 Task: View property listings for condos in Minneapolis, Minnesota.
Action: Mouse moved to (272, 204)
Screenshot: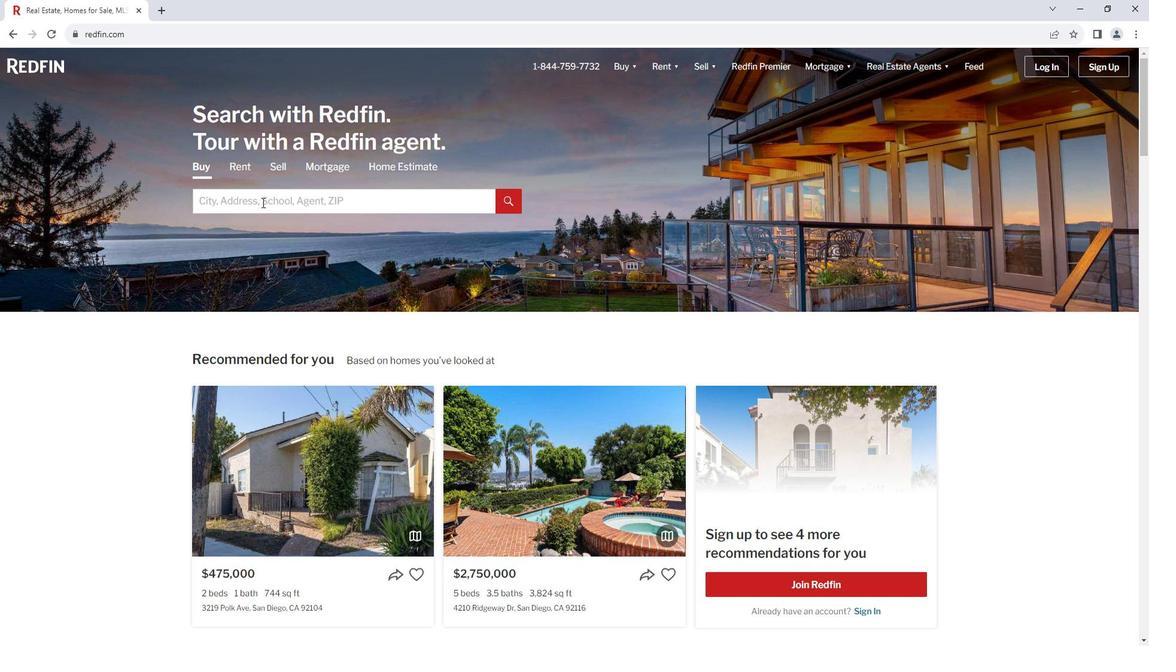 
Action: Mouse pressed left at (272, 204)
Screenshot: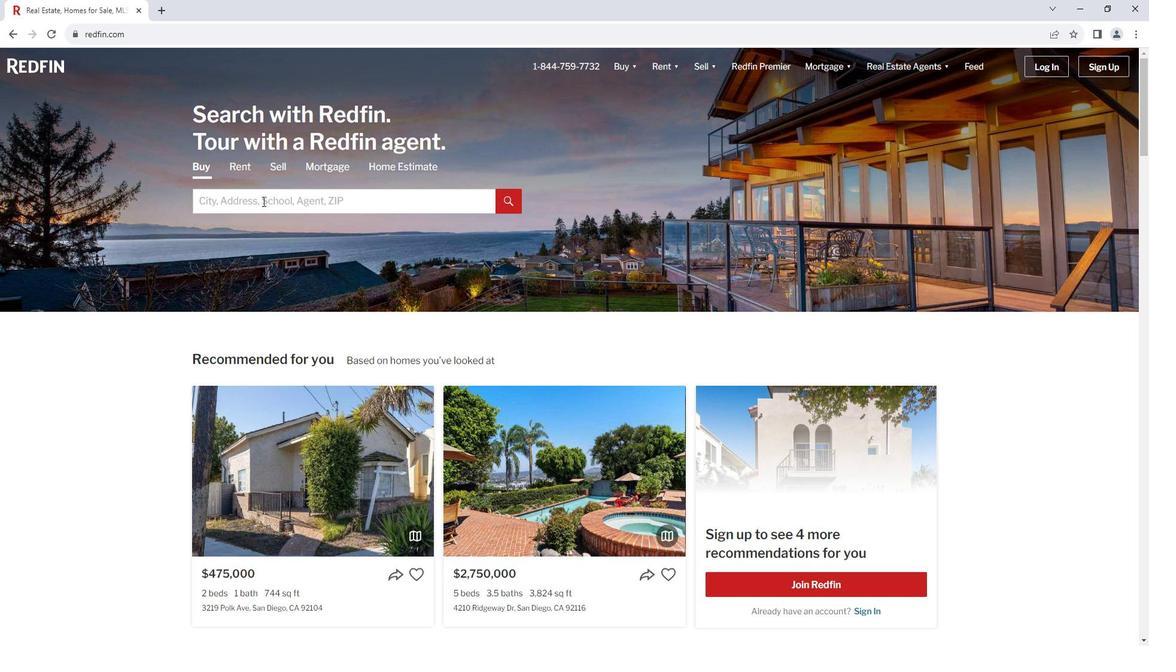 
Action: Mouse moved to (271, 204)
Screenshot: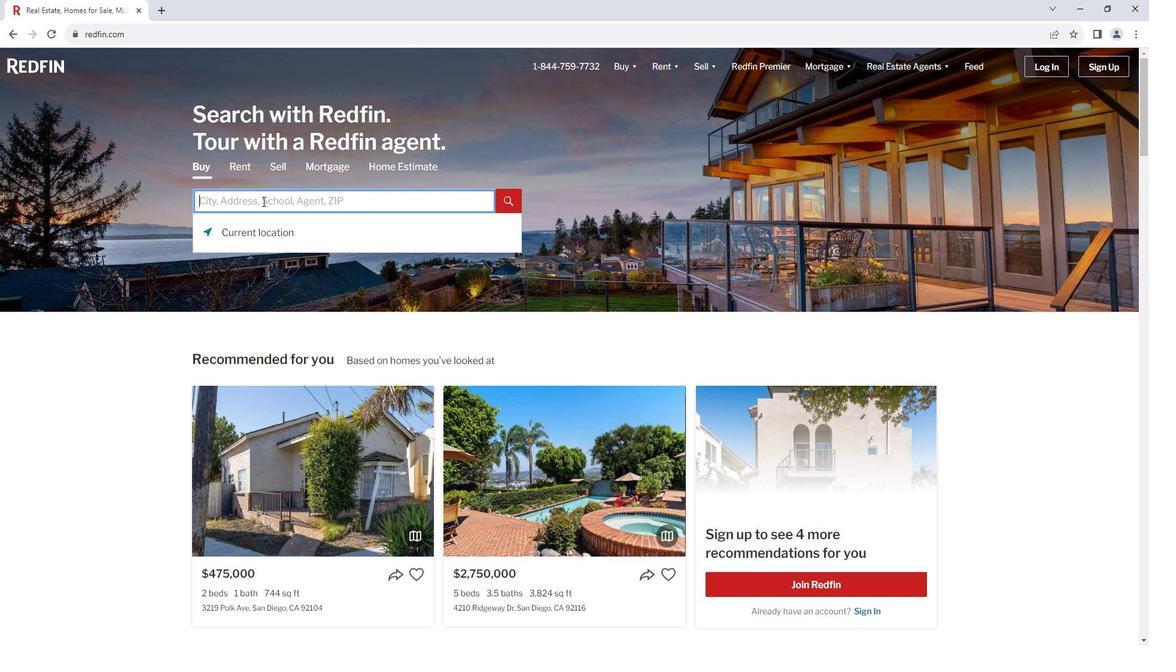 
Action: Key pressed <Key.shift>Minneapolis,<Key.space><Key.shift>Minnesota
Screenshot: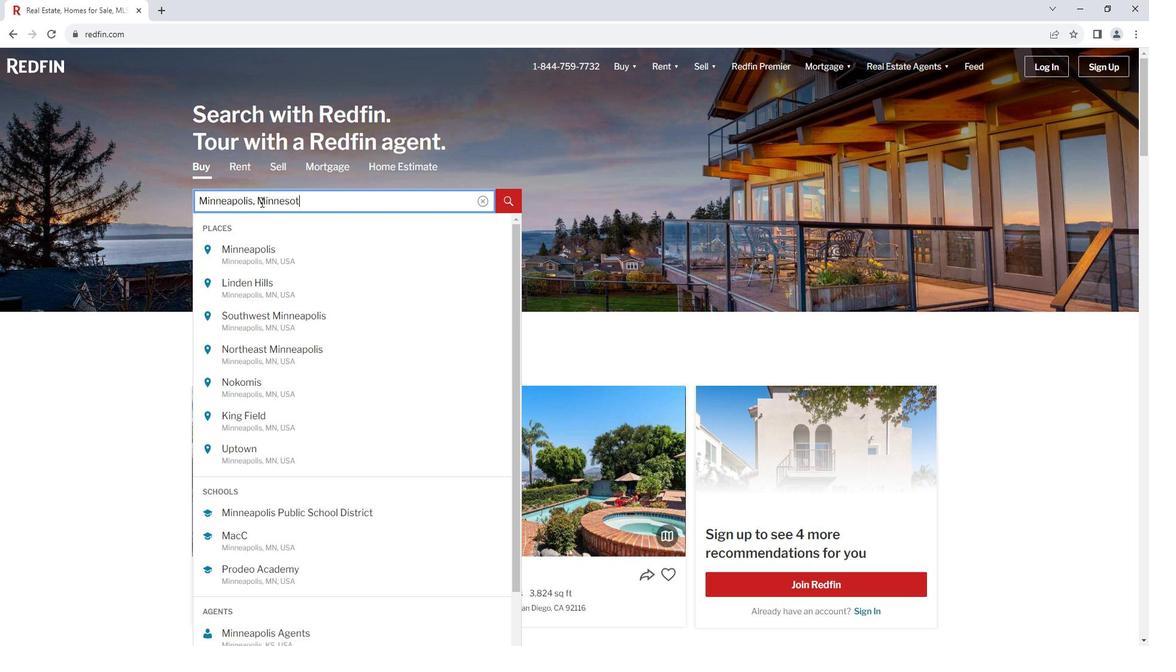 
Action: Mouse moved to (514, 198)
Screenshot: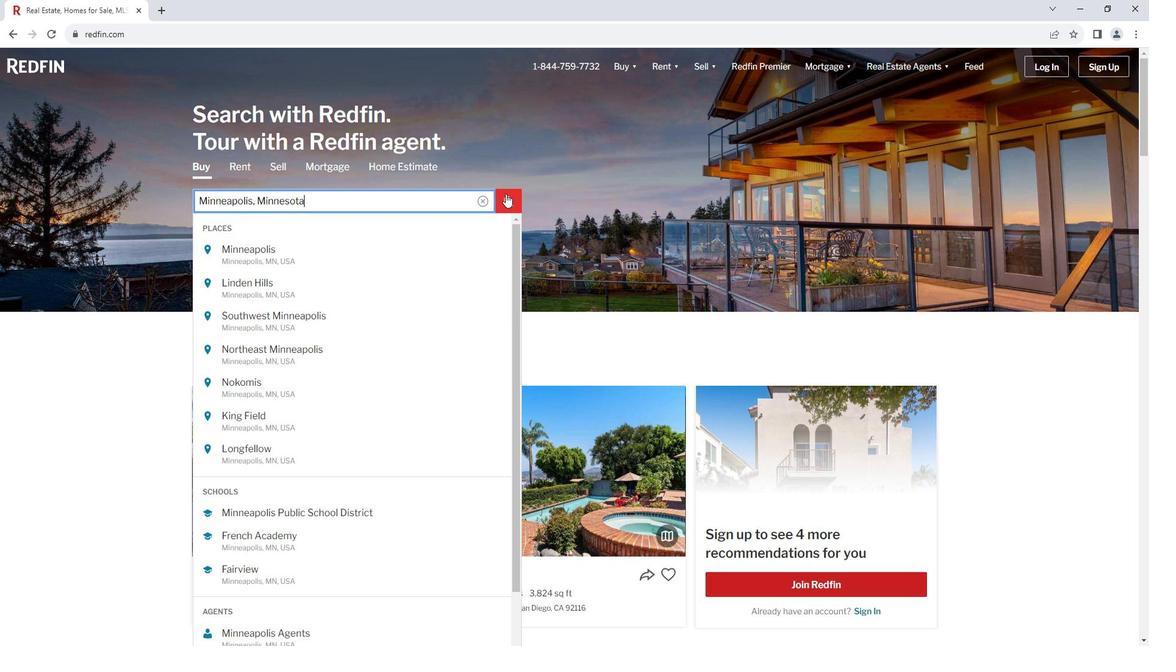
Action: Mouse pressed left at (514, 198)
Screenshot: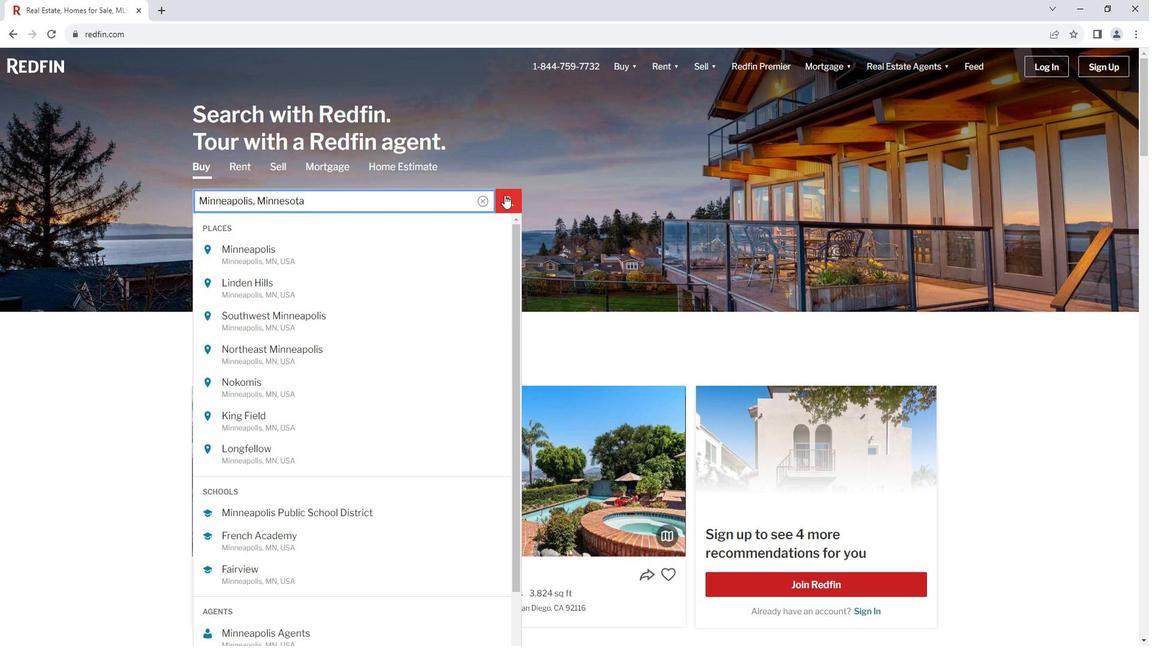 
Action: Mouse moved to (1023, 149)
Screenshot: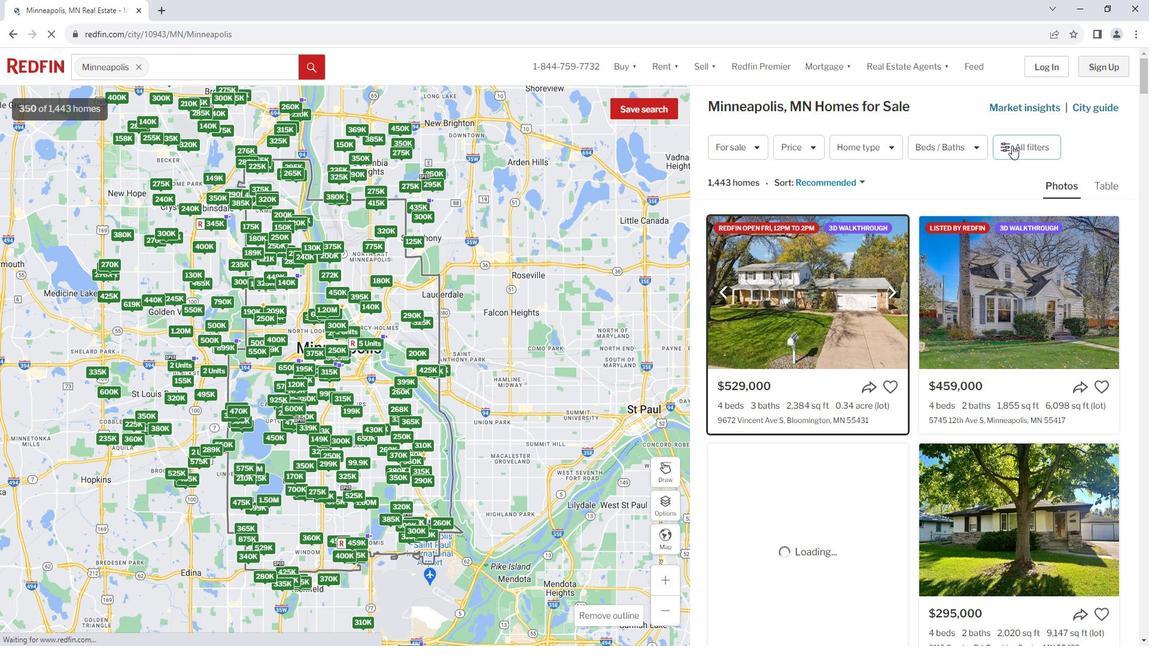 
Action: Mouse pressed left at (1023, 149)
Screenshot: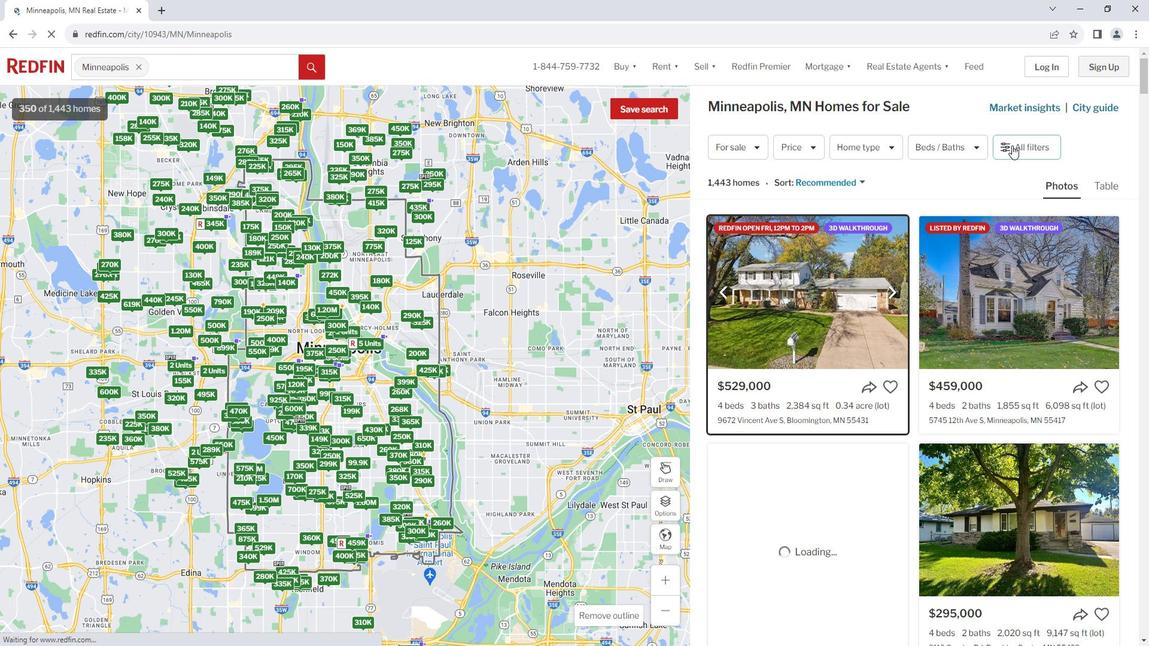 
Action: Mouse moved to (1041, 148)
Screenshot: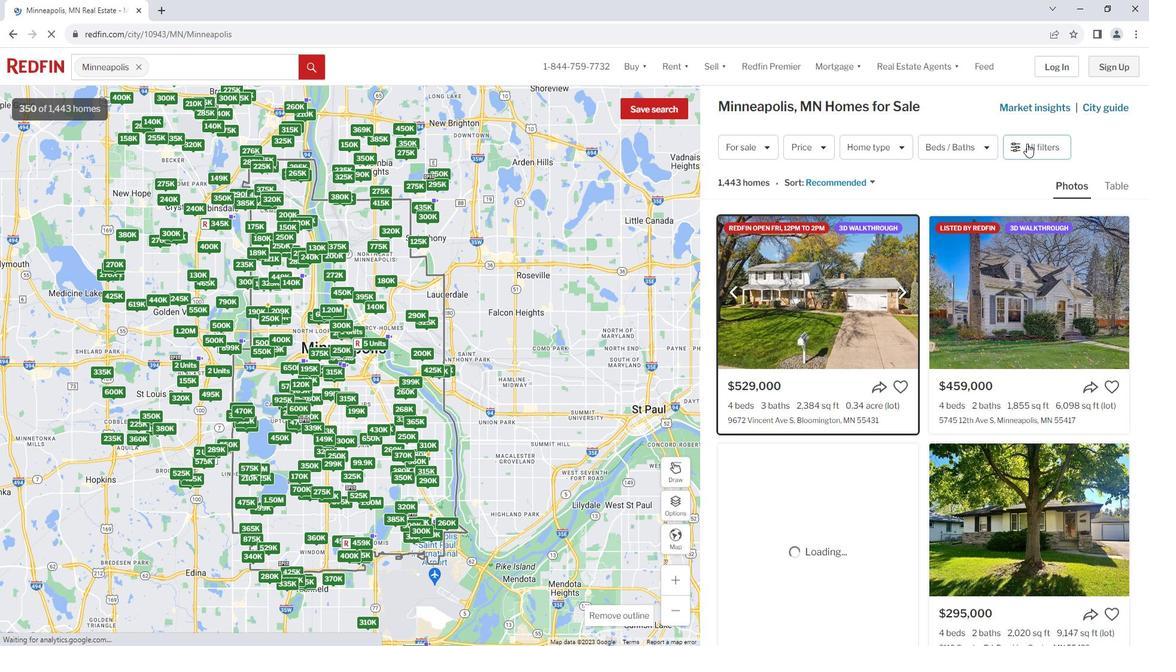 
Action: Mouse pressed left at (1041, 148)
Screenshot: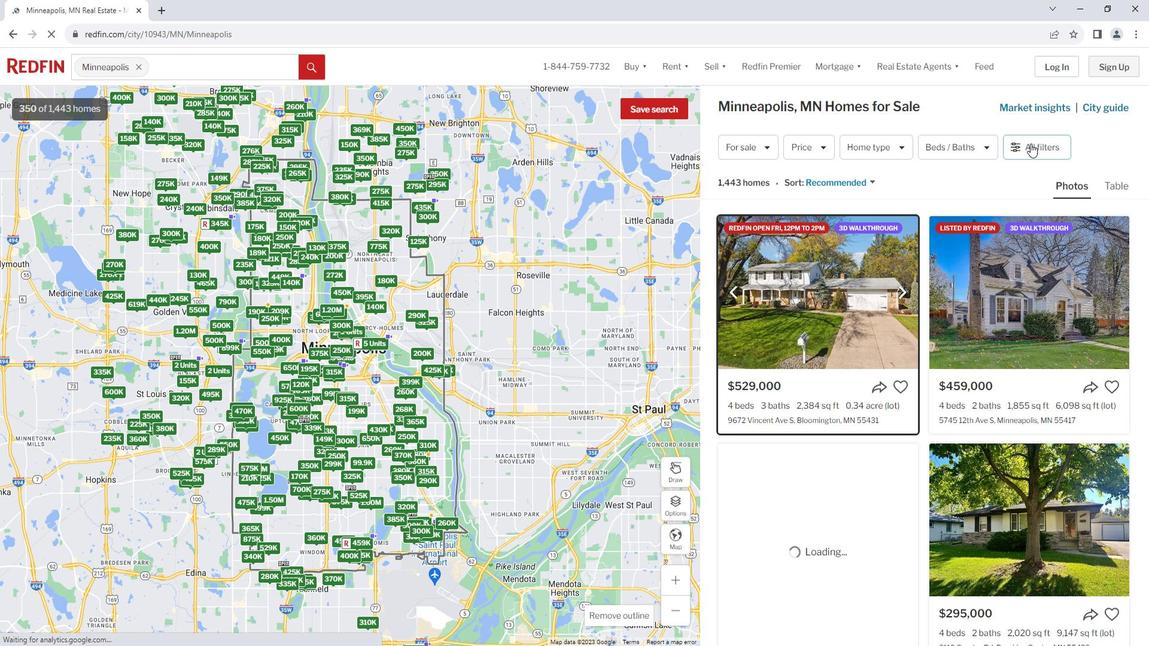 
Action: Mouse moved to (1041, 148)
Screenshot: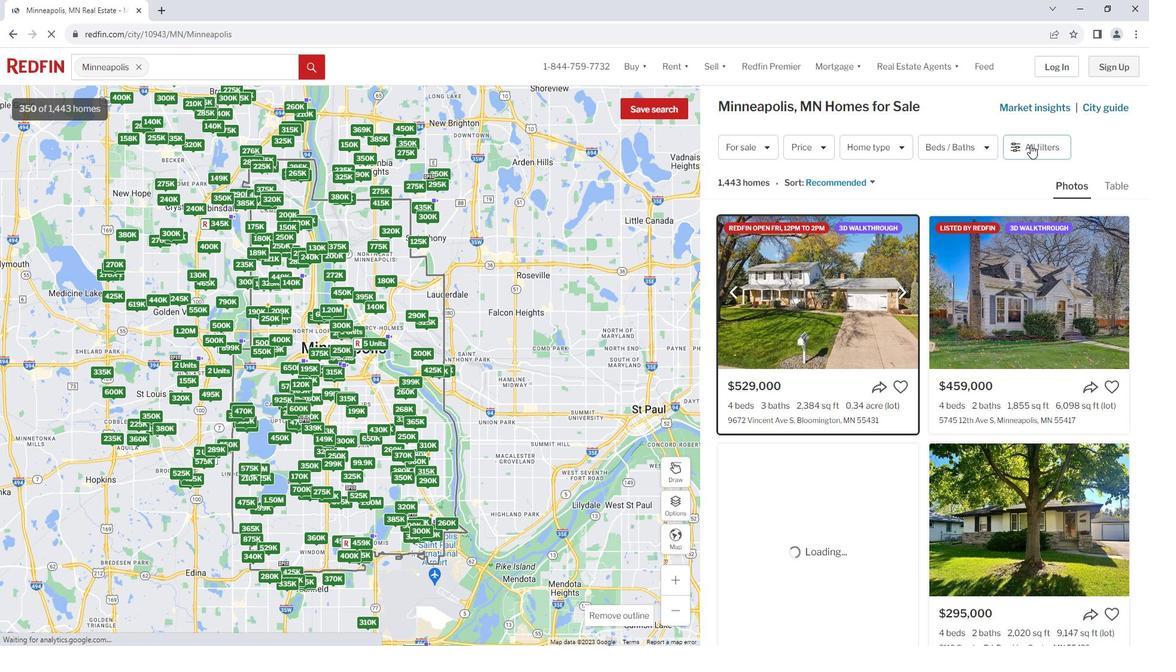 
Action: Mouse pressed left at (1041, 148)
Screenshot: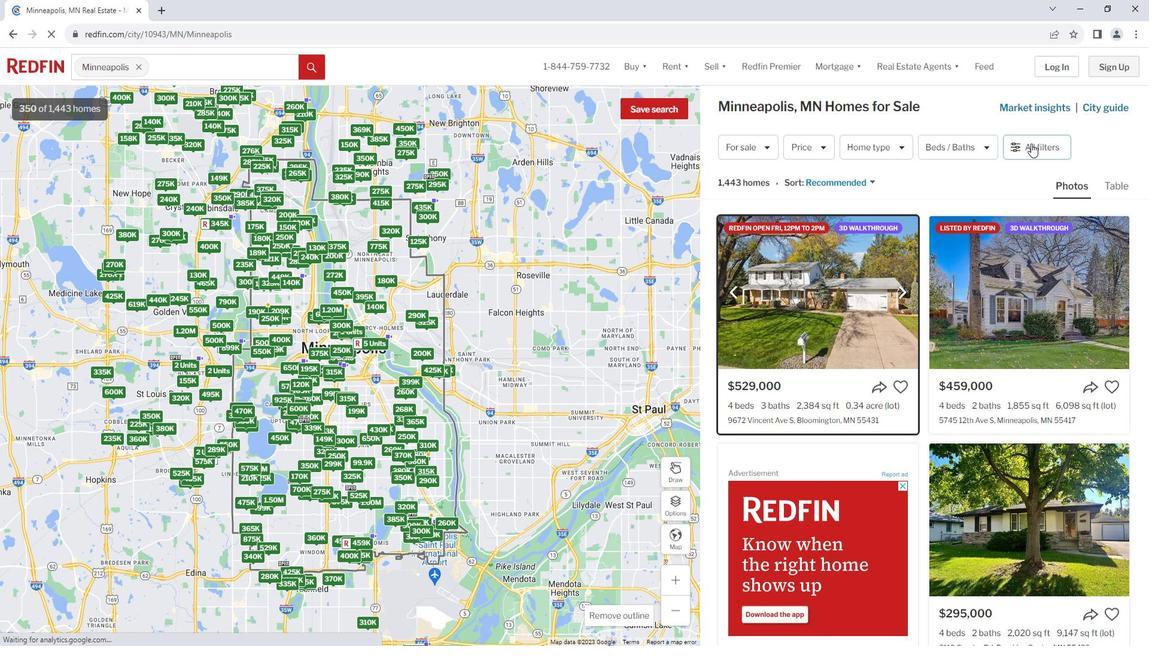 
Action: Mouse moved to (960, 283)
Screenshot: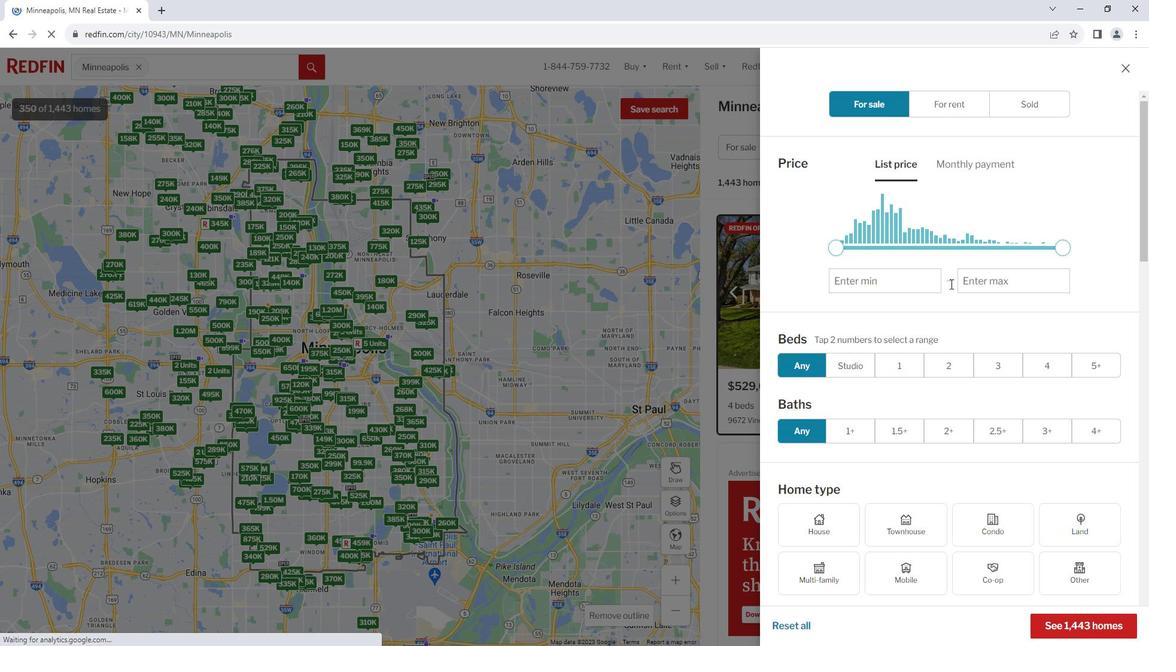 
Action: Mouse scrolled (960, 283) with delta (0, 0)
Screenshot: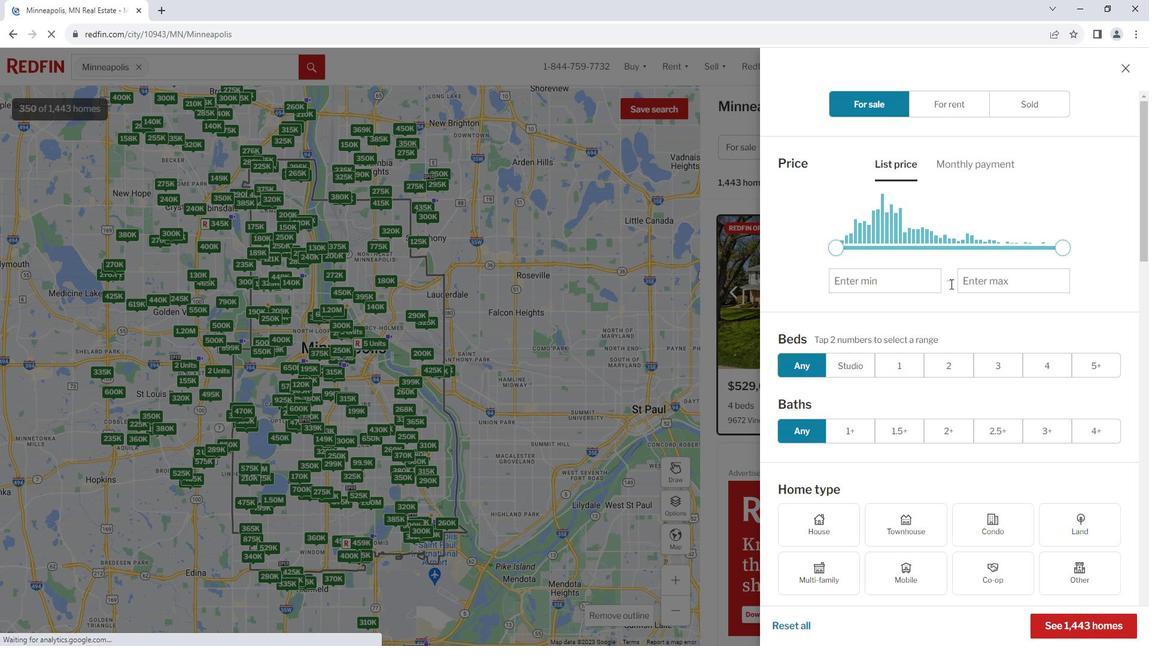 
Action: Mouse scrolled (960, 283) with delta (0, 0)
Screenshot: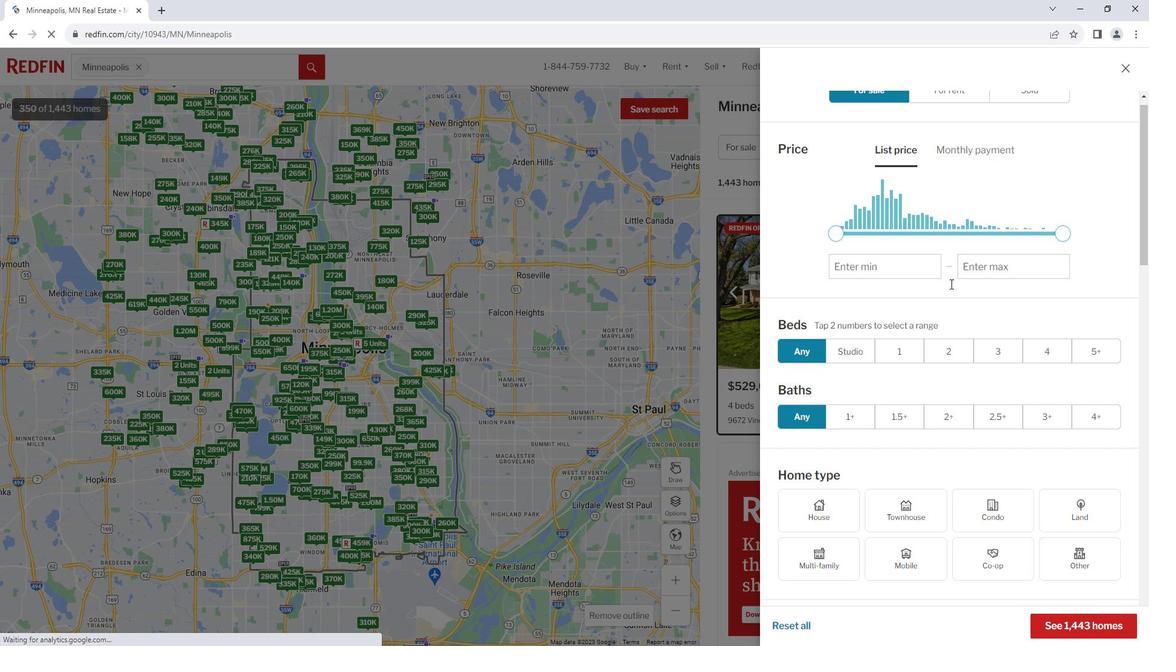 
Action: Mouse scrolled (960, 283) with delta (0, 0)
Screenshot: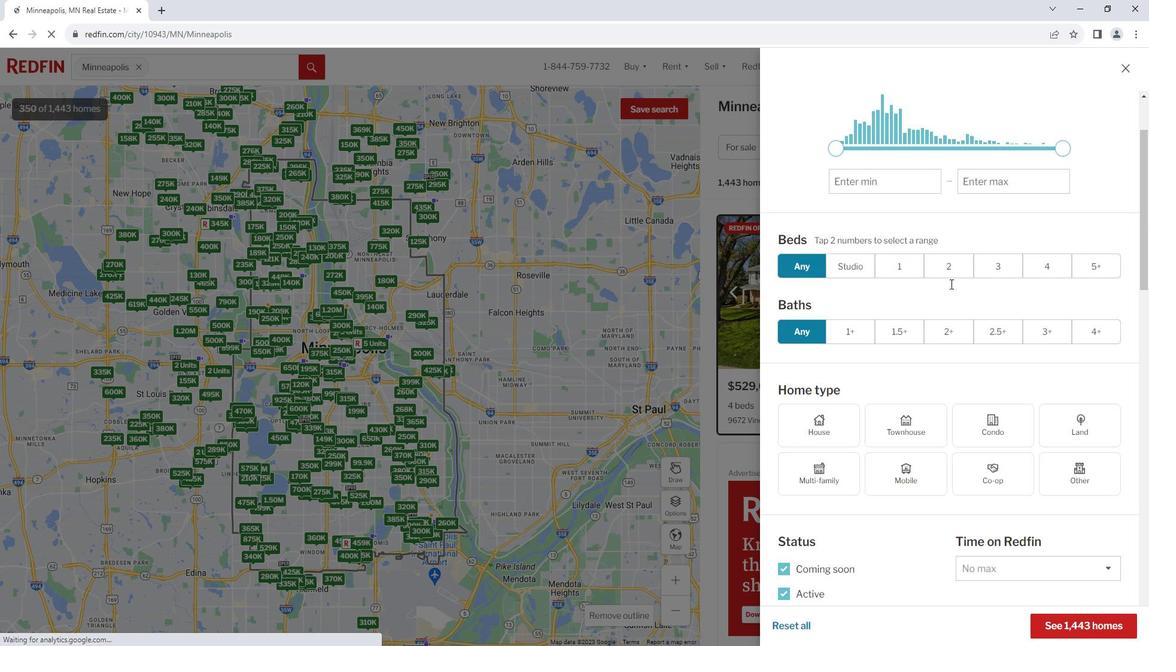 
Action: Mouse moved to (1002, 331)
Screenshot: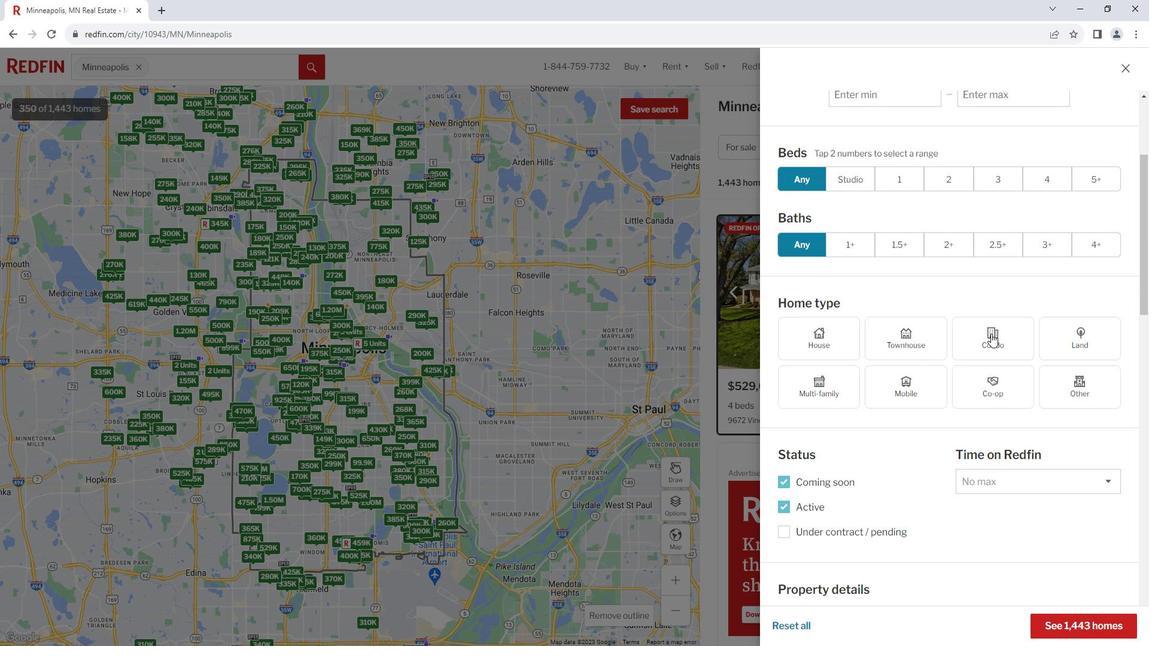 
Action: Mouse pressed left at (1002, 331)
Screenshot: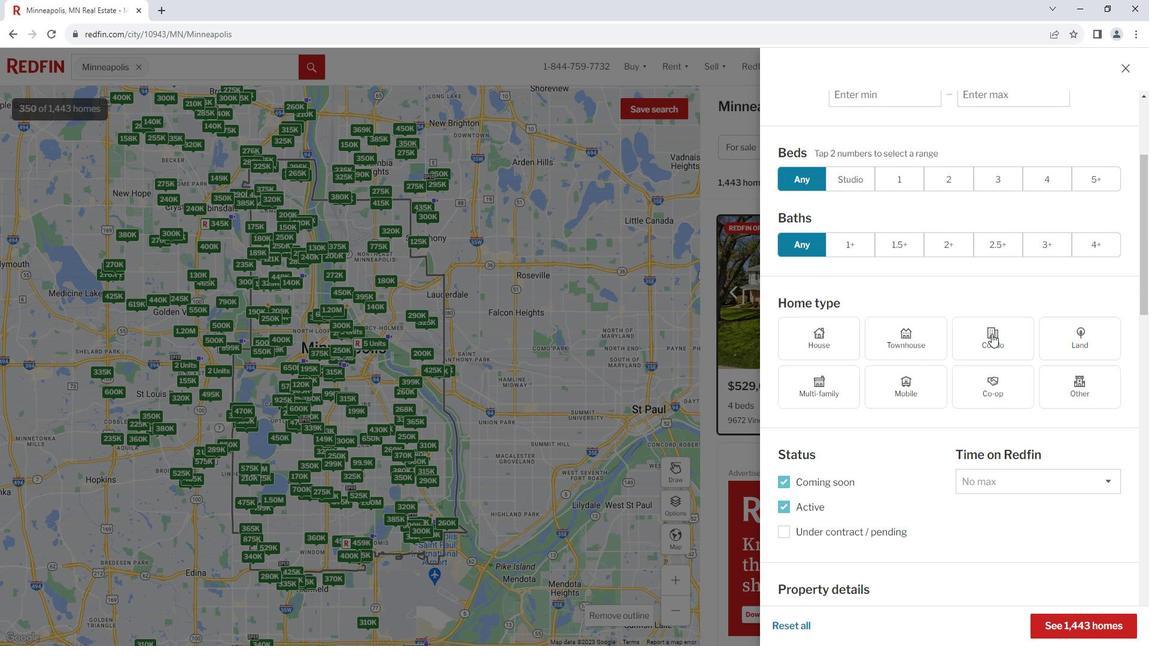 
Action: Mouse moved to (948, 349)
Screenshot: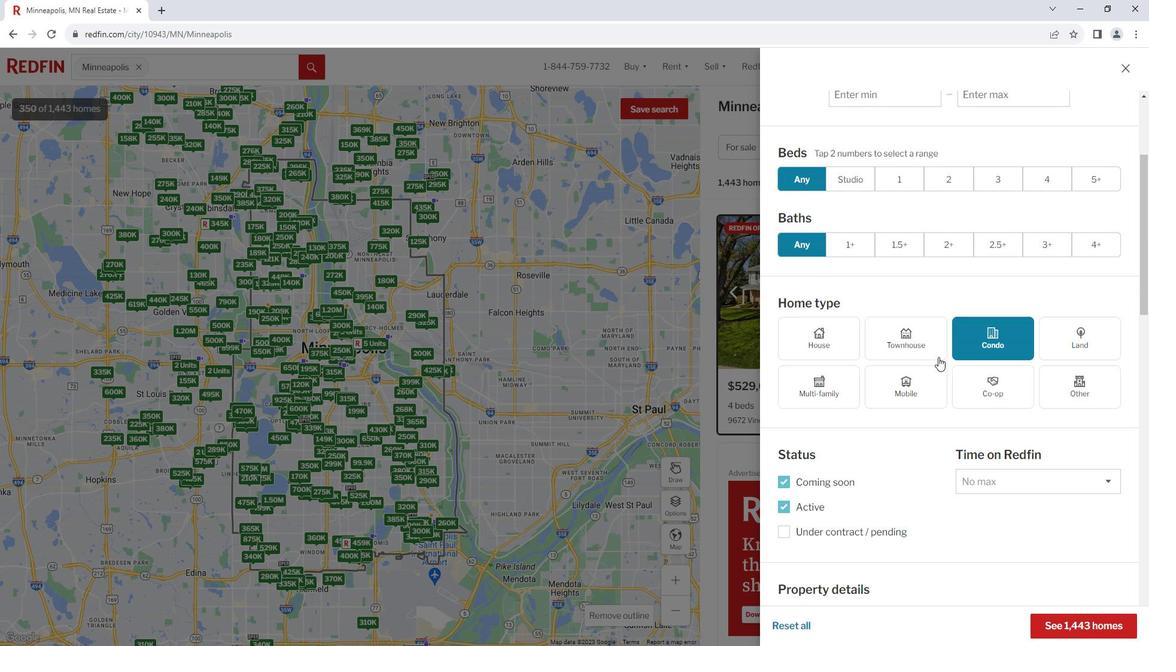 
Action: Mouse scrolled (948, 348) with delta (0, 0)
Screenshot: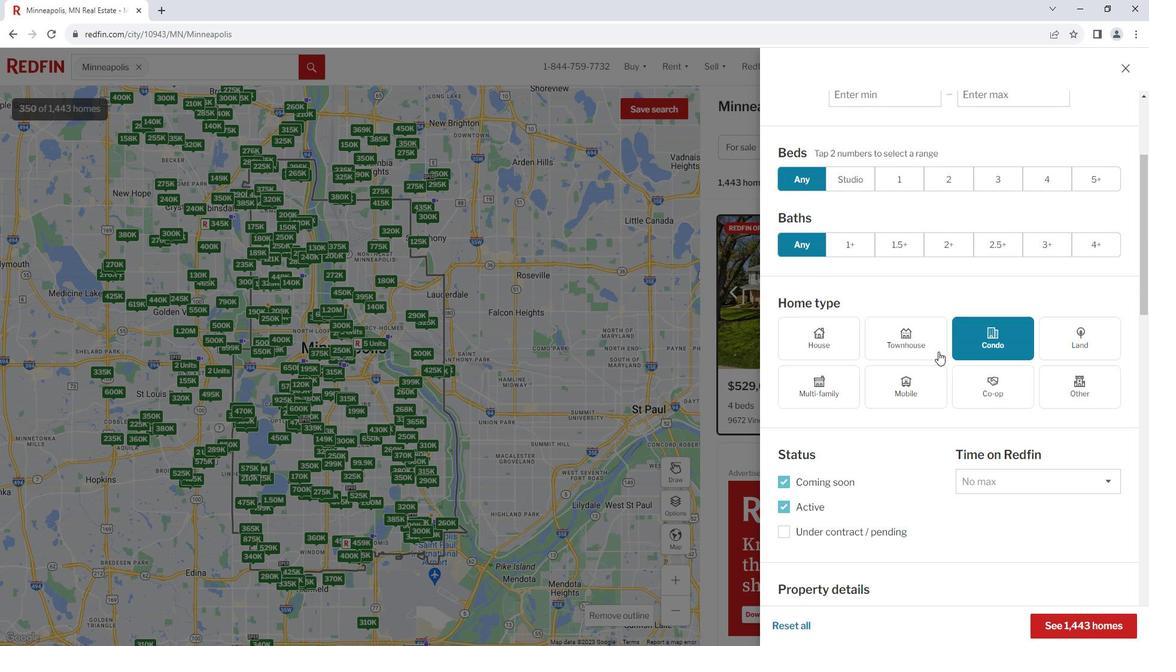 
Action: Mouse scrolled (948, 348) with delta (0, 0)
Screenshot: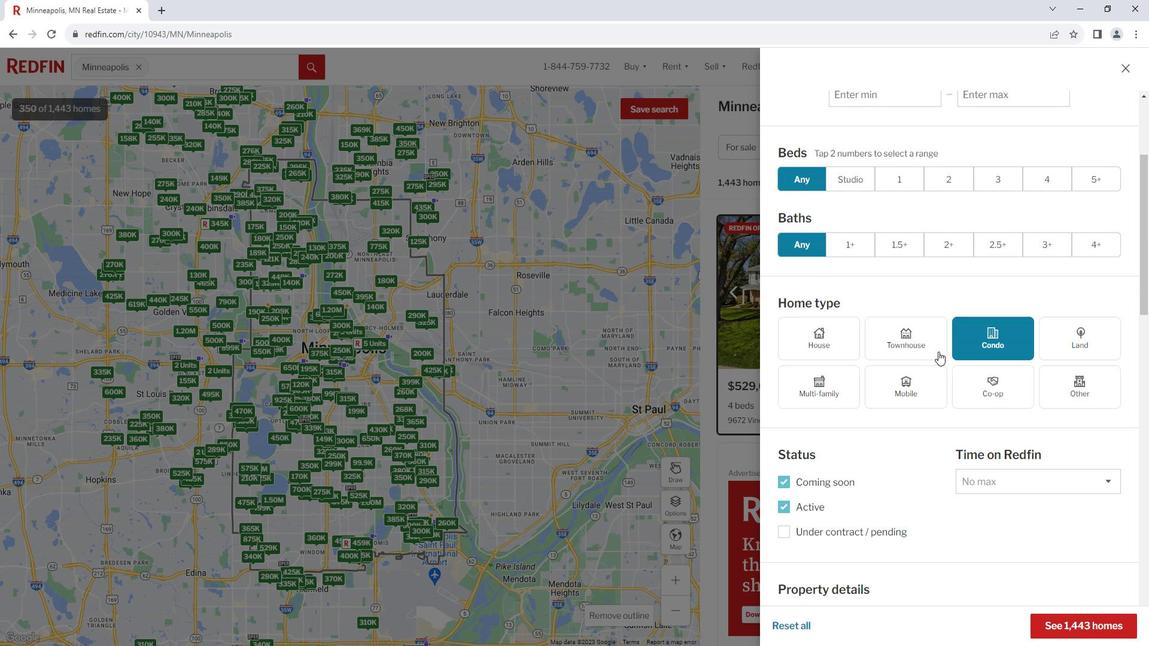 
Action: Mouse moved to (862, 313)
Screenshot: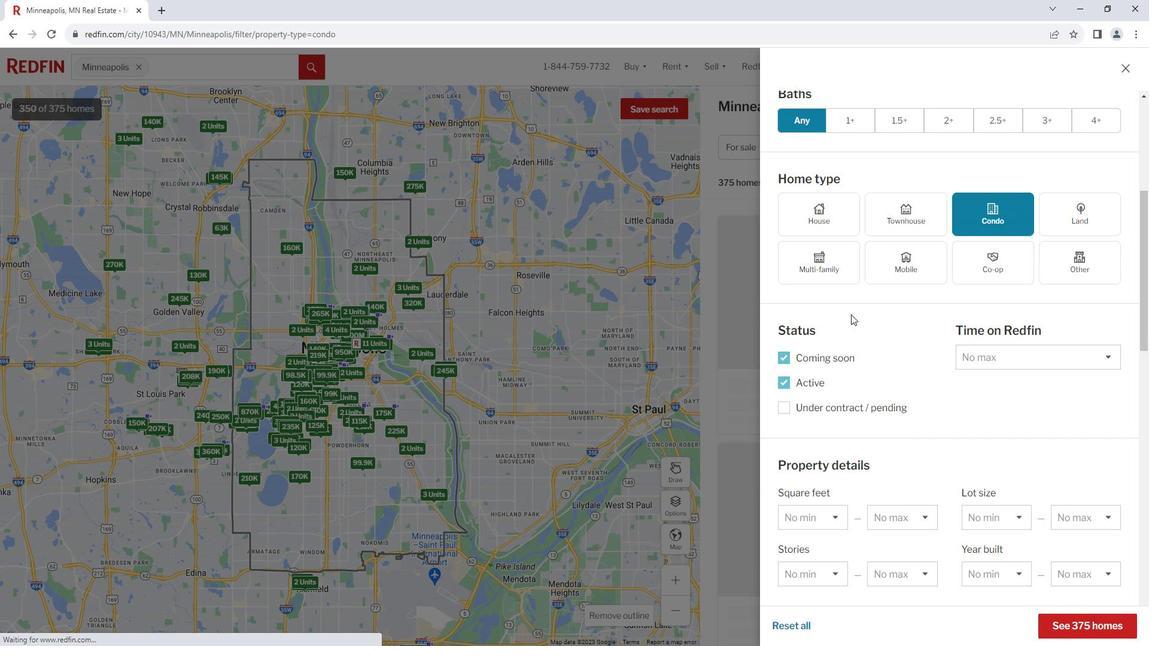 
Action: Mouse scrolled (862, 312) with delta (0, 0)
Screenshot: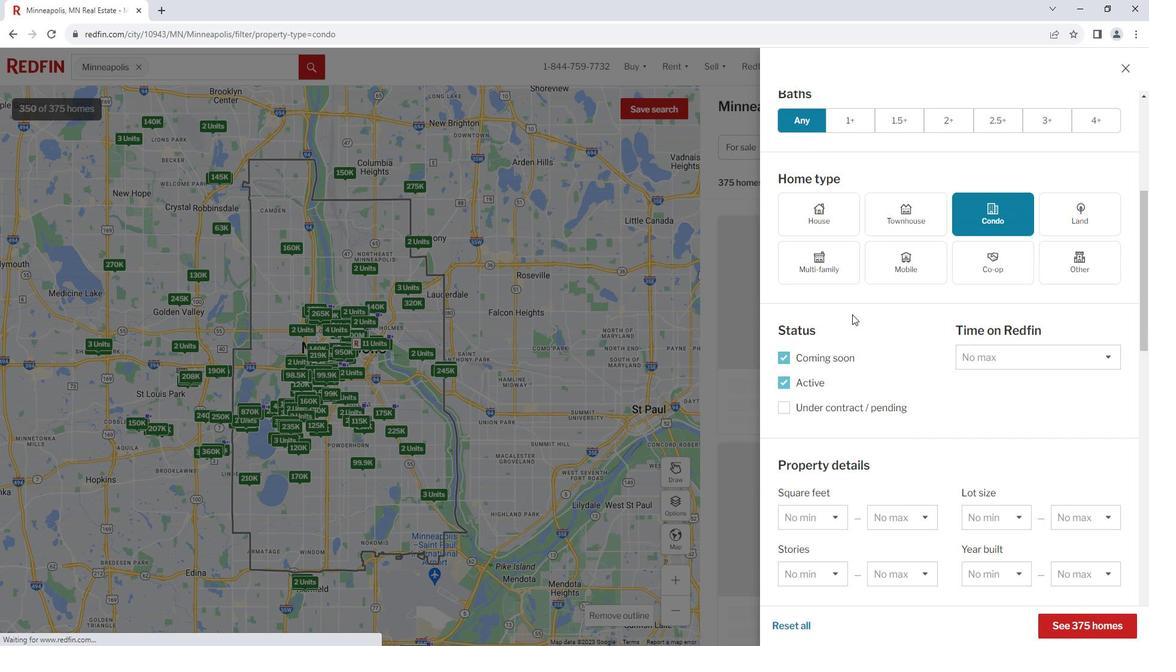 
Action: Mouse moved to (863, 313)
Screenshot: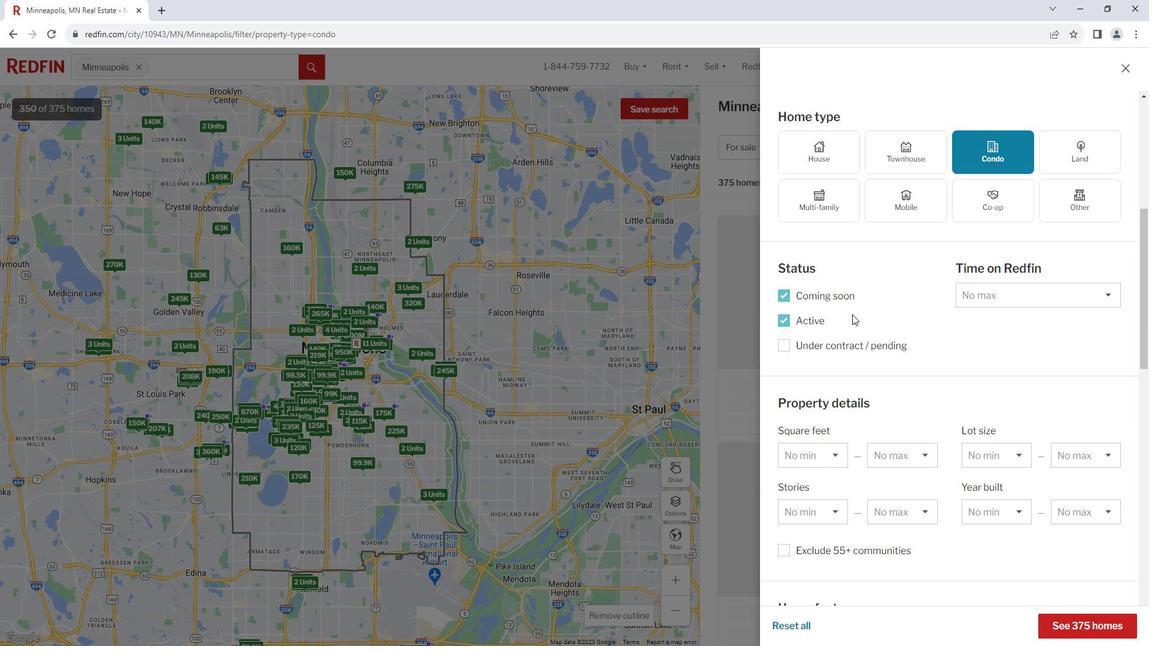 
Action: Mouse scrolled (863, 312) with delta (0, 0)
Screenshot: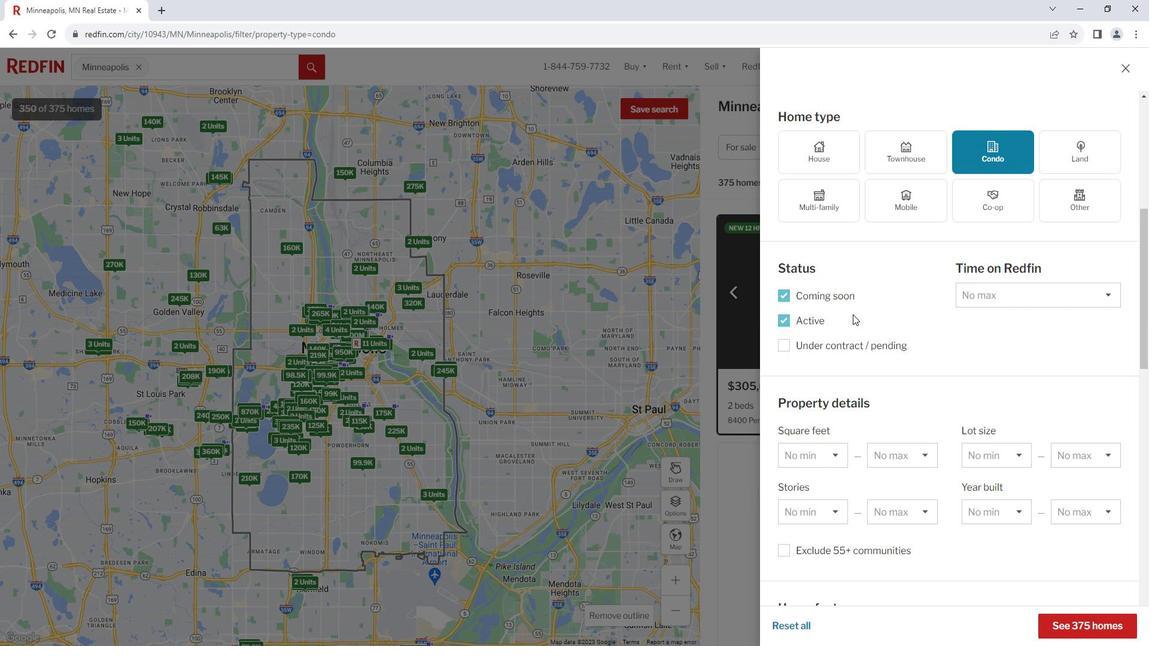 
Action: Mouse scrolled (863, 312) with delta (0, 0)
Screenshot: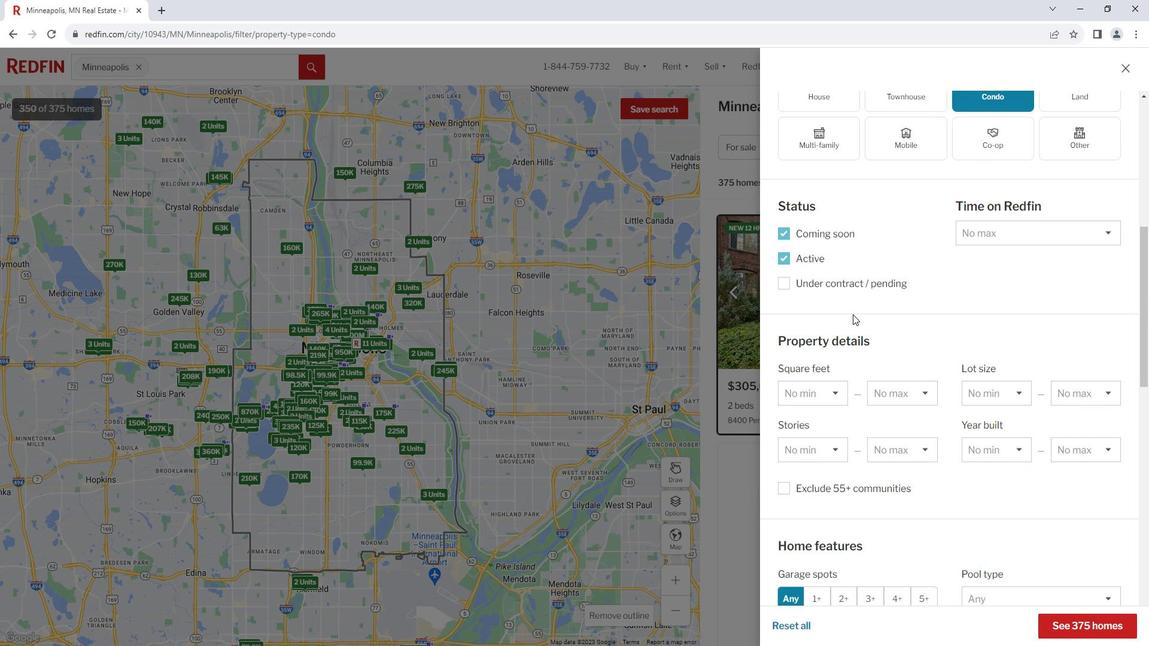 
Action: Mouse moved to (865, 310)
Screenshot: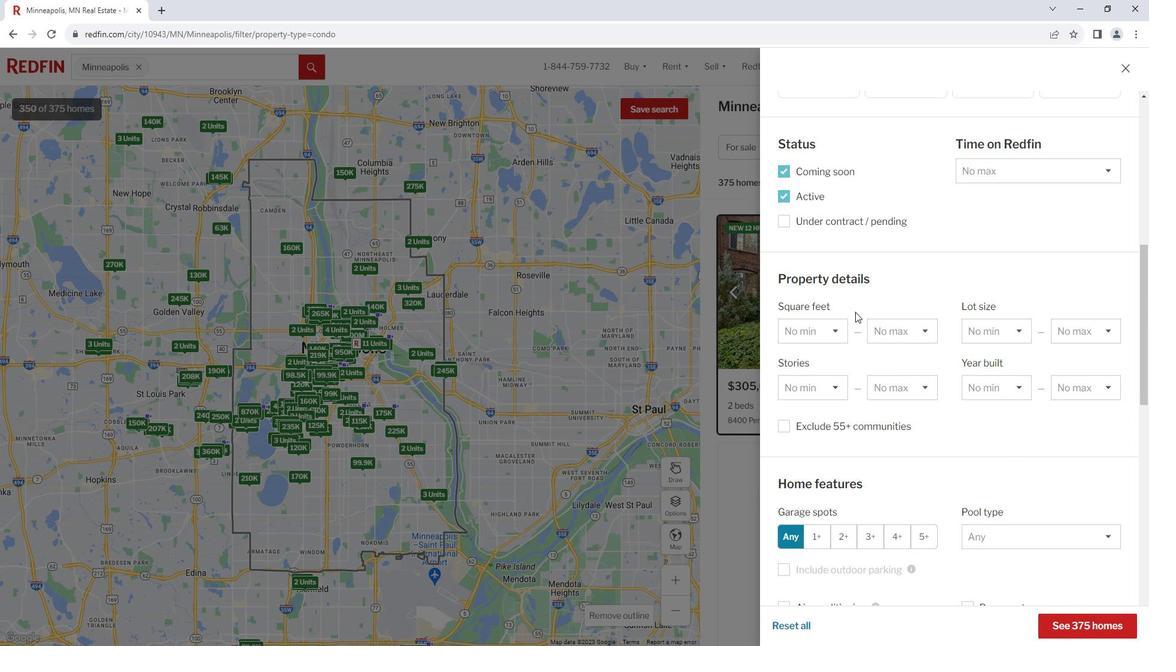 
Action: Mouse scrolled (865, 309) with delta (0, 0)
Screenshot: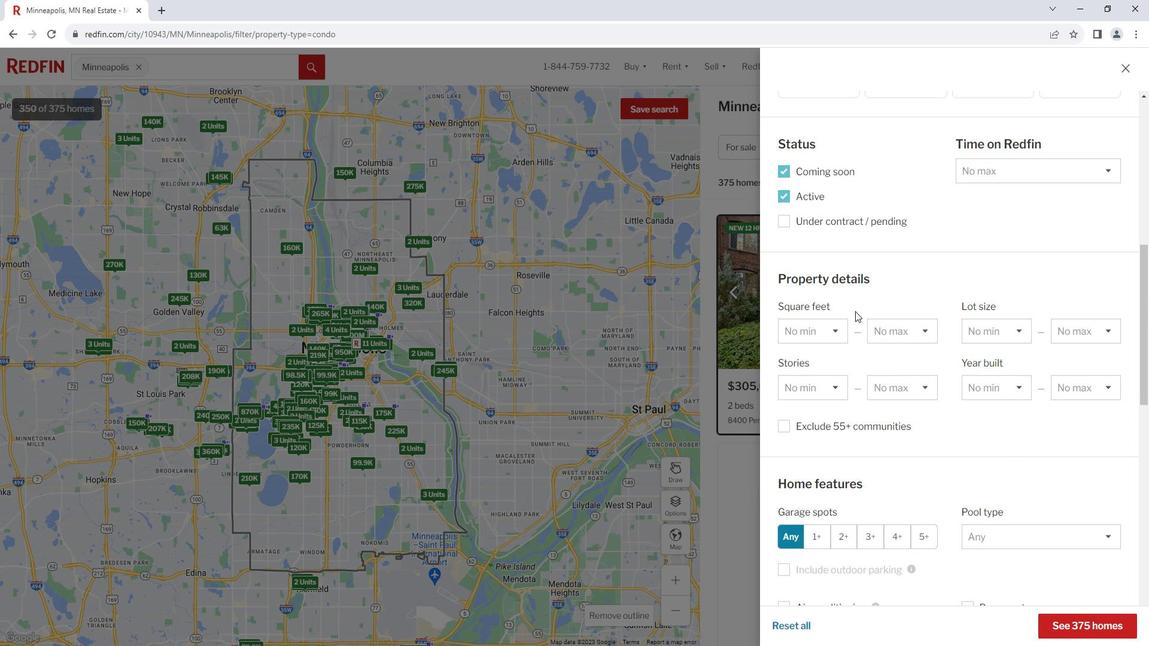 
Action: Mouse moved to (866, 310)
Screenshot: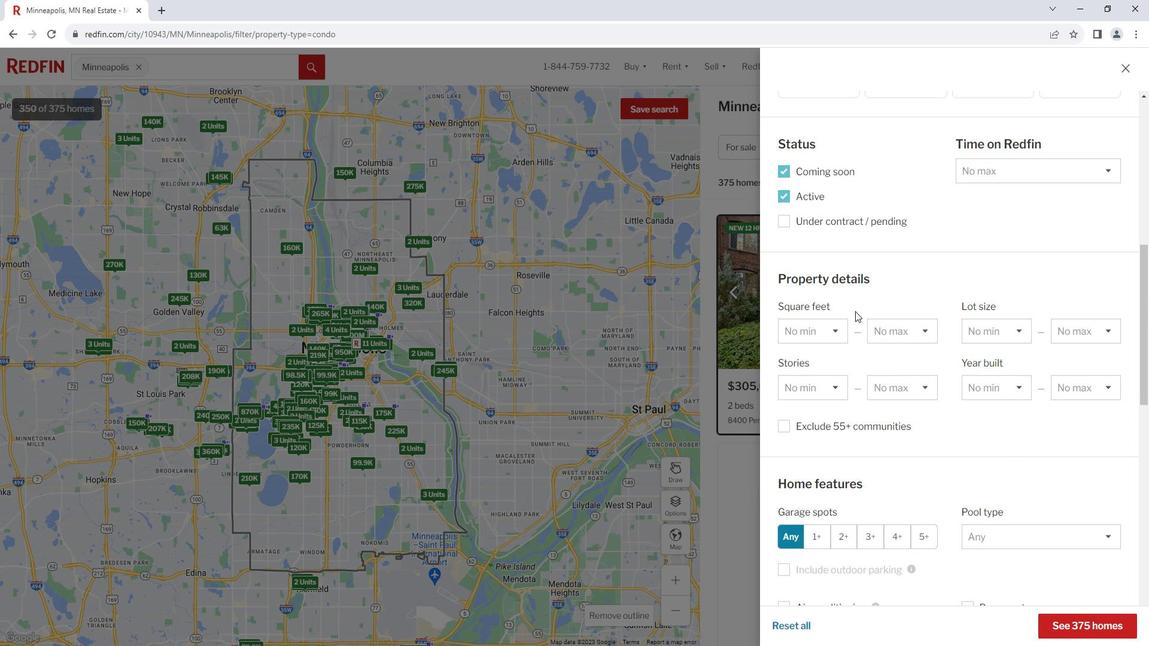
Action: Mouse scrolled (866, 309) with delta (0, 0)
Screenshot: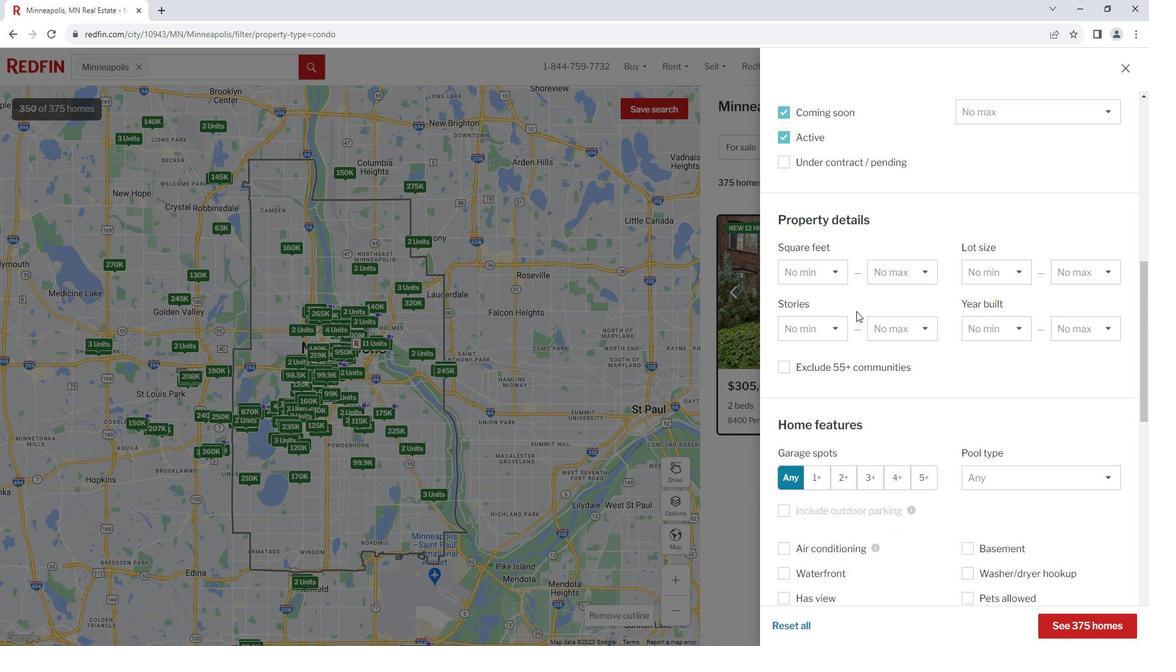 
Action: Mouse moved to (868, 308)
Screenshot: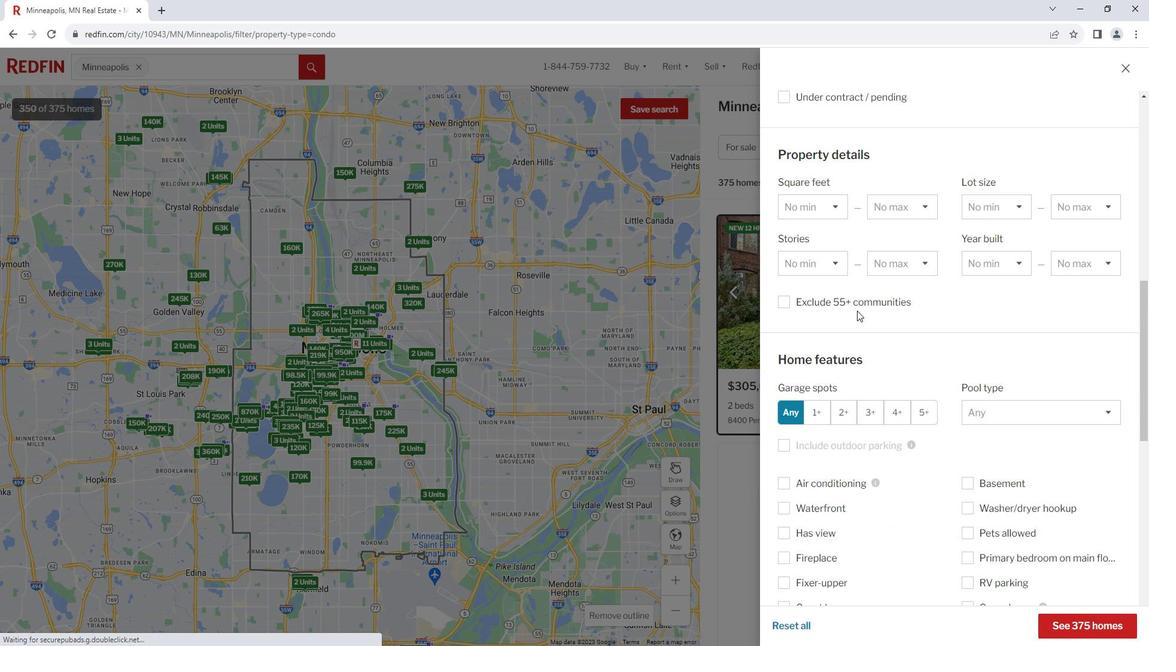 
Action: Mouse scrolled (868, 308) with delta (0, 0)
Screenshot: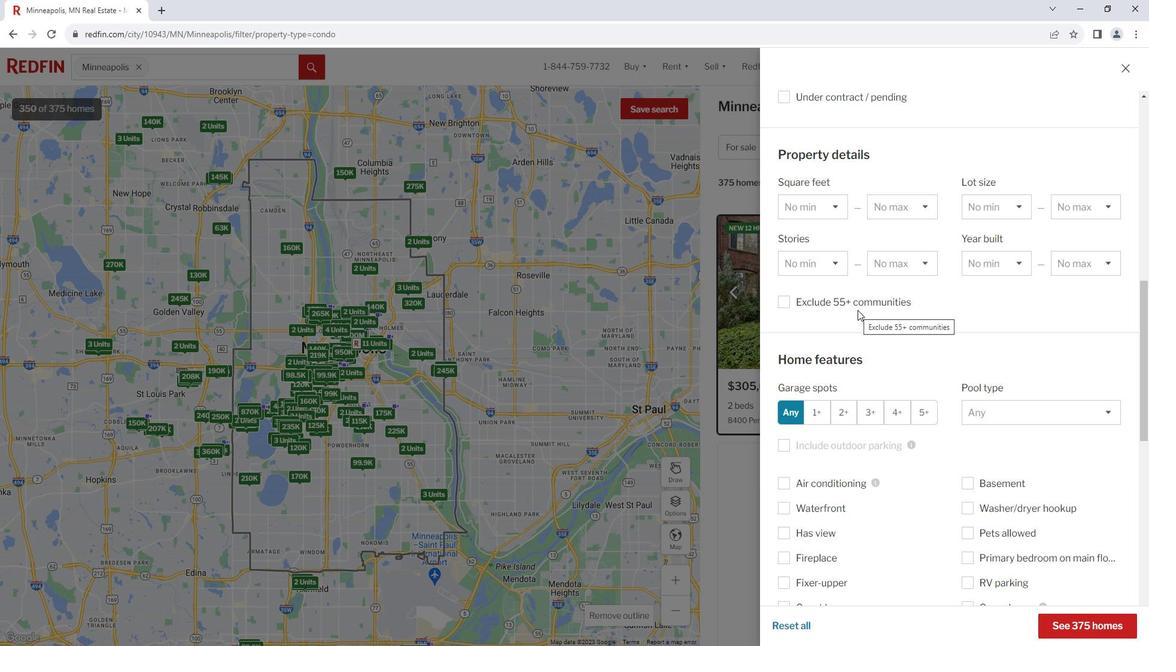 
Action: Mouse scrolled (868, 308) with delta (0, 0)
Screenshot: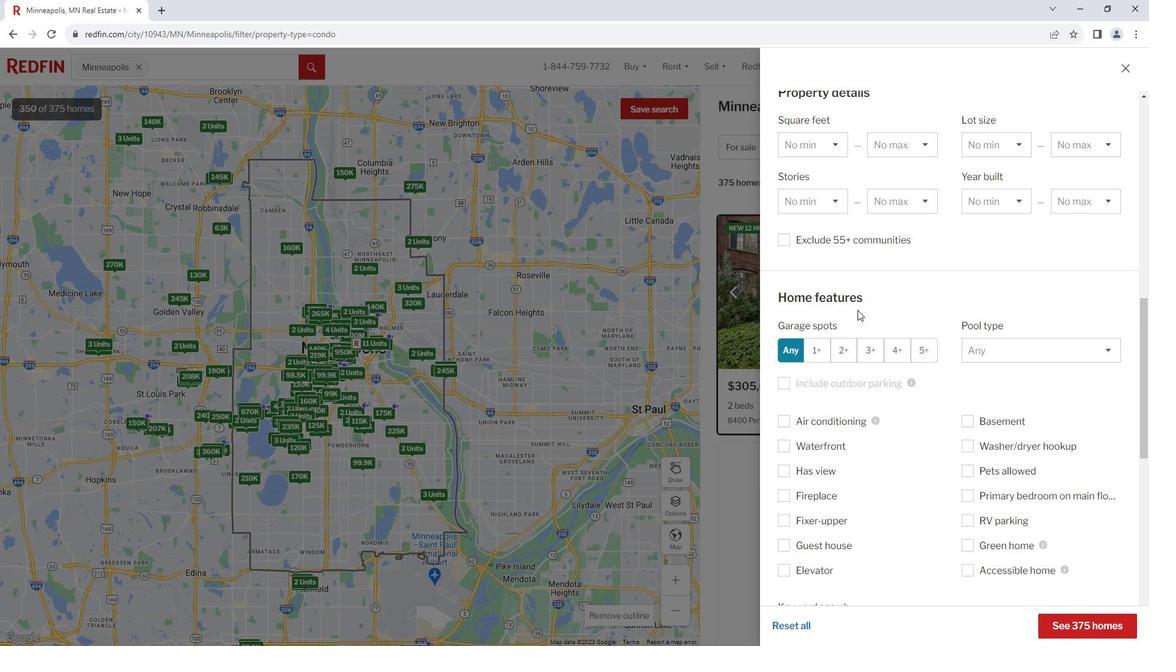 
Action: Mouse scrolled (868, 308) with delta (0, 0)
Screenshot: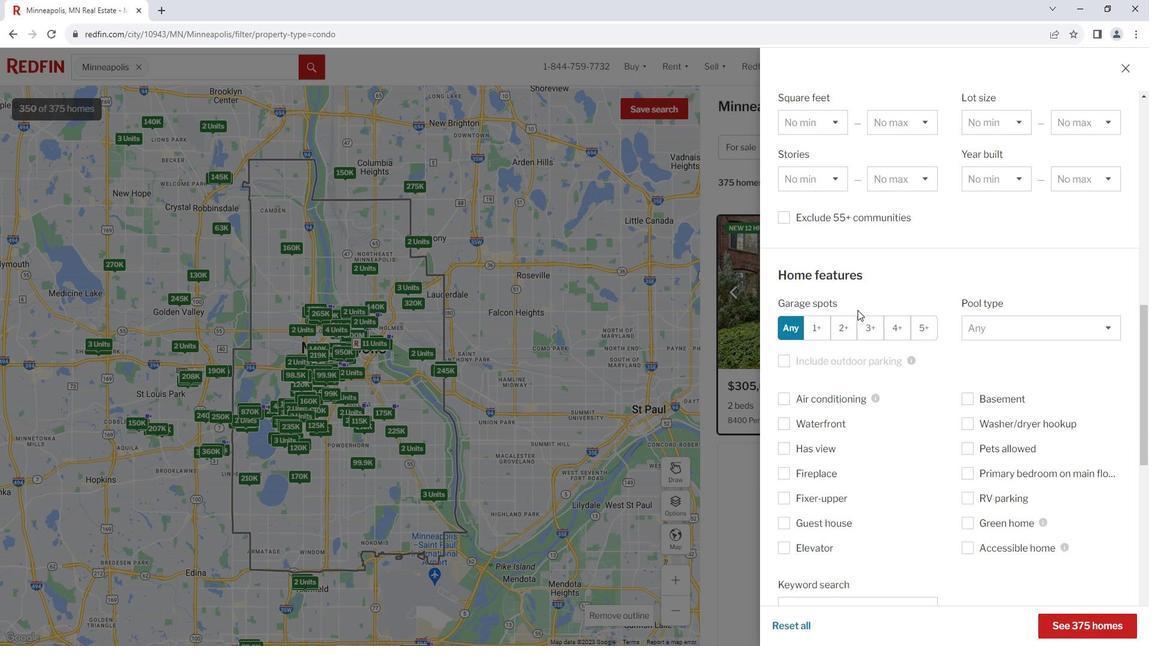 
Action: Mouse scrolled (868, 308) with delta (0, 0)
Screenshot: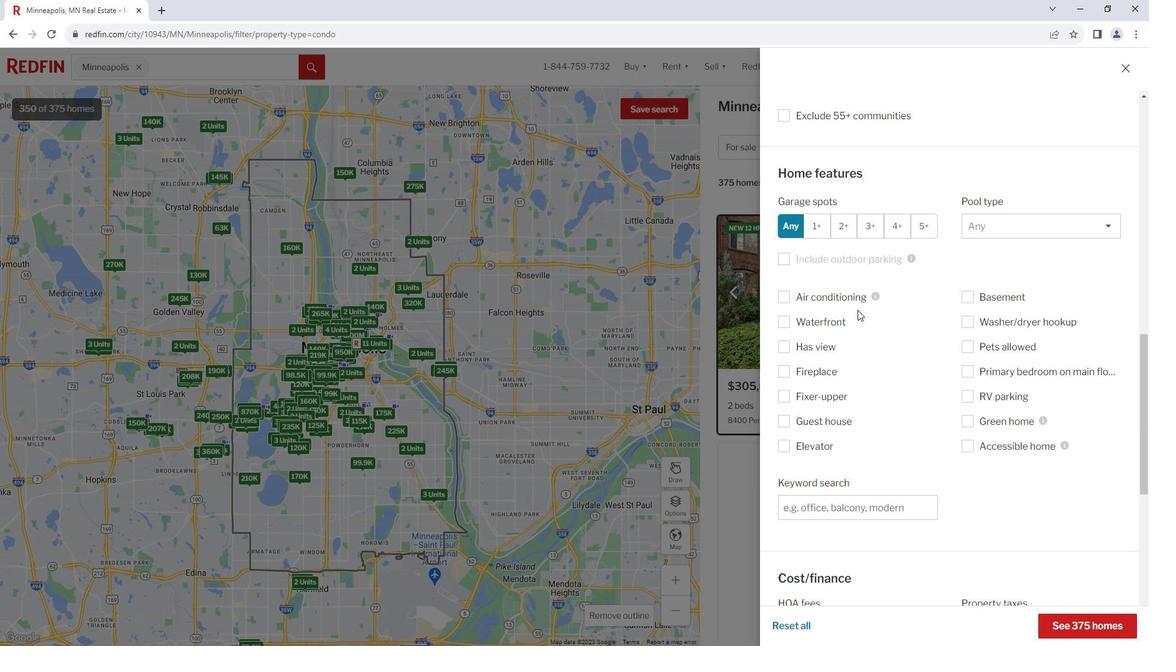 
Action: Mouse moved to (869, 306)
Screenshot: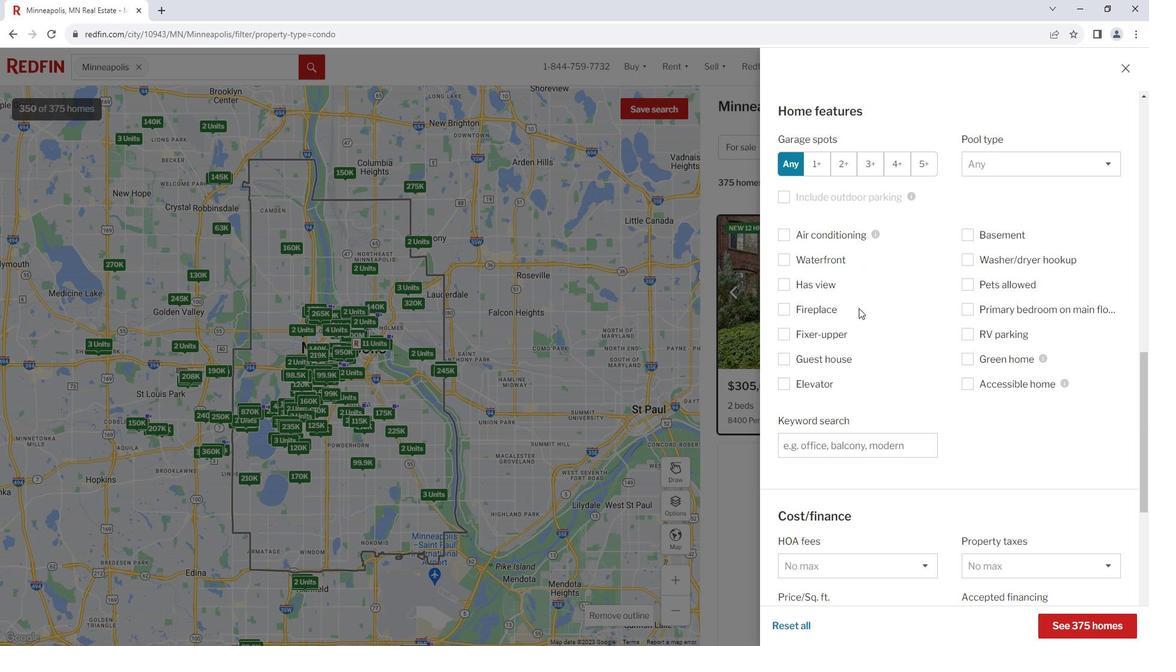 
Action: Mouse scrolled (869, 305) with delta (0, 0)
Screenshot: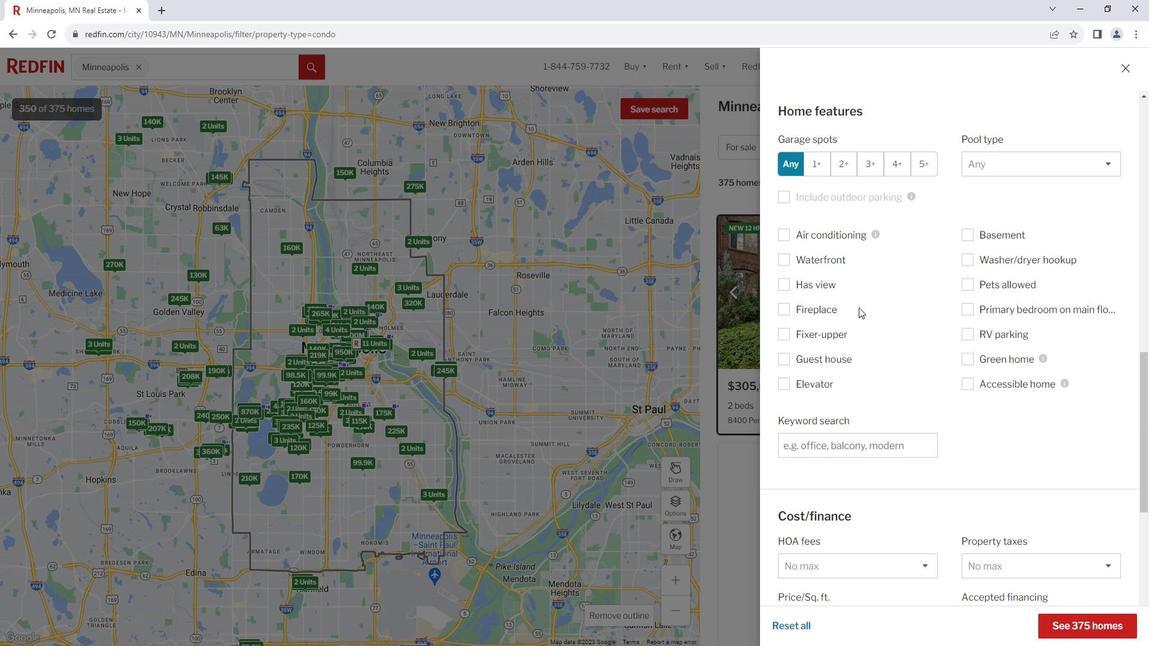 
Action: Mouse scrolled (869, 305) with delta (0, 0)
Screenshot: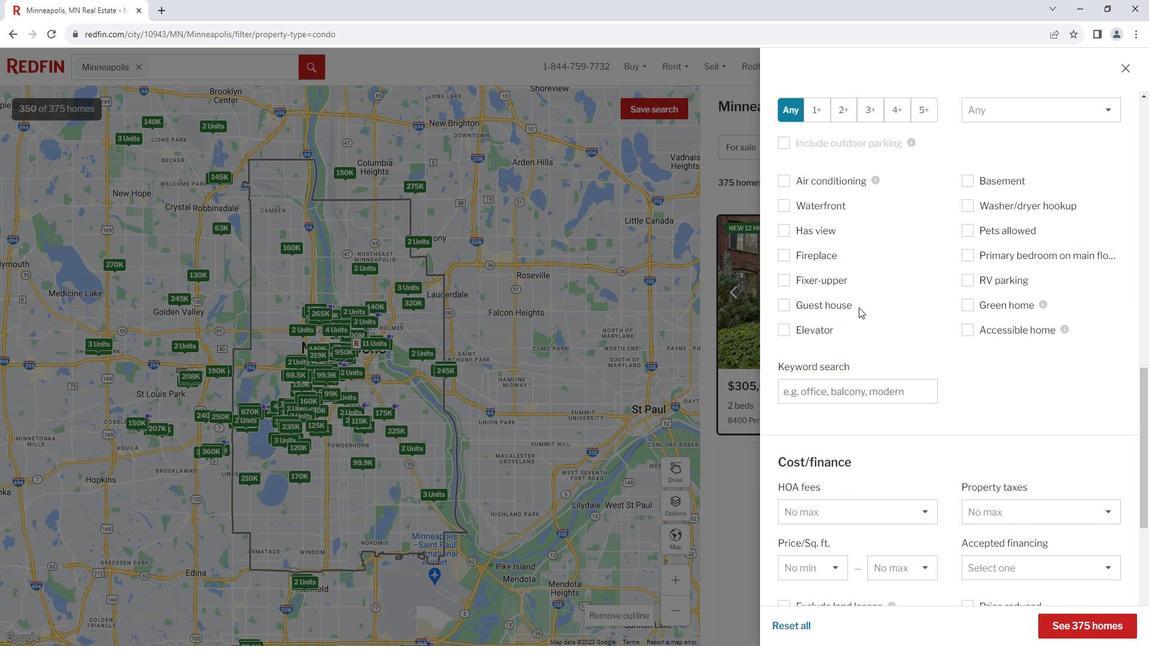 
Action: Mouse scrolled (869, 305) with delta (0, 0)
Screenshot: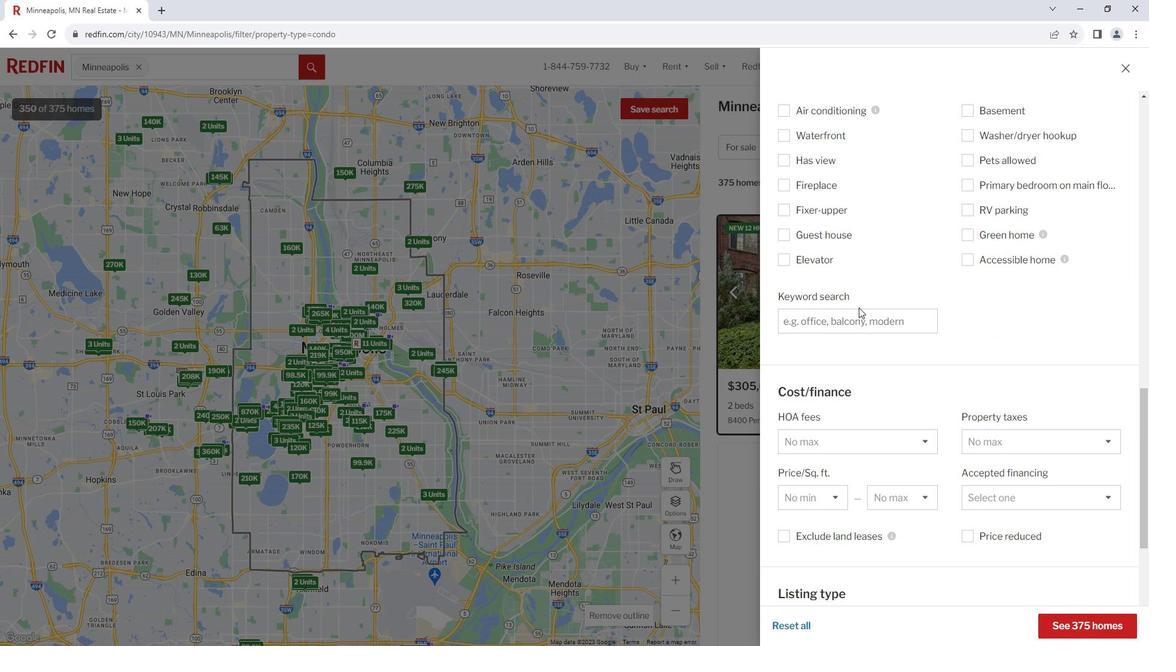 
Action: Mouse scrolled (869, 305) with delta (0, 0)
Screenshot: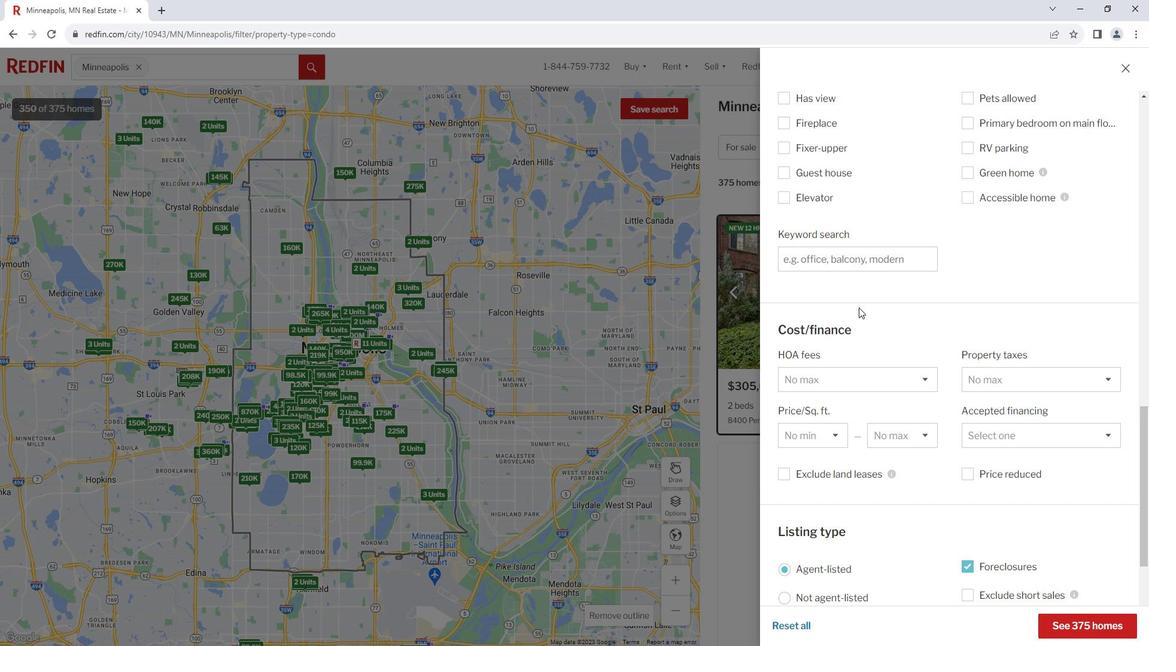 
Action: Mouse scrolled (869, 305) with delta (0, 0)
Screenshot: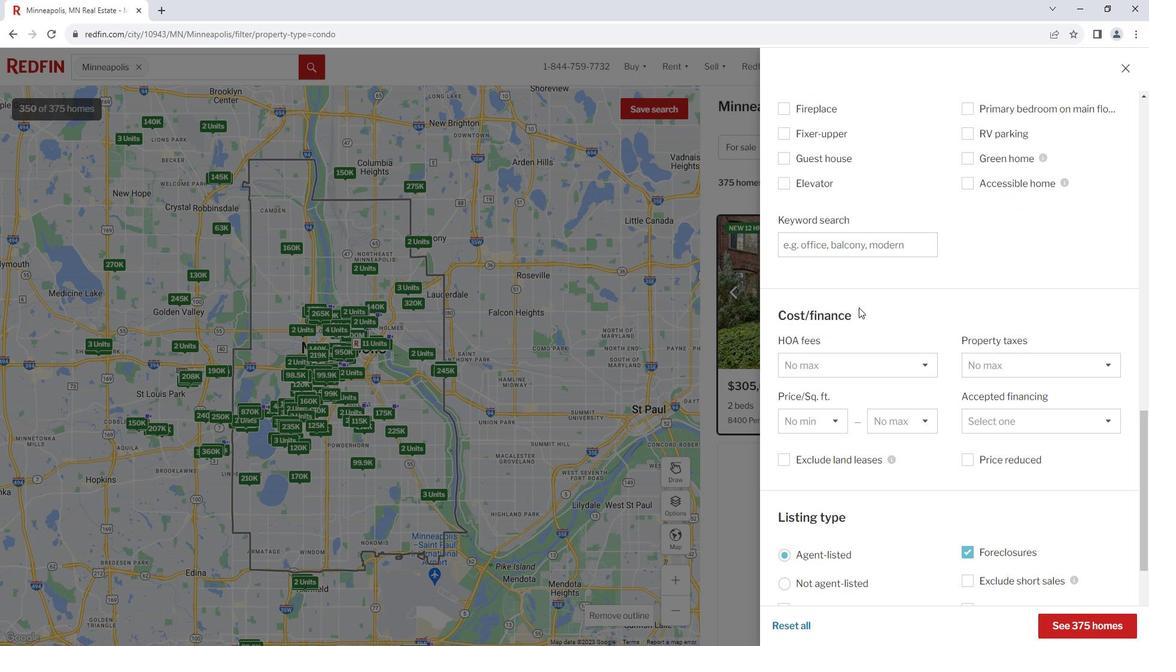 
Action: Mouse scrolled (869, 305) with delta (0, 0)
Screenshot: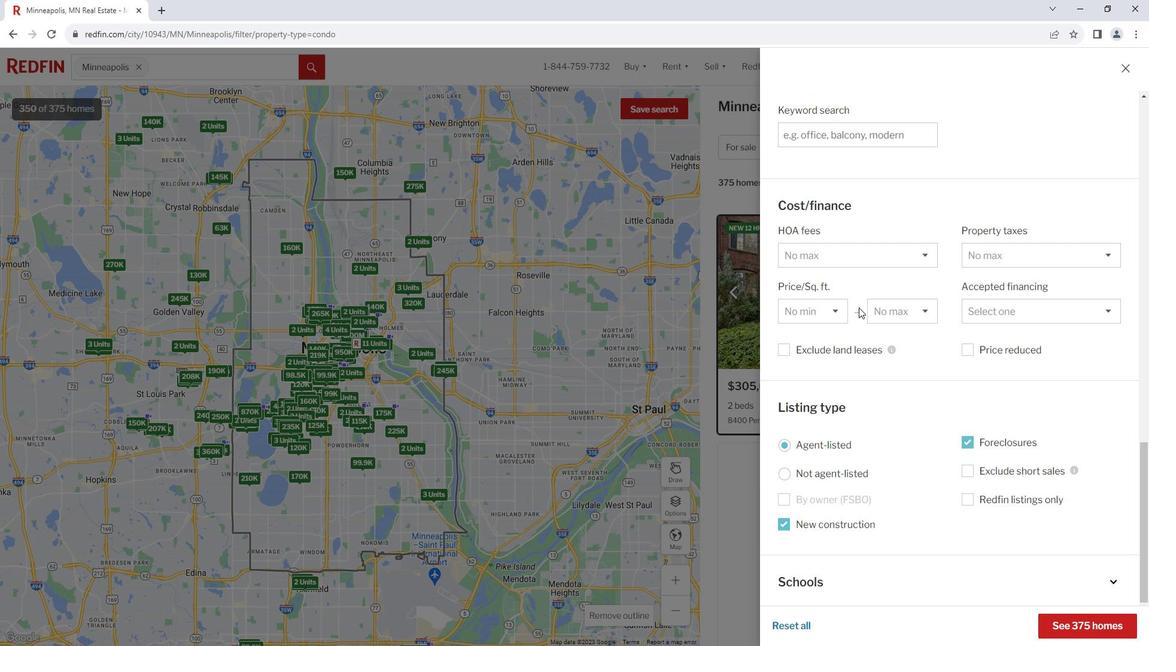 
Action: Mouse scrolled (869, 305) with delta (0, 0)
Screenshot: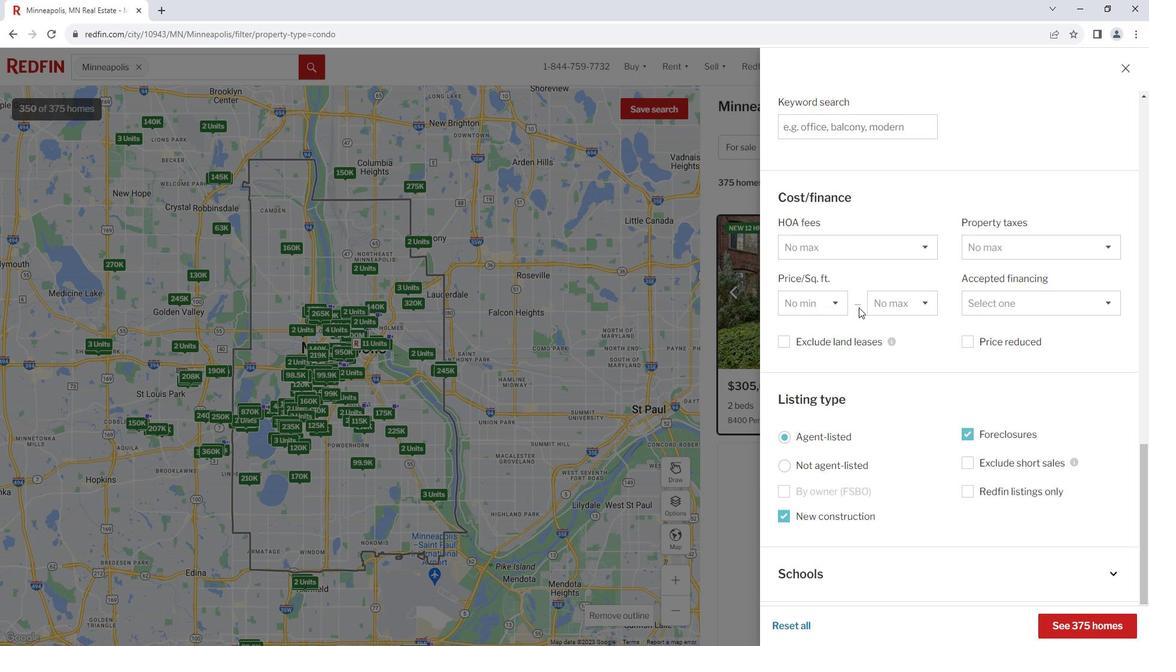 
Action: Mouse scrolled (869, 305) with delta (0, 0)
Screenshot: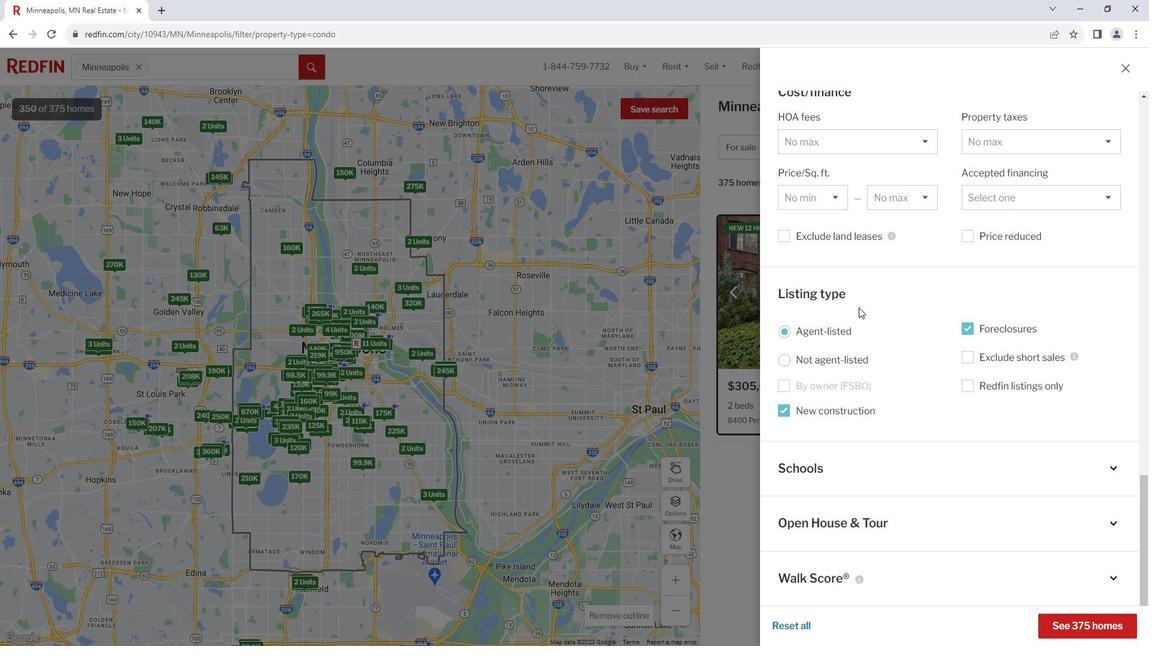 
Action: Mouse scrolled (869, 305) with delta (0, 0)
Screenshot: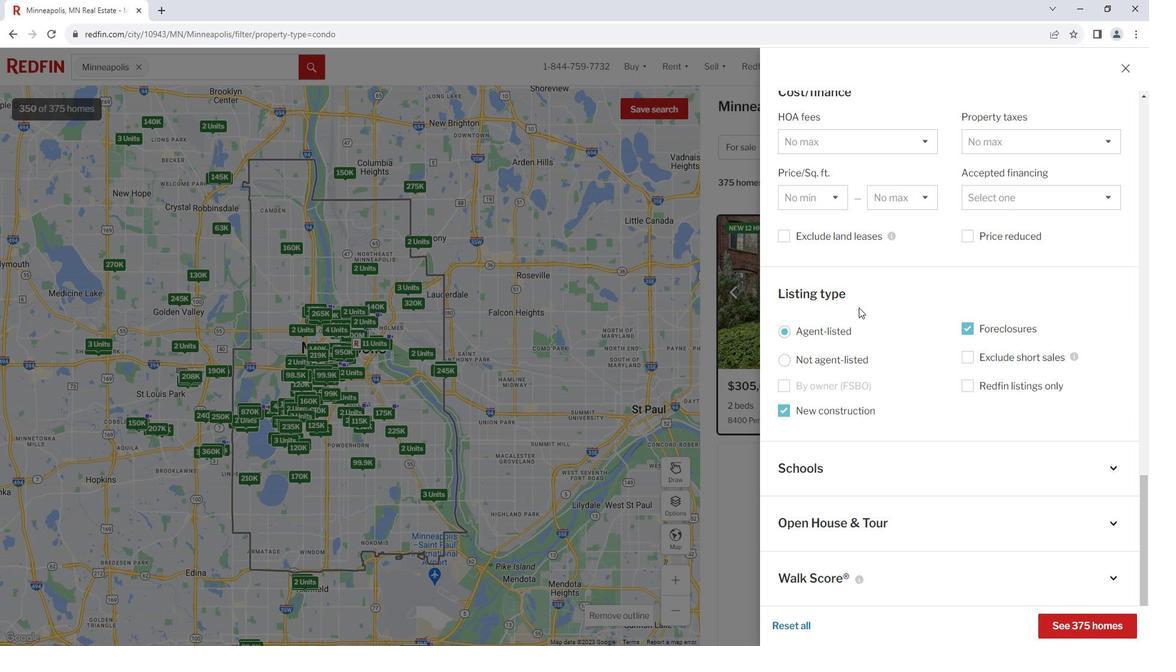 
Action: Mouse moved to (1100, 614)
Screenshot: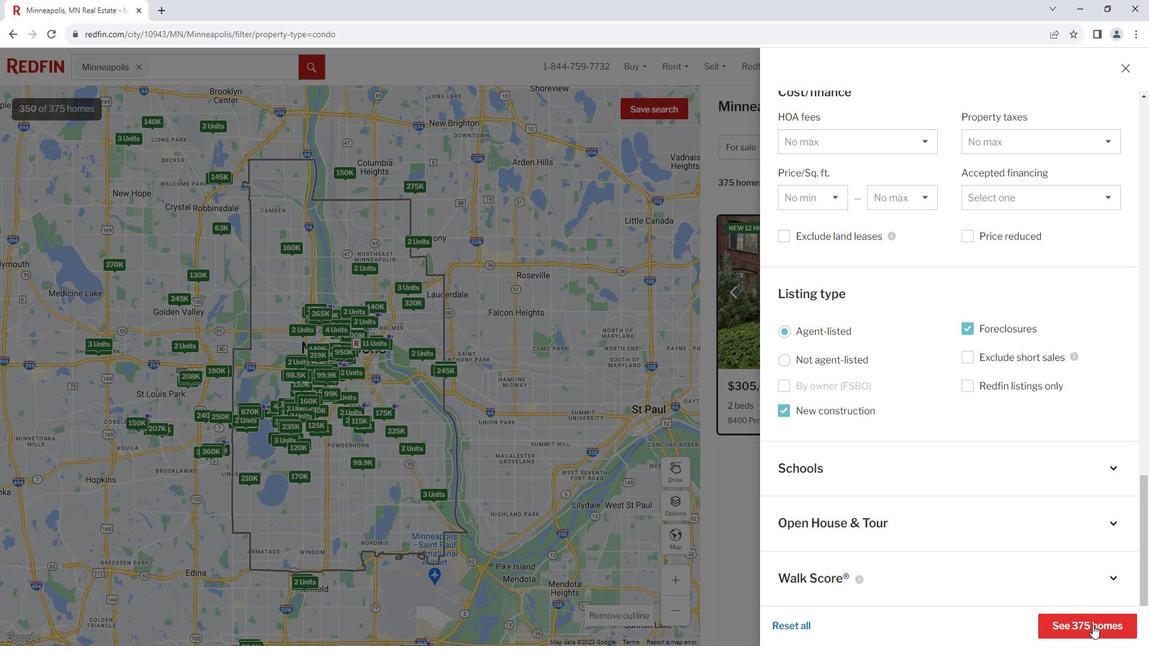 
Action: Mouse pressed left at (1100, 614)
Screenshot: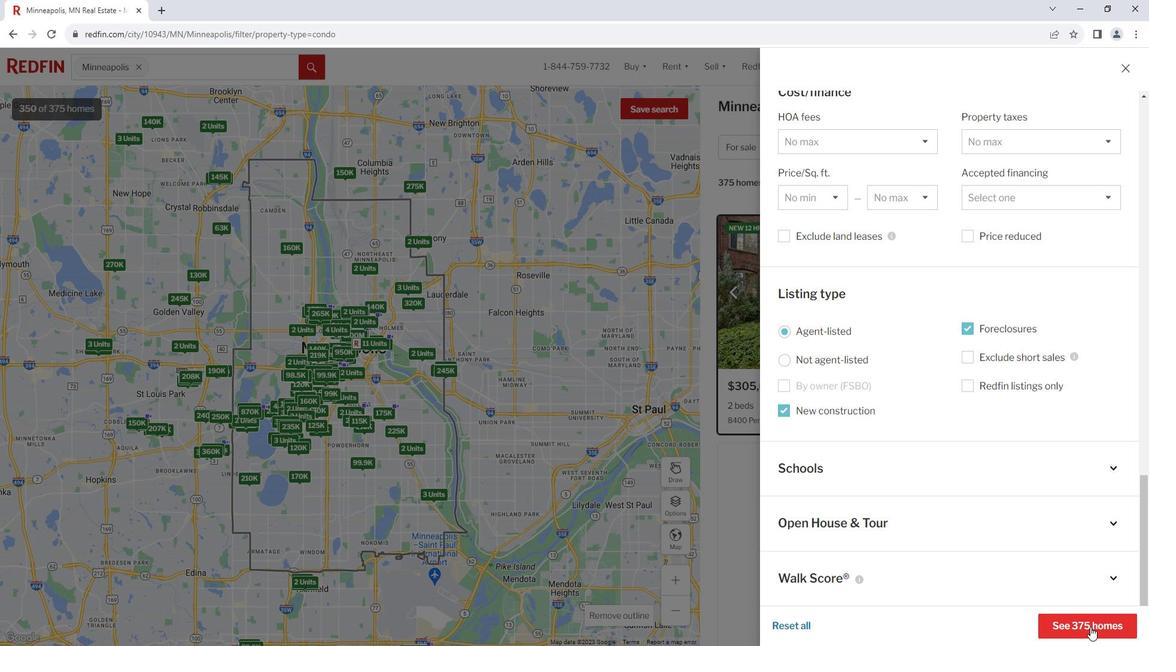 
Action: Mouse moved to (1050, 274)
Screenshot: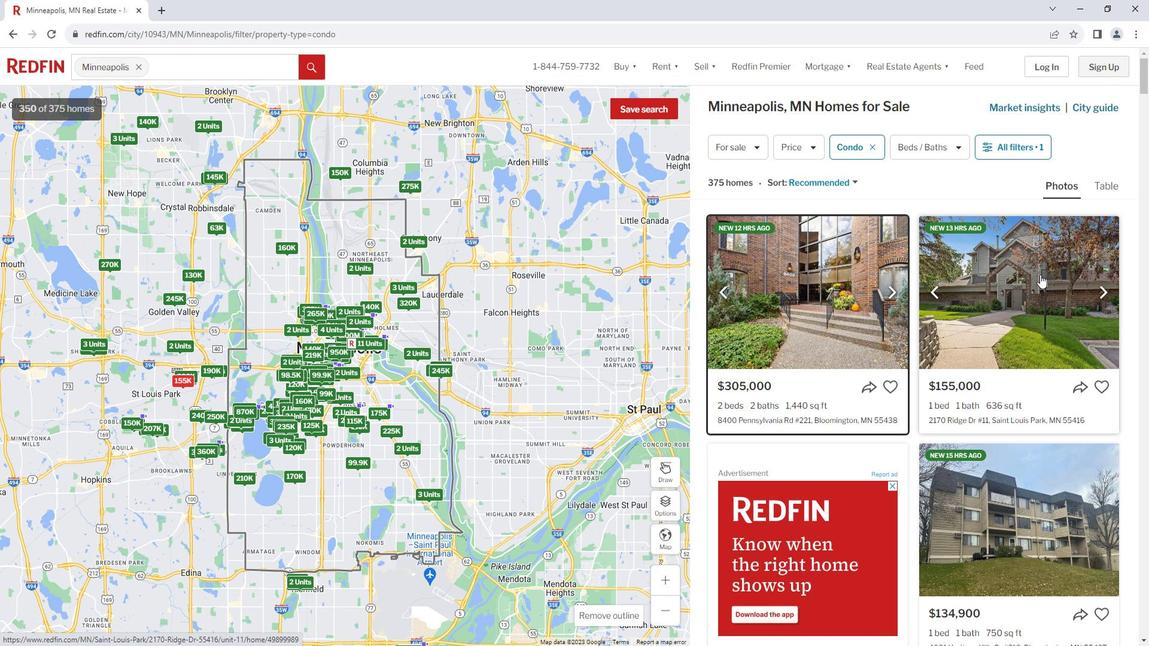 
Action: Mouse pressed left at (1050, 274)
Screenshot: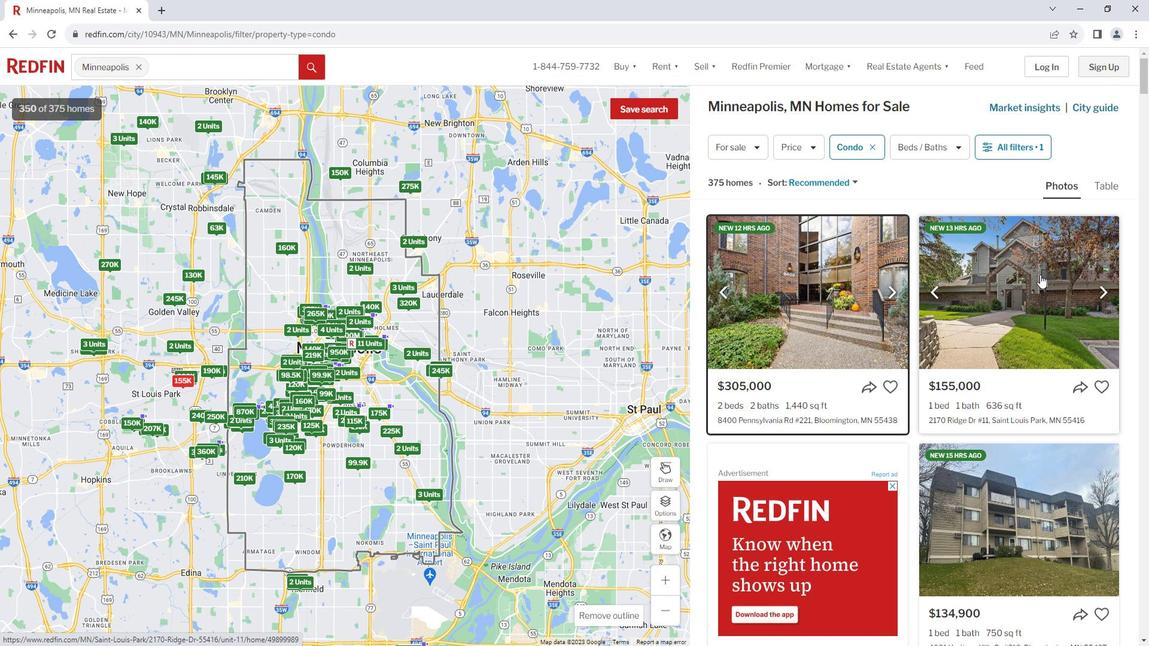 
Action: Mouse moved to (865, 385)
Screenshot: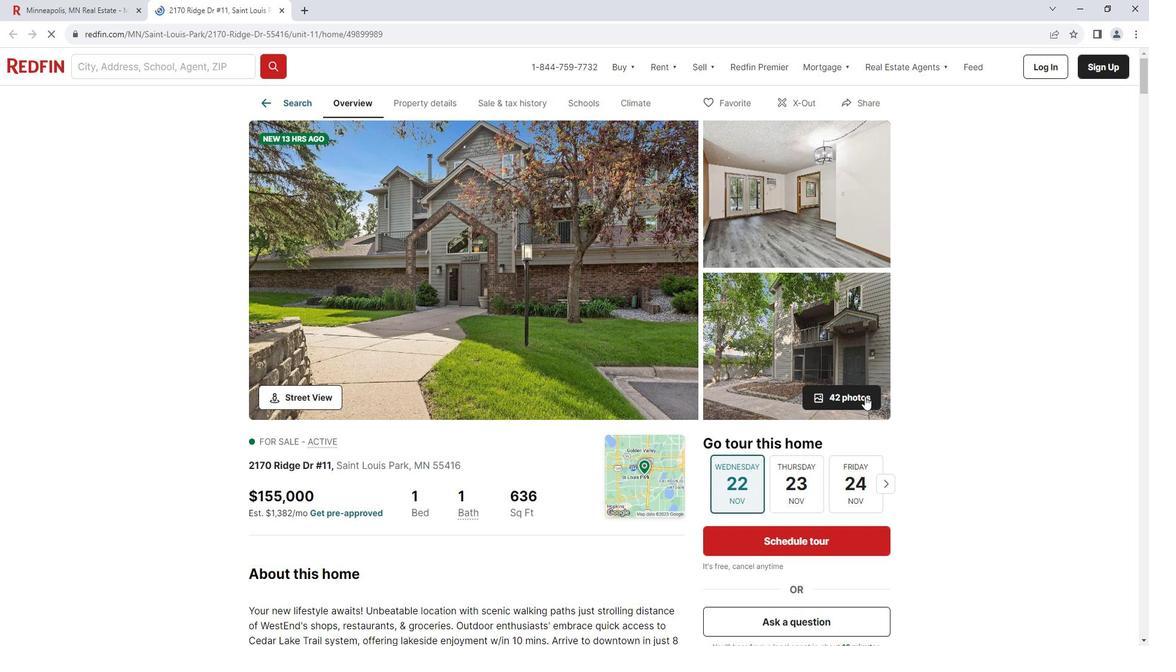
Action: Mouse pressed left at (865, 385)
Screenshot: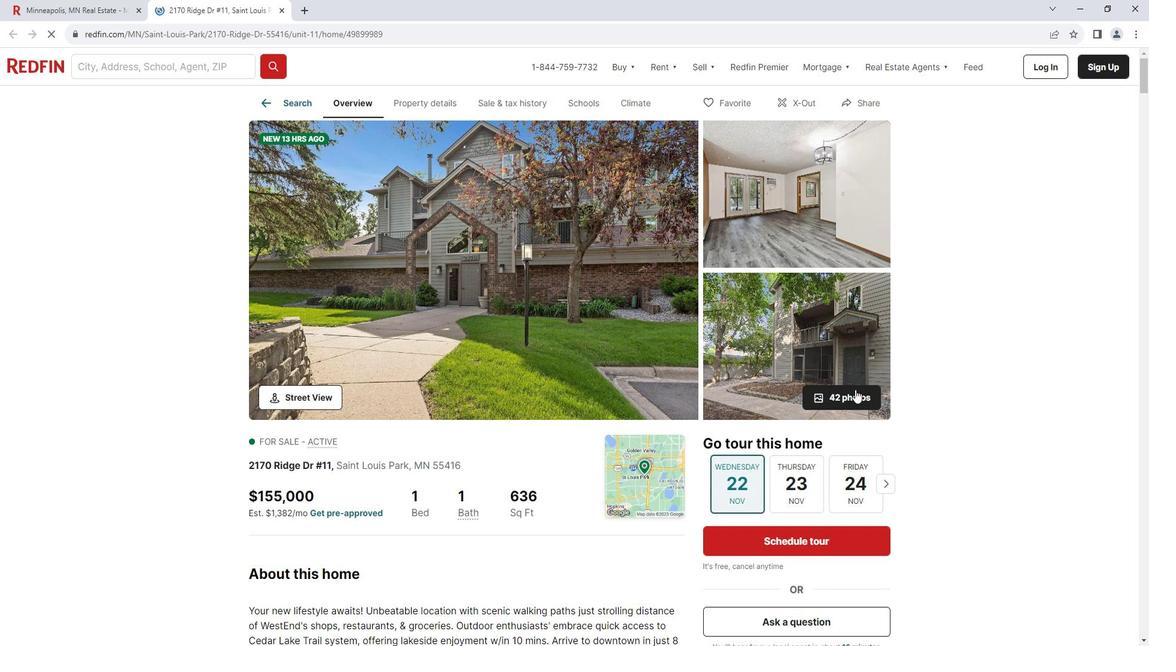
Action: Mouse moved to (1087, 344)
Screenshot: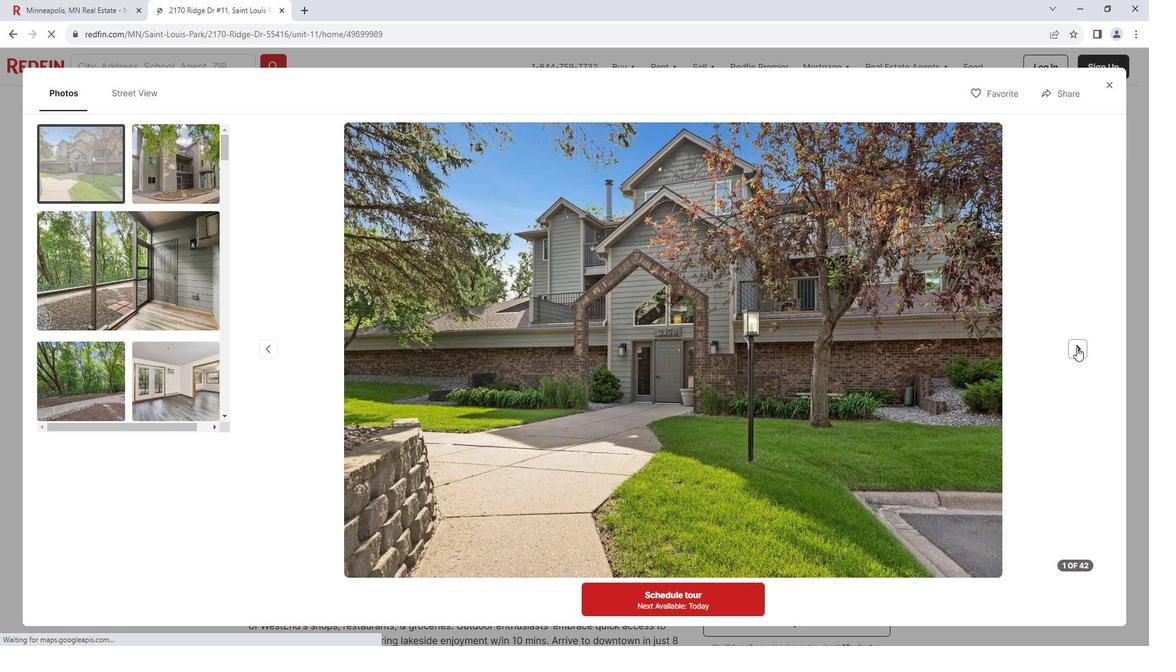 
Action: Mouse pressed left at (1087, 344)
Screenshot: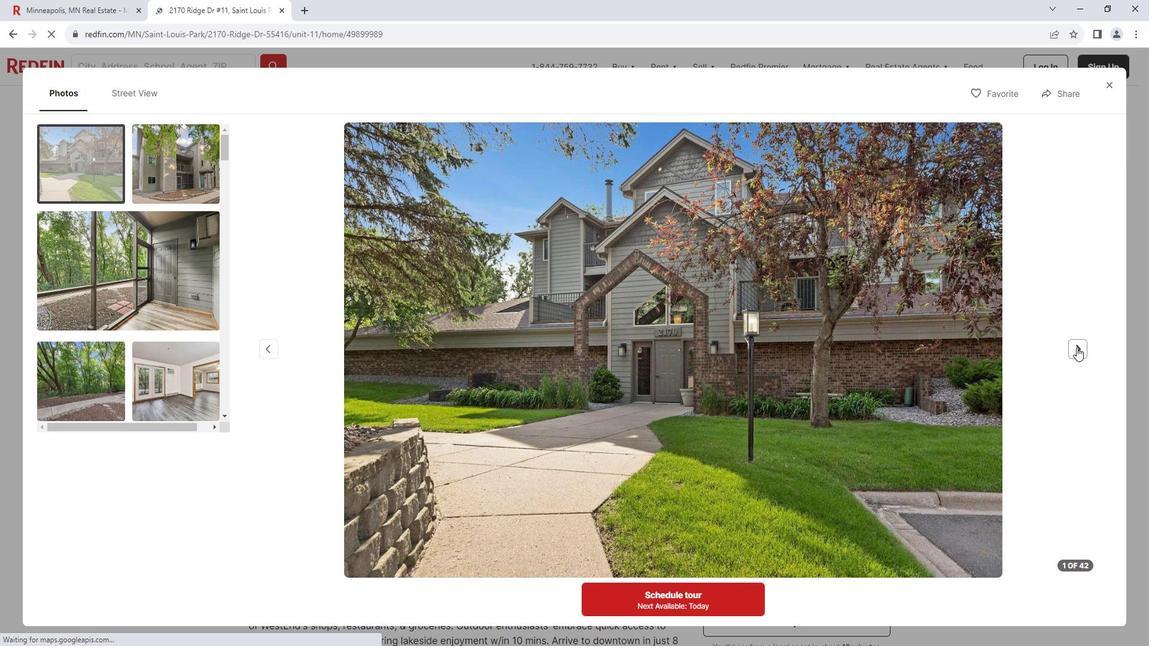
Action: Mouse pressed left at (1087, 344)
Screenshot: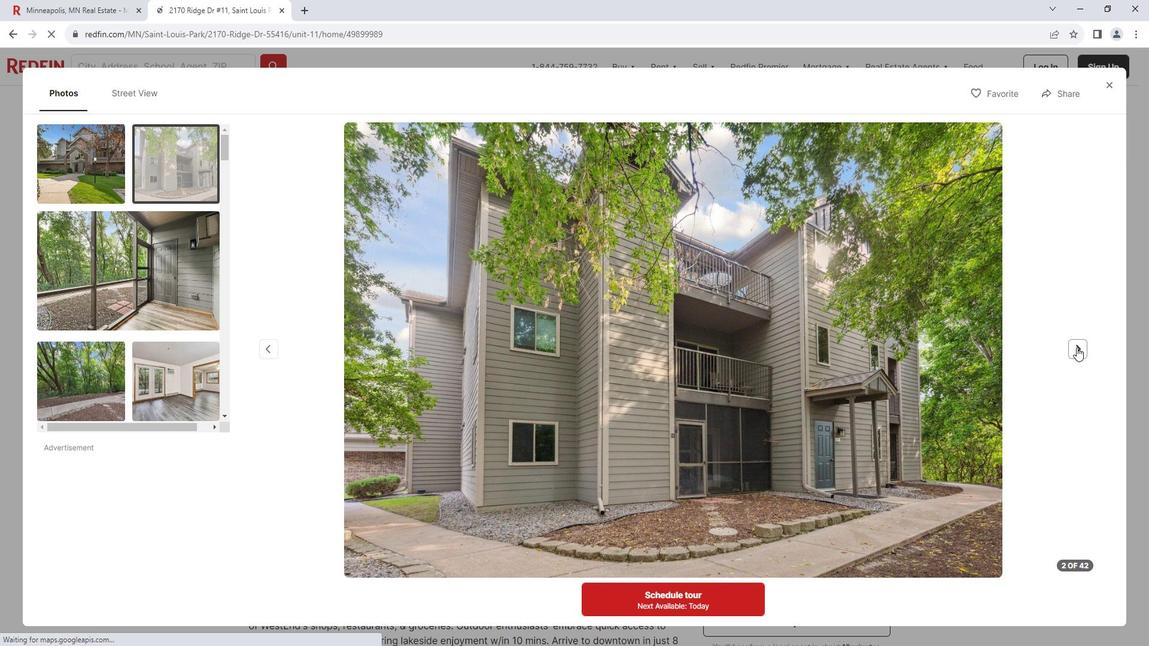 
Action: Mouse moved to (1087, 344)
Screenshot: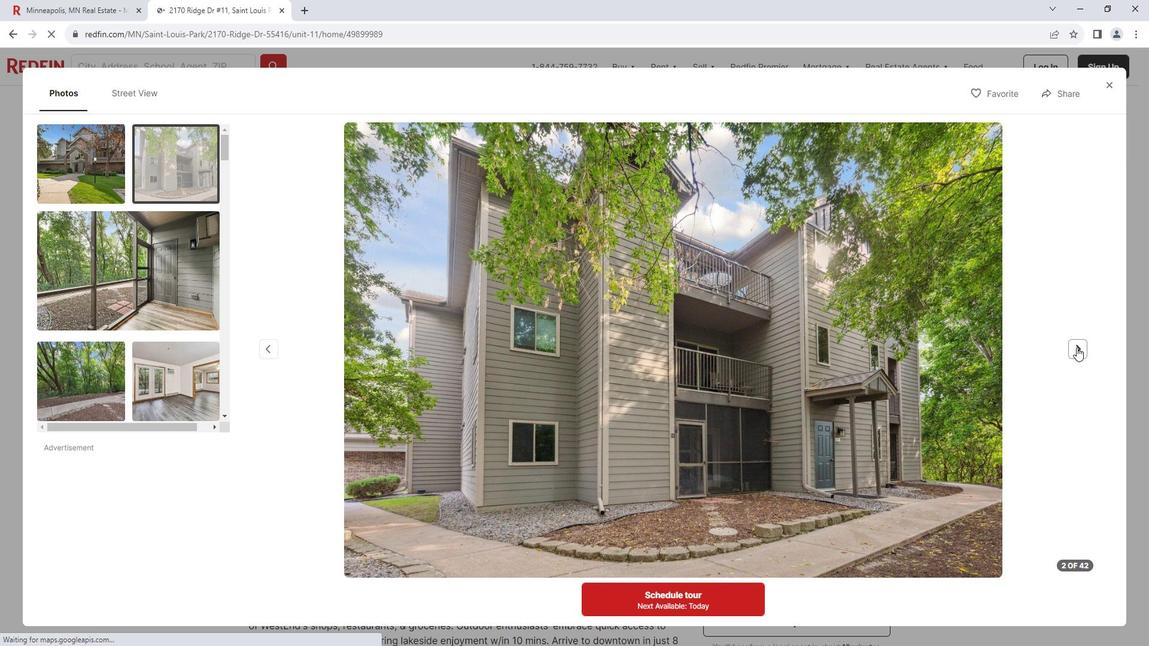 
Action: Mouse pressed left at (1087, 344)
Screenshot: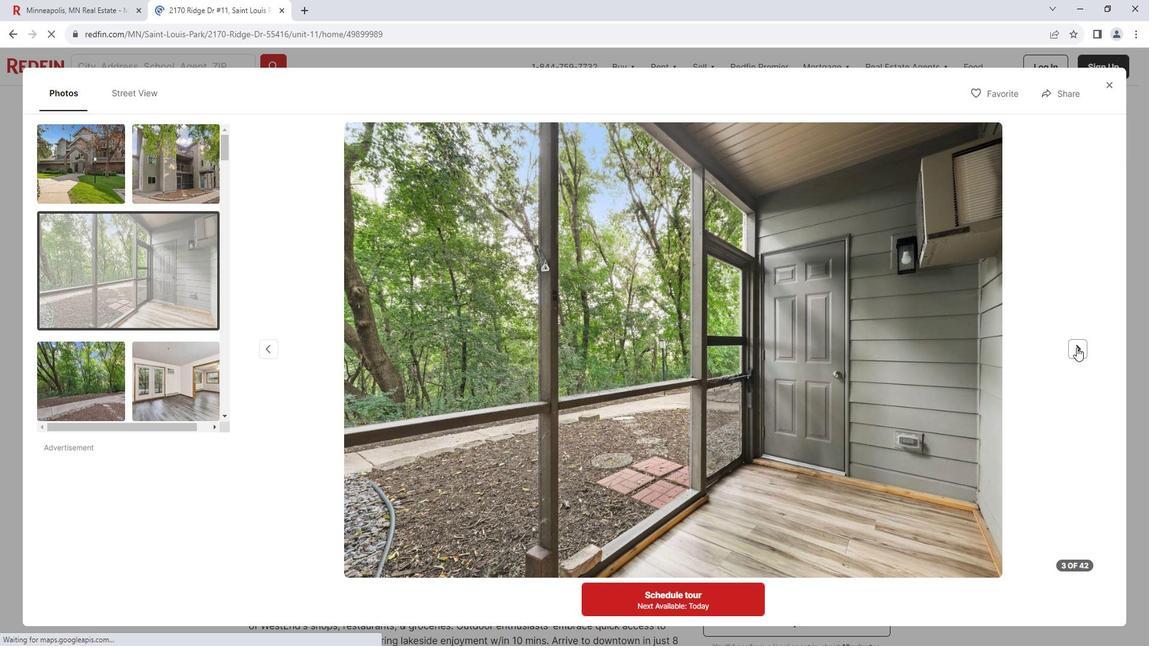 
Action: Mouse pressed left at (1087, 344)
Screenshot: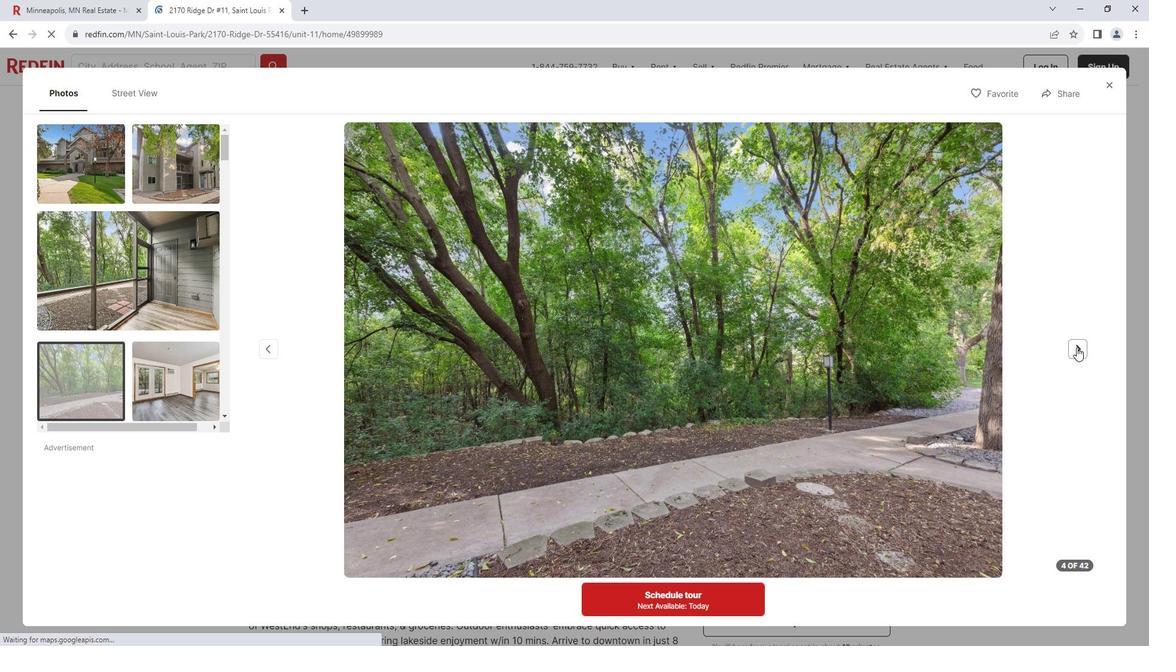 
Action: Mouse pressed left at (1087, 344)
Screenshot: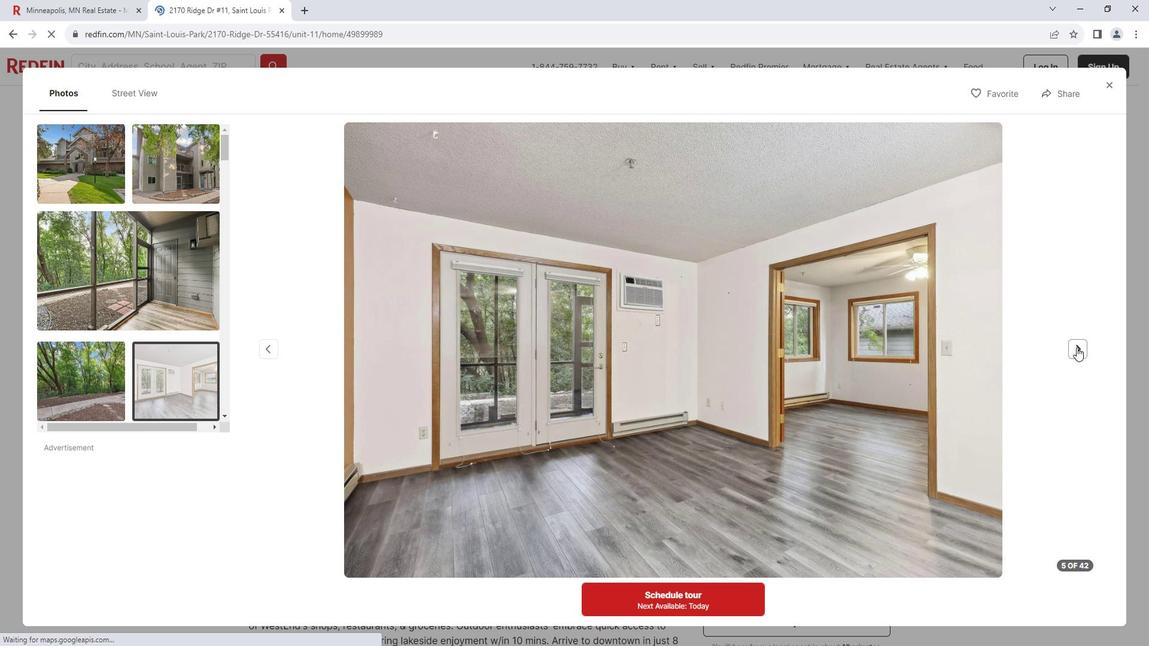
Action: Mouse moved to (1090, 348)
Screenshot: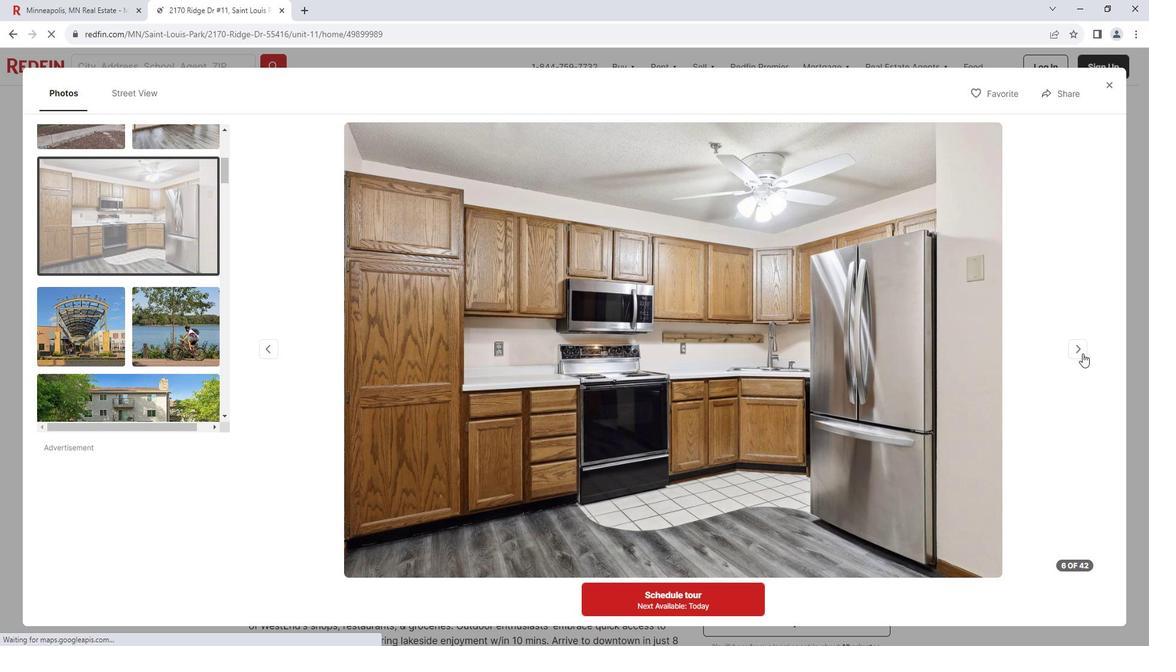 
Action: Mouse pressed left at (1090, 348)
Screenshot: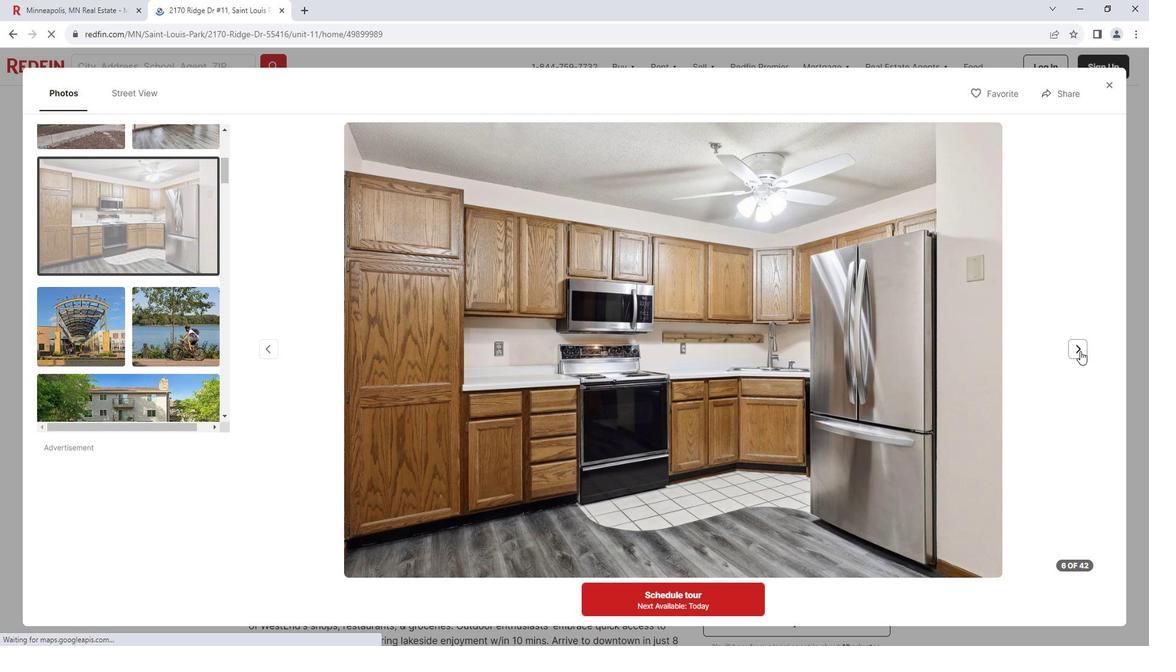 
Action: Mouse pressed left at (1090, 348)
Screenshot: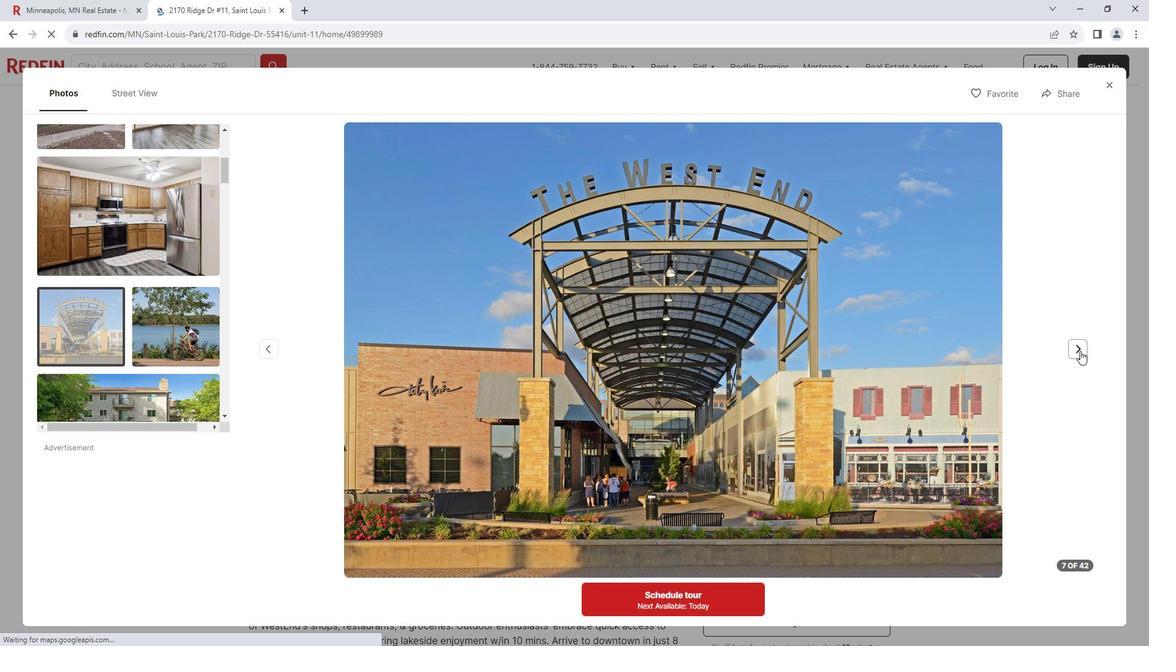
Action: Mouse pressed left at (1090, 348)
Screenshot: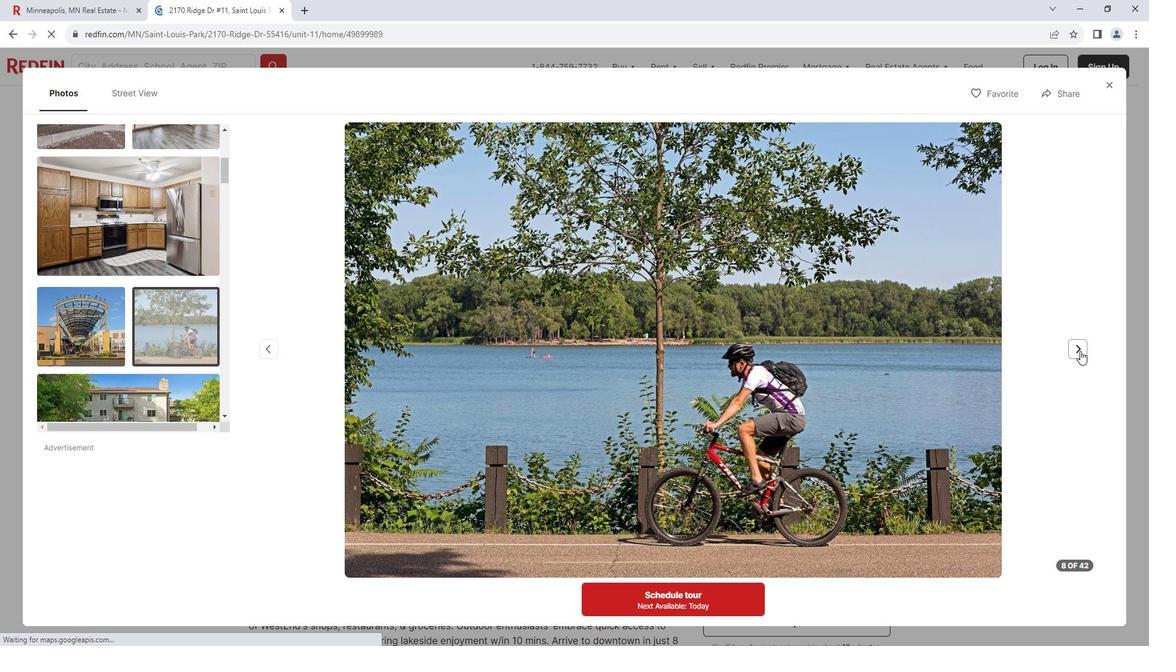 
Action: Mouse pressed left at (1090, 348)
Screenshot: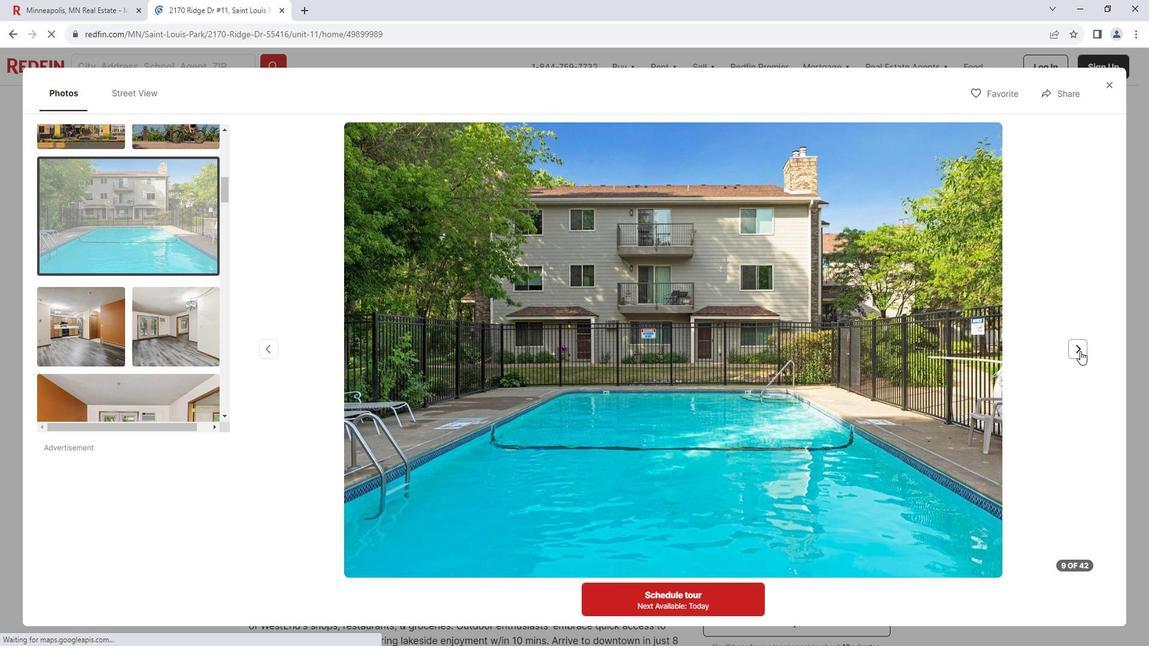 
Action: Mouse pressed left at (1090, 348)
Screenshot: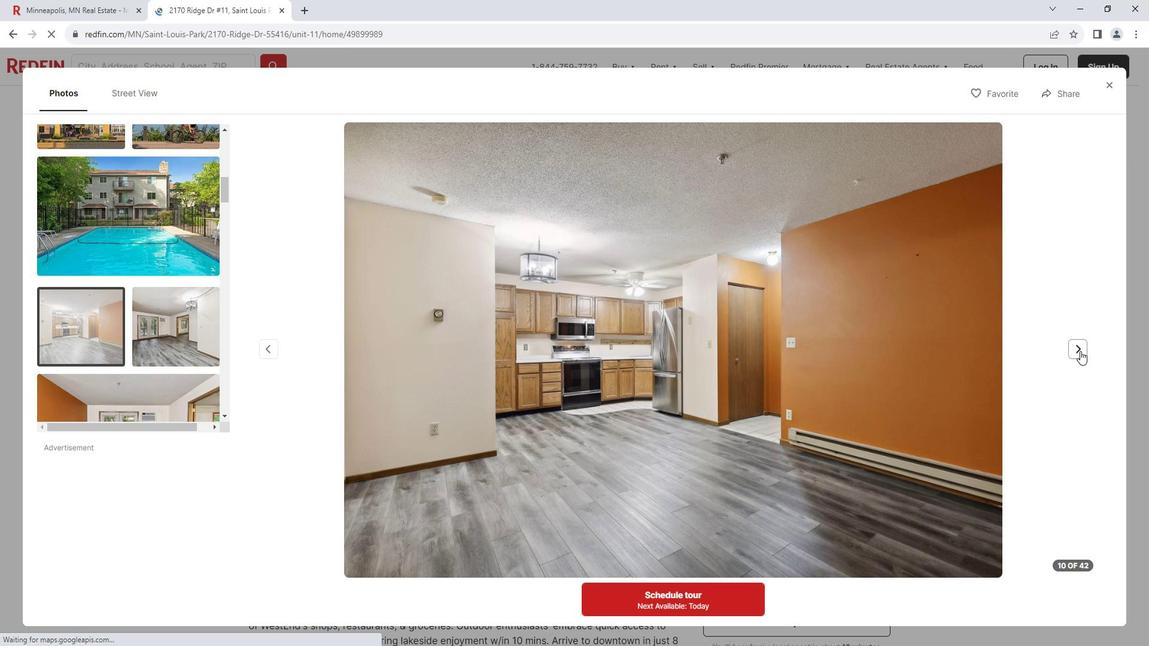 
Action: Mouse pressed left at (1090, 348)
Screenshot: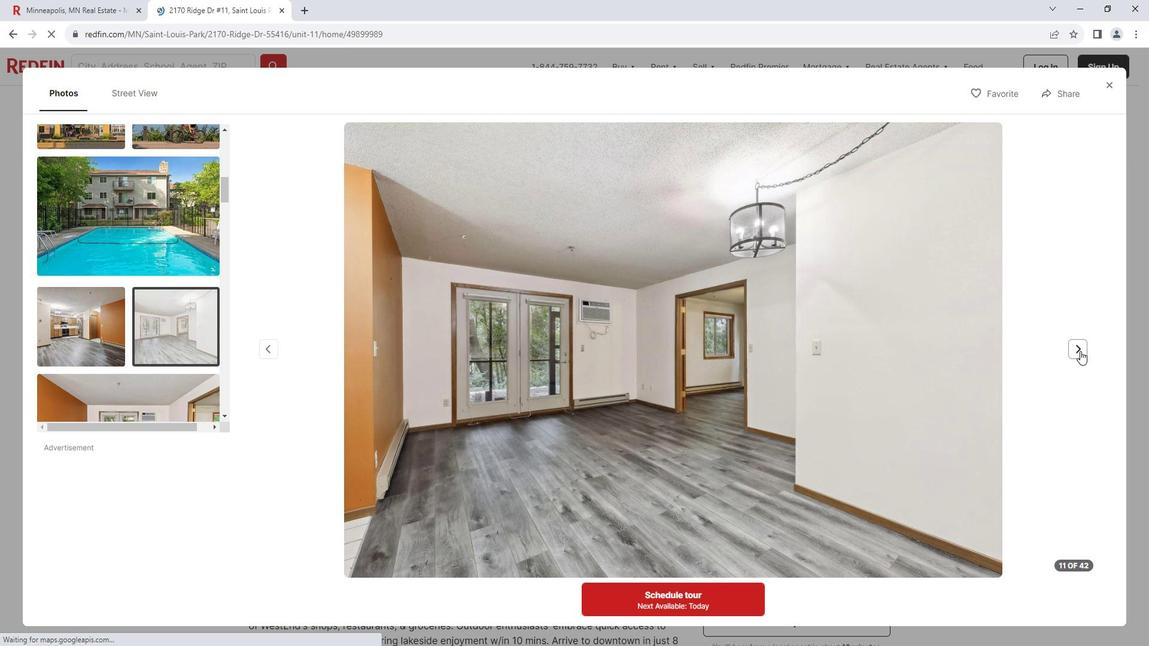 
Action: Mouse pressed left at (1090, 348)
Screenshot: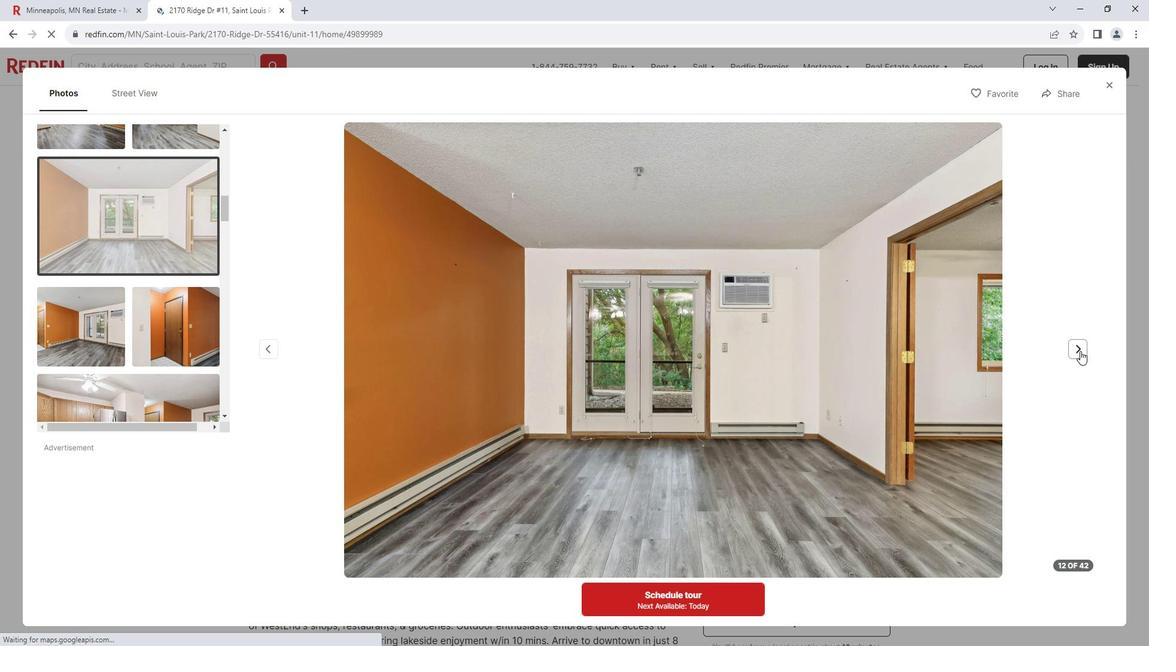 
Action: Mouse pressed left at (1090, 348)
Screenshot: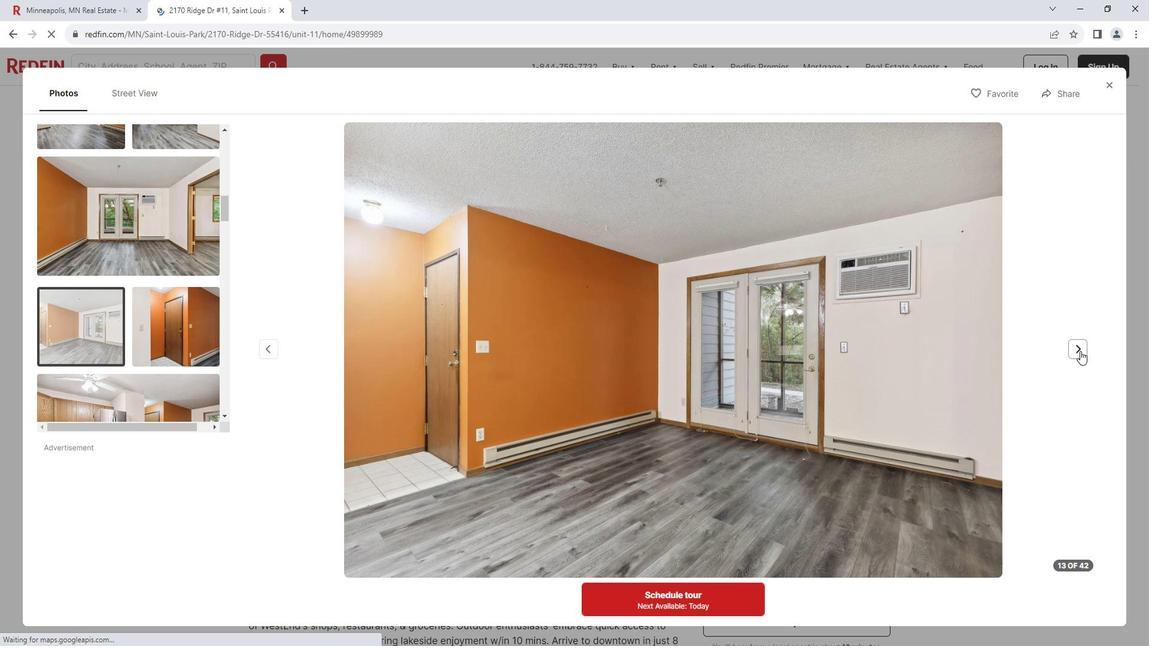 
Action: Mouse moved to (1121, 90)
Screenshot: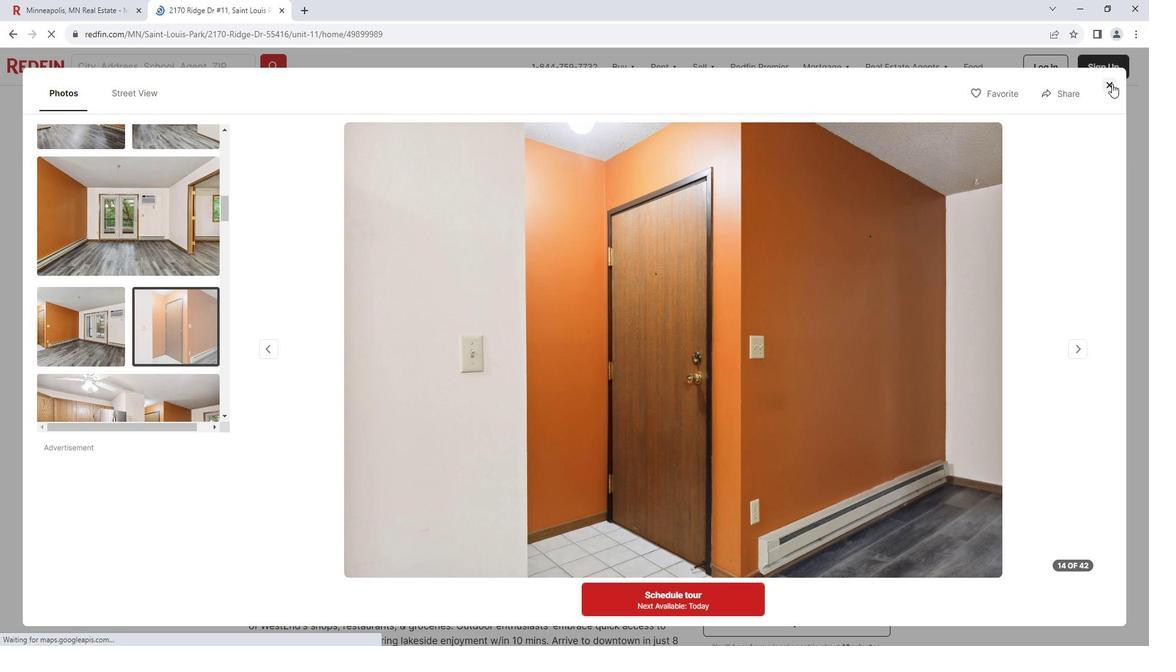 
Action: Mouse pressed left at (1121, 90)
Screenshot: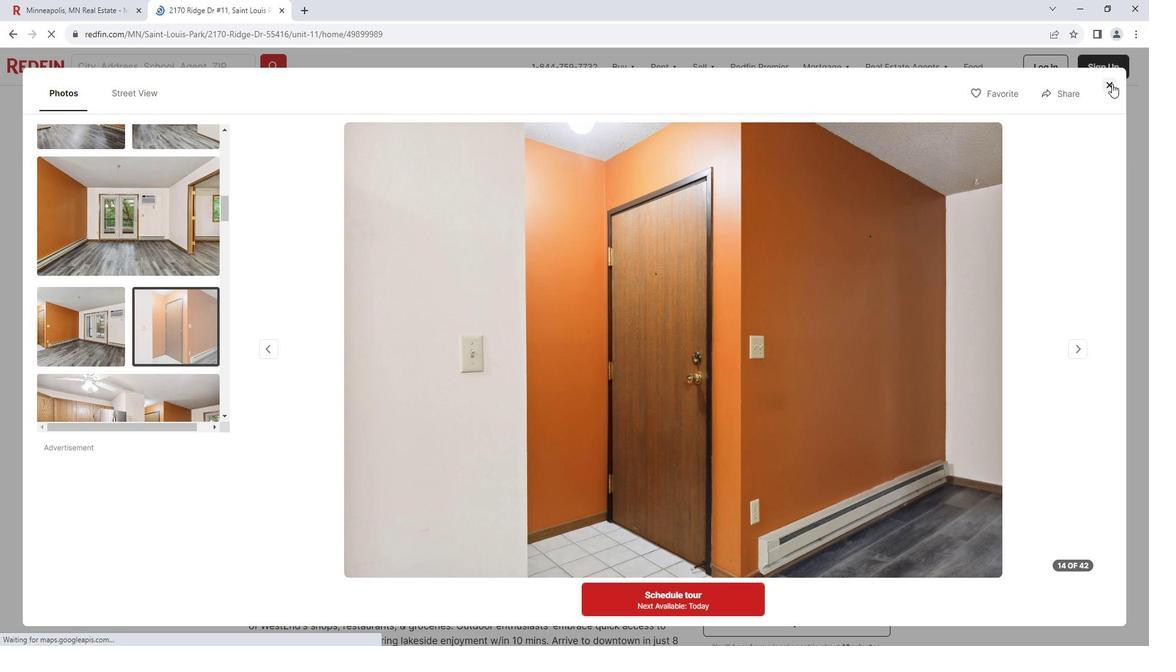 
Action: Mouse moved to (777, 301)
Screenshot: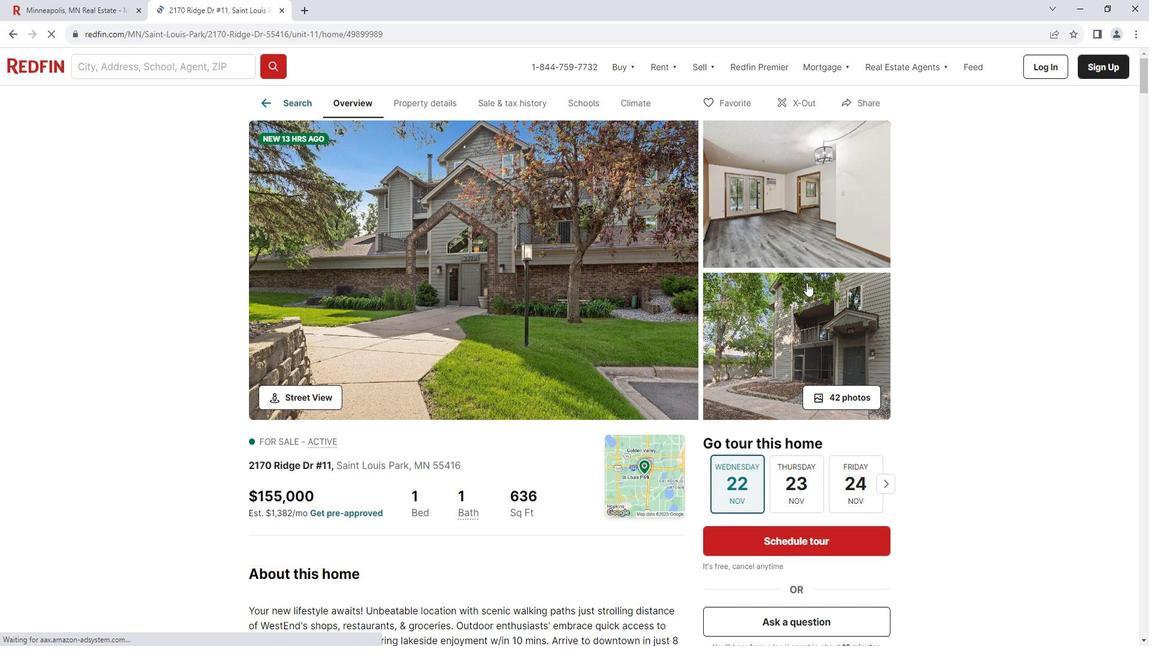 
Action: Mouse scrolled (777, 301) with delta (0, 0)
Screenshot: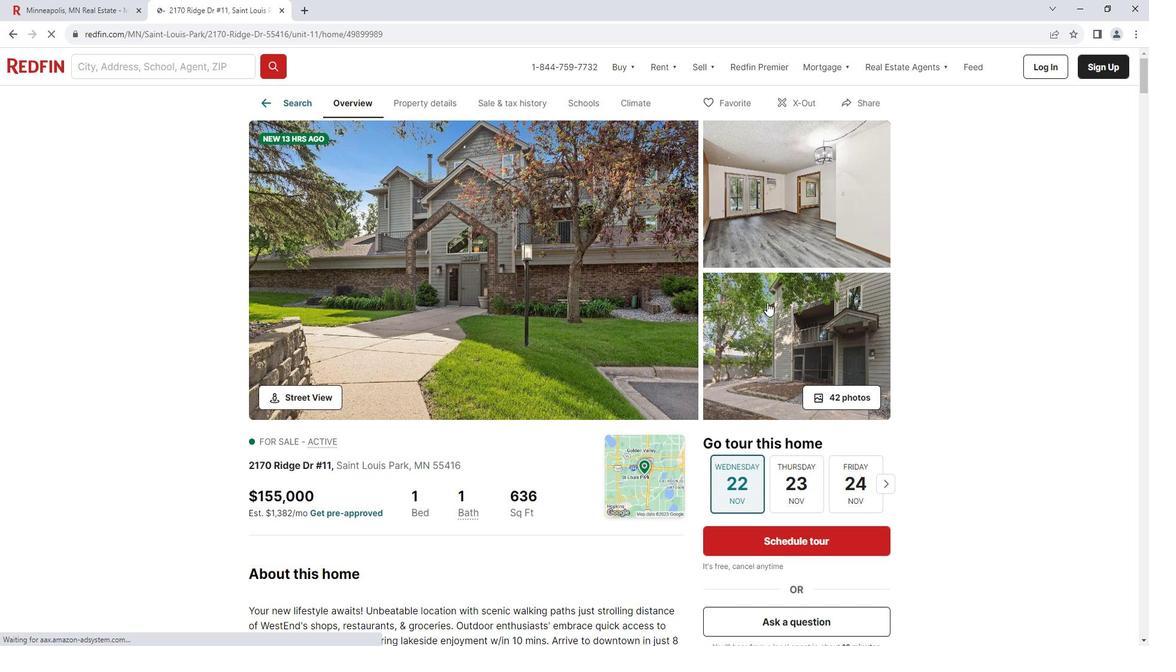 
Action: Mouse scrolled (777, 301) with delta (0, 0)
Screenshot: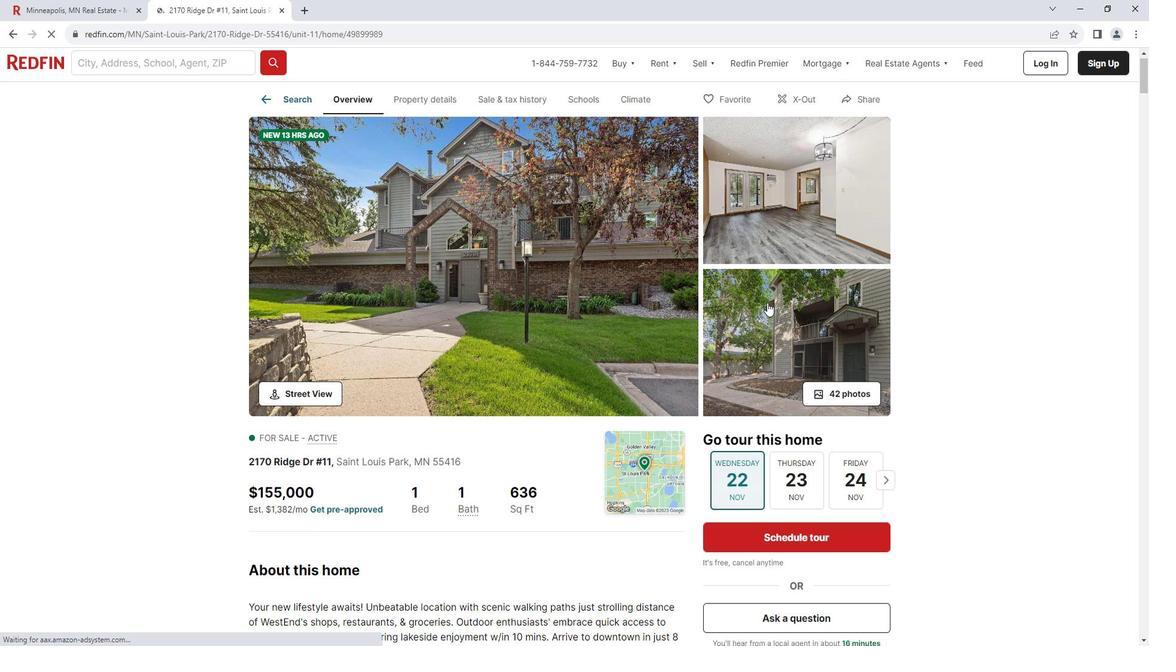 
Action: Mouse scrolled (777, 301) with delta (0, 0)
Screenshot: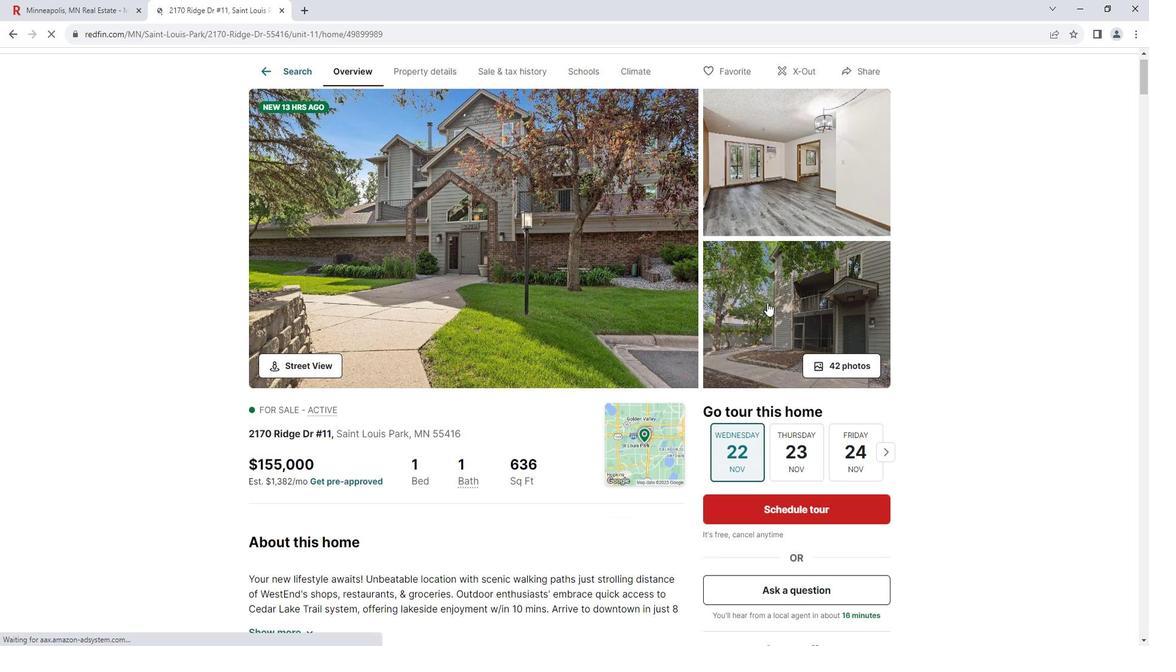 
Action: Mouse scrolled (777, 301) with delta (0, 0)
Screenshot: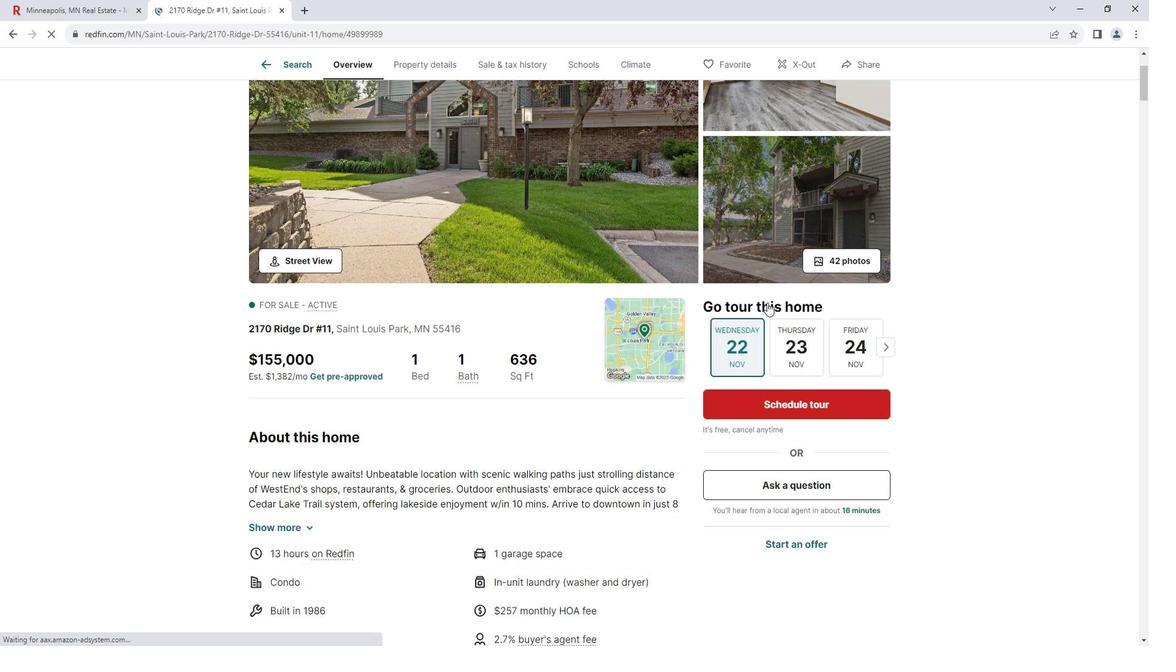 
Action: Mouse moved to (289, 405)
Screenshot: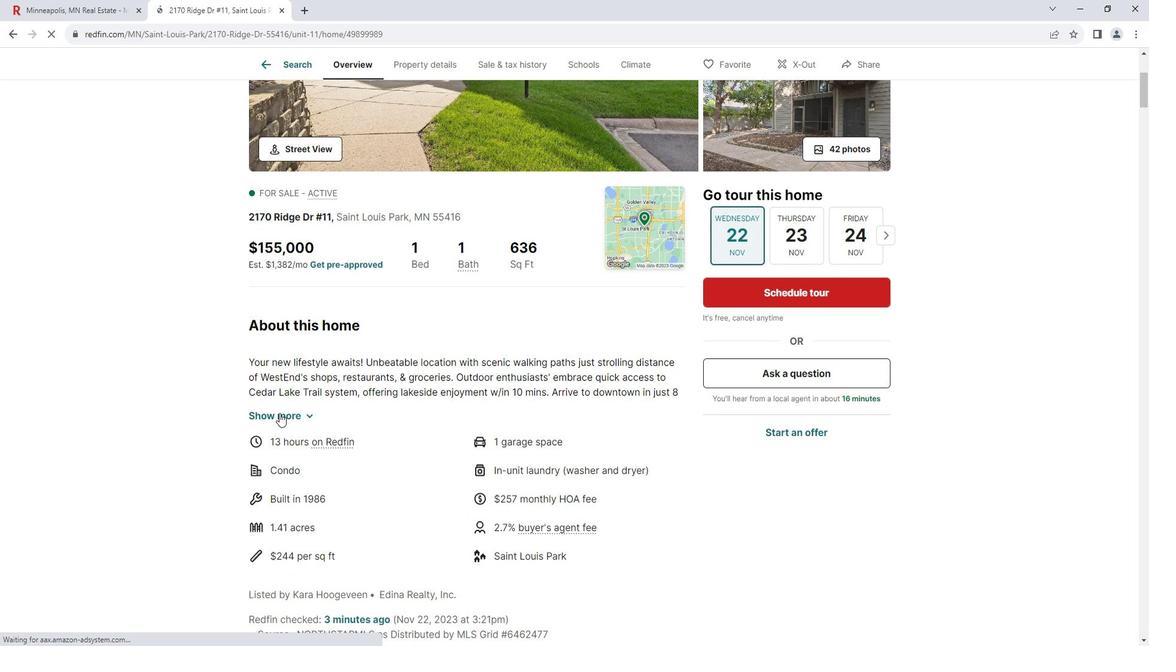 
Action: Mouse pressed left at (289, 405)
Screenshot: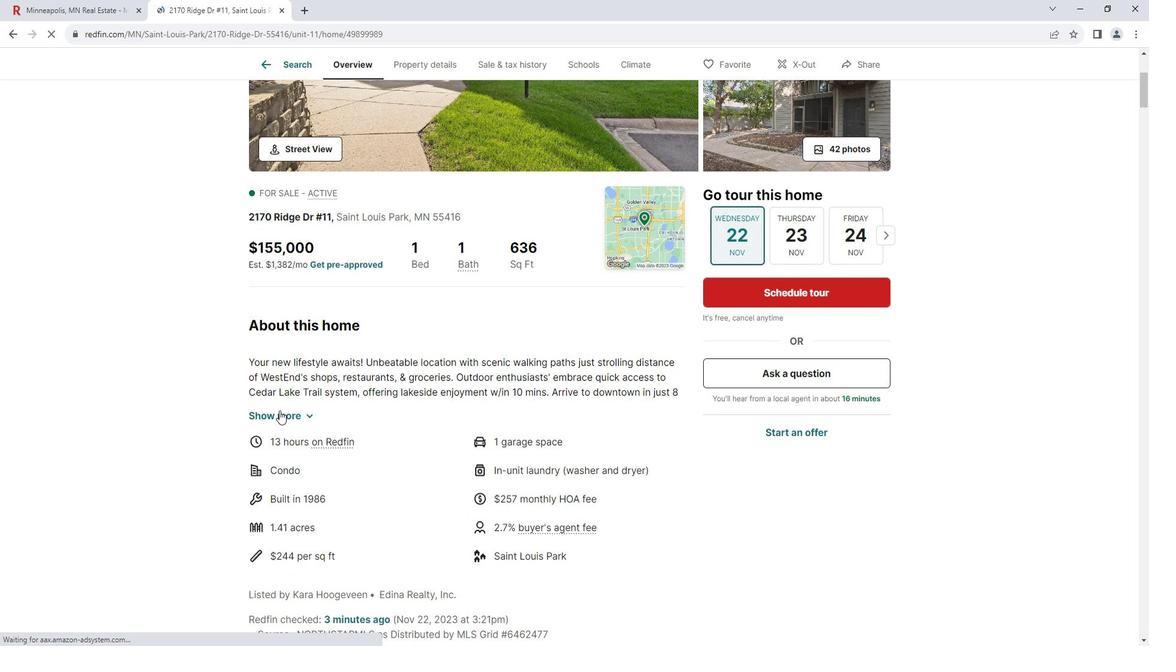 
Action: Mouse moved to (329, 407)
Screenshot: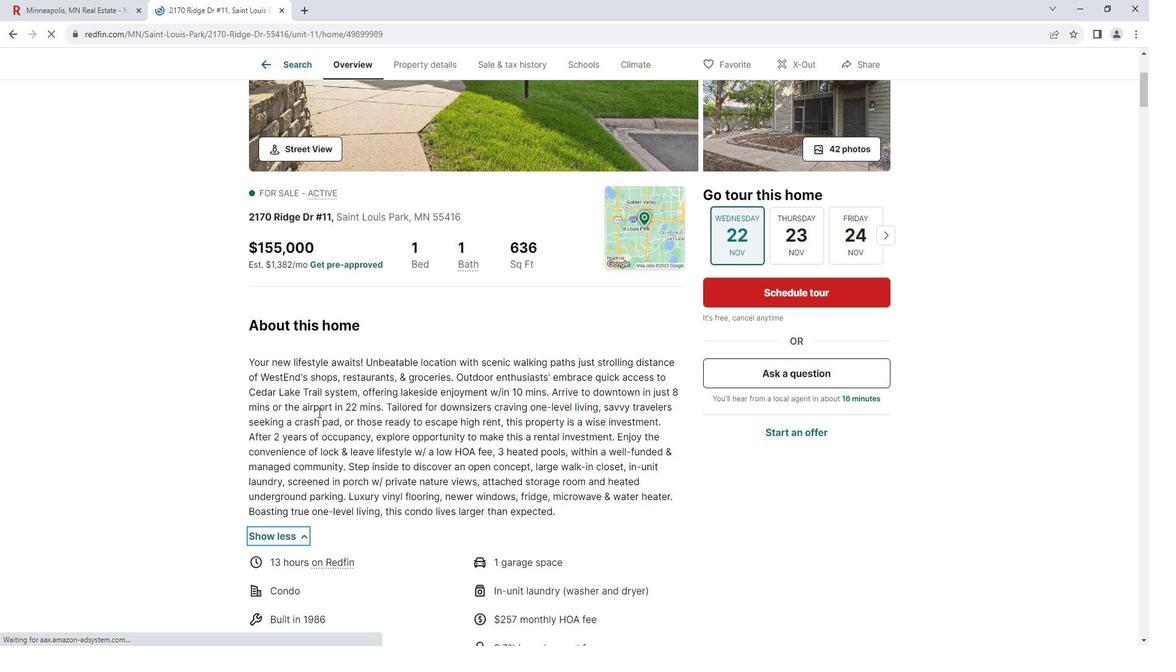 
Action: Mouse scrolled (329, 407) with delta (0, 0)
Screenshot: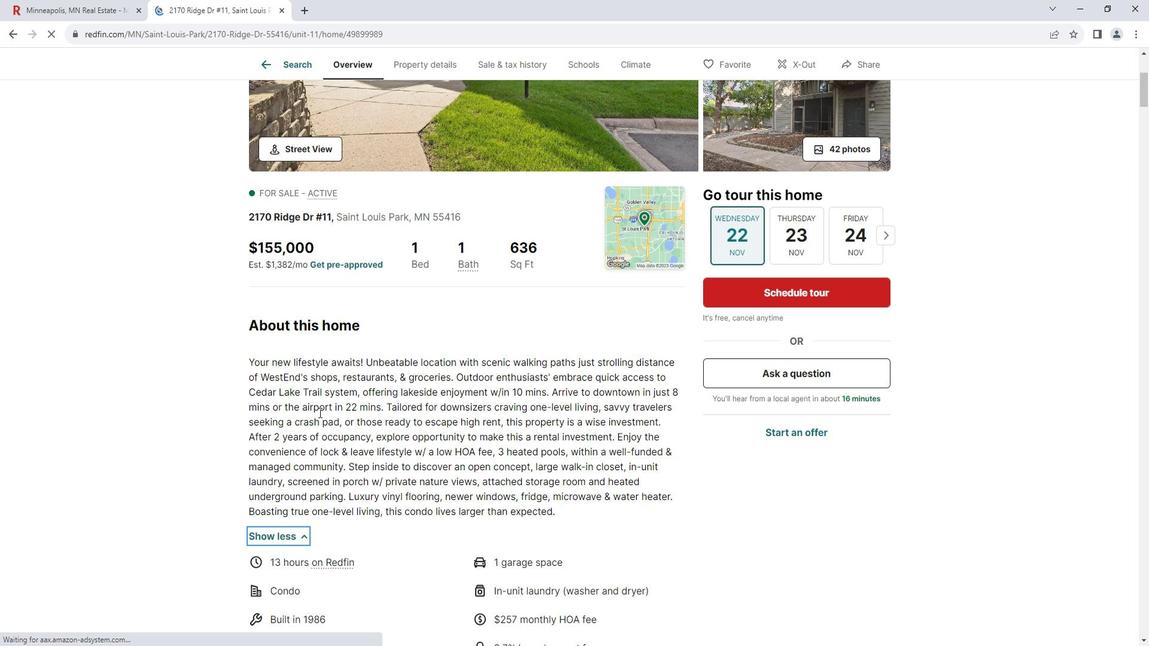 
Action: Mouse scrolled (329, 407) with delta (0, 0)
Screenshot: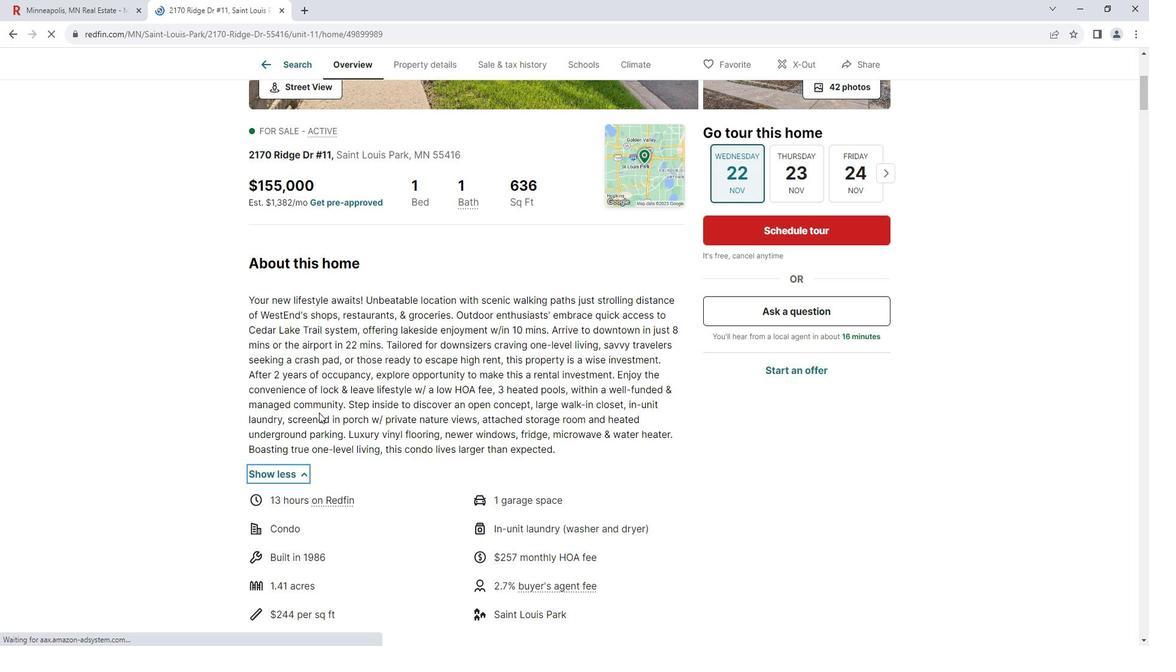 
Action: Mouse scrolled (329, 407) with delta (0, 0)
Screenshot: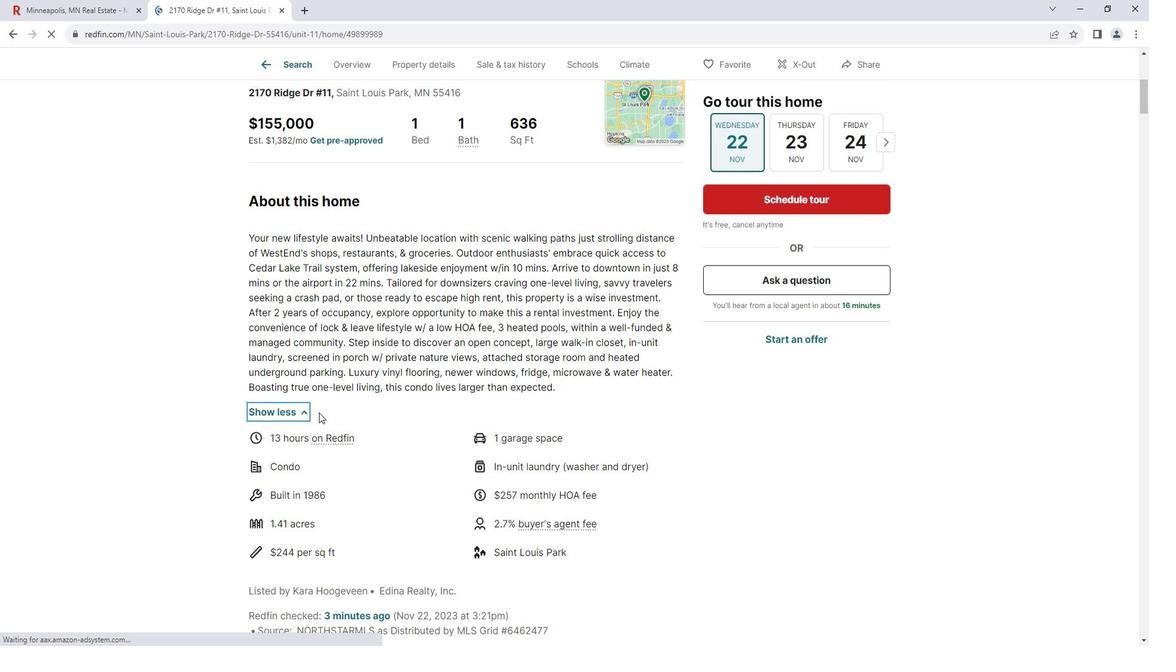 
Action: Mouse scrolled (329, 407) with delta (0, 0)
Screenshot: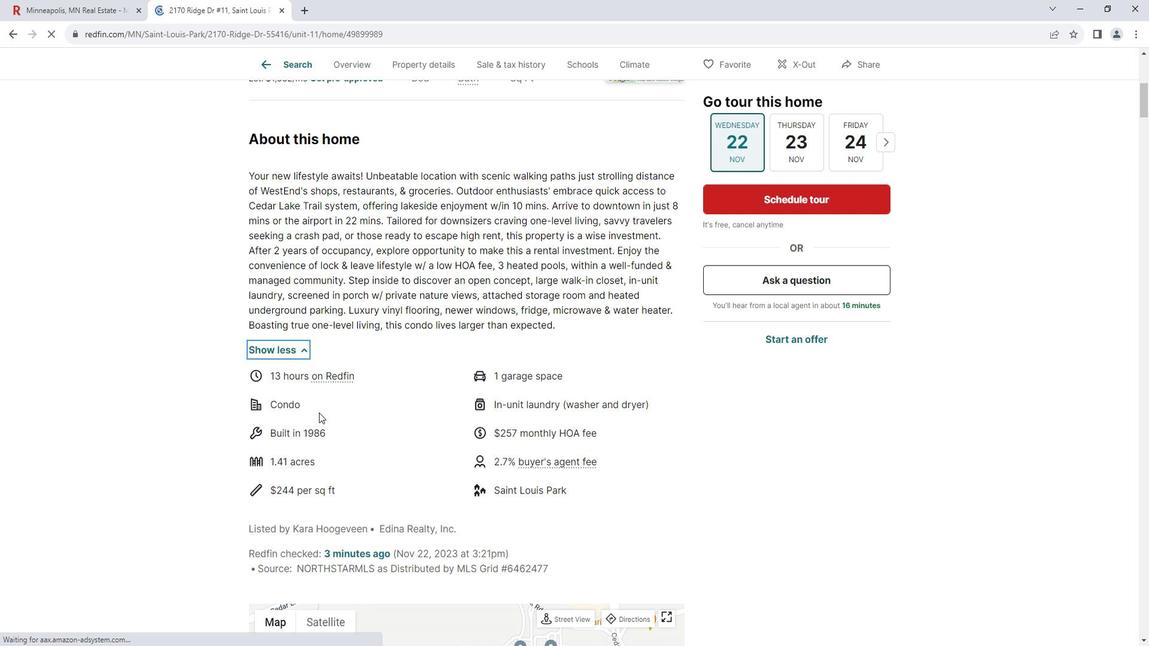
Action: Mouse scrolled (329, 407) with delta (0, 0)
Screenshot: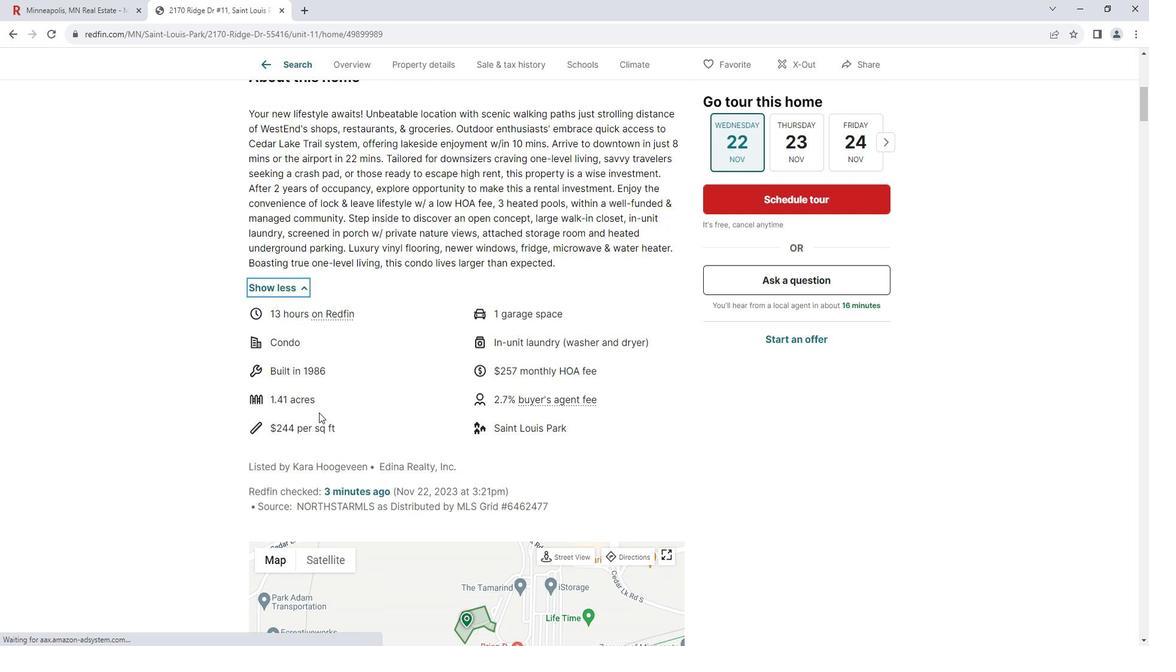 
Action: Mouse moved to (329, 407)
Screenshot: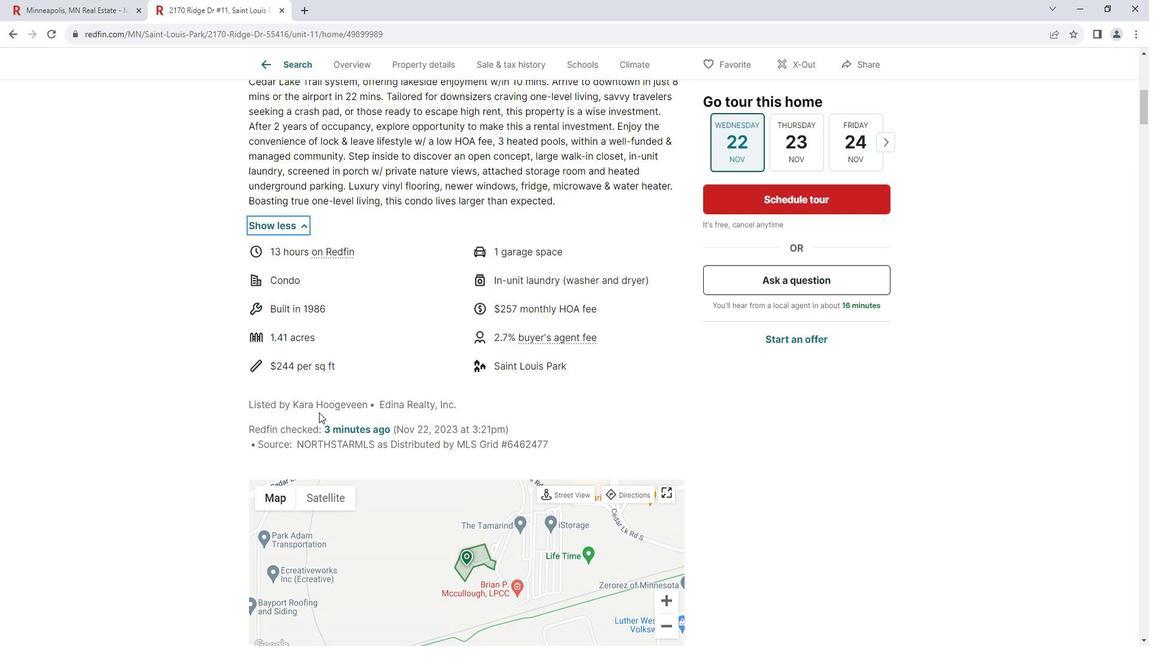 
Action: Mouse scrolled (329, 407) with delta (0, 0)
Screenshot: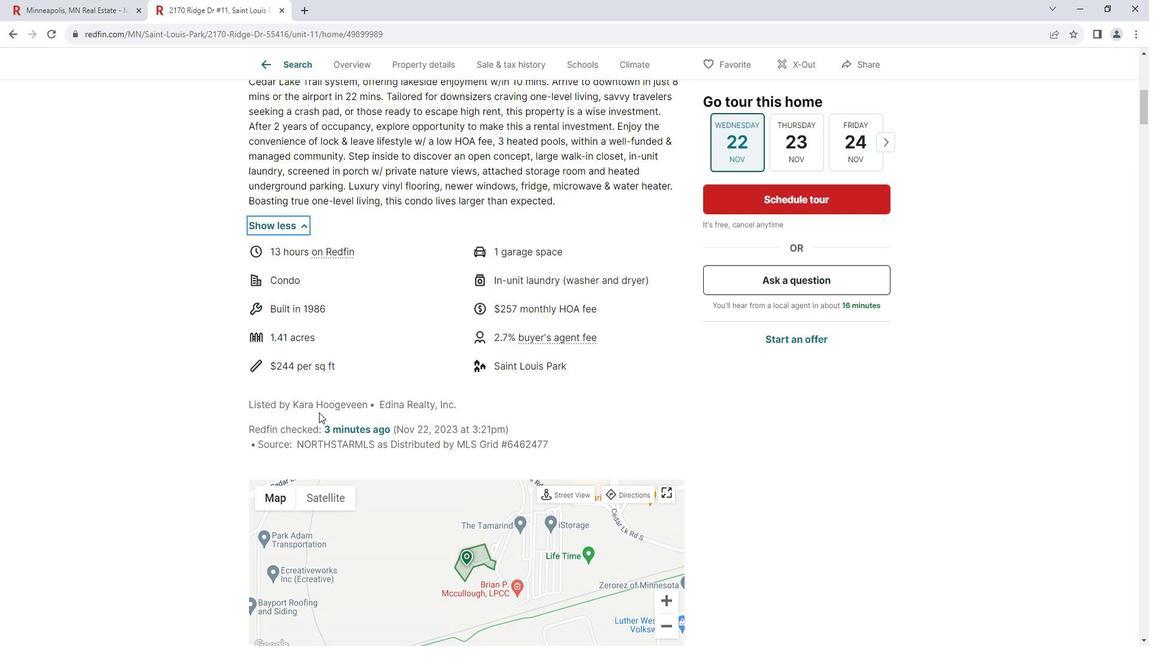 
Action: Mouse scrolled (329, 407) with delta (0, 0)
Screenshot: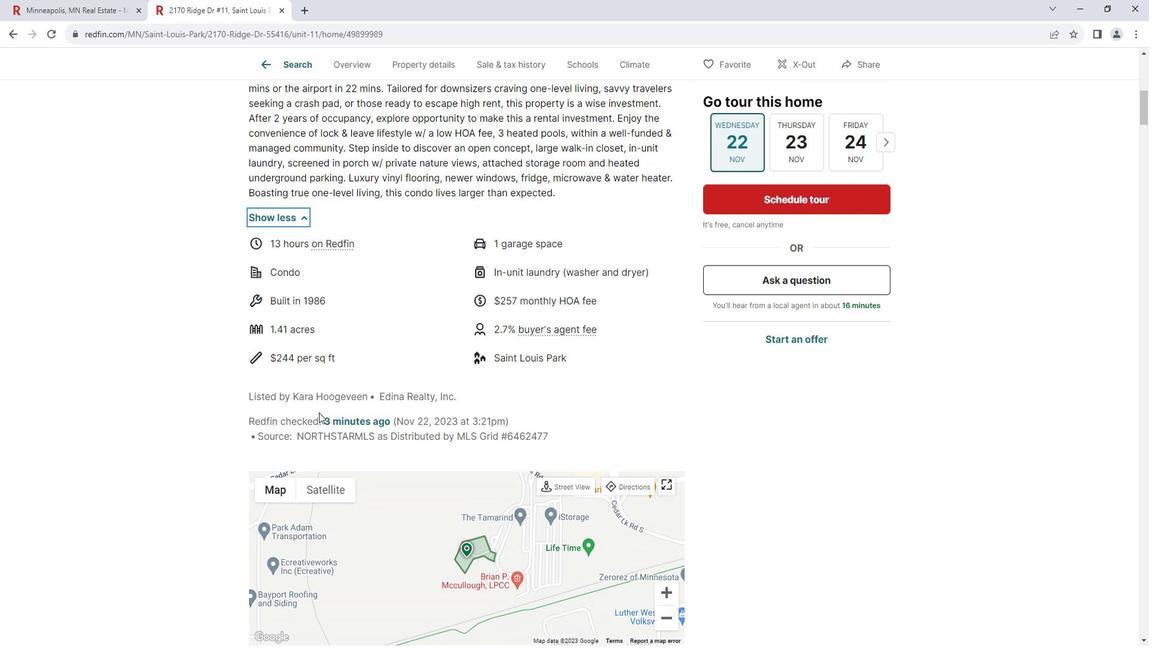 
Action: Mouse scrolled (329, 407) with delta (0, 0)
Screenshot: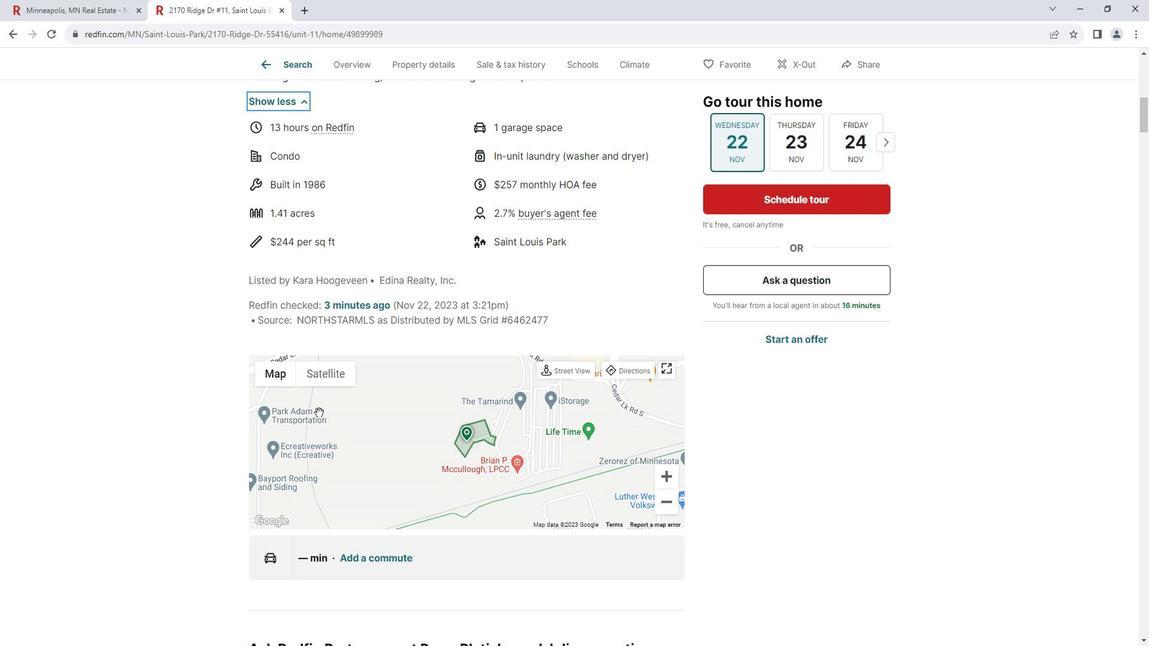 
Action: Mouse scrolled (329, 407) with delta (0, 0)
Screenshot: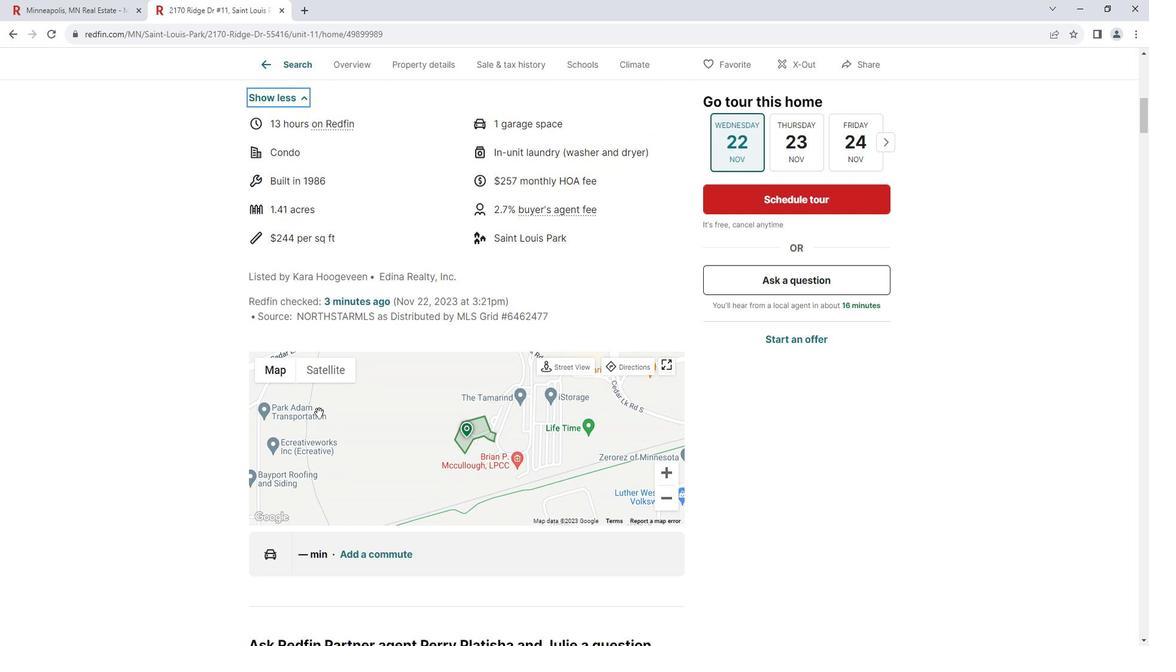
Action: Mouse scrolled (329, 407) with delta (0, 0)
Screenshot: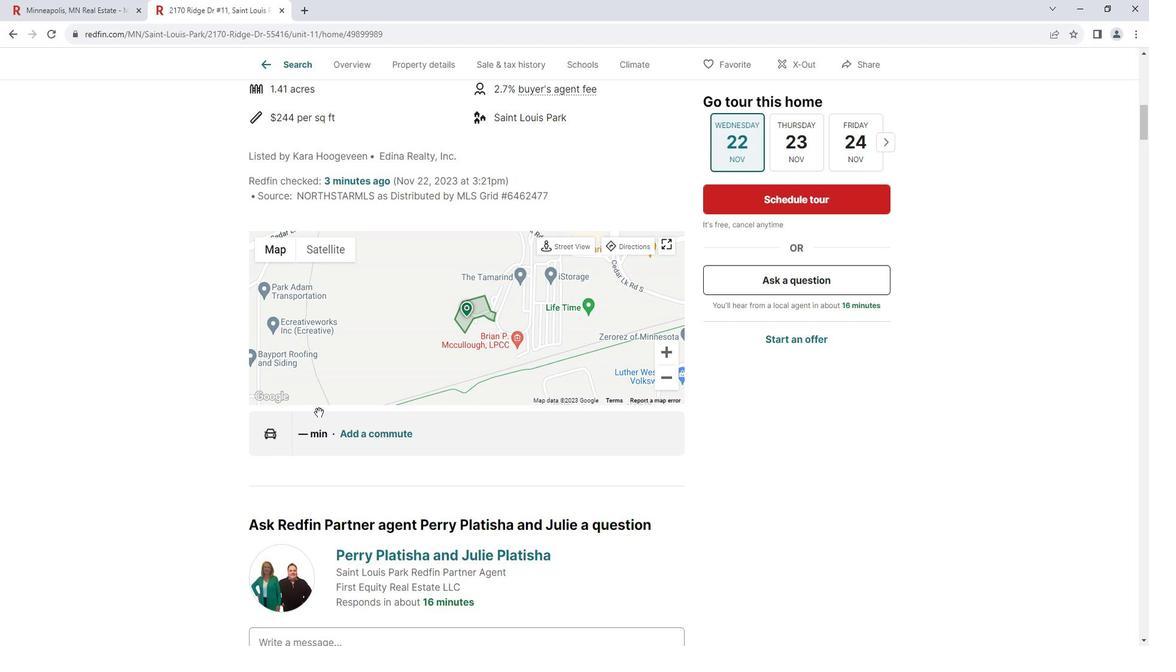 
Action: Mouse scrolled (329, 407) with delta (0, 0)
Screenshot: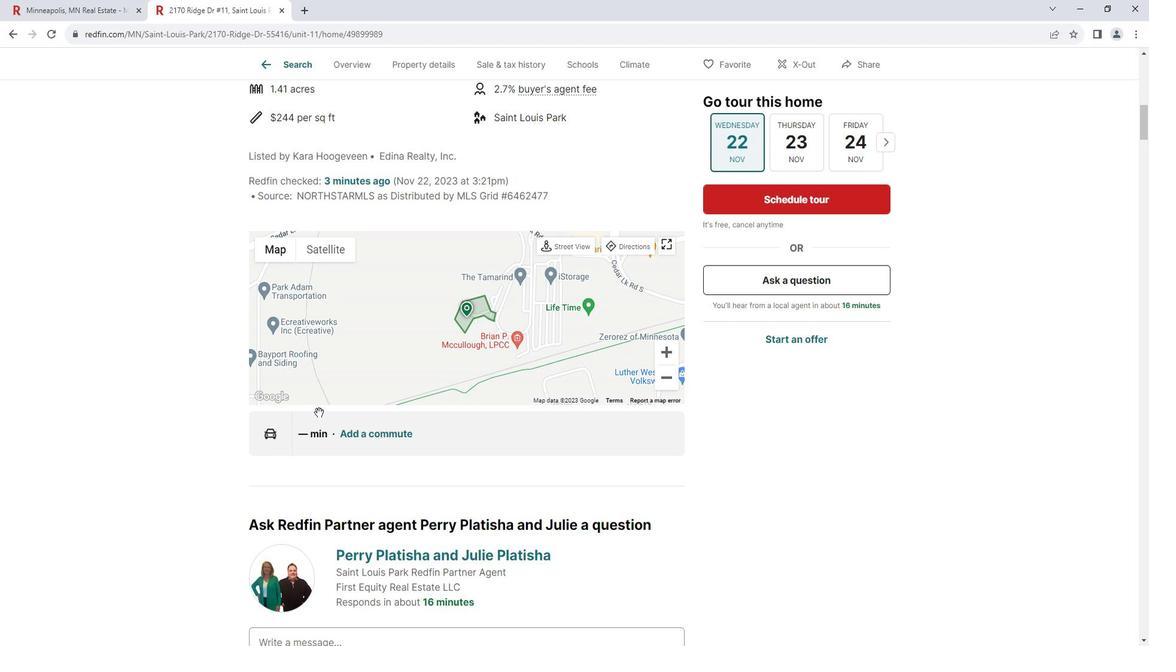 
Action: Mouse moved to (330, 407)
Screenshot: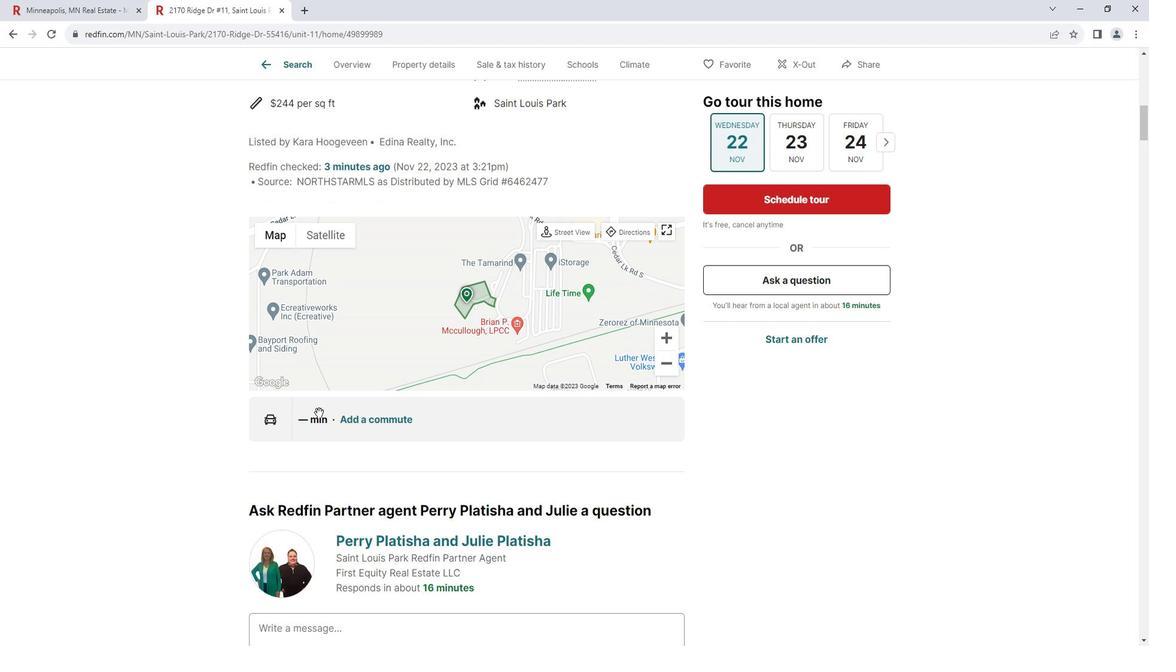 
Action: Mouse scrolled (330, 407) with delta (0, 0)
Screenshot: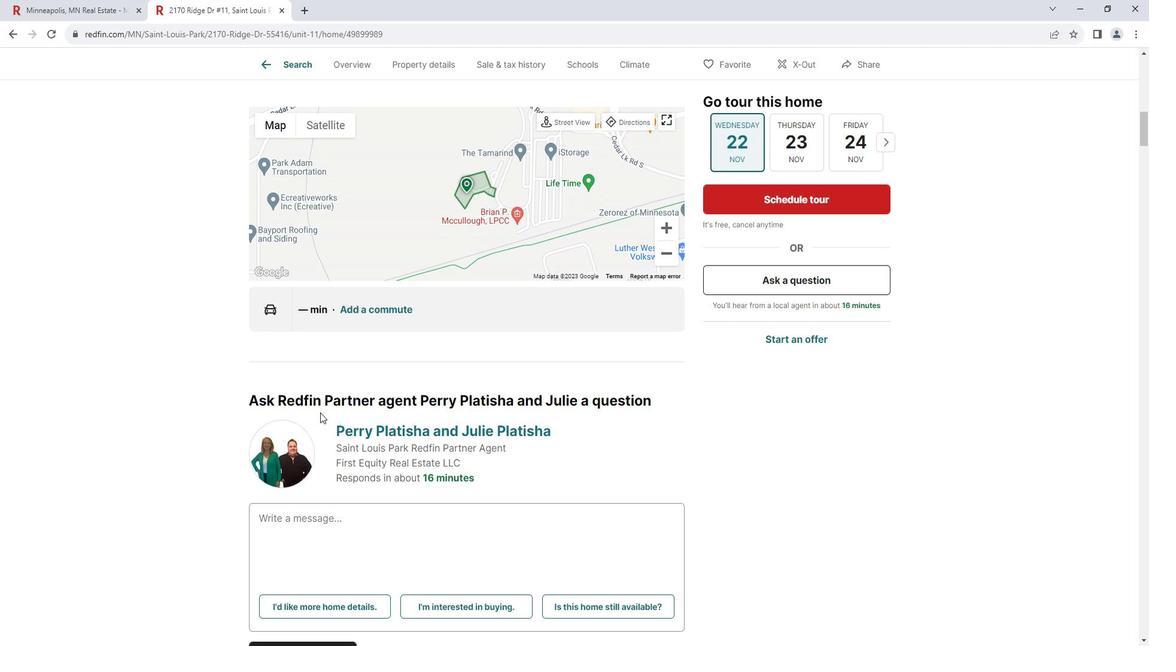 
Action: Mouse scrolled (330, 407) with delta (0, 0)
Screenshot: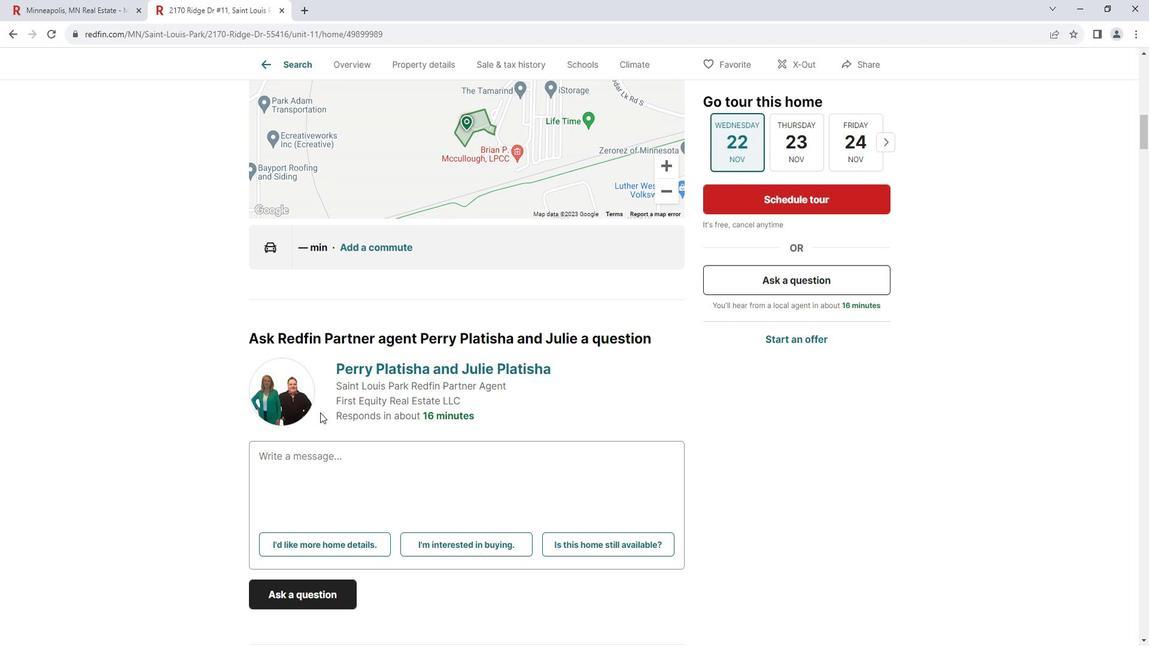 
Action: Mouse scrolled (330, 407) with delta (0, 0)
Screenshot: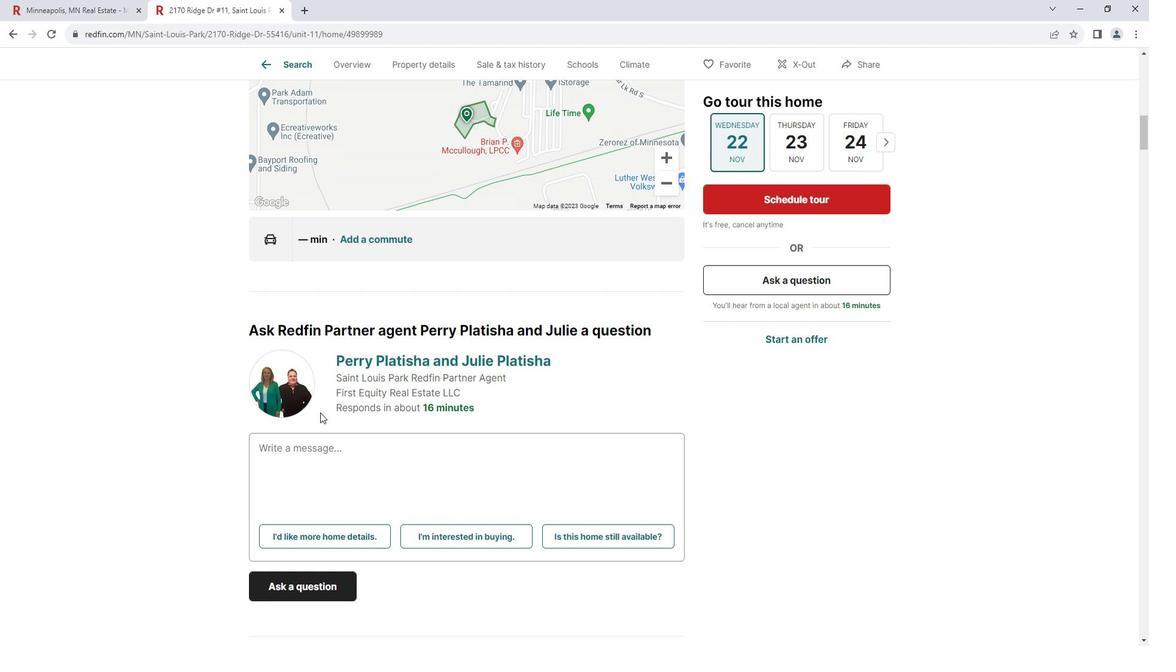 
Action: Mouse scrolled (330, 407) with delta (0, 0)
Screenshot: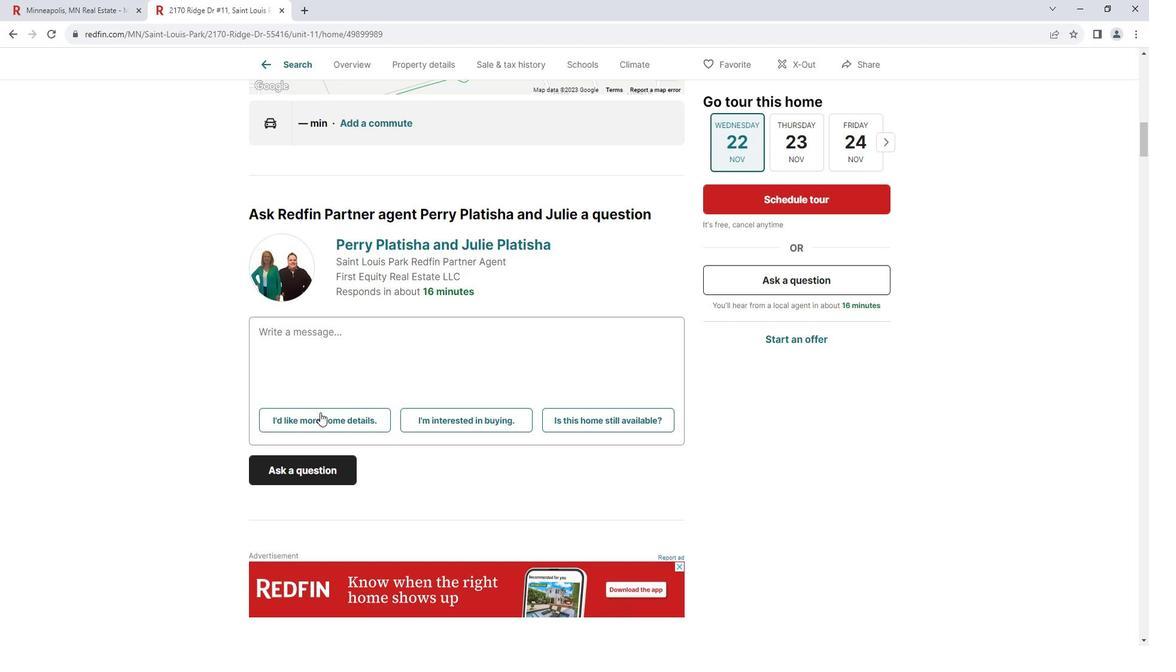 
Action: Mouse scrolled (330, 407) with delta (0, 0)
Screenshot: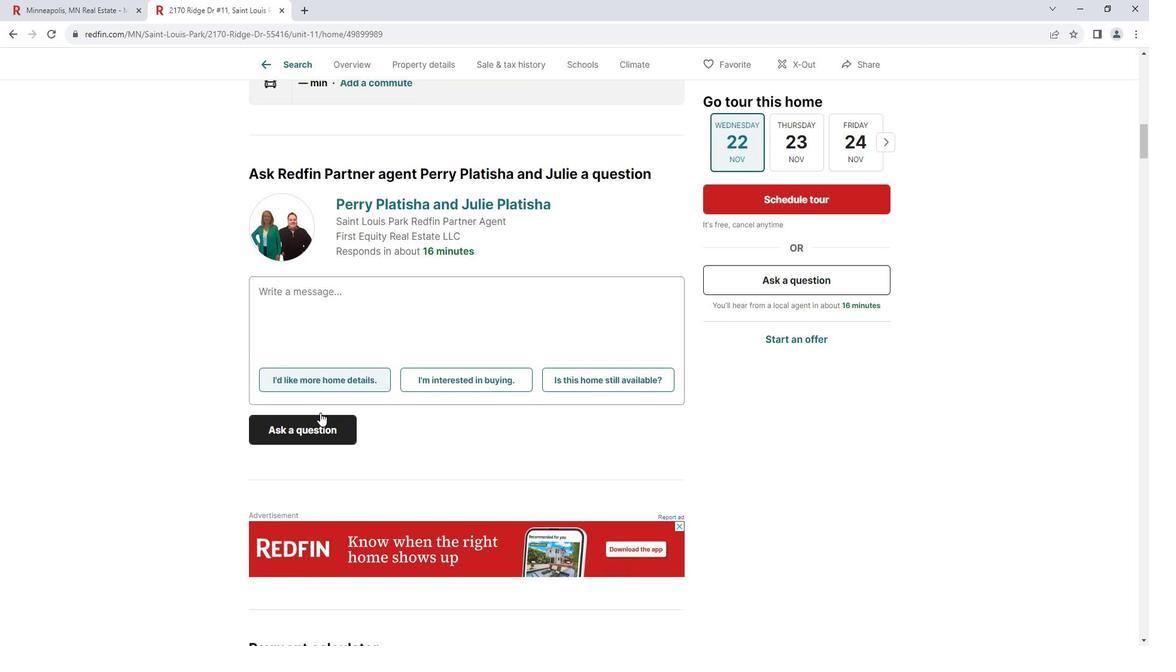 
Action: Mouse scrolled (330, 407) with delta (0, 0)
Screenshot: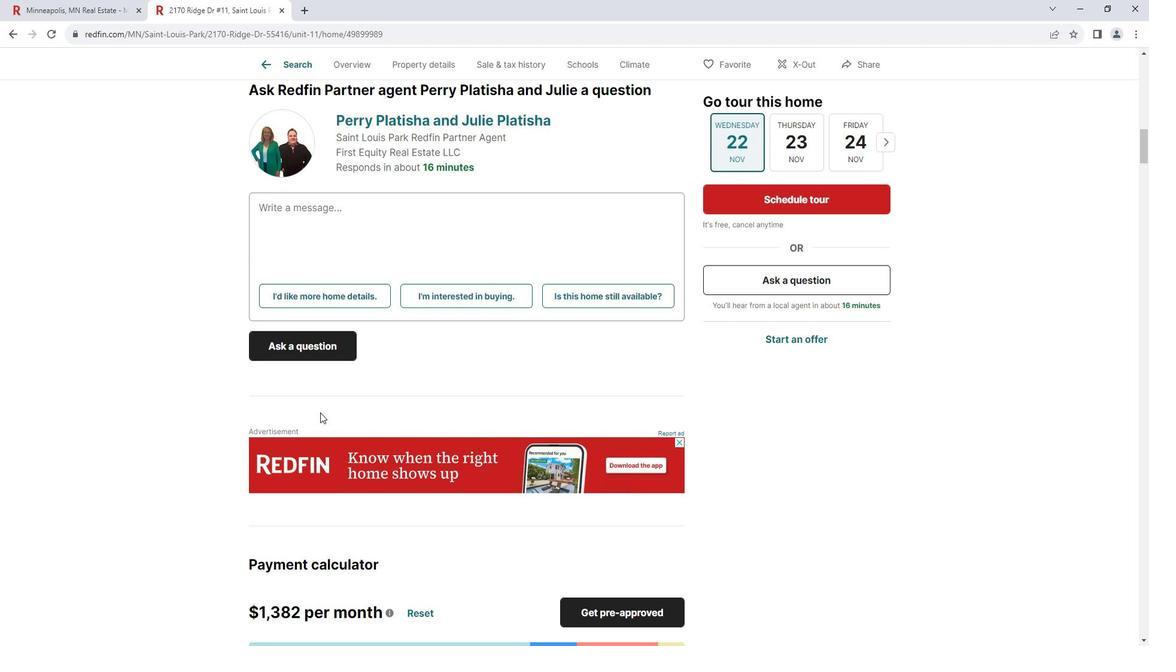 
Action: Mouse moved to (330, 407)
Screenshot: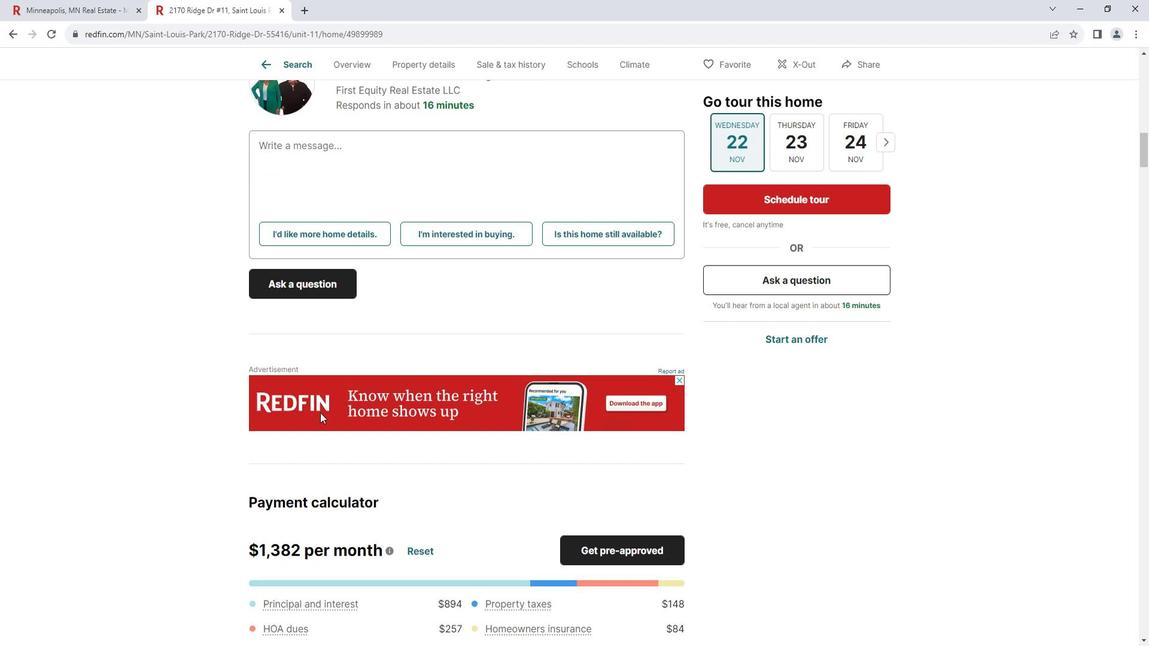 
Action: Mouse scrolled (330, 407) with delta (0, 0)
Screenshot: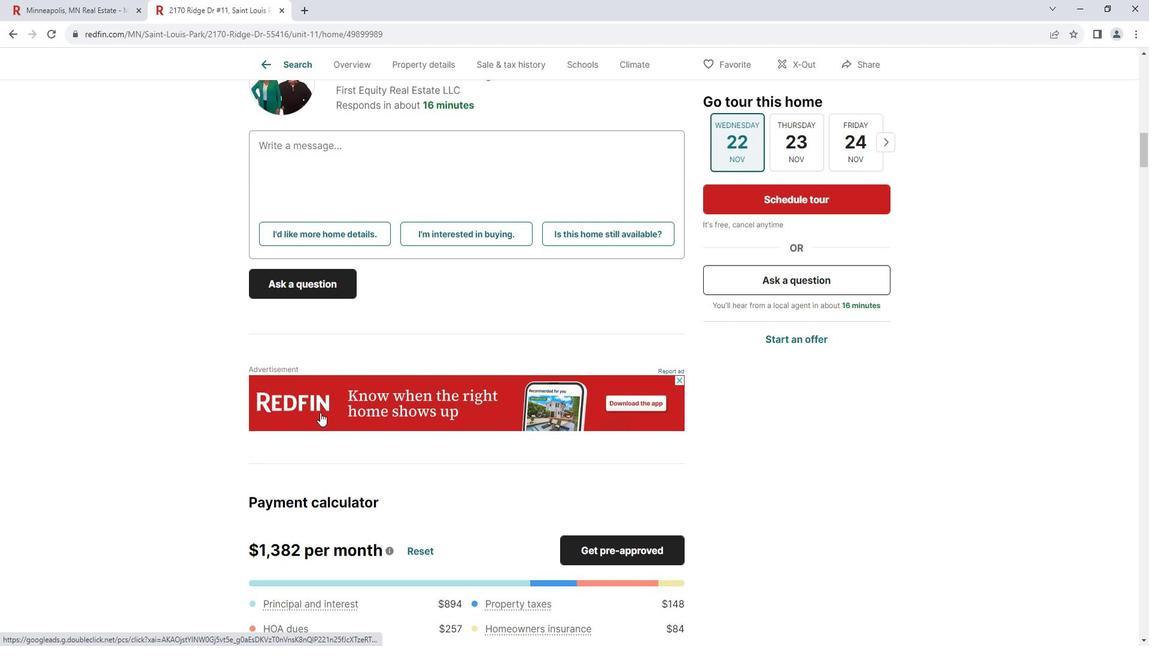 
Action: Mouse scrolled (330, 407) with delta (0, 0)
Screenshot: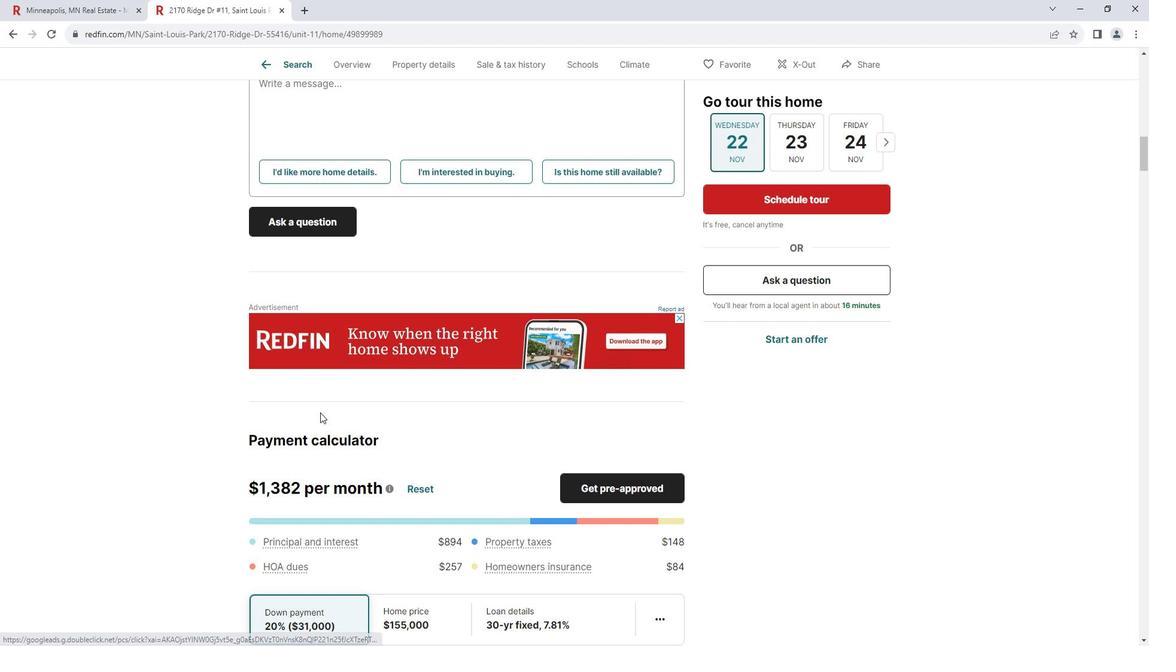 
Action: Mouse scrolled (330, 407) with delta (0, 0)
Screenshot: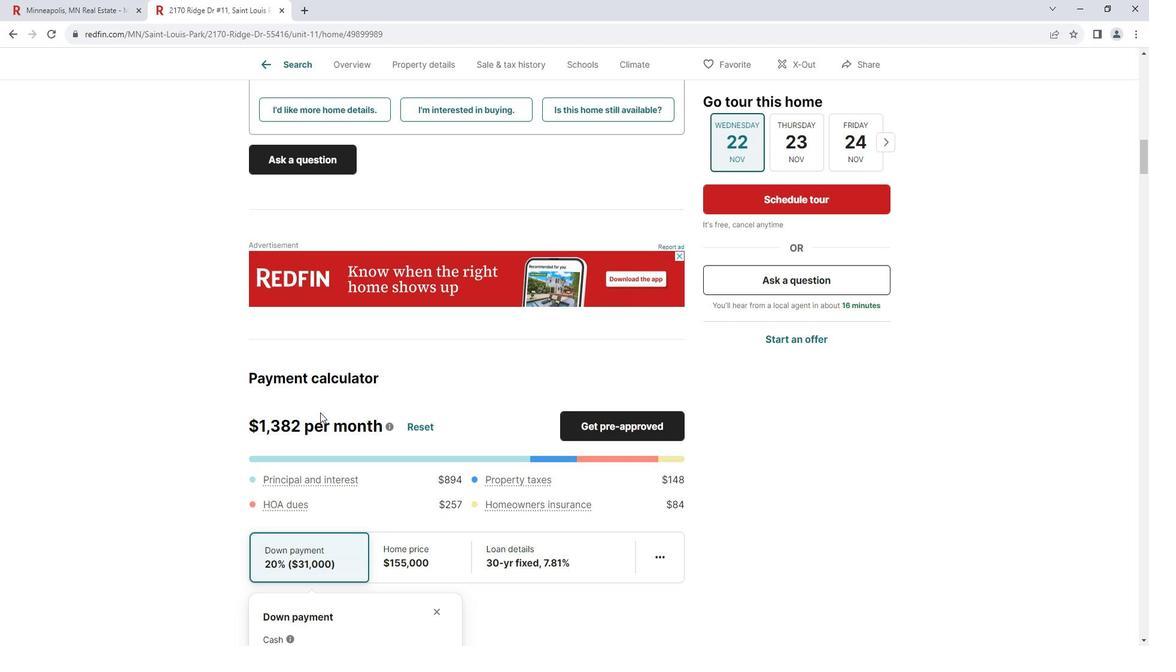 
Action: Mouse scrolled (330, 407) with delta (0, 0)
Screenshot: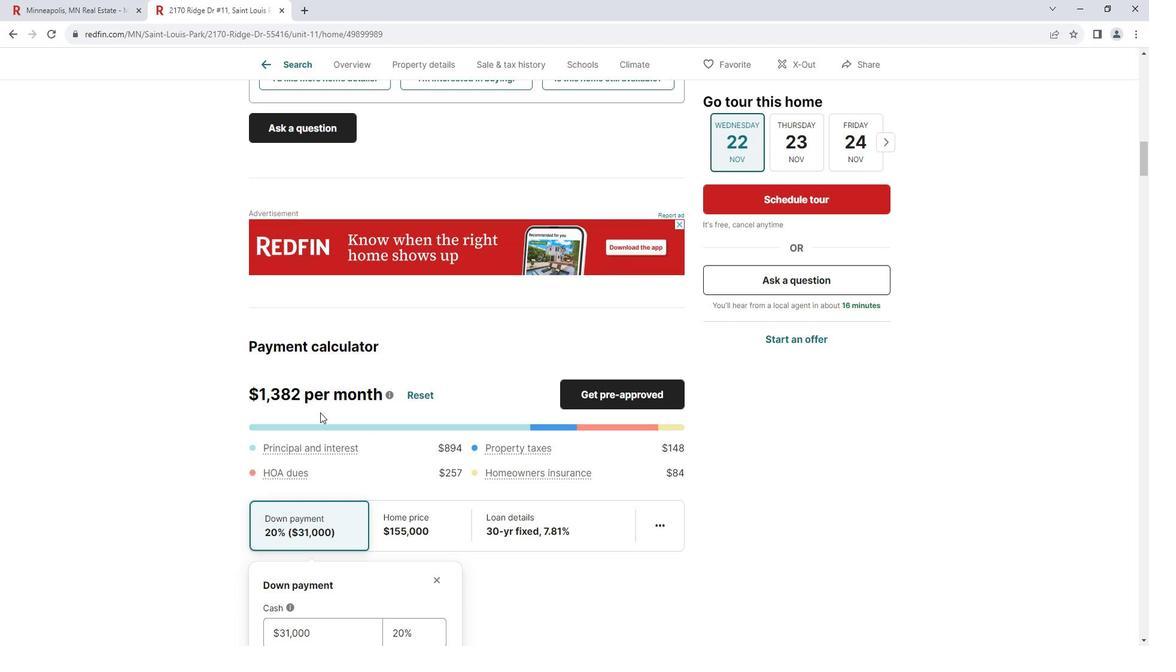 
Action: Mouse scrolled (330, 407) with delta (0, 0)
Screenshot: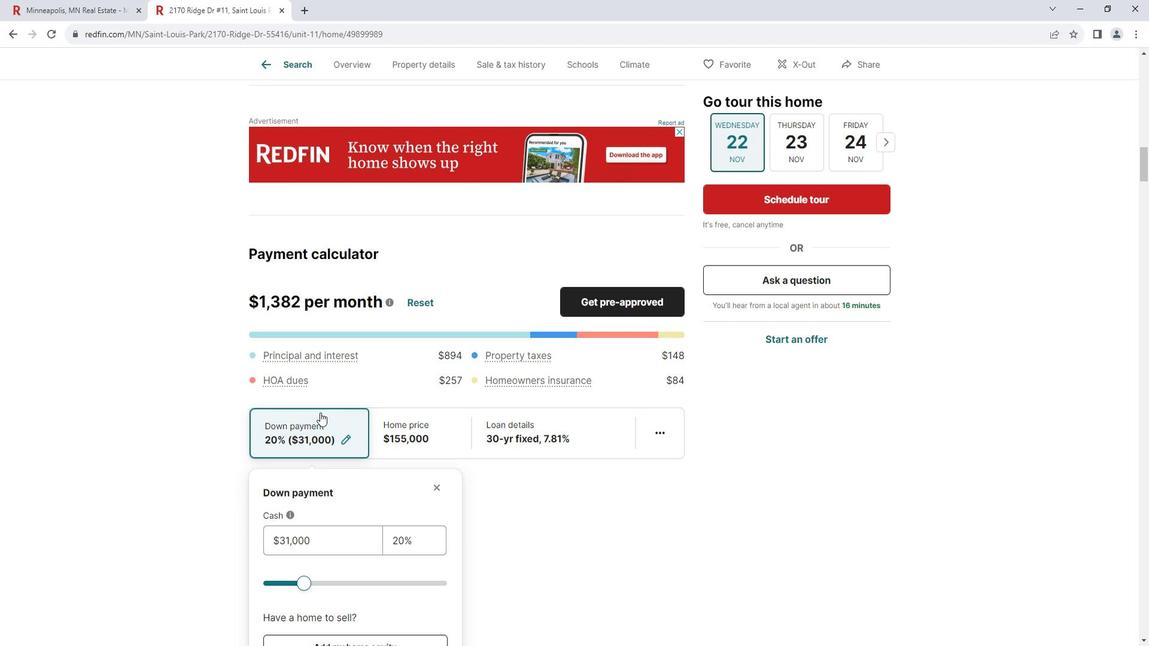 
Action: Mouse scrolled (330, 407) with delta (0, 0)
Screenshot: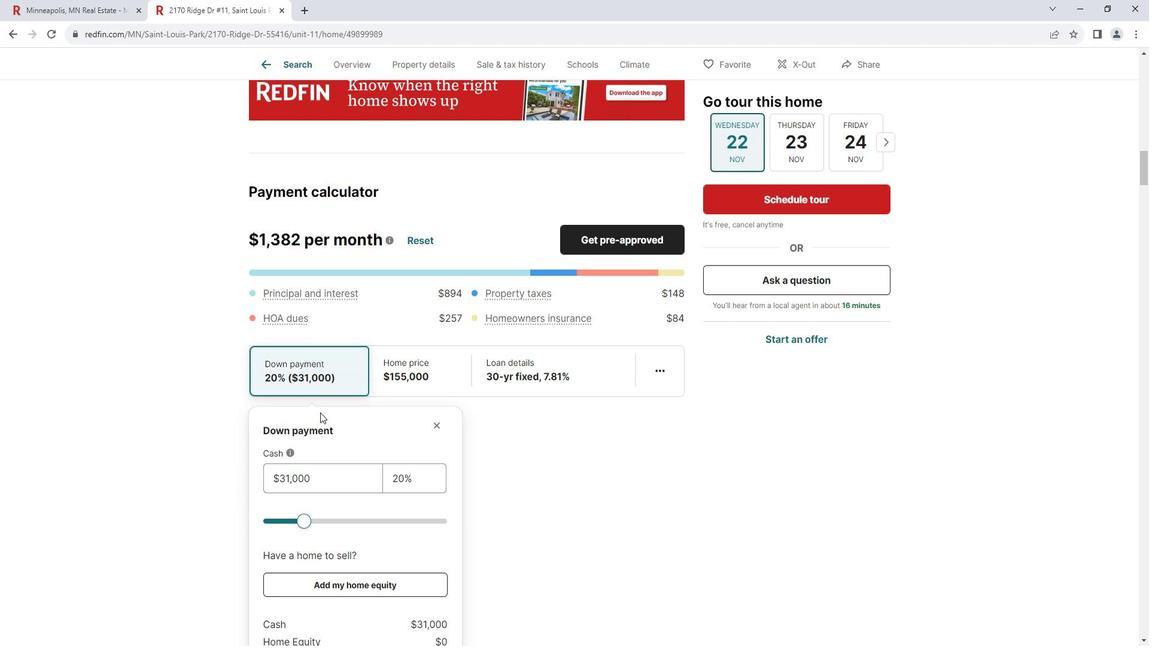 
Action: Mouse scrolled (330, 407) with delta (0, 0)
Screenshot: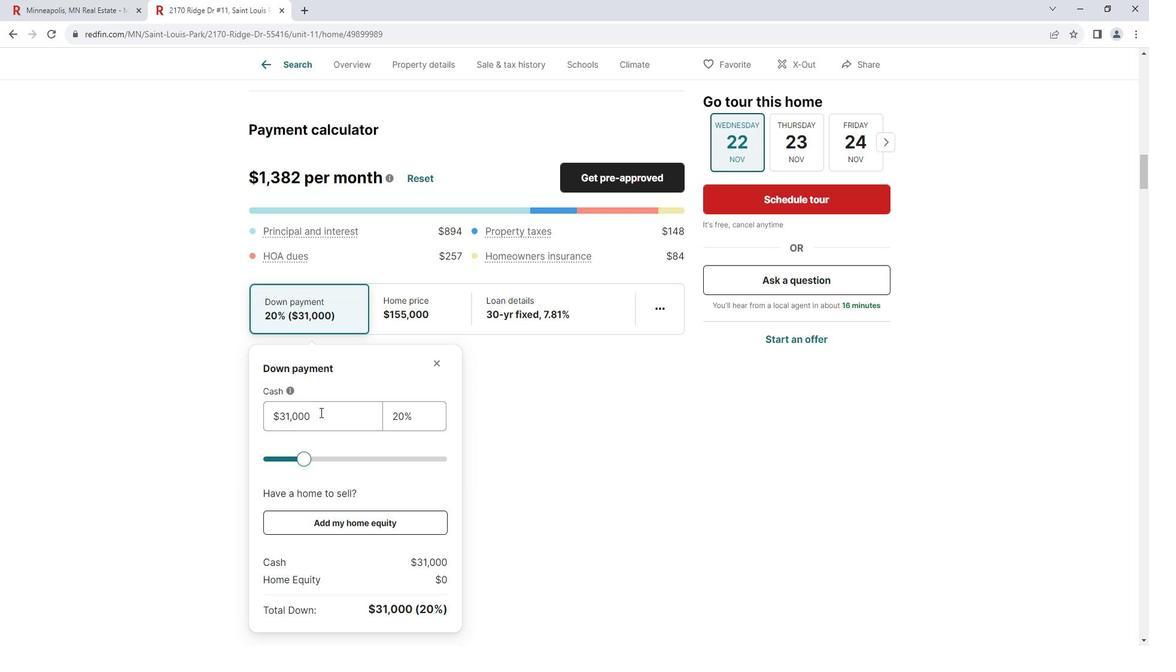 
Action: Mouse scrolled (330, 407) with delta (0, 0)
Screenshot: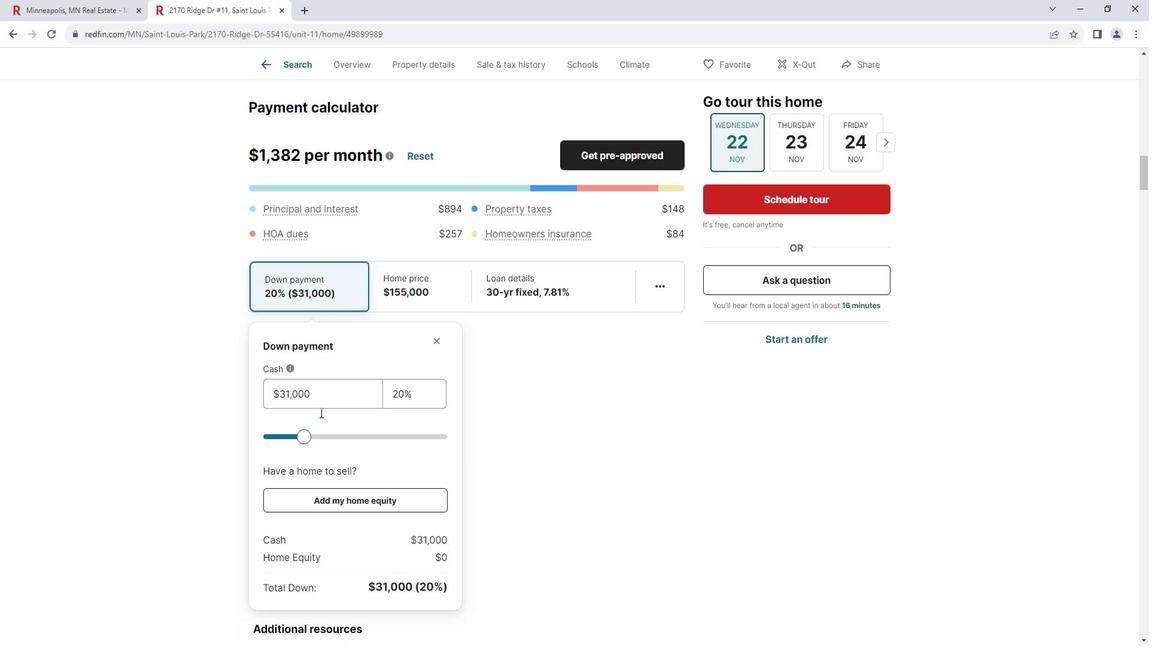 
Action: Mouse scrolled (330, 407) with delta (0, 0)
Screenshot: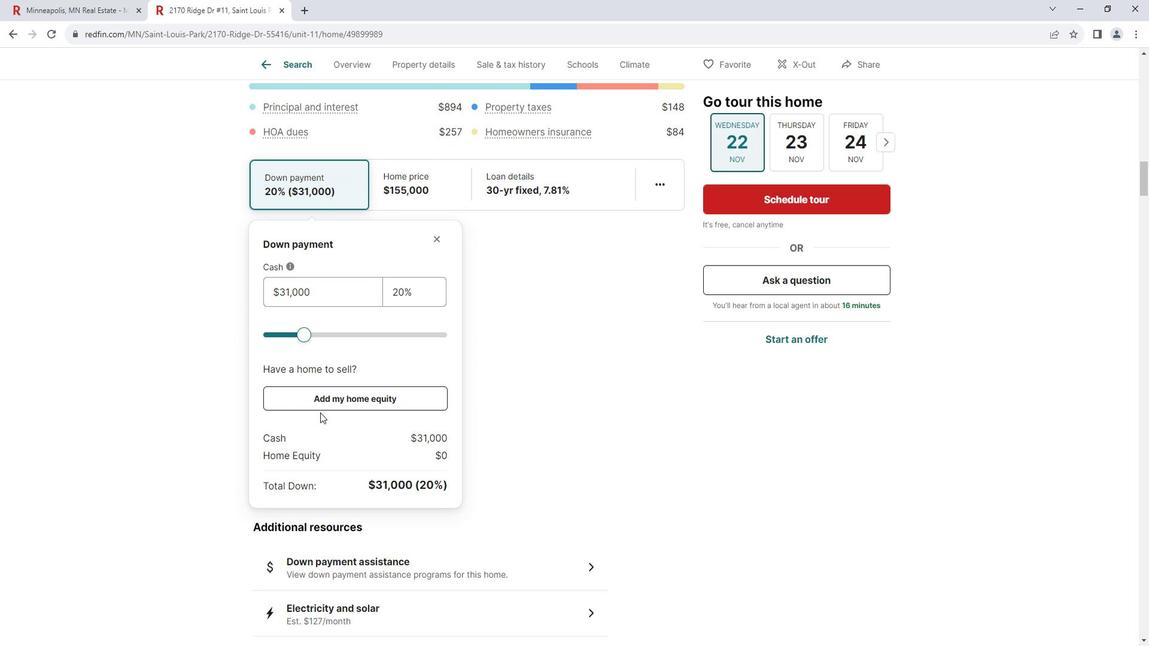 
Action: Mouse scrolled (330, 407) with delta (0, 0)
Screenshot: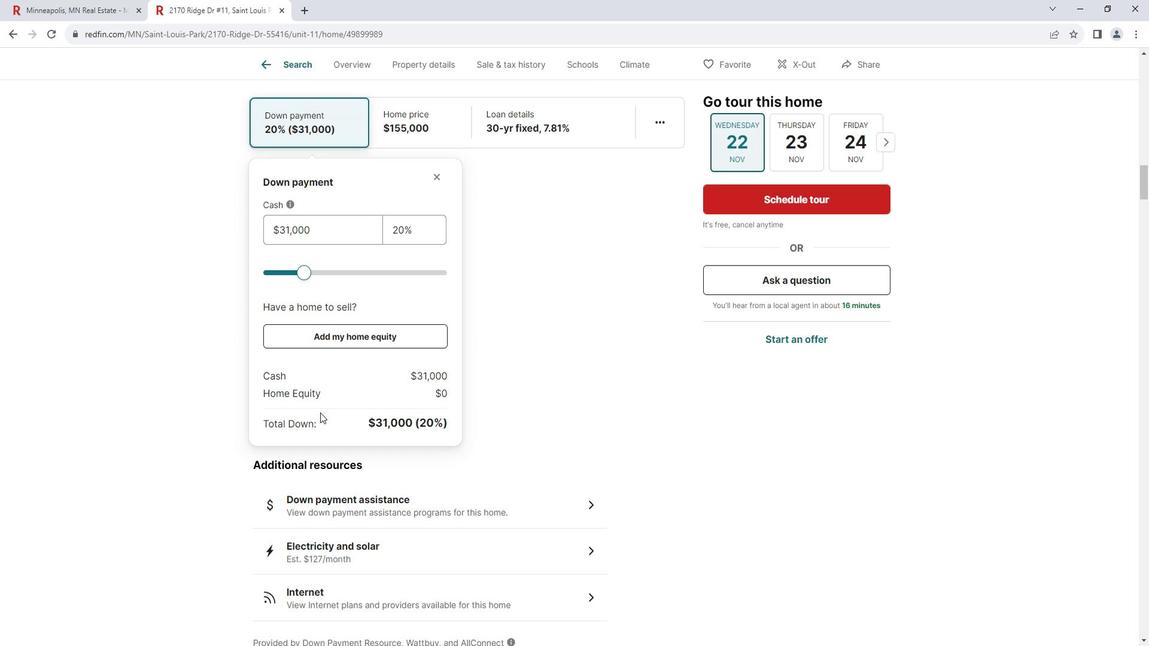 
Action: Mouse scrolled (330, 407) with delta (0, 0)
Screenshot: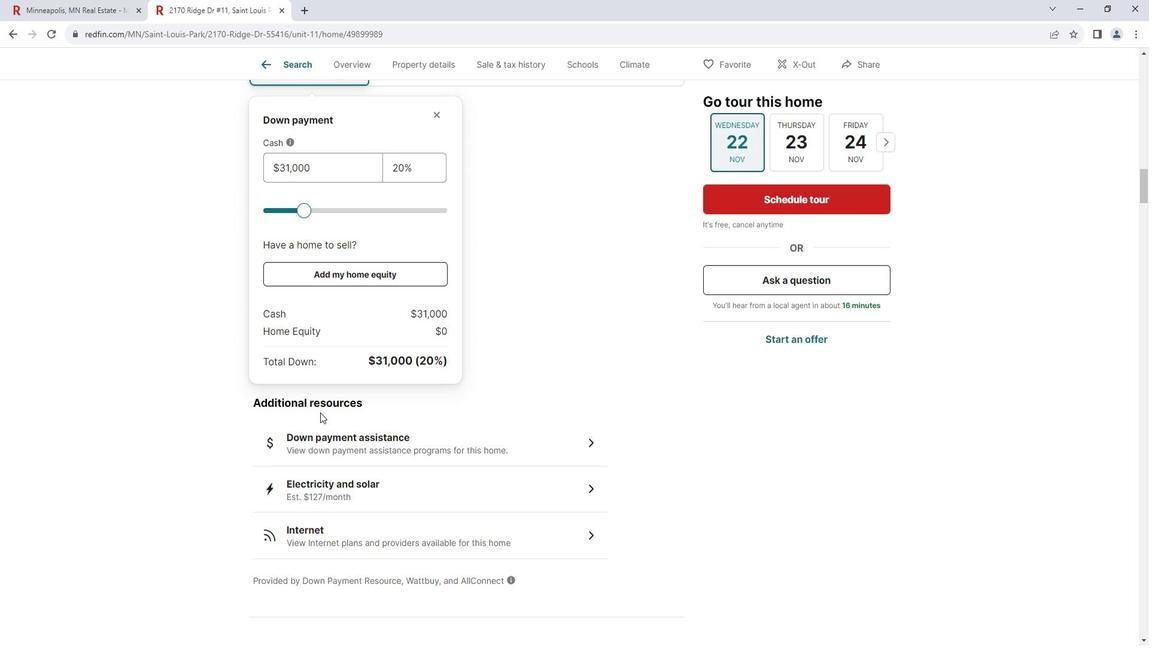 
Action: Mouse scrolled (330, 407) with delta (0, 0)
Screenshot: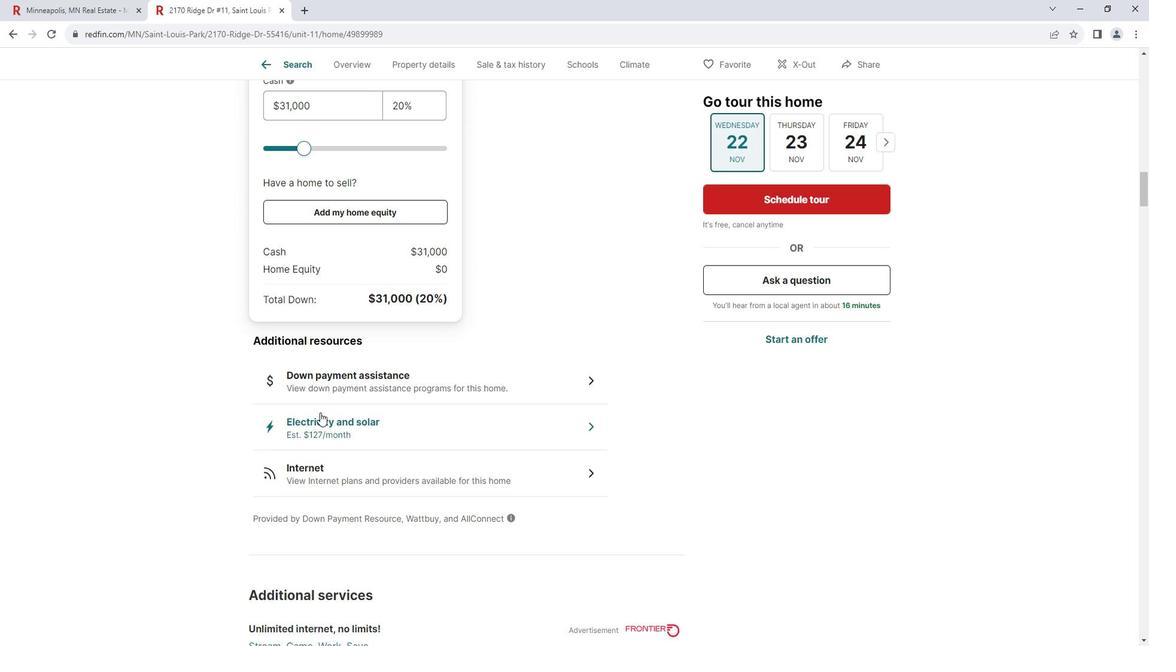 
Action: Mouse moved to (331, 407)
Screenshot: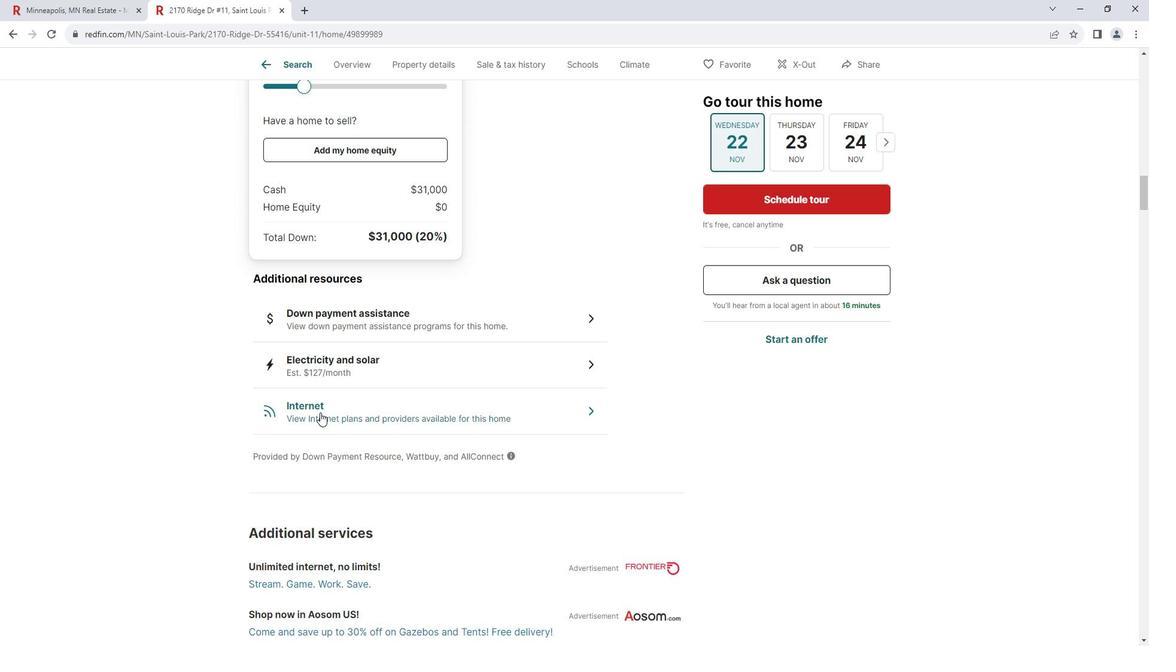 
Action: Mouse scrolled (331, 408) with delta (0, 0)
Screenshot: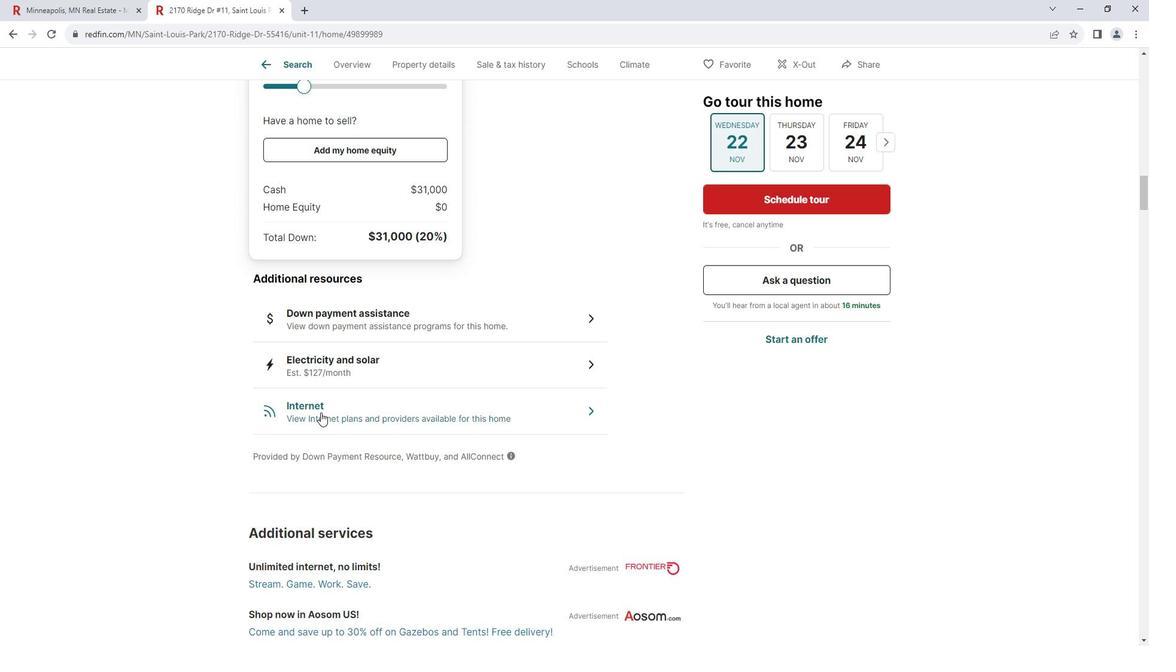
Action: Mouse moved to (331, 407)
Screenshot: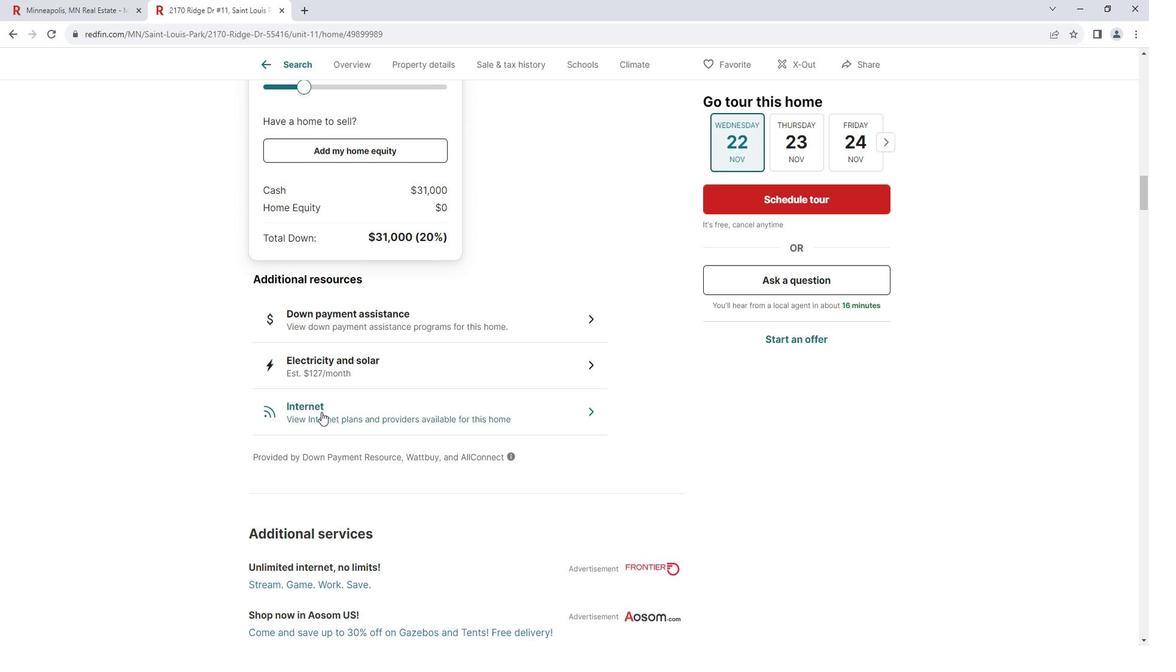 
Action: Mouse scrolled (331, 407) with delta (0, 0)
Screenshot: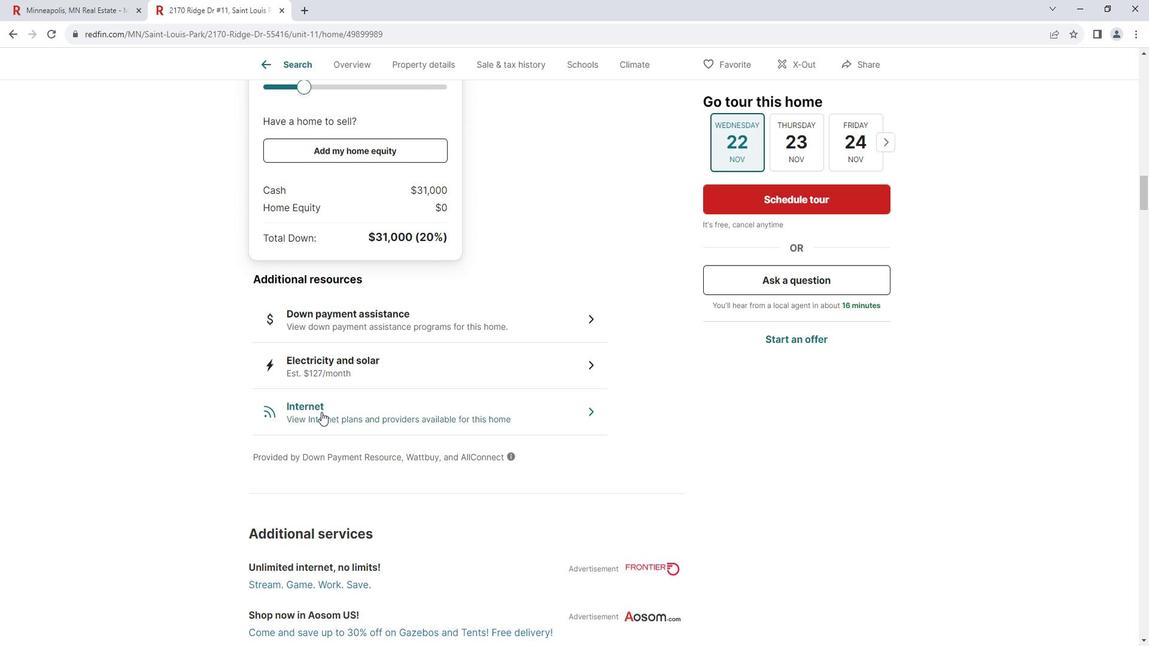 
Action: Mouse scrolled (331, 407) with delta (0, 0)
Screenshot: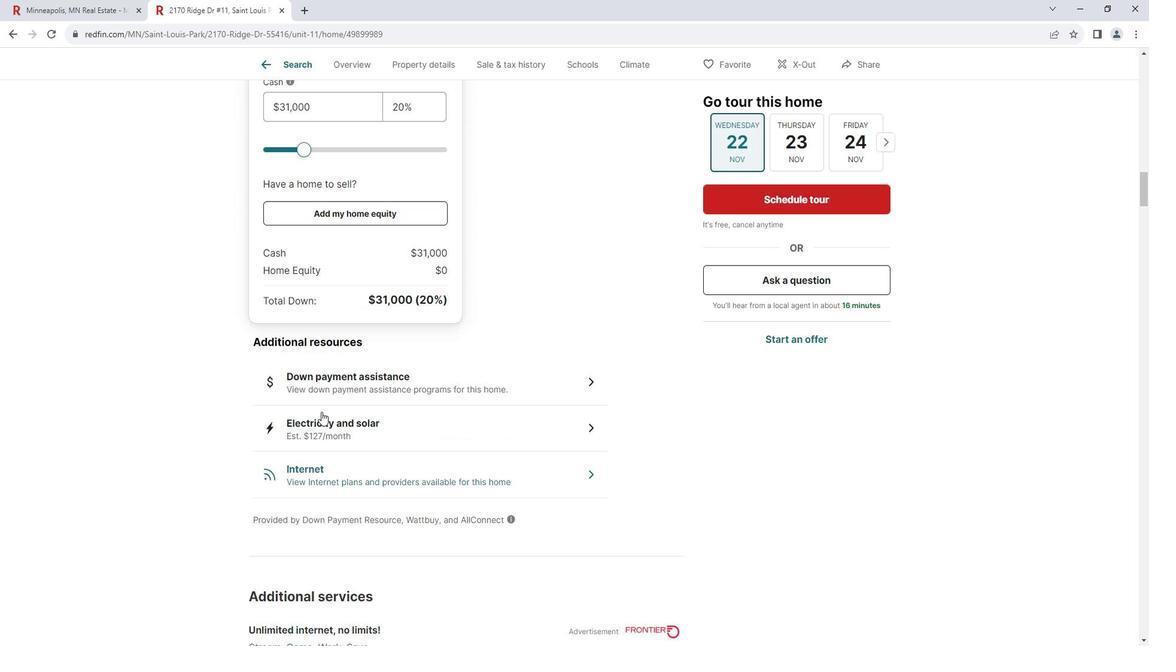 
Action: Mouse scrolled (331, 407) with delta (0, 0)
Screenshot: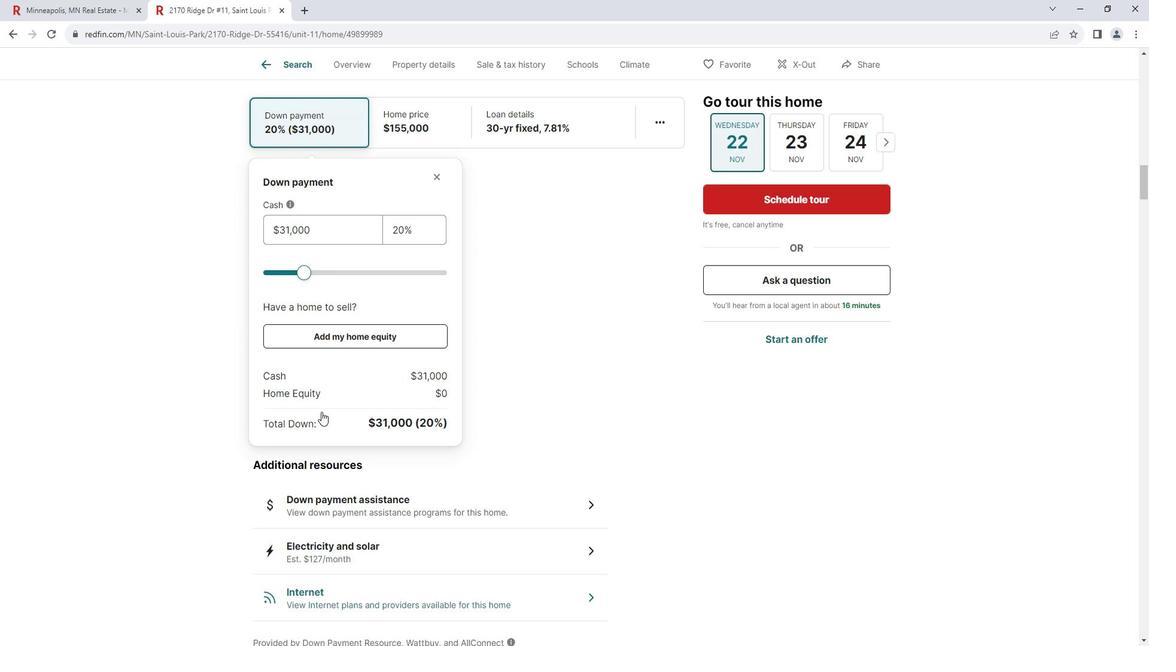 
Action: Mouse scrolled (331, 407) with delta (0, 0)
Screenshot: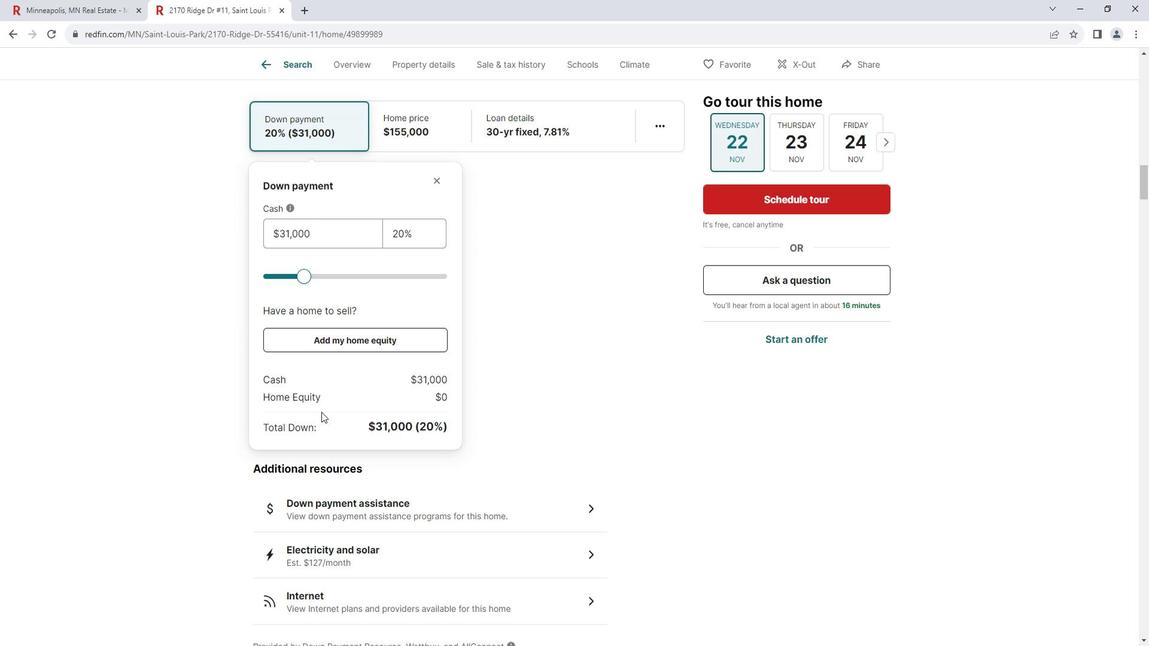 
Action: Mouse scrolled (331, 407) with delta (0, 0)
Screenshot: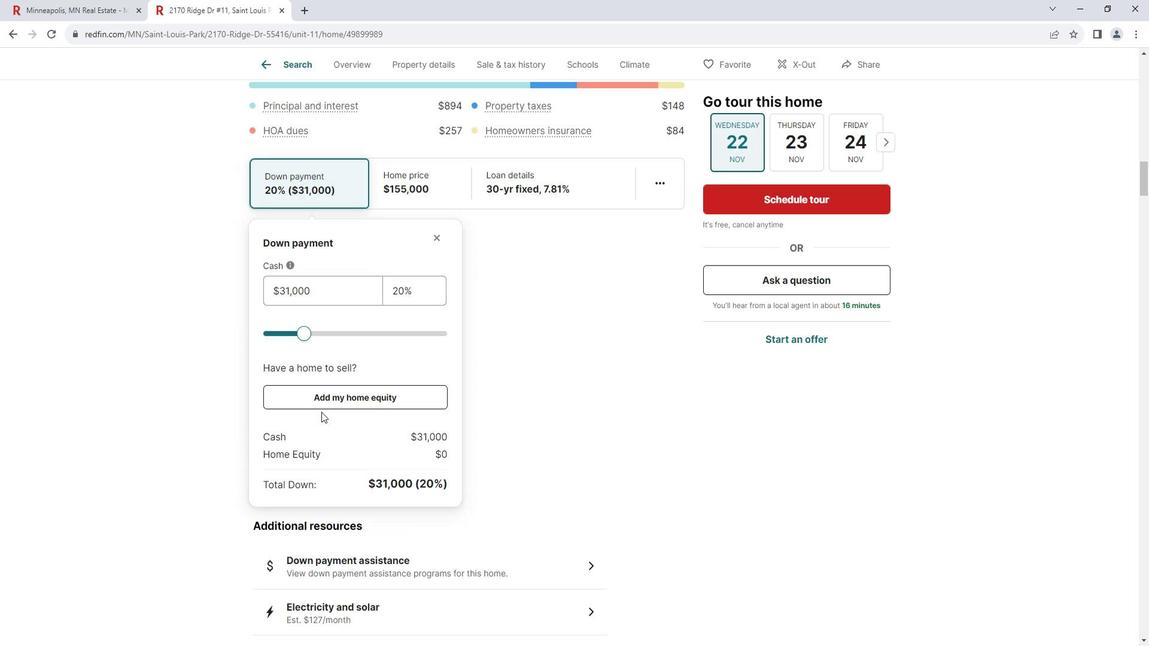 
Action: Mouse scrolled (331, 407) with delta (0, 0)
Screenshot: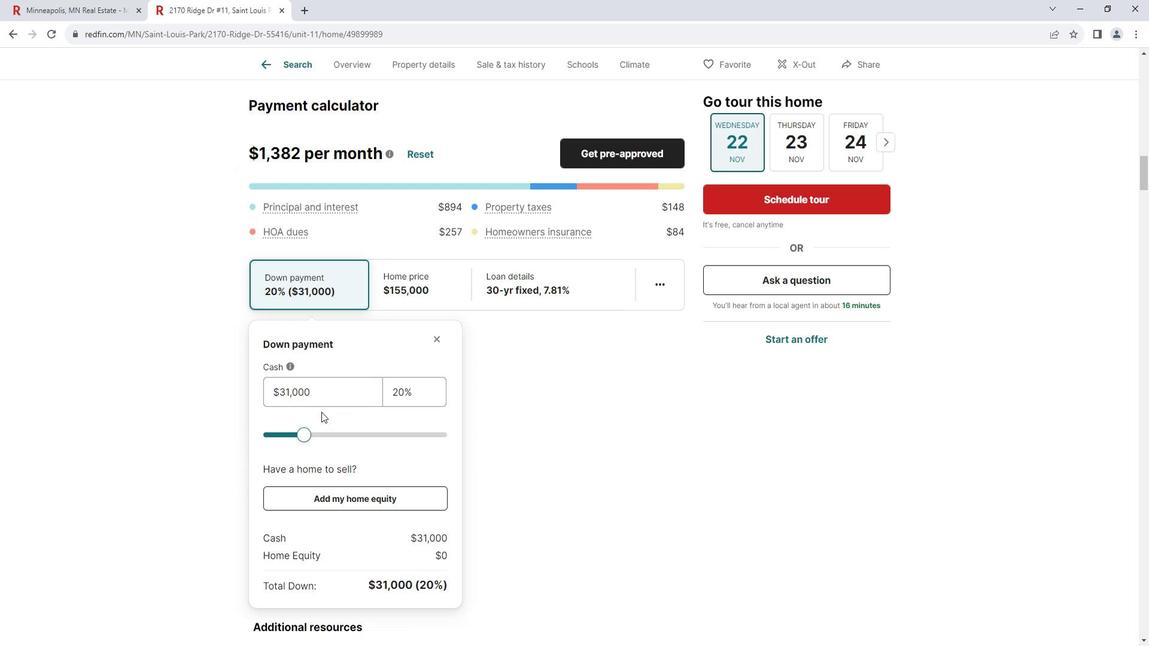
Action: Mouse moved to (426, 378)
Screenshot: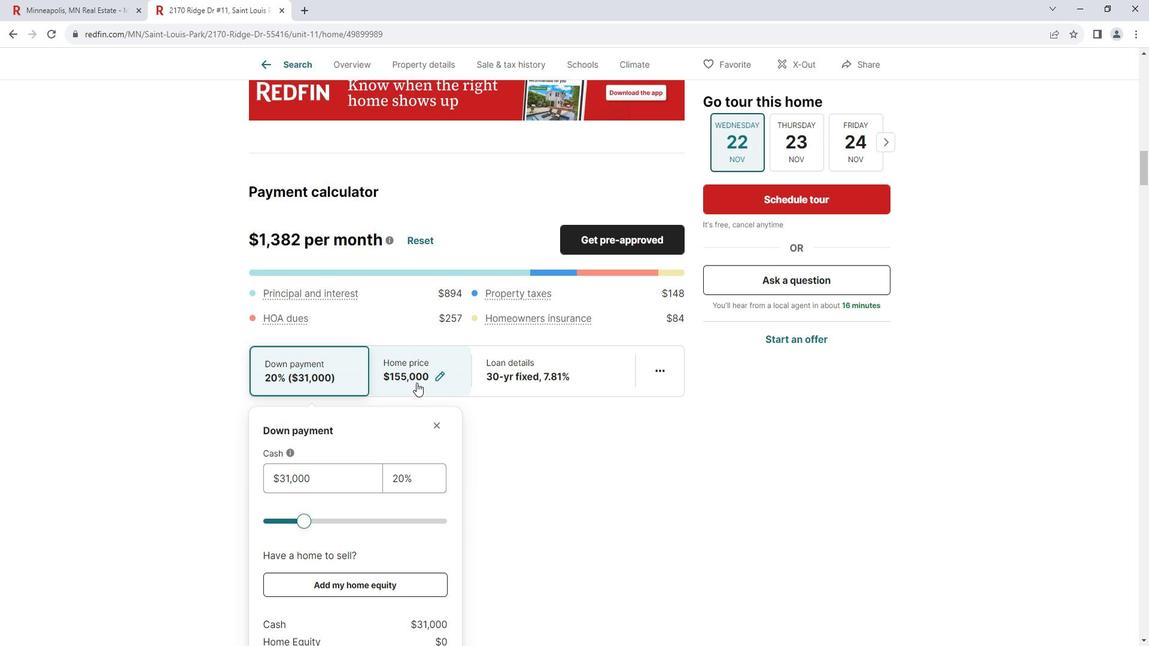 
Action: Mouse pressed left at (426, 378)
Screenshot: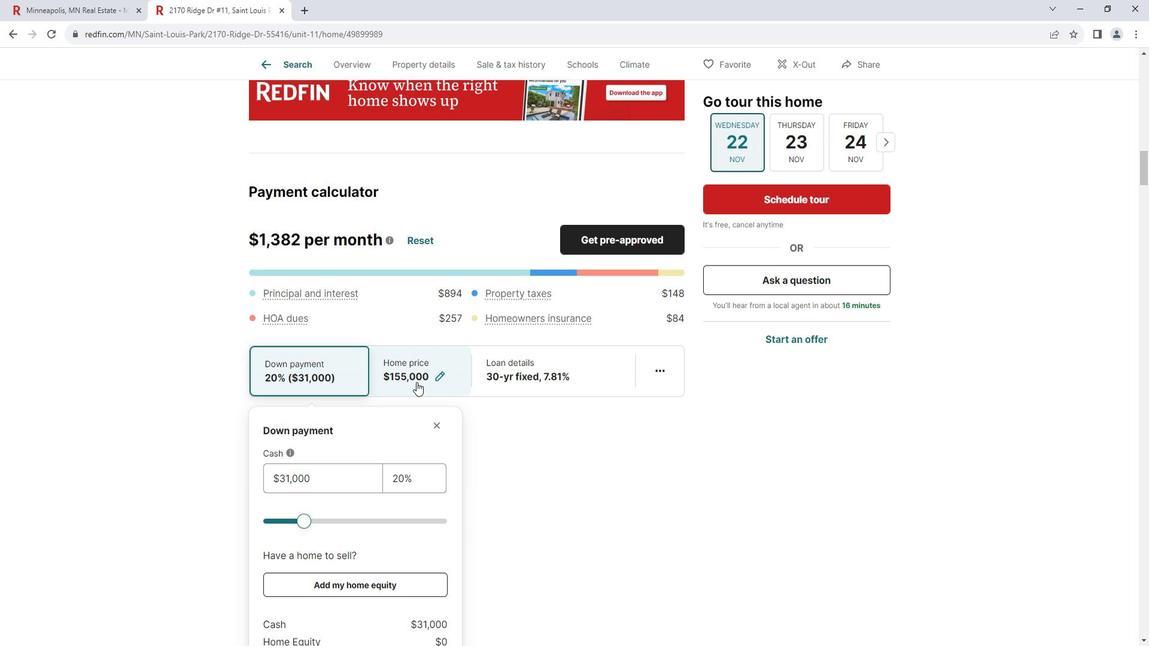 
Action: Mouse moved to (514, 373)
Screenshot: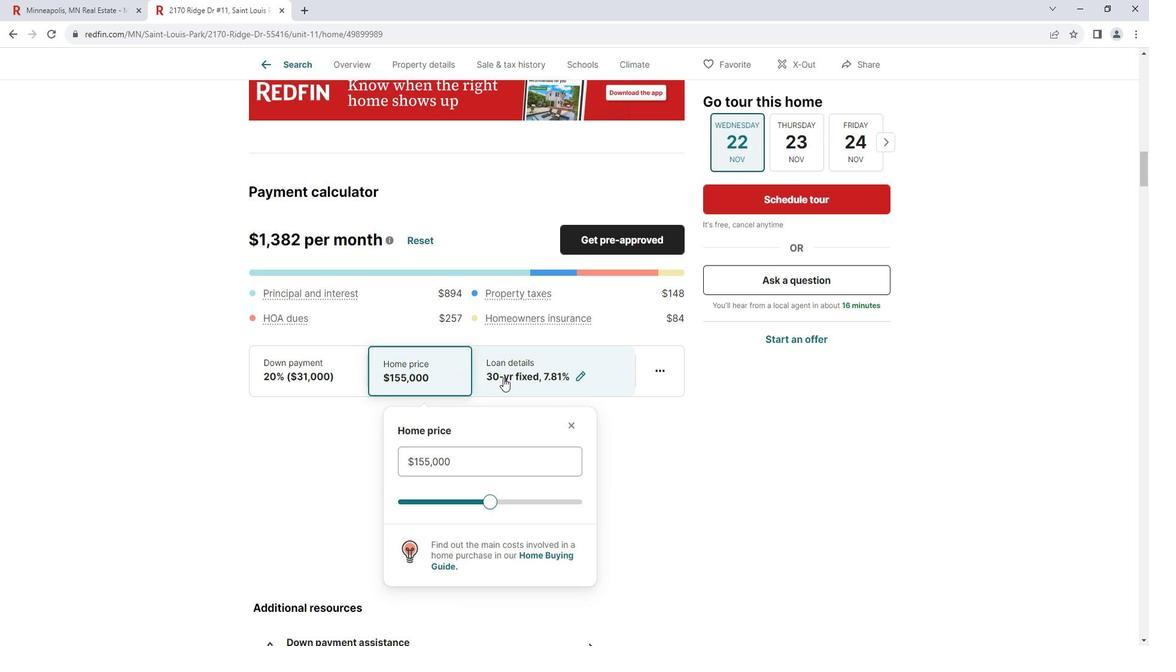 
Action: Mouse pressed left at (514, 373)
Screenshot: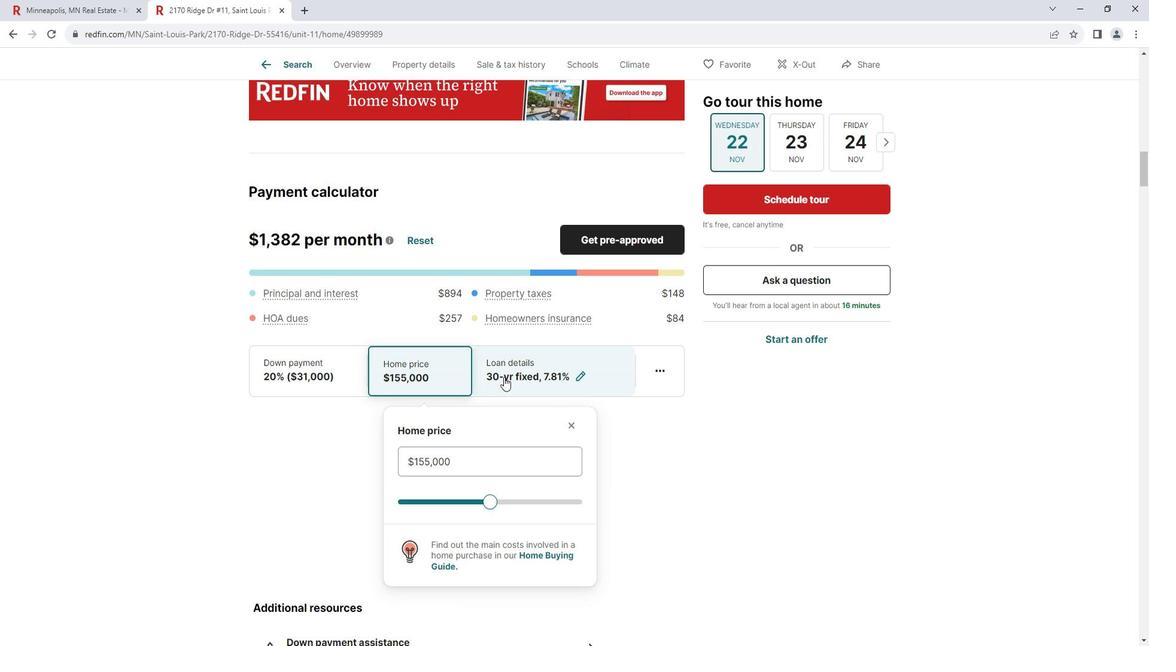 
Action: Mouse moved to (682, 366)
Screenshot: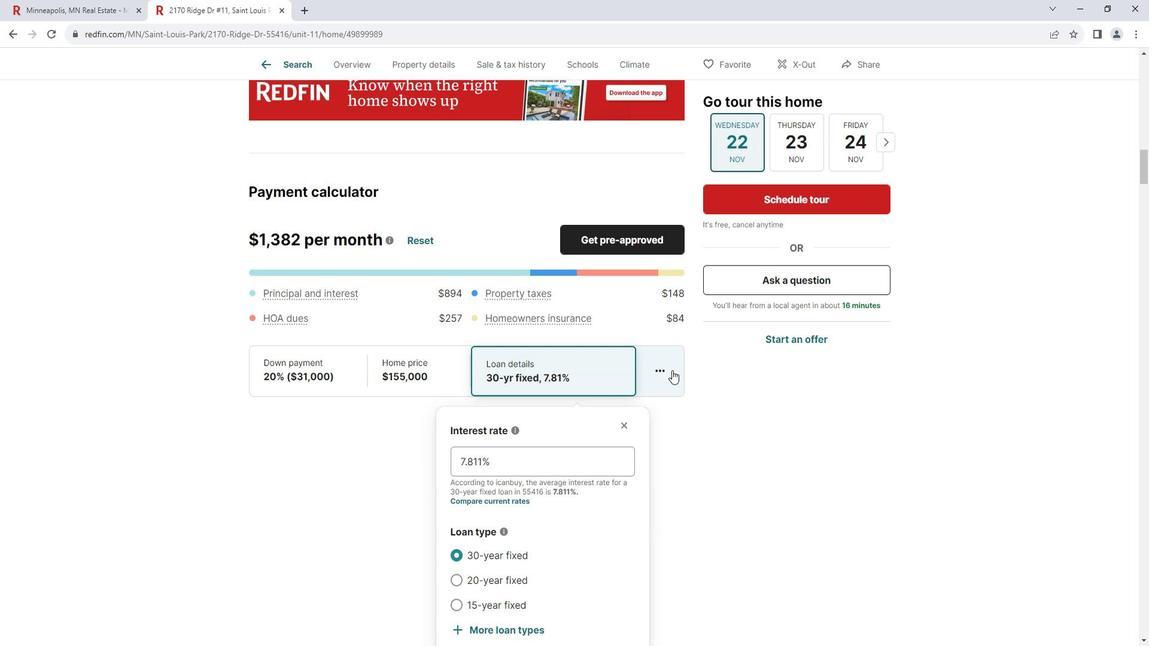 
Action: Mouse pressed left at (682, 366)
Screenshot: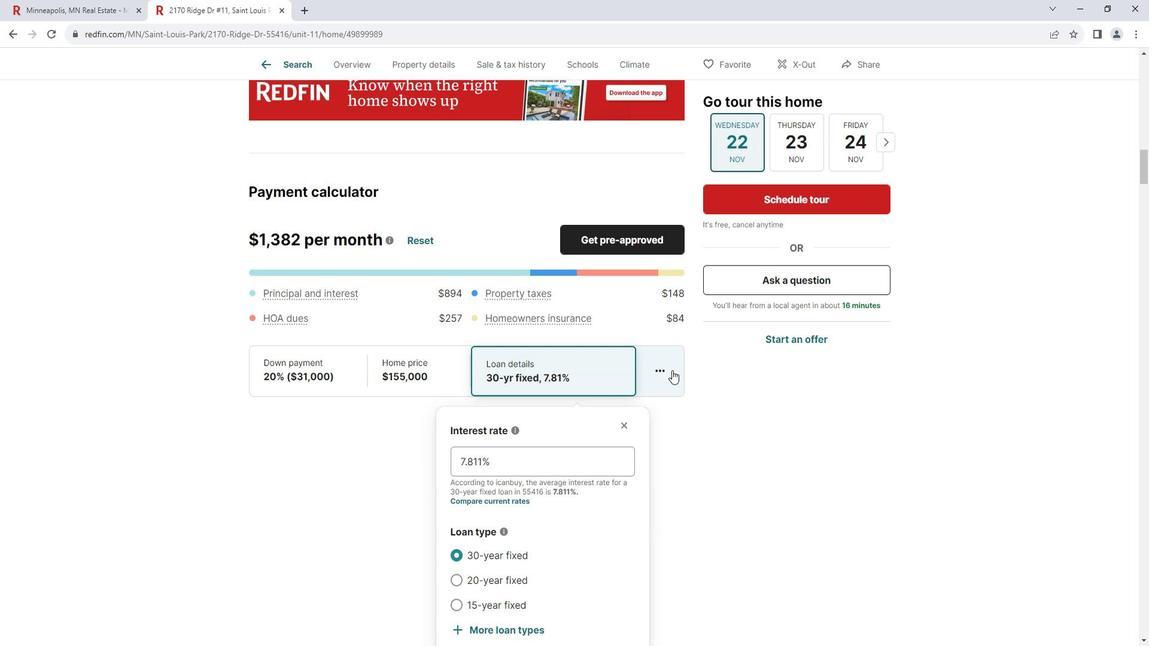 
Action: Mouse moved to (601, 423)
Screenshot: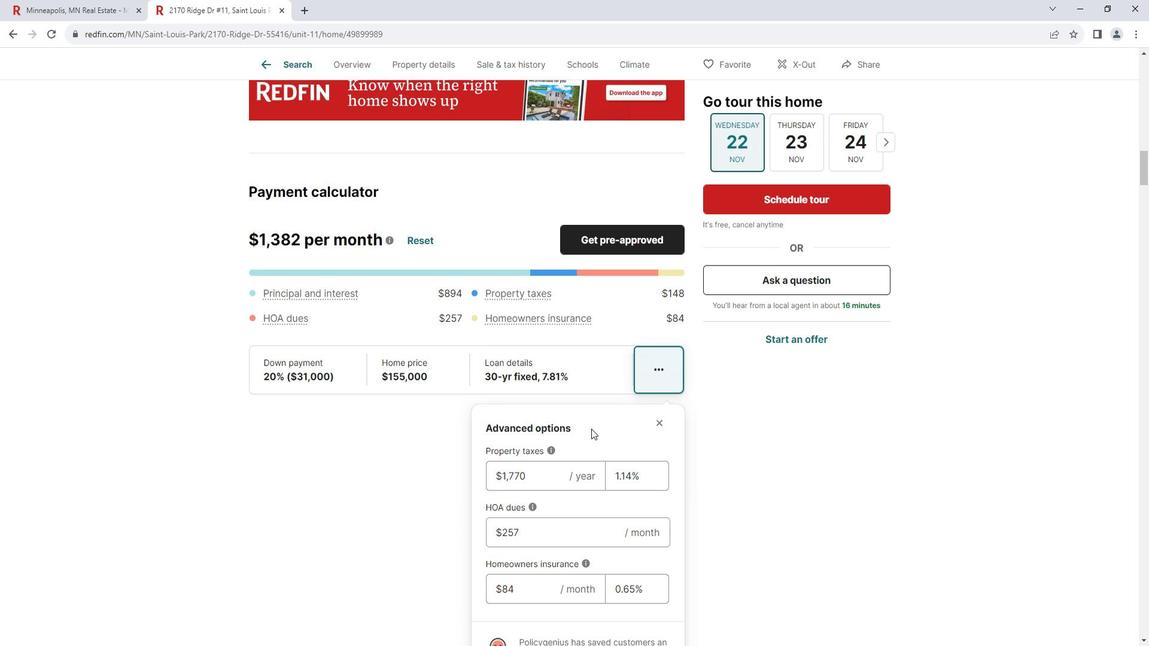 
Action: Mouse scrolled (601, 422) with delta (0, 0)
Screenshot: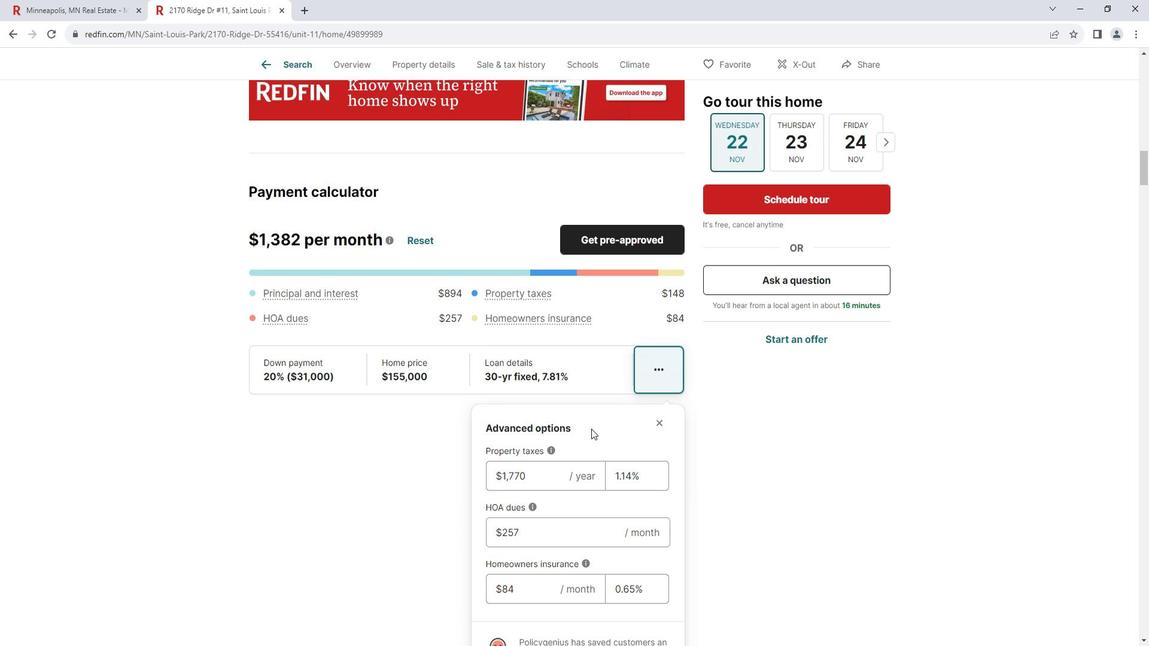 
Action: Mouse moved to (601, 419)
Screenshot: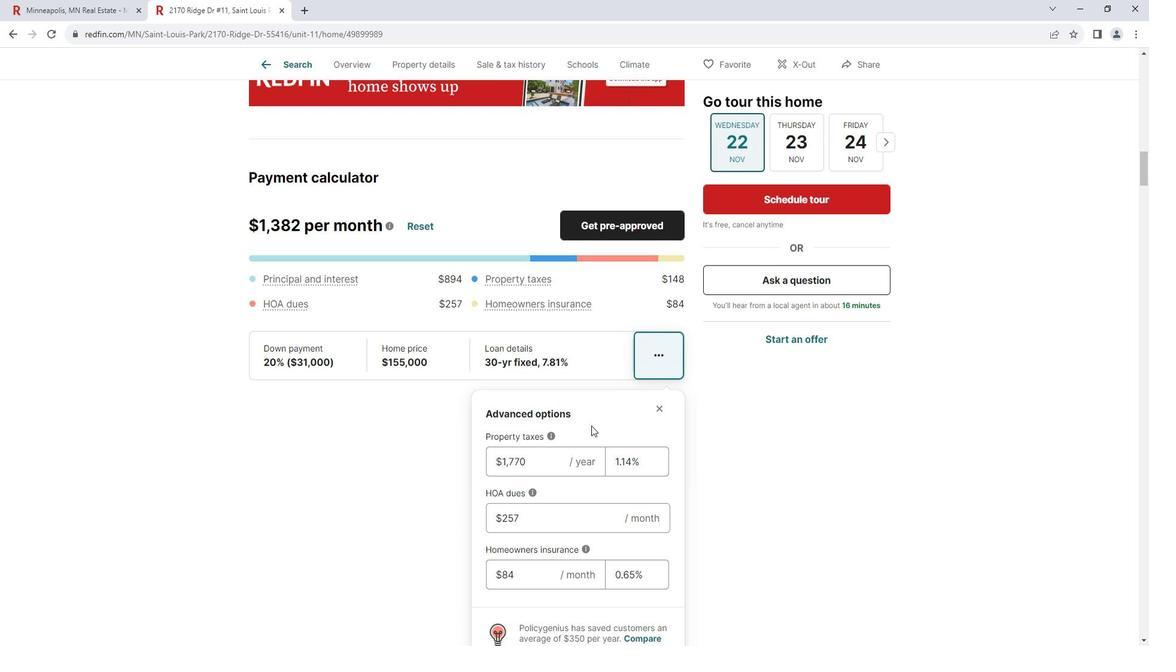 
Action: Mouse scrolled (601, 418) with delta (0, 0)
Screenshot: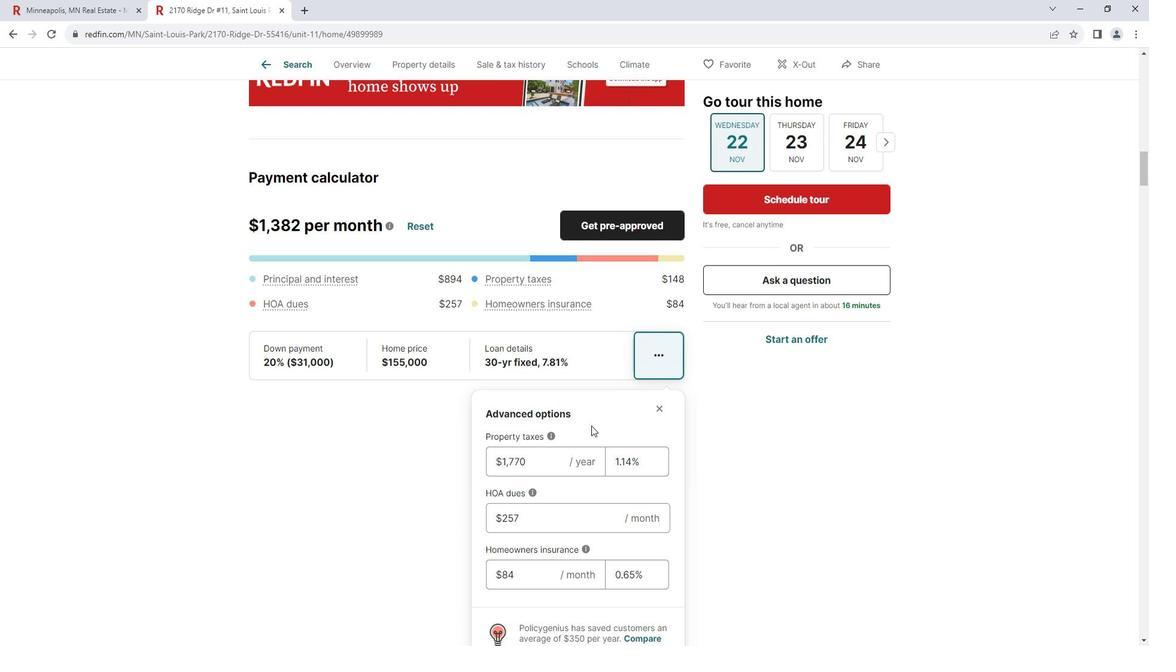 
Action: Mouse moved to (604, 415)
Screenshot: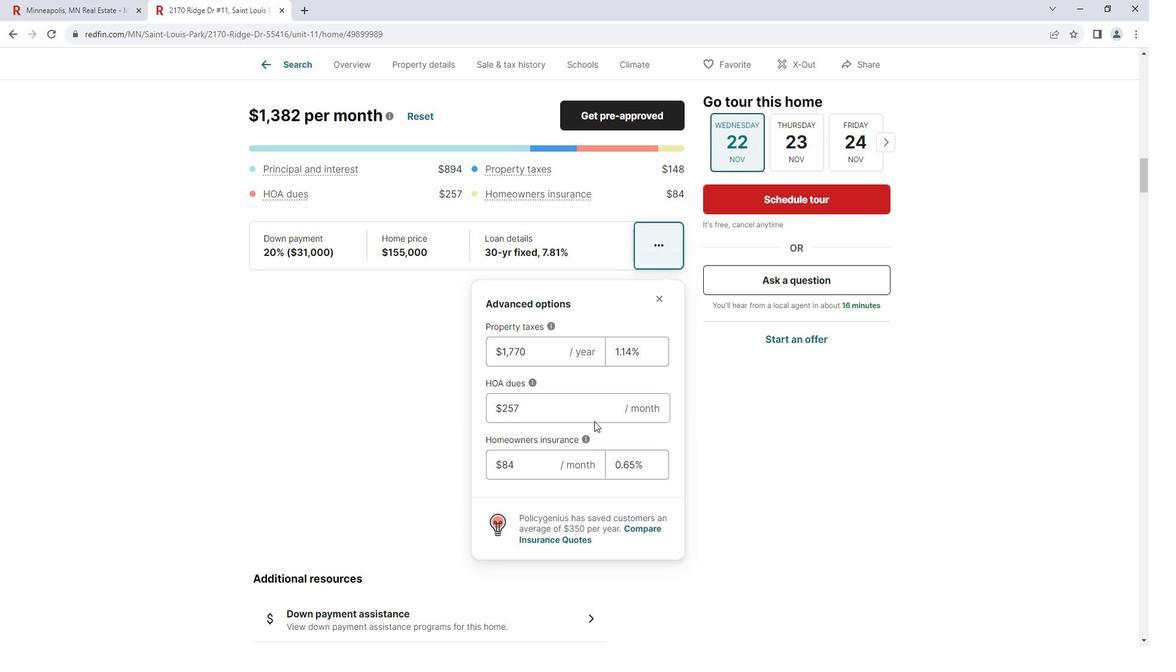 
Action: Mouse scrolled (604, 414) with delta (0, 0)
Screenshot: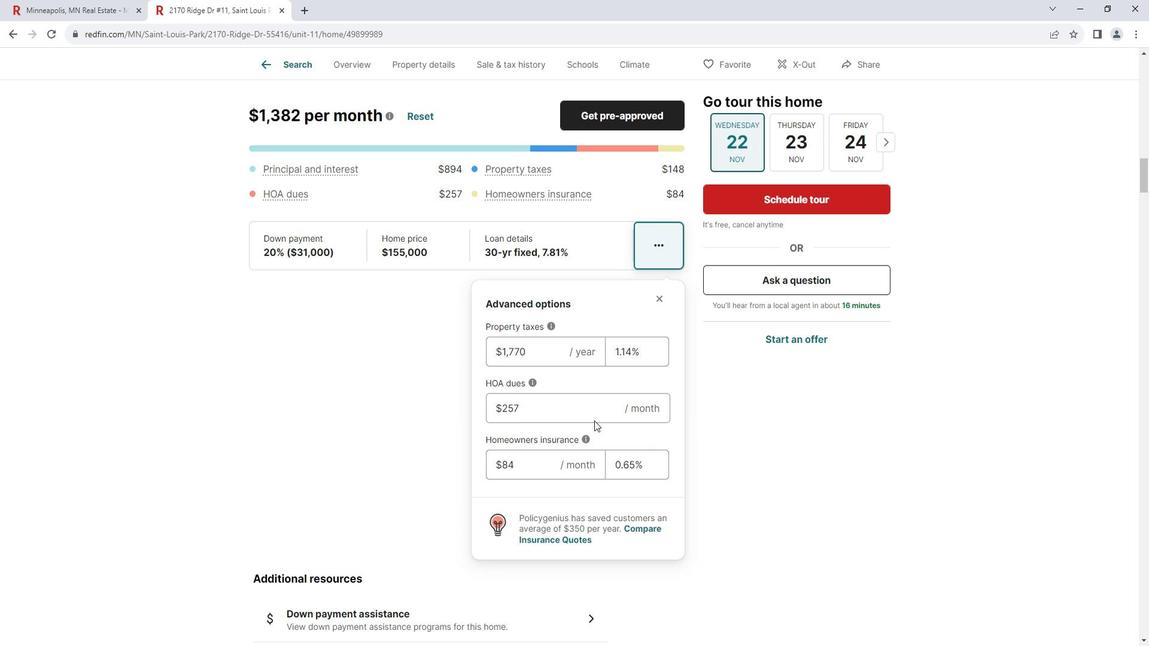 
Action: Mouse scrolled (604, 414) with delta (0, 0)
Screenshot: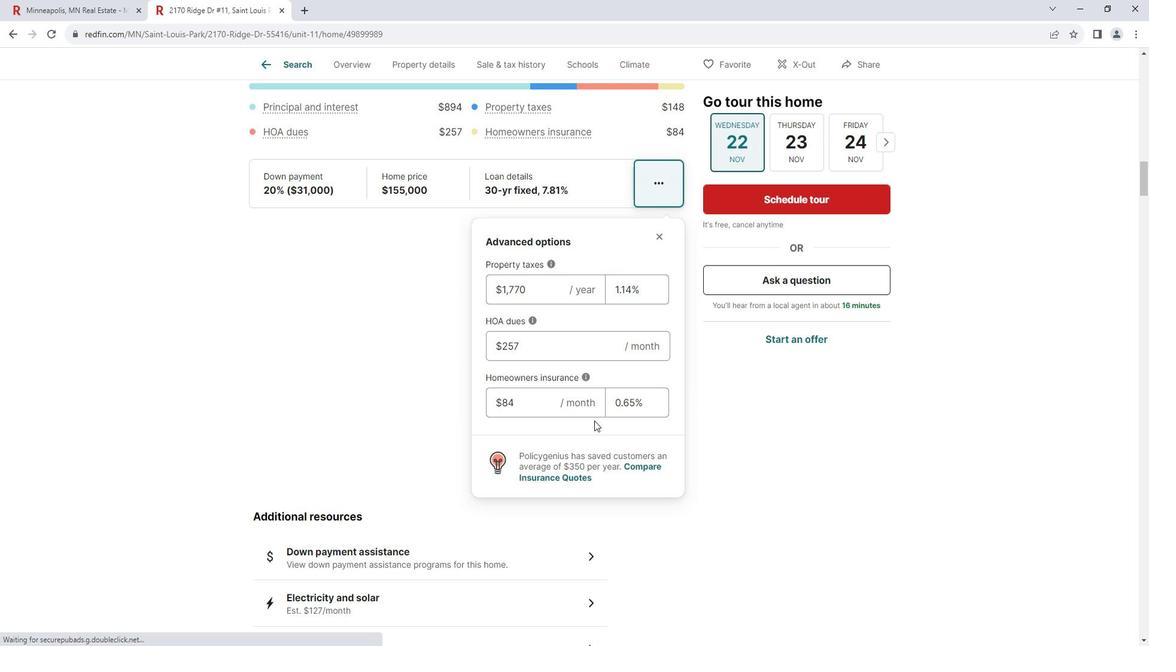 
Action: Mouse scrolled (604, 414) with delta (0, 0)
Screenshot: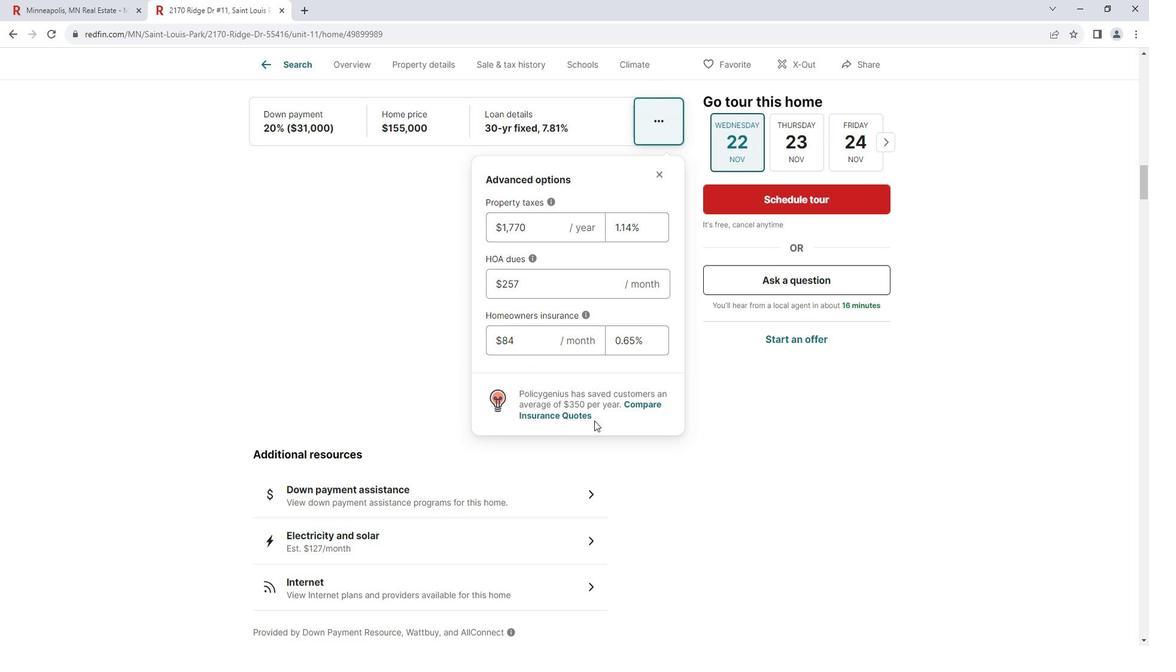 
Action: Mouse scrolled (604, 414) with delta (0, 0)
Screenshot: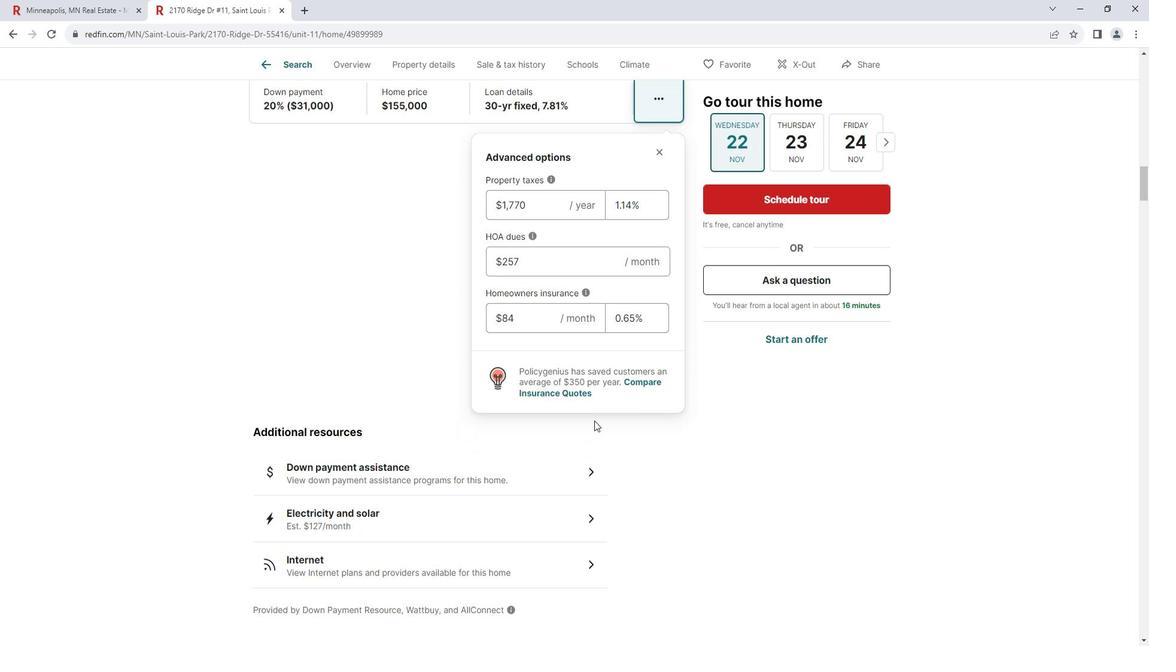 
Action: Mouse moved to (473, 376)
Screenshot: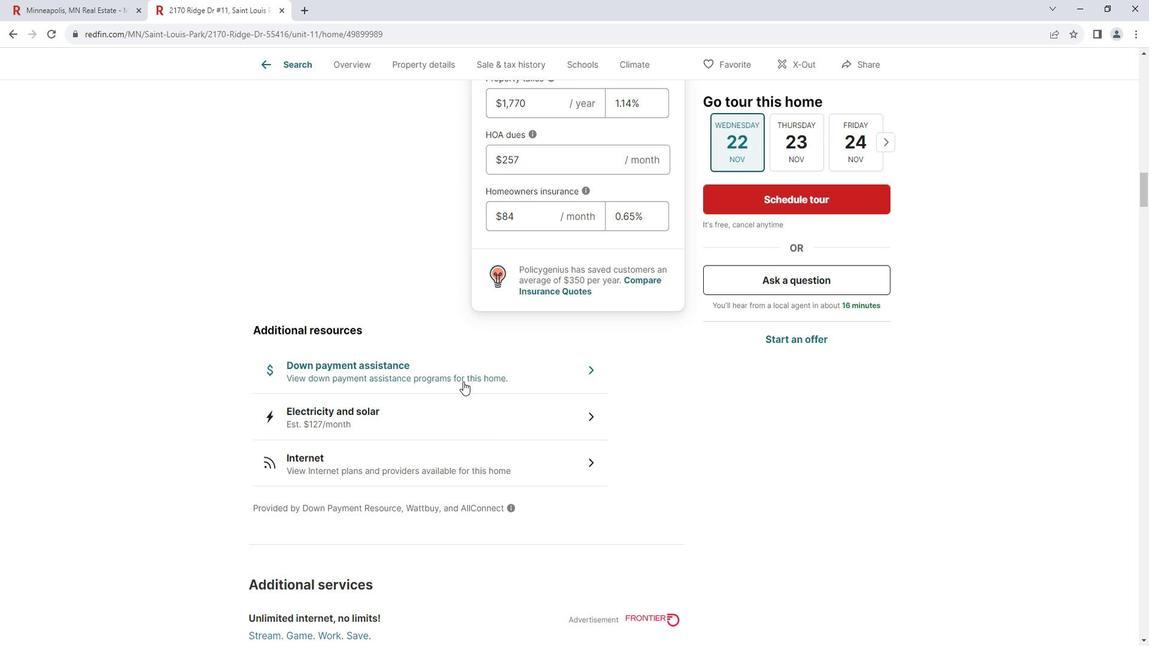 
Action: Mouse pressed left at (473, 376)
Screenshot: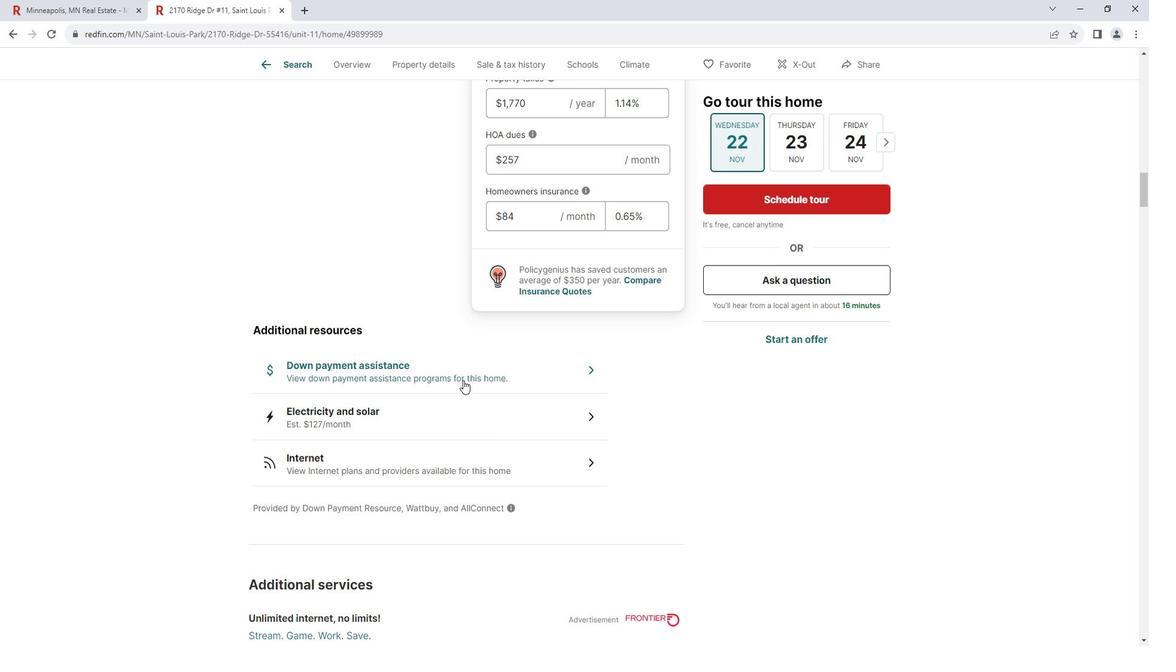 
Action: Mouse moved to (532, 365)
Screenshot: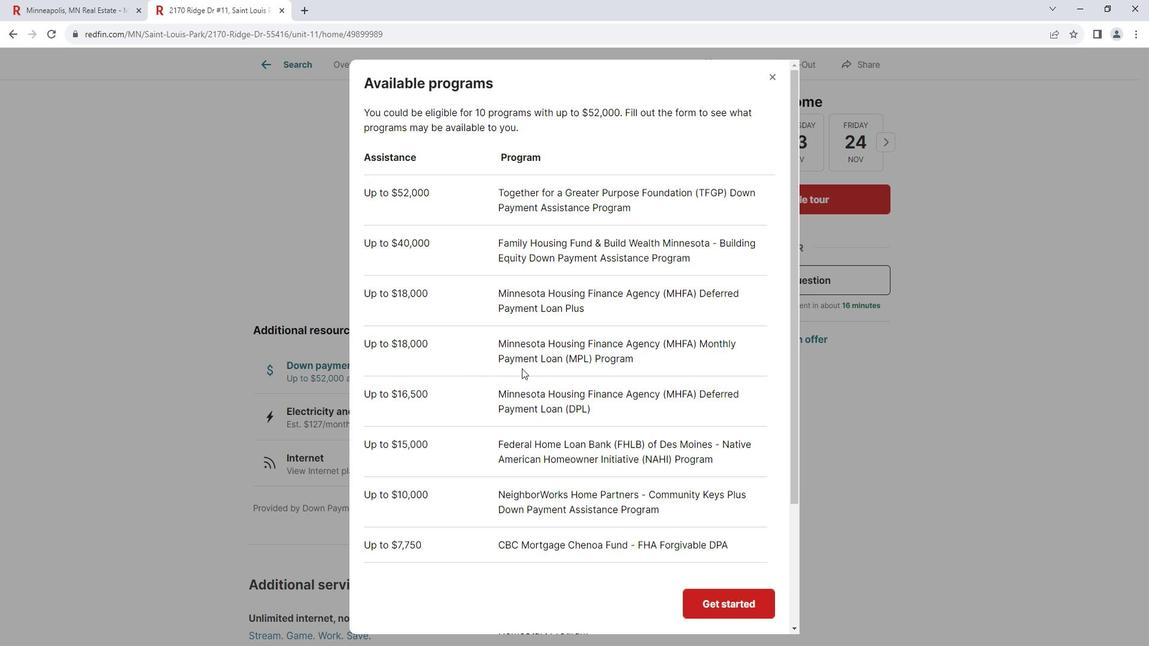 
Action: Mouse scrolled (532, 364) with delta (0, 0)
Screenshot: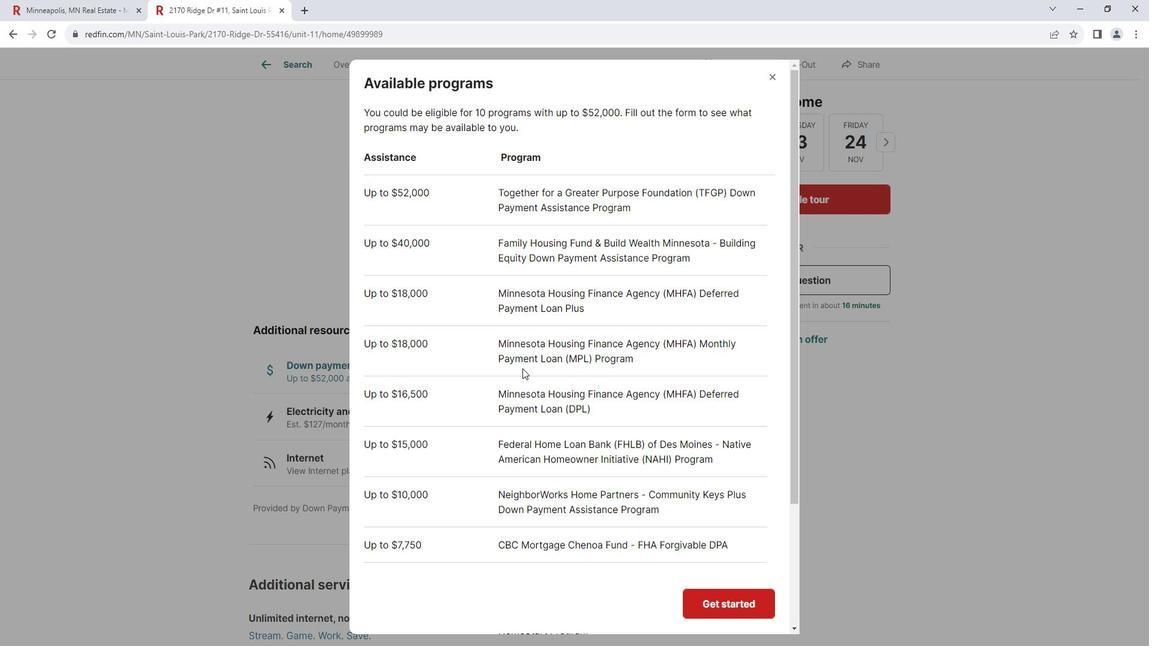 
Action: Mouse scrolled (532, 364) with delta (0, 0)
Screenshot: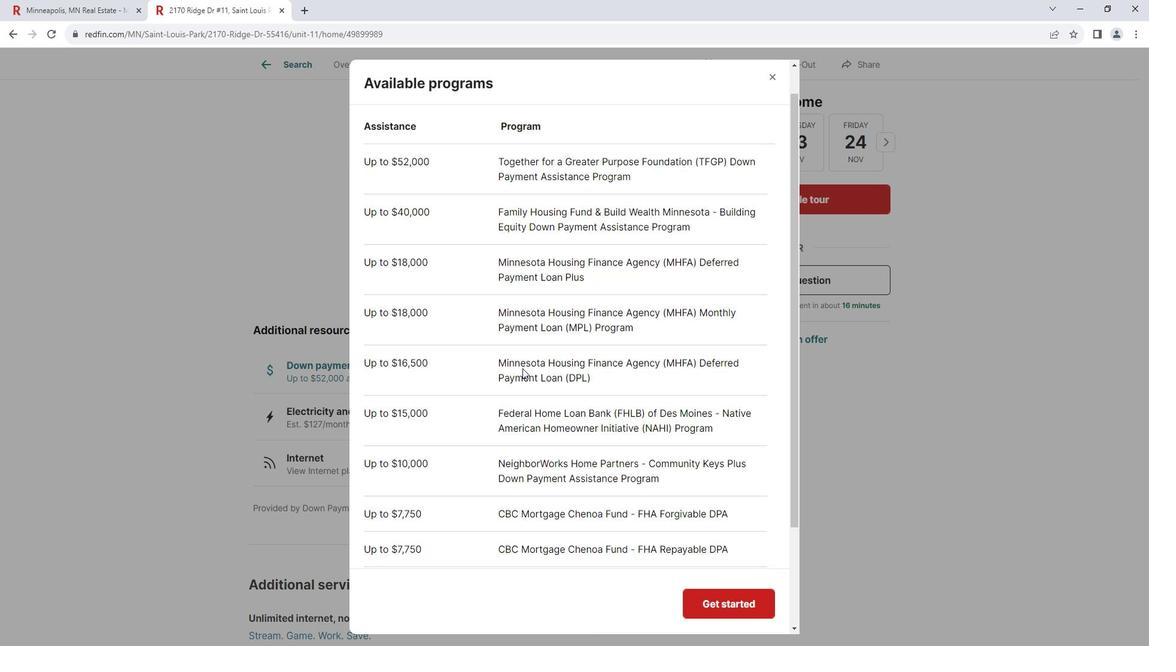 
Action: Mouse scrolled (532, 364) with delta (0, 0)
Screenshot: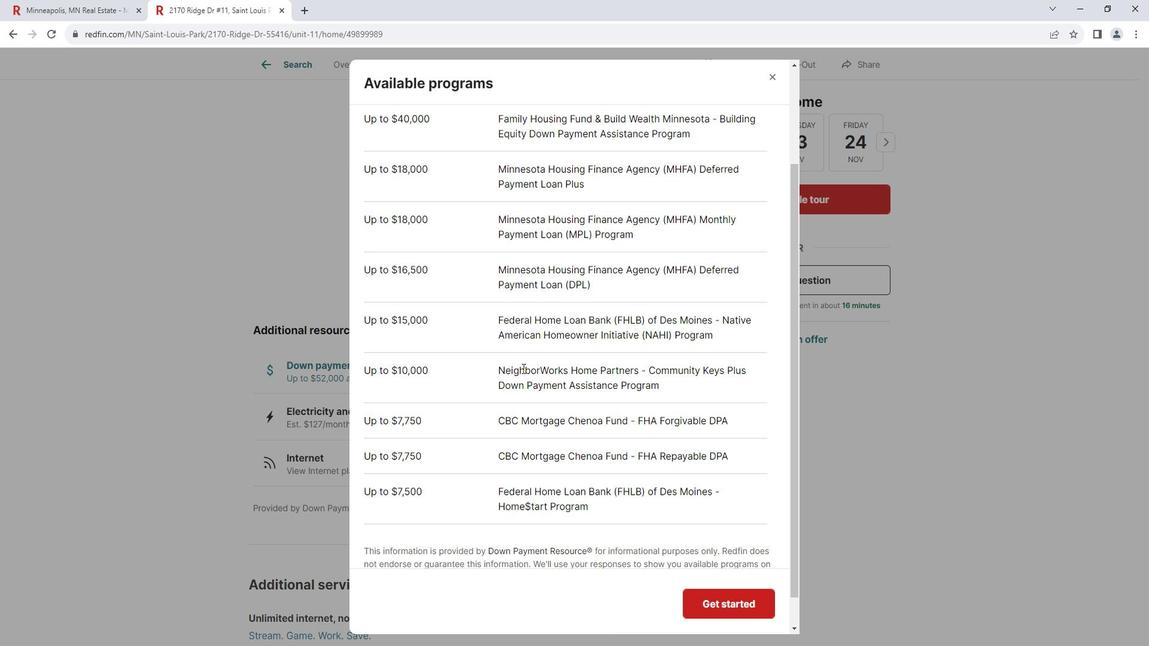 
Action: Mouse scrolled (532, 364) with delta (0, 0)
Screenshot: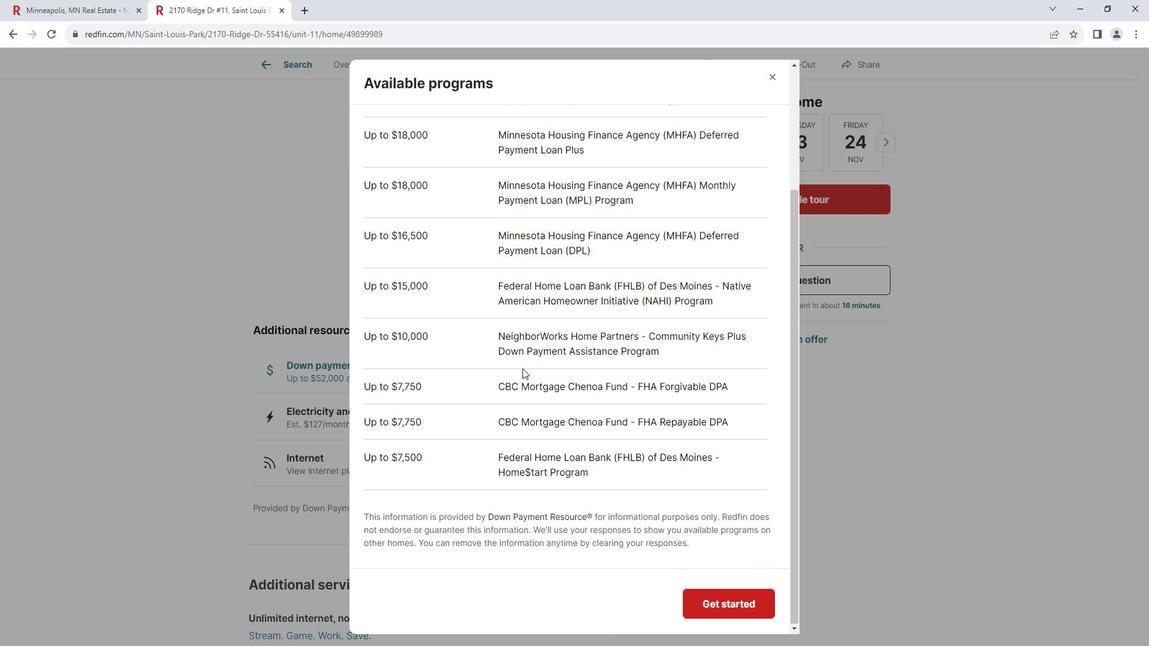 
Action: Mouse scrolled (532, 364) with delta (0, 0)
Screenshot: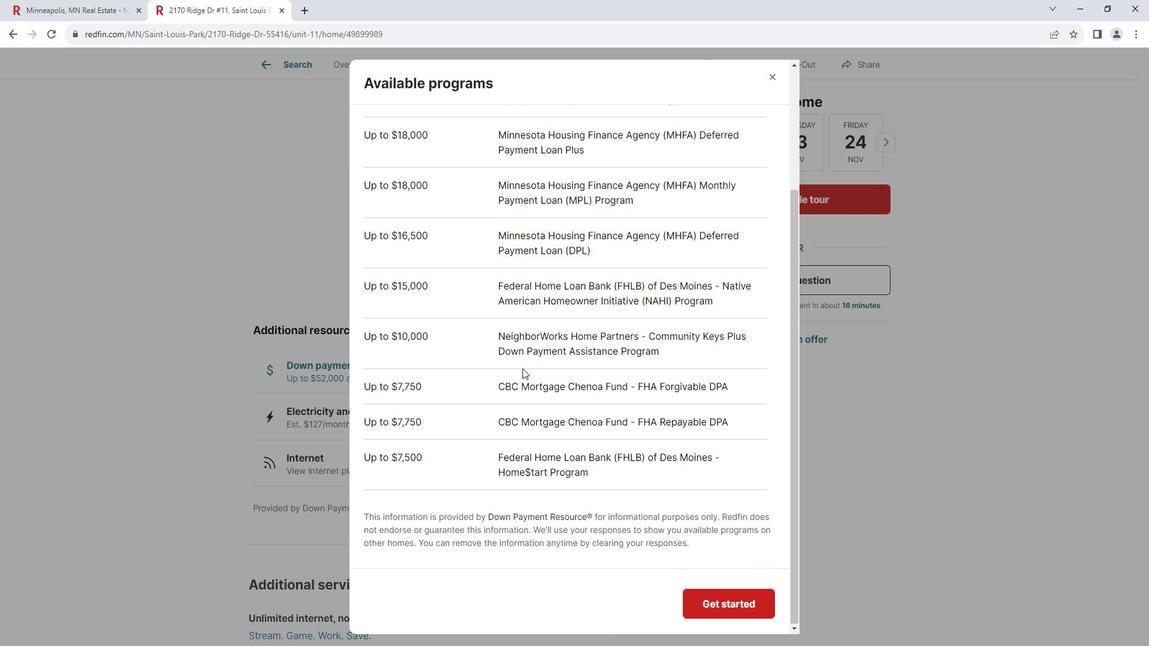
Action: Mouse moved to (789, 82)
Screenshot: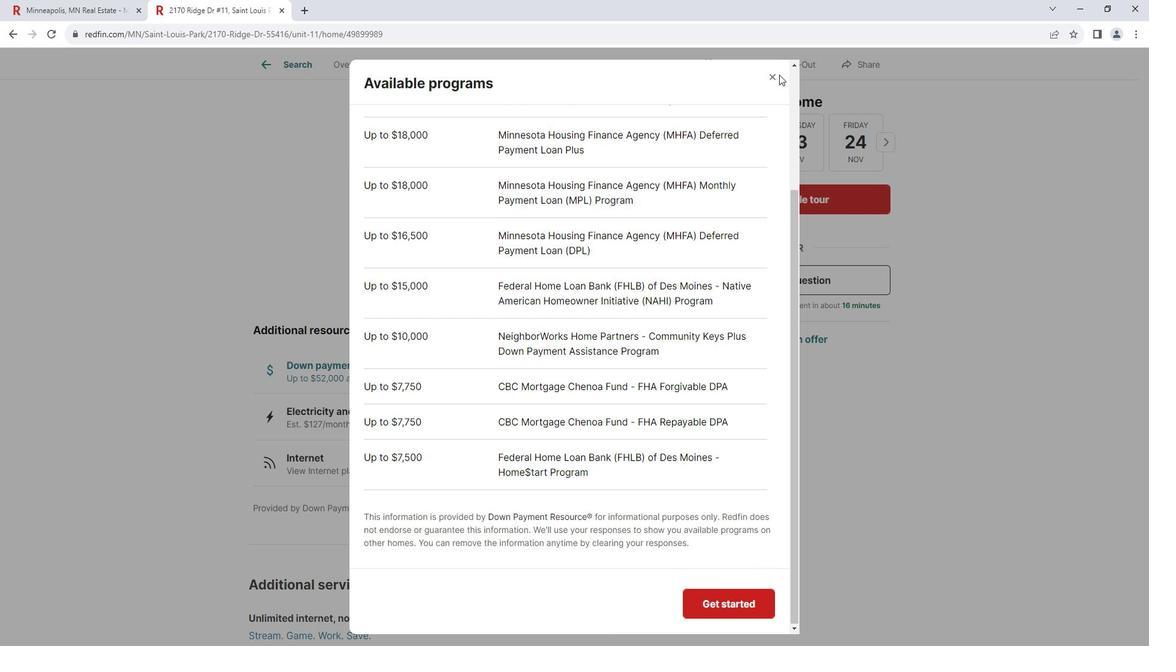 
Action: Mouse pressed left at (789, 82)
Screenshot: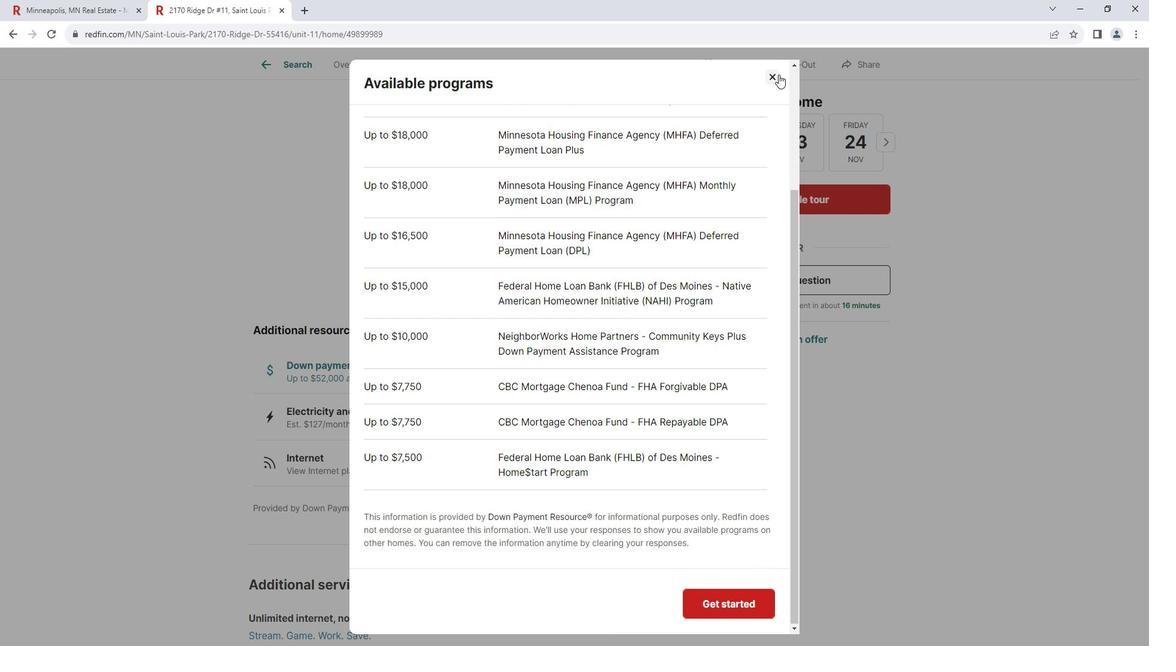 
Action: Mouse moved to (524, 313)
Screenshot: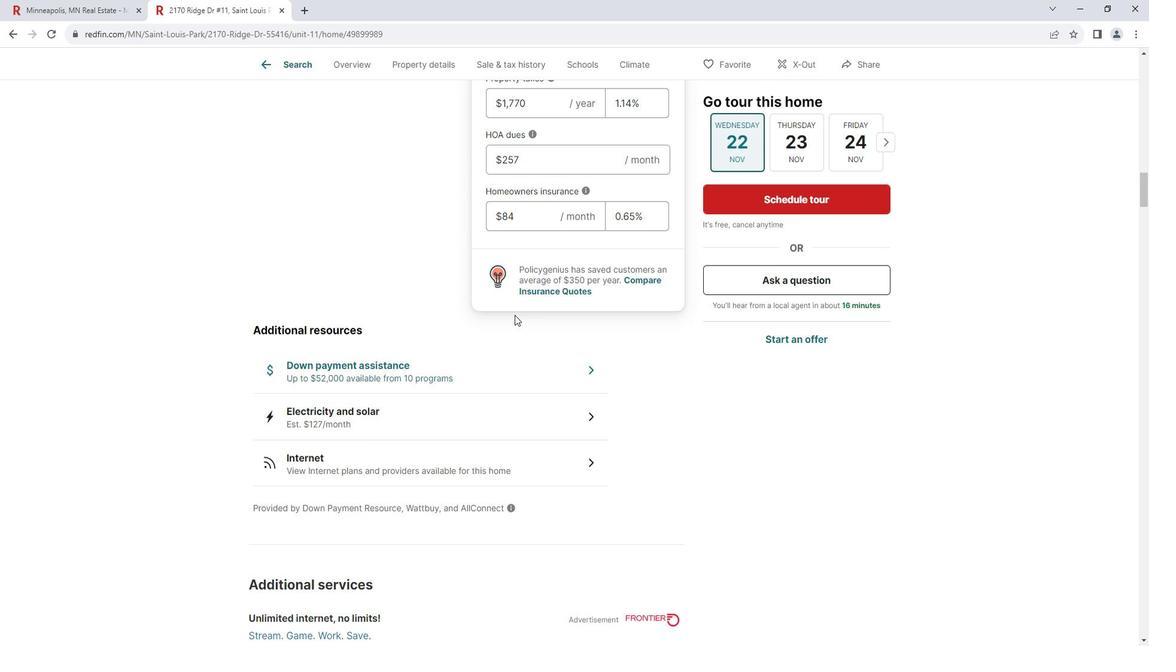 
Action: Mouse scrolled (524, 313) with delta (0, 0)
Screenshot: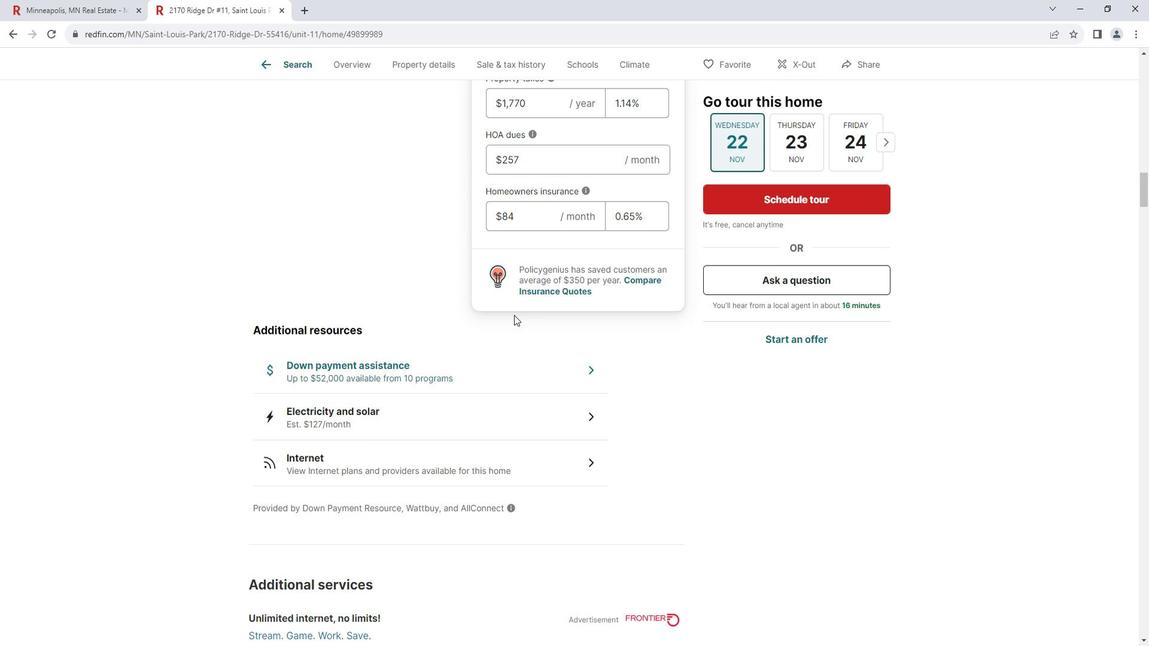 
Action: Mouse moved to (390, 356)
Screenshot: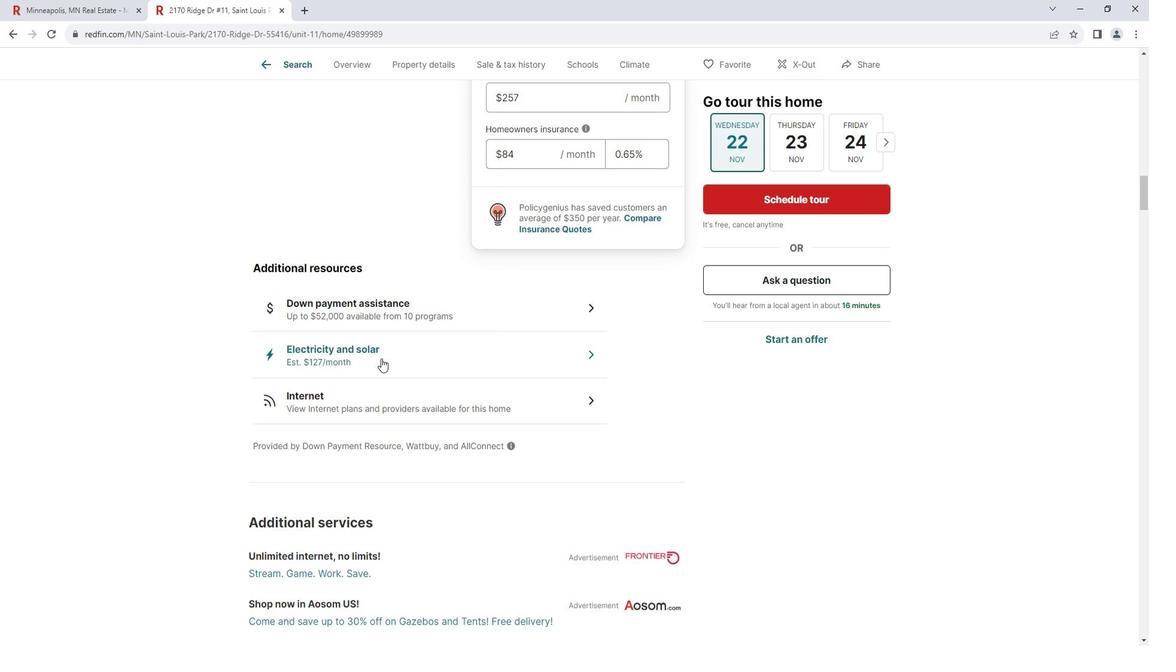 
Action: Mouse pressed left at (390, 356)
Screenshot: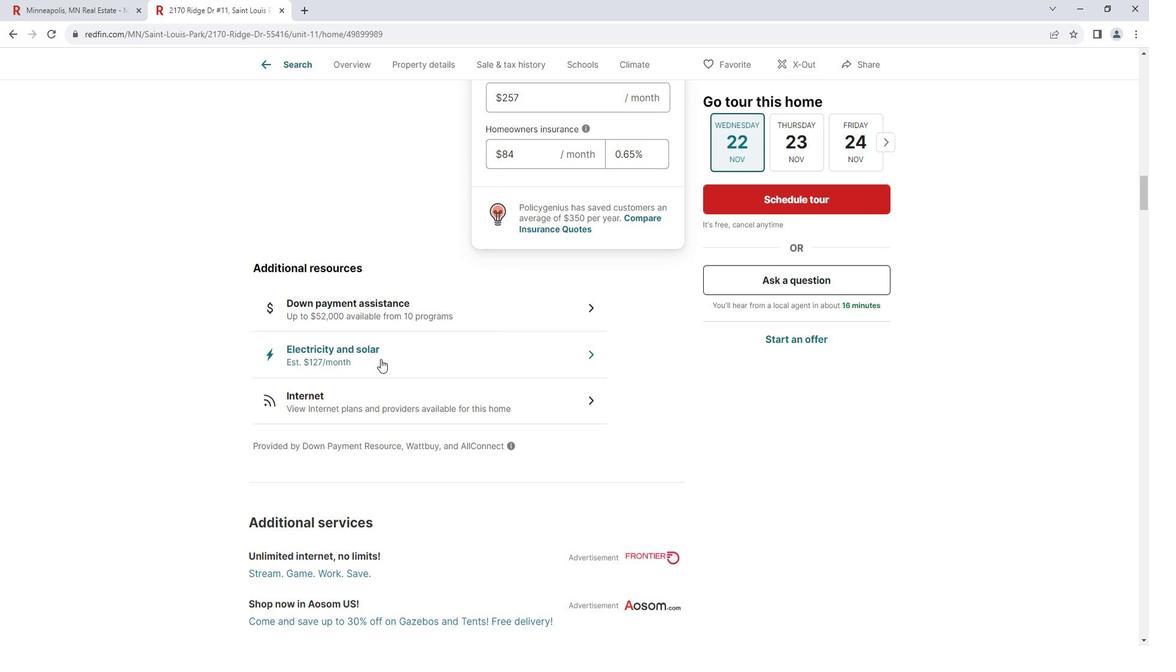 
Action: Mouse moved to (791, 217)
Screenshot: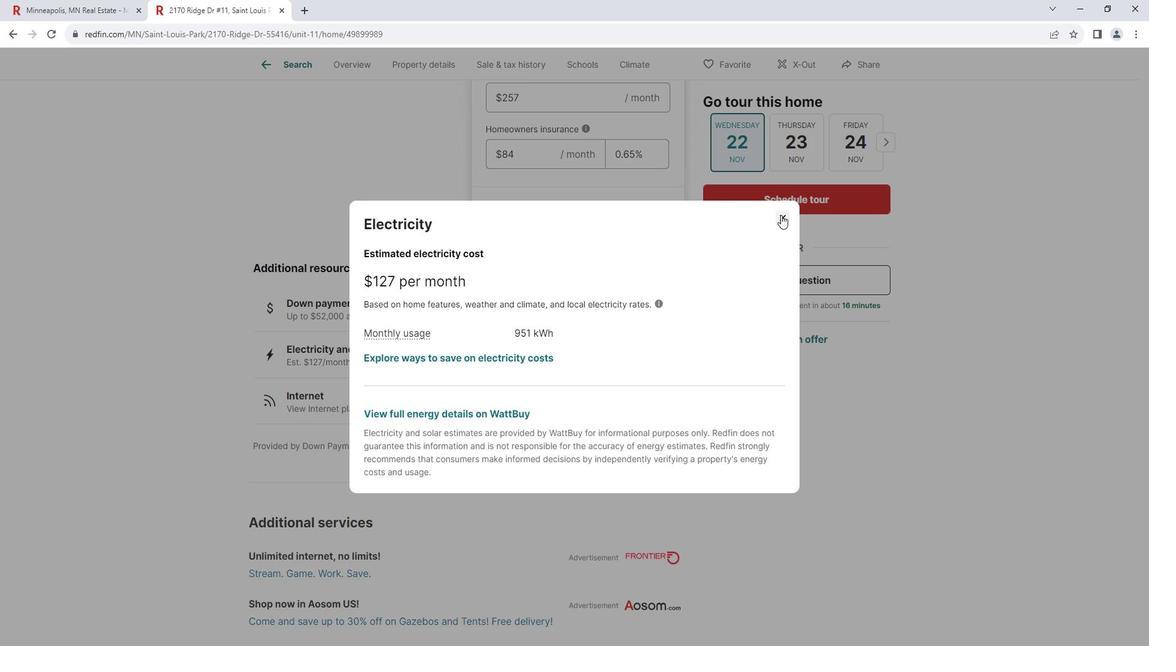 
Action: Mouse pressed left at (791, 217)
Screenshot: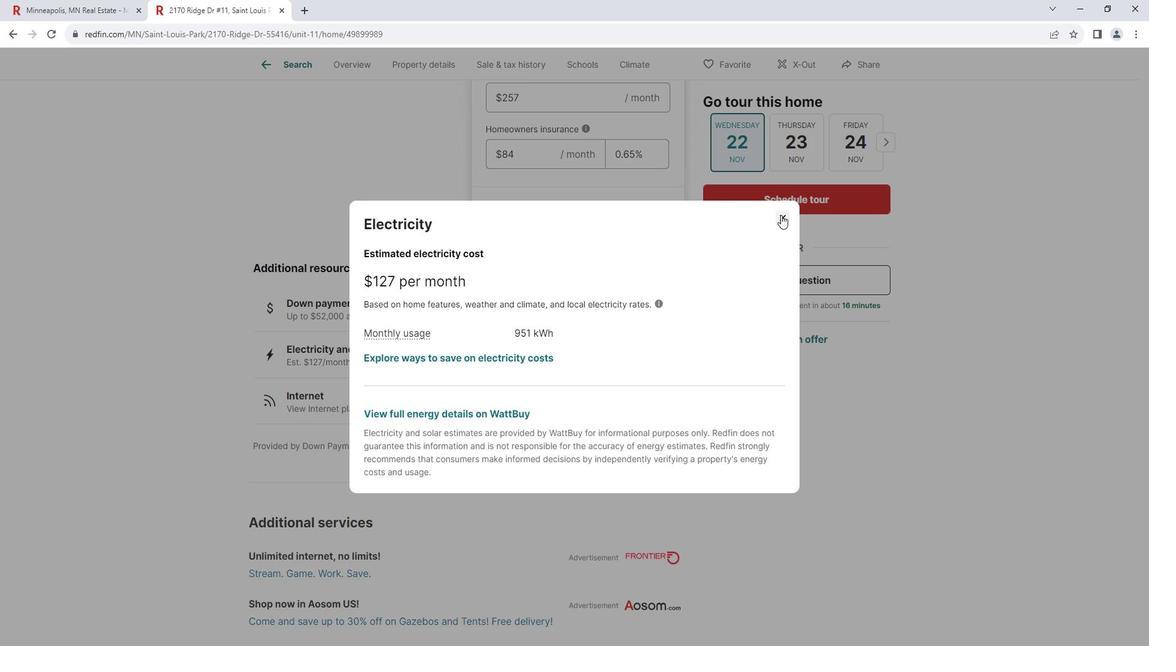 
Action: Mouse moved to (525, 355)
Screenshot: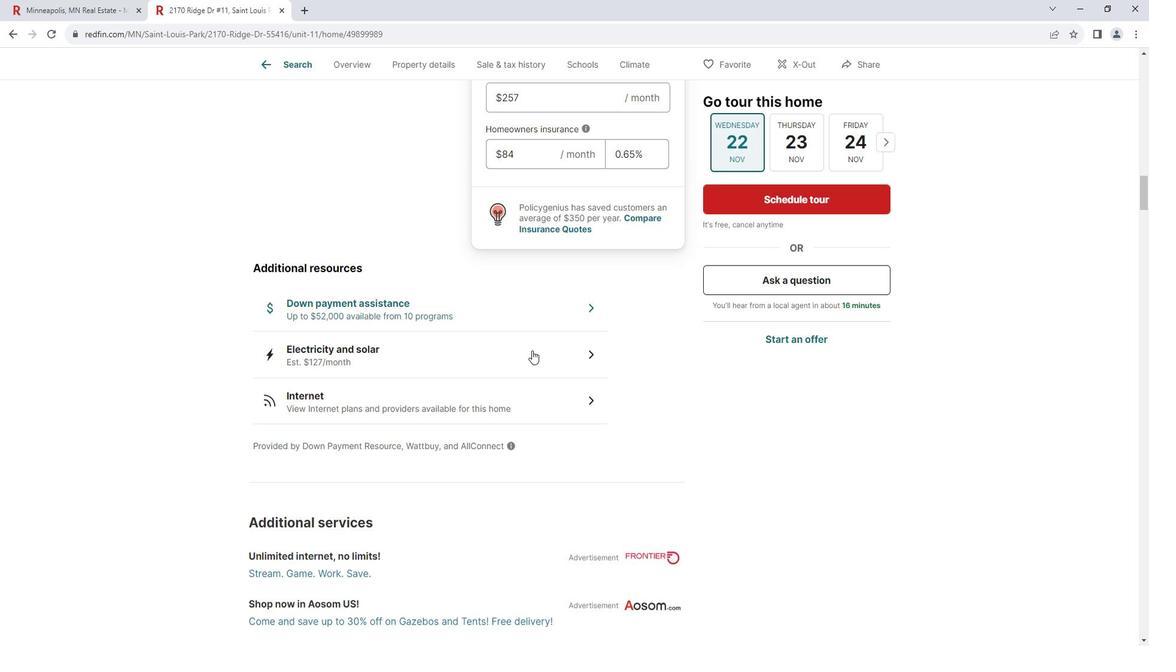 
Action: Mouse scrolled (525, 354) with delta (0, 0)
Screenshot: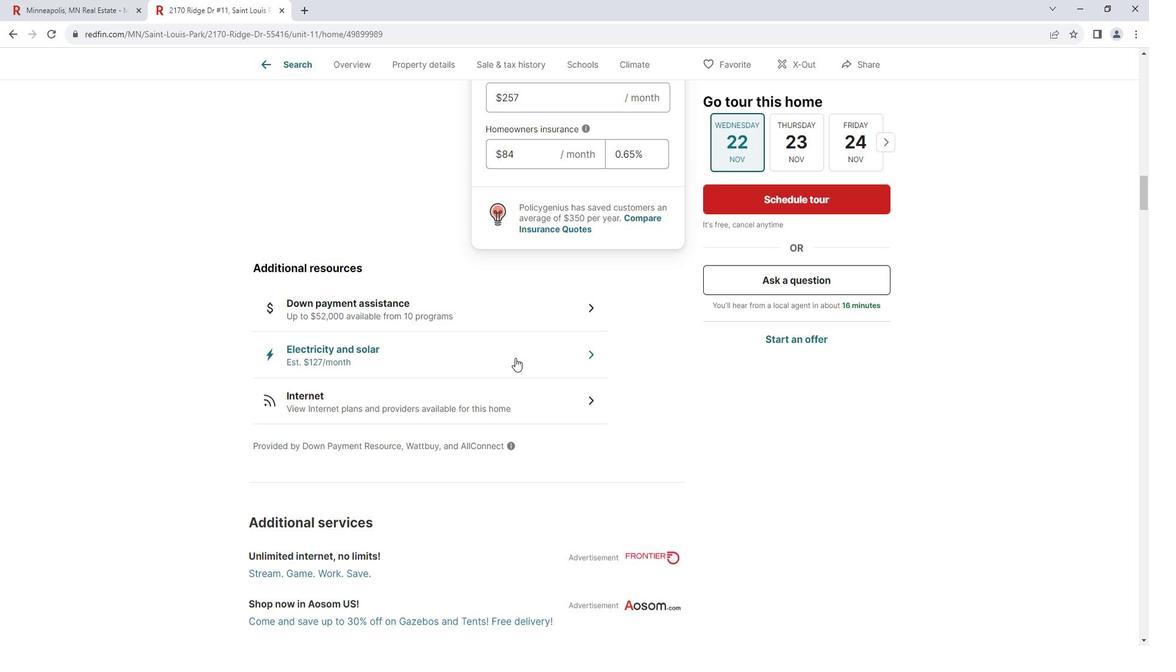 
Action: Mouse scrolled (525, 354) with delta (0, 0)
Screenshot: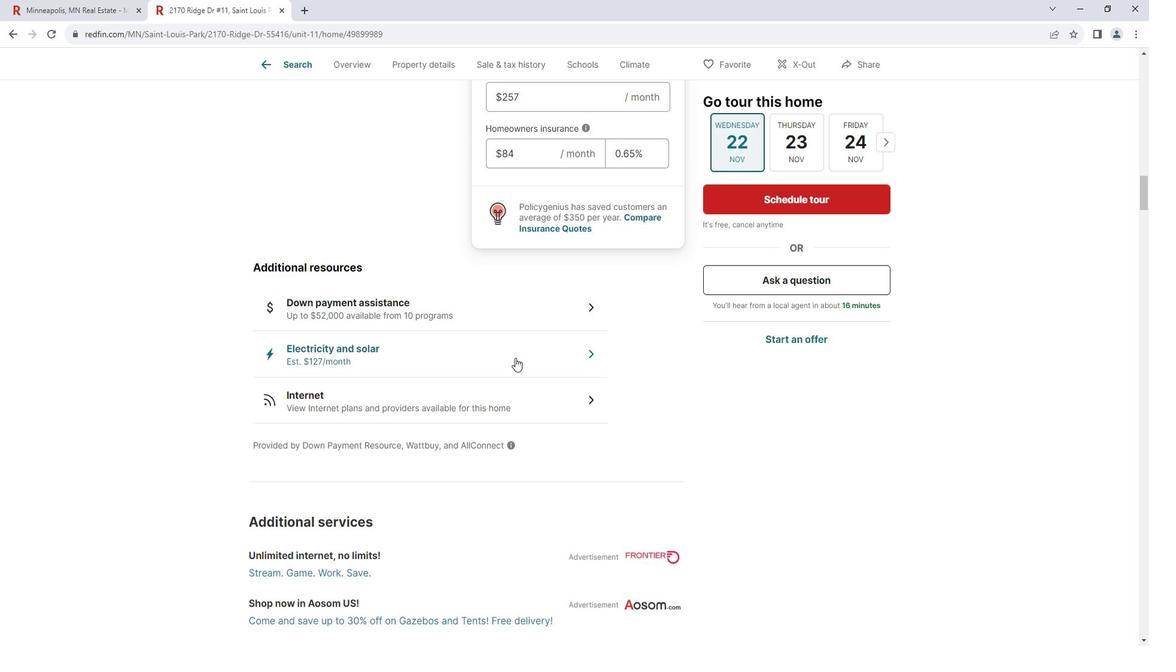 
Action: Mouse scrolled (525, 354) with delta (0, 0)
Screenshot: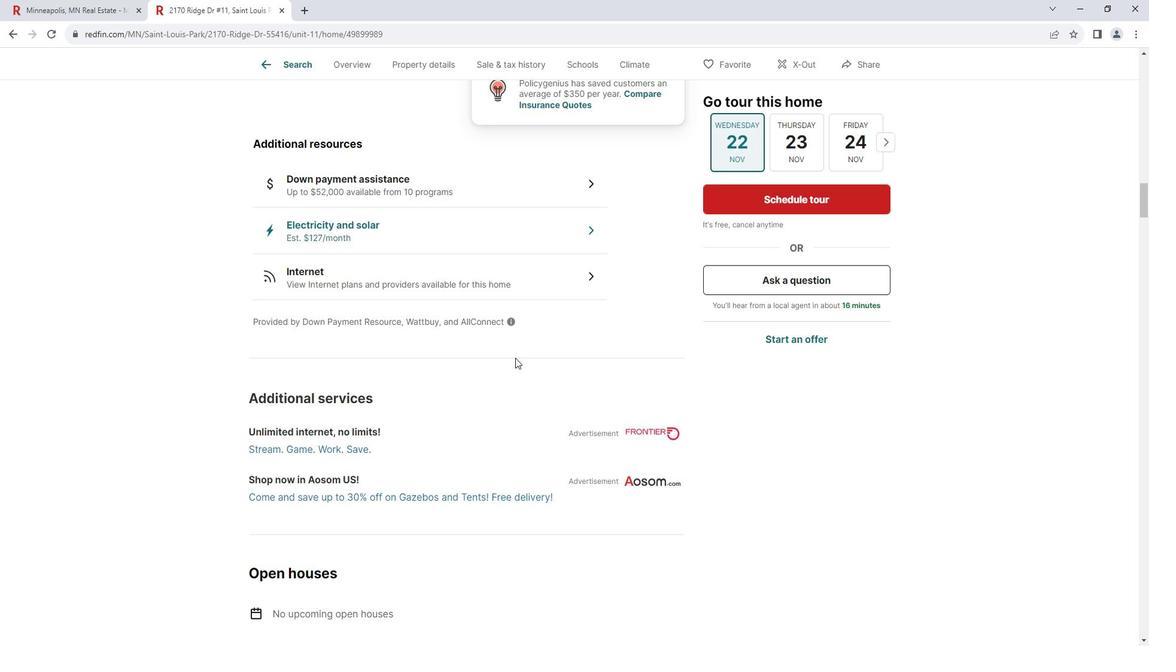 
Action: Mouse scrolled (525, 354) with delta (0, 0)
Screenshot: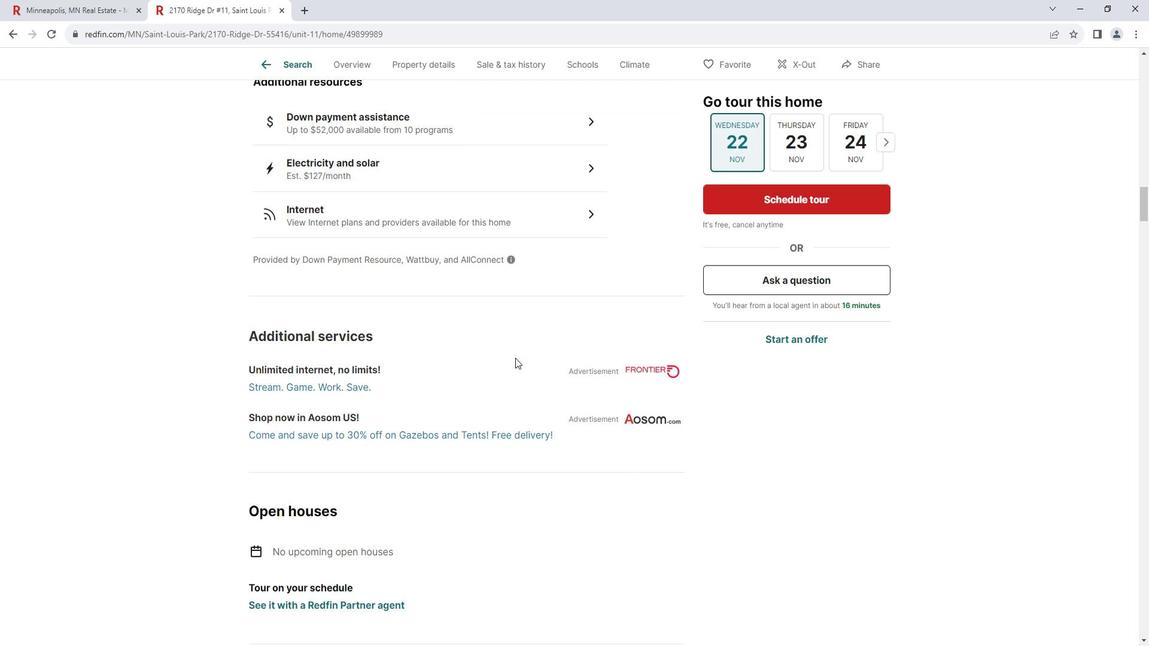 
Action: Mouse moved to (525, 355)
Screenshot: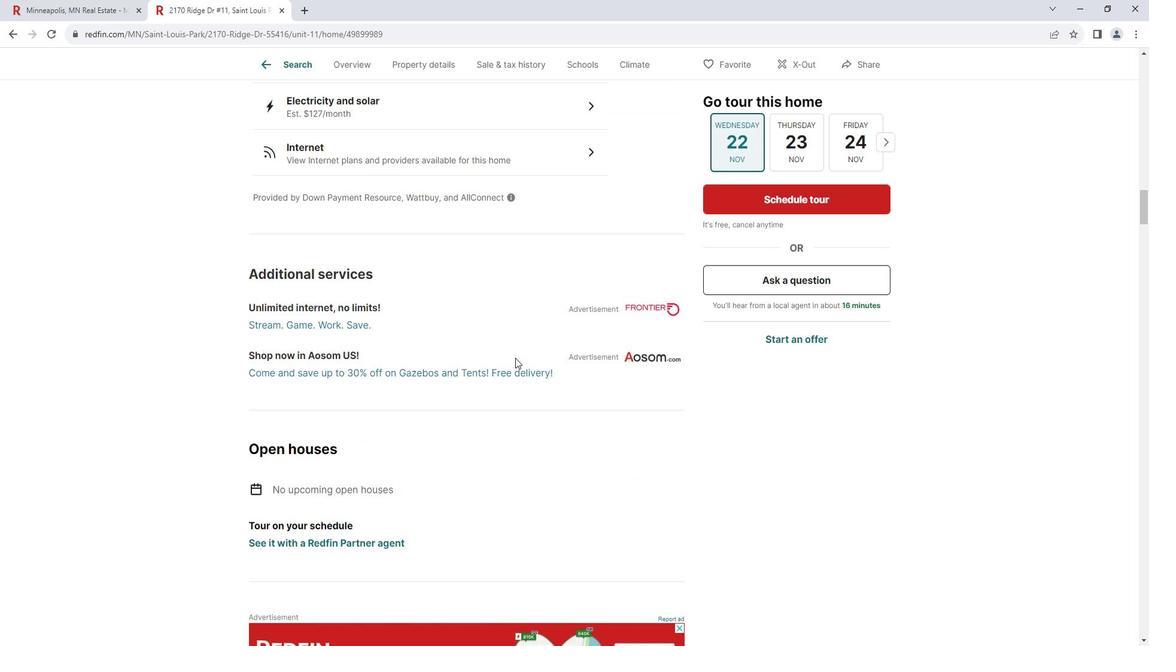 
Action: Mouse scrolled (525, 354) with delta (0, 0)
Screenshot: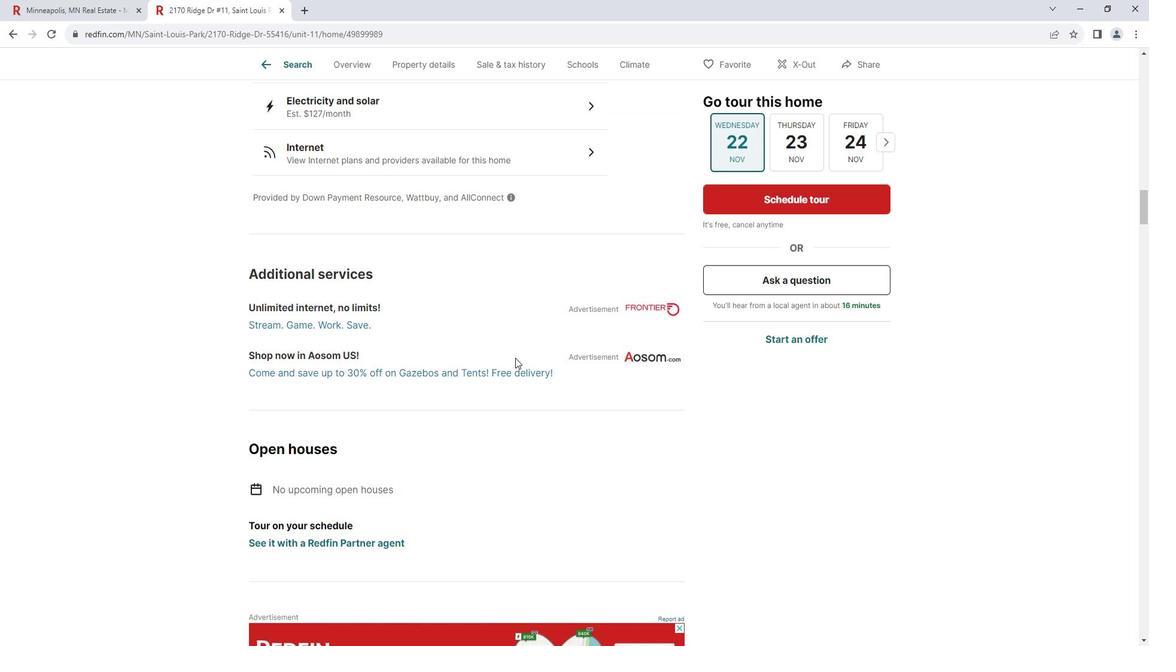 
Action: Mouse scrolled (525, 354) with delta (0, 0)
Screenshot: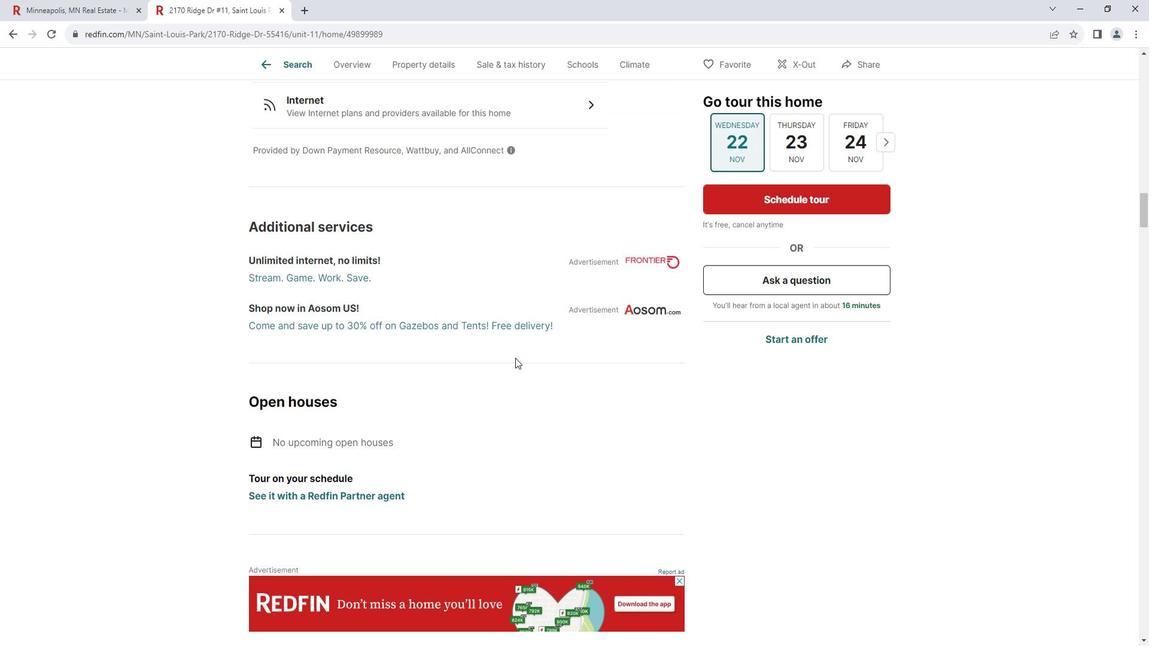 
Action: Mouse scrolled (525, 354) with delta (0, 0)
Screenshot: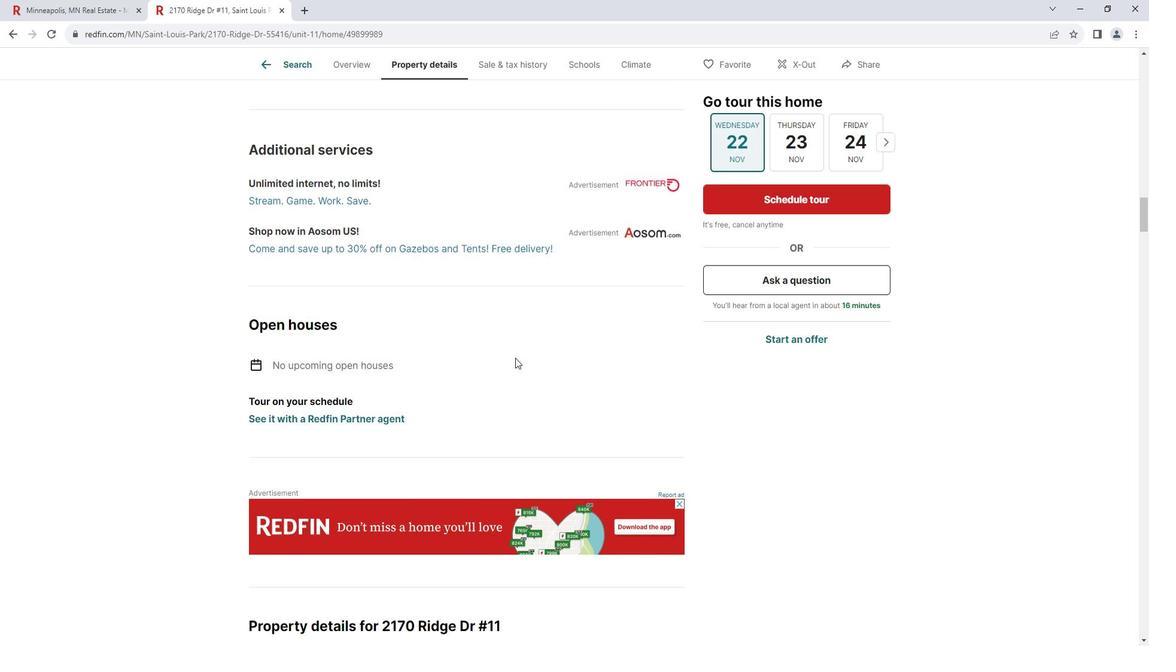 
Action: Mouse scrolled (525, 354) with delta (0, 0)
Screenshot: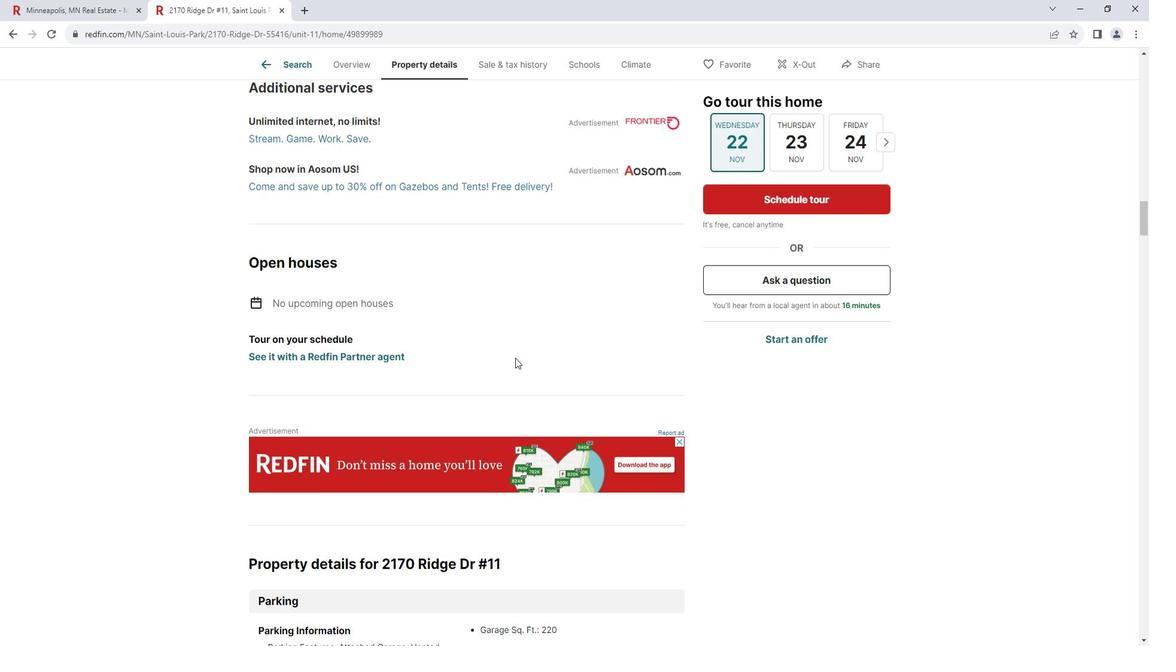 
Action: Mouse moved to (588, 347)
Screenshot: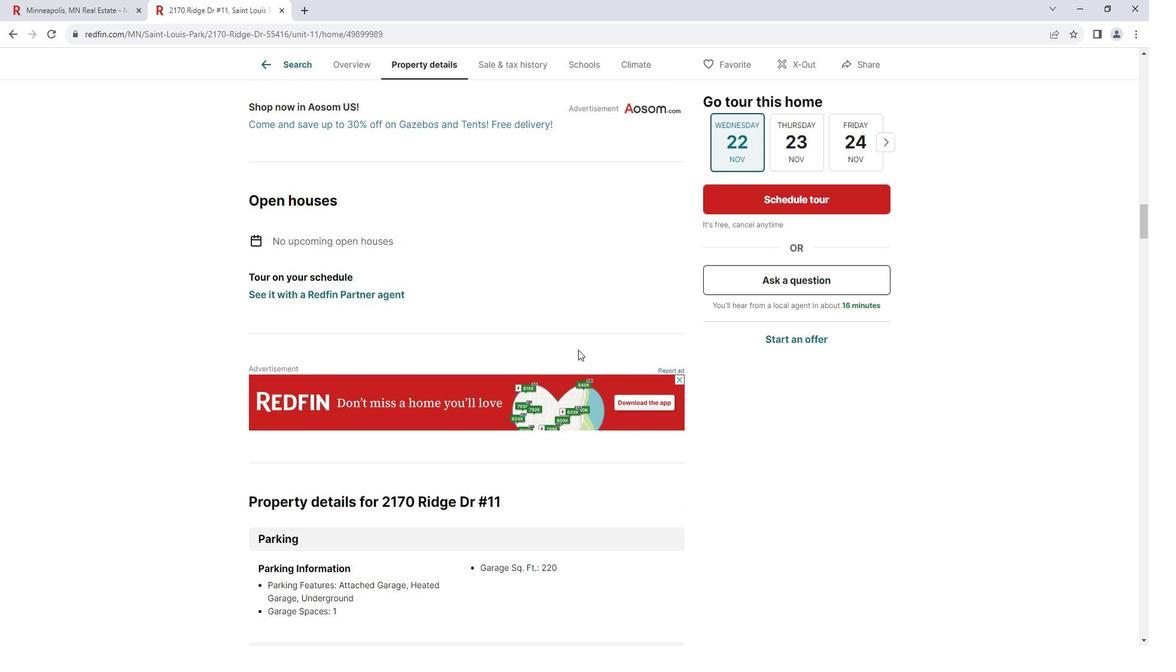 
Action: Mouse scrolled (588, 346) with delta (0, 0)
Screenshot: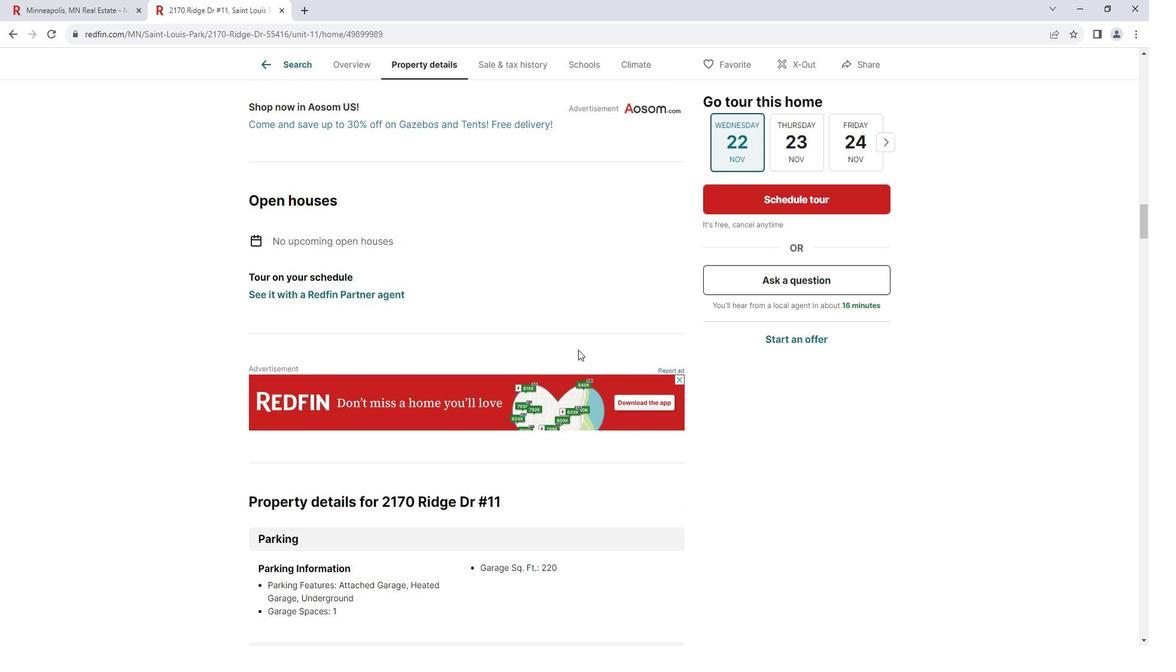 
Action: Mouse moved to (590, 346)
Screenshot: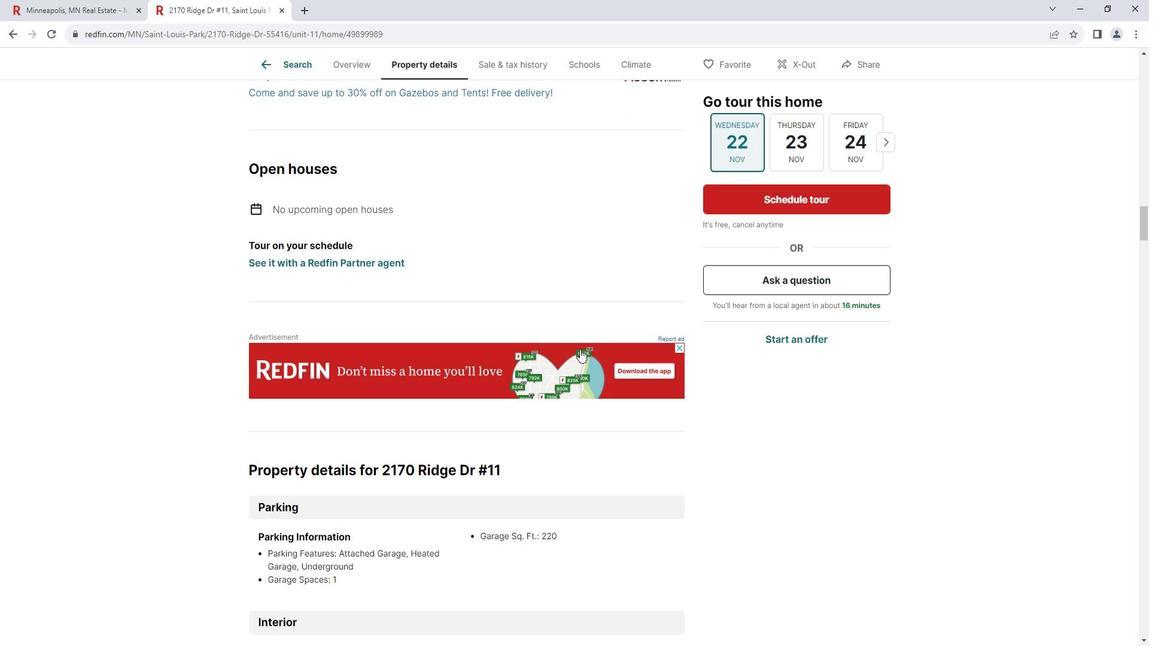 
Action: Mouse scrolled (590, 346) with delta (0, 0)
Screenshot: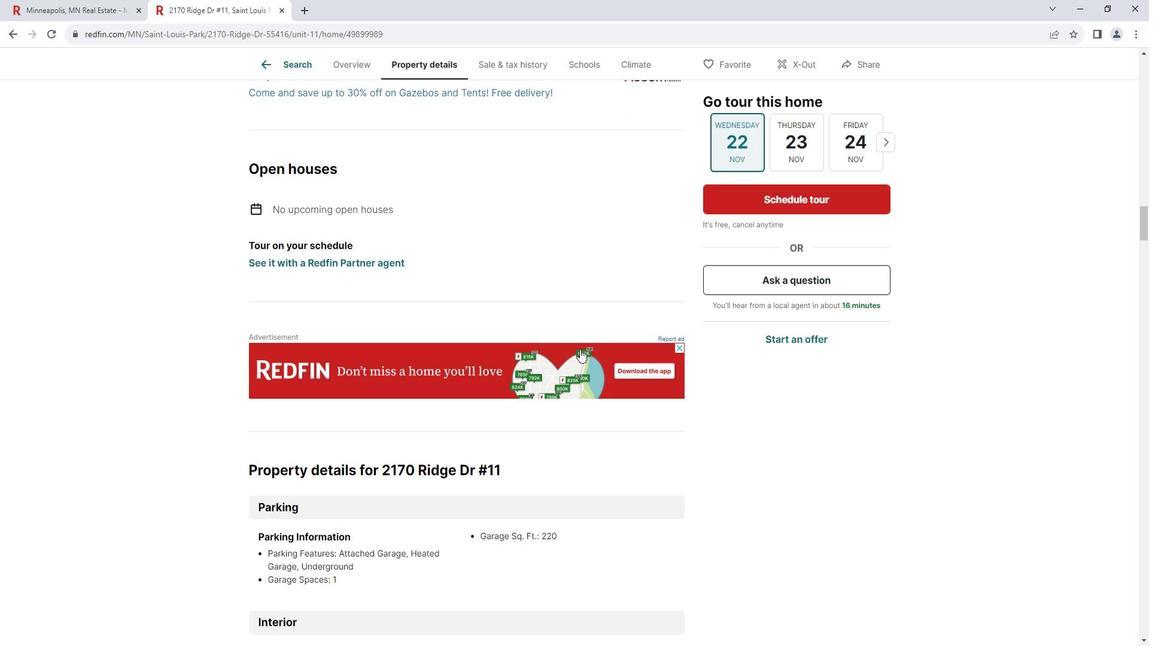 
Action: Mouse moved to (592, 345)
Screenshot: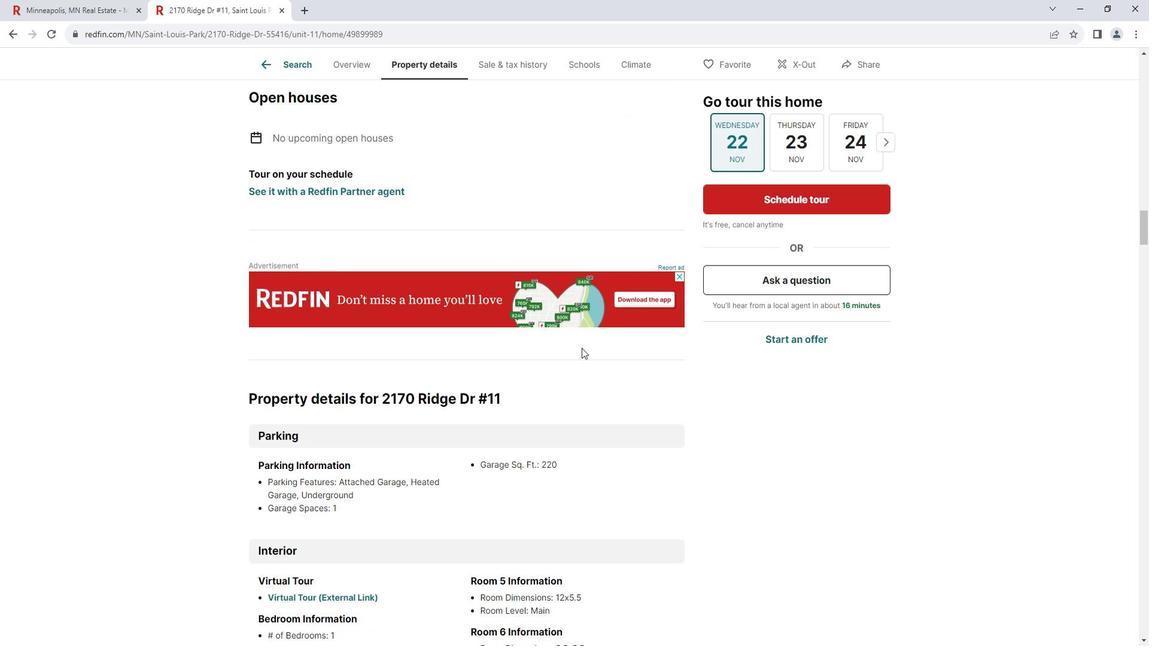 
Action: Mouse scrolled (592, 344) with delta (0, 0)
Screenshot: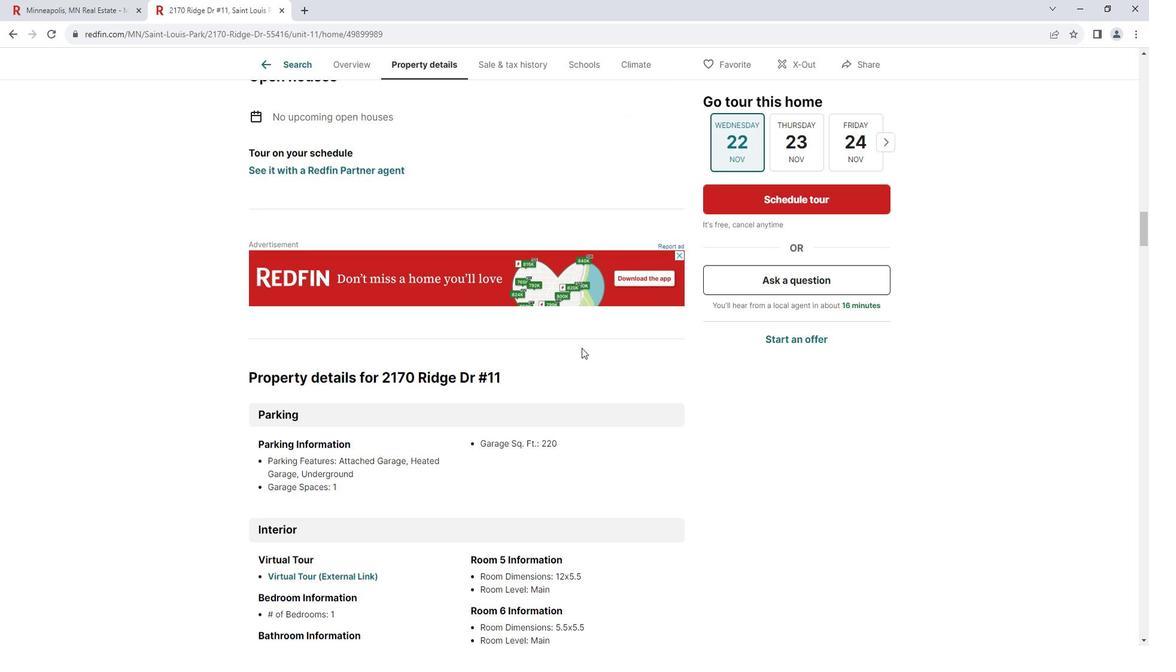 
Action: Mouse scrolled (592, 344) with delta (0, 0)
Screenshot: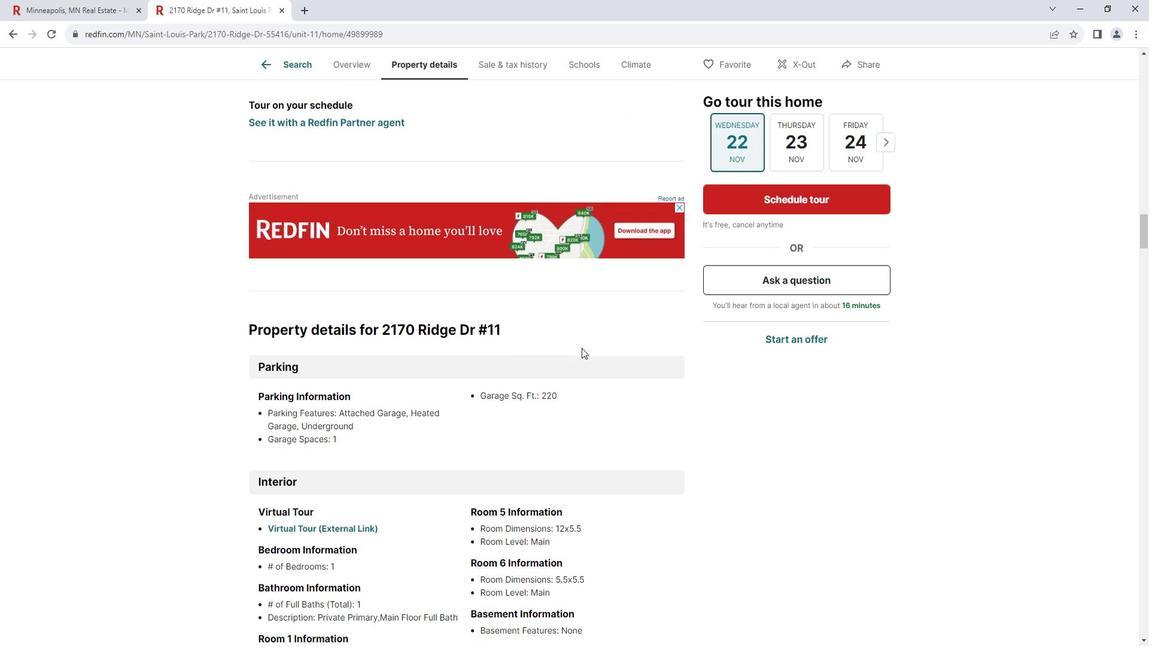 
Action: Mouse moved to (592, 345)
Screenshot: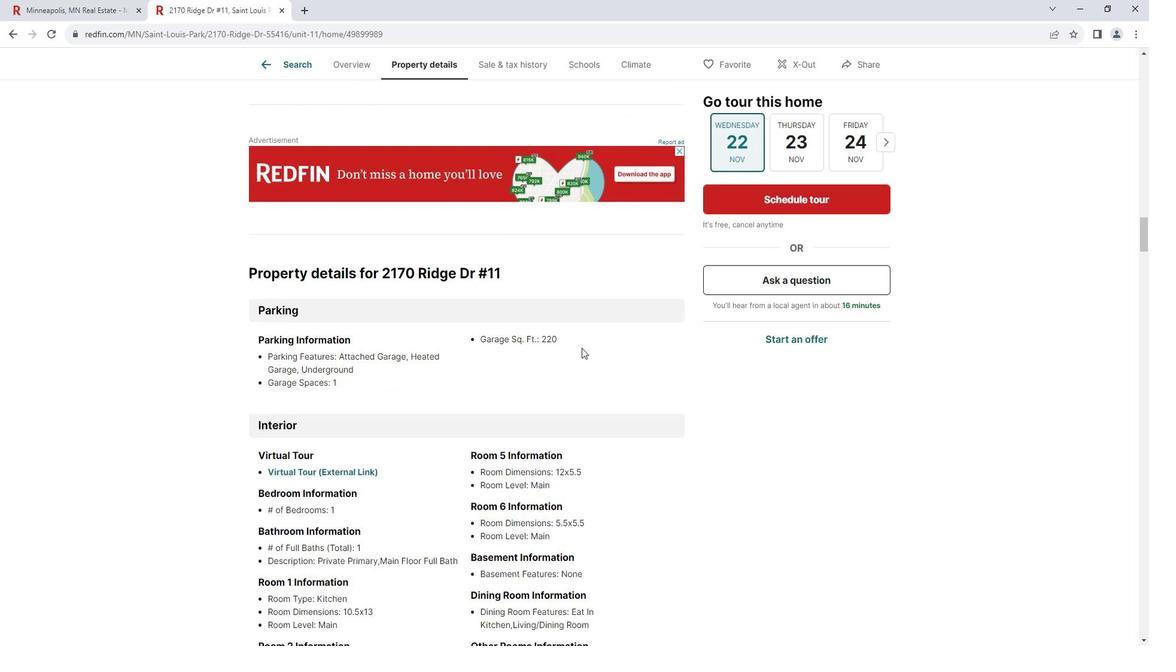 
Action: Mouse scrolled (592, 344) with delta (0, 0)
Screenshot: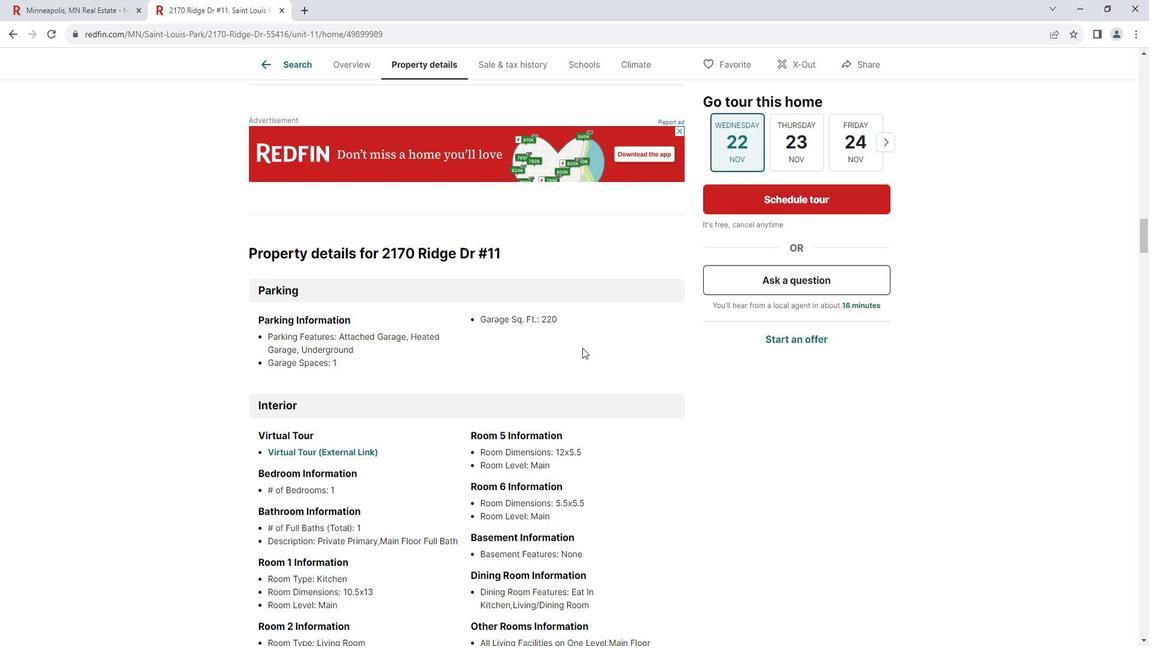 
Action: Mouse moved to (593, 345)
Screenshot: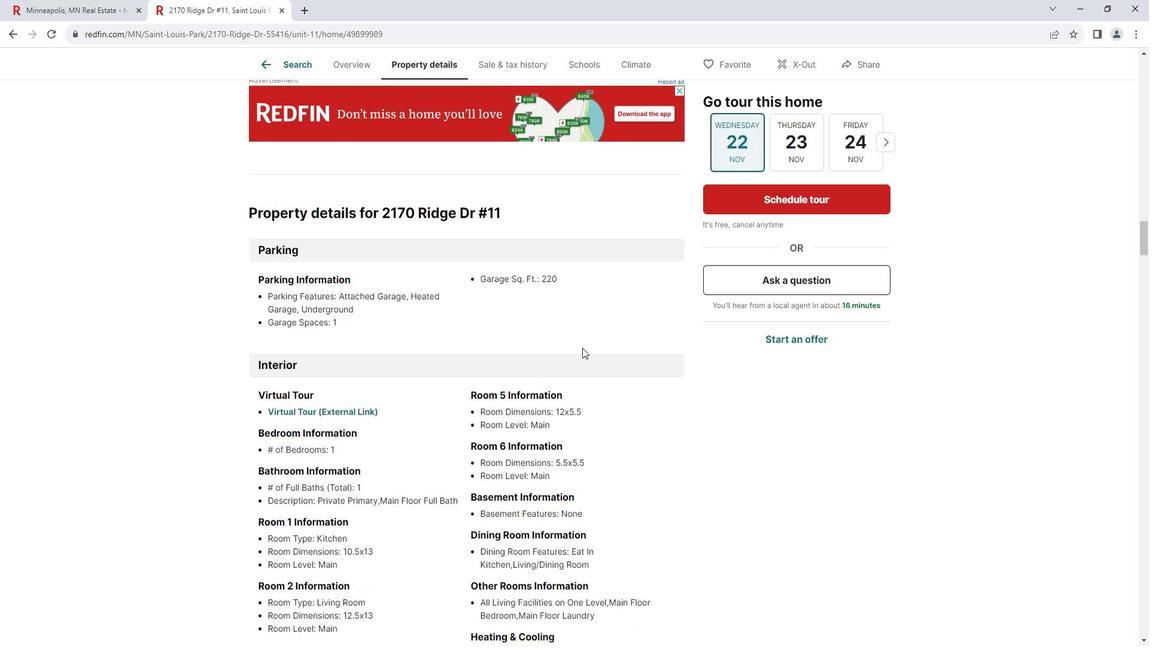 
Action: Mouse scrolled (593, 344) with delta (0, 0)
Screenshot: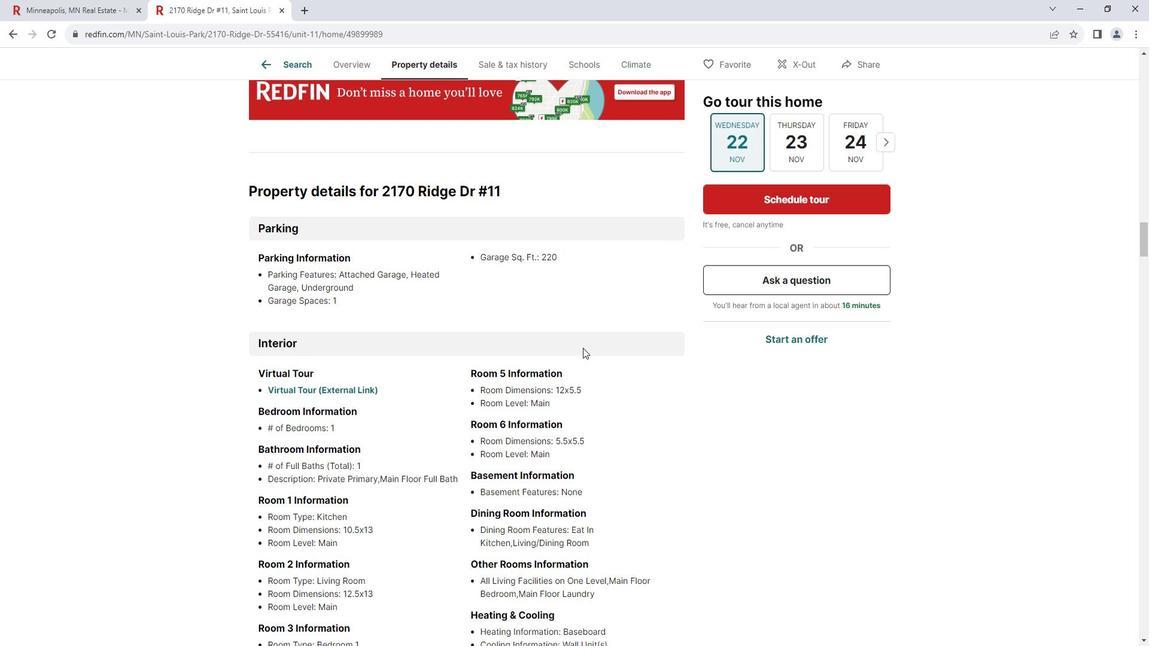 
Action: Mouse scrolled (593, 344) with delta (0, 0)
Screenshot: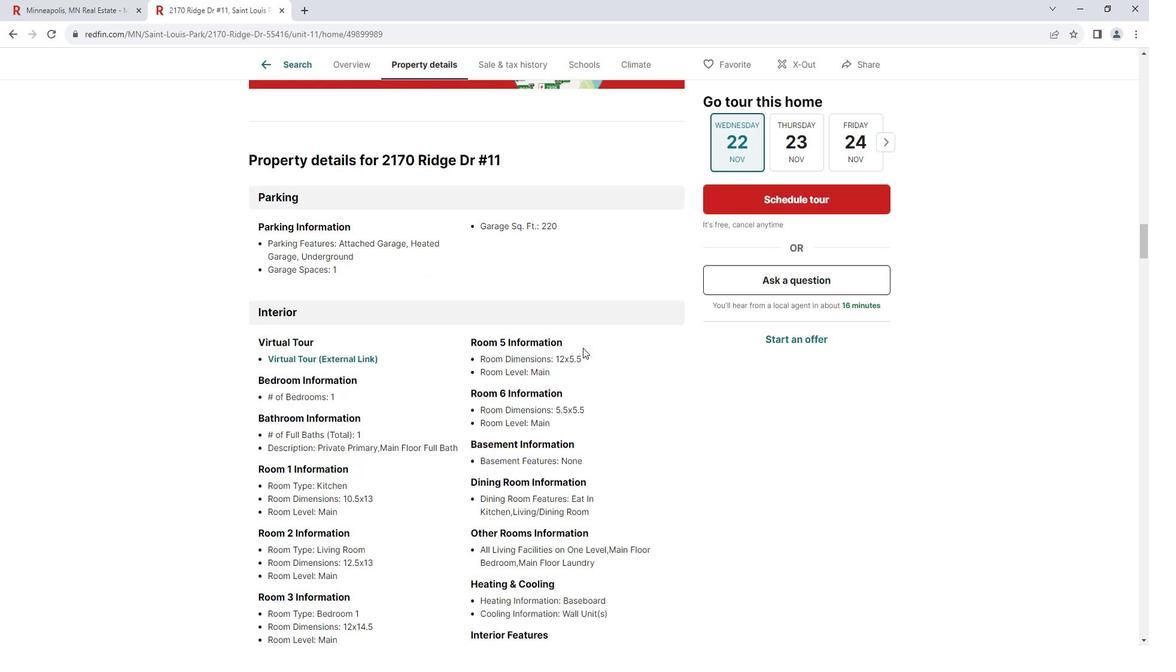 
Action: Mouse scrolled (593, 344) with delta (0, 0)
Screenshot: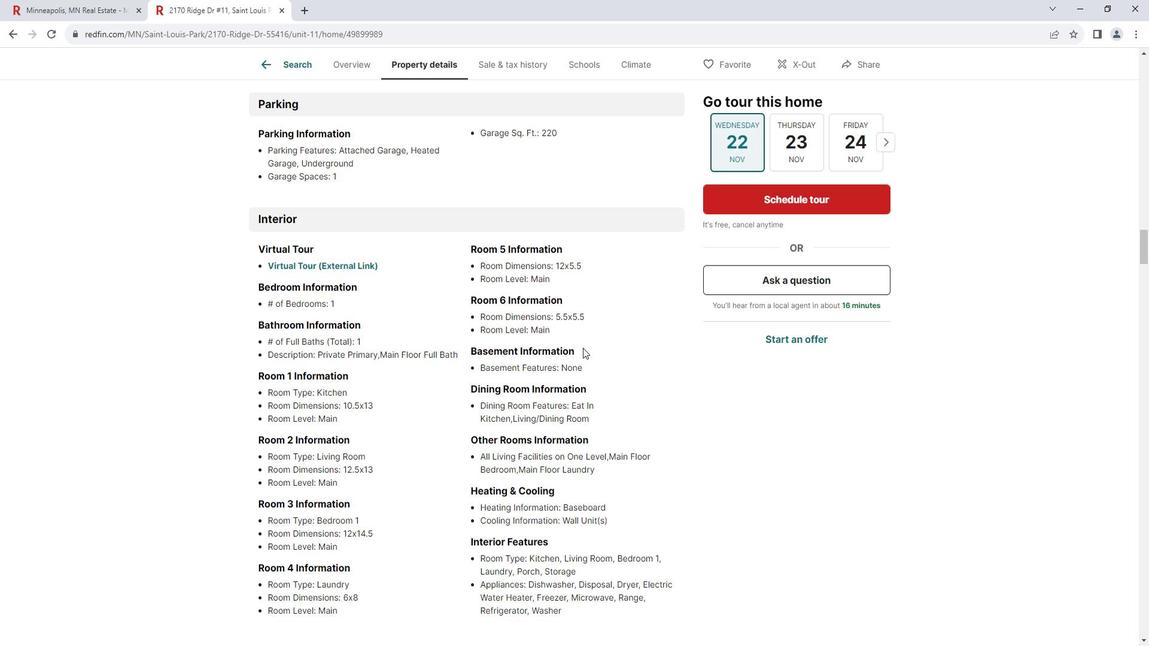 
Action: Mouse scrolled (593, 344) with delta (0, 0)
Screenshot: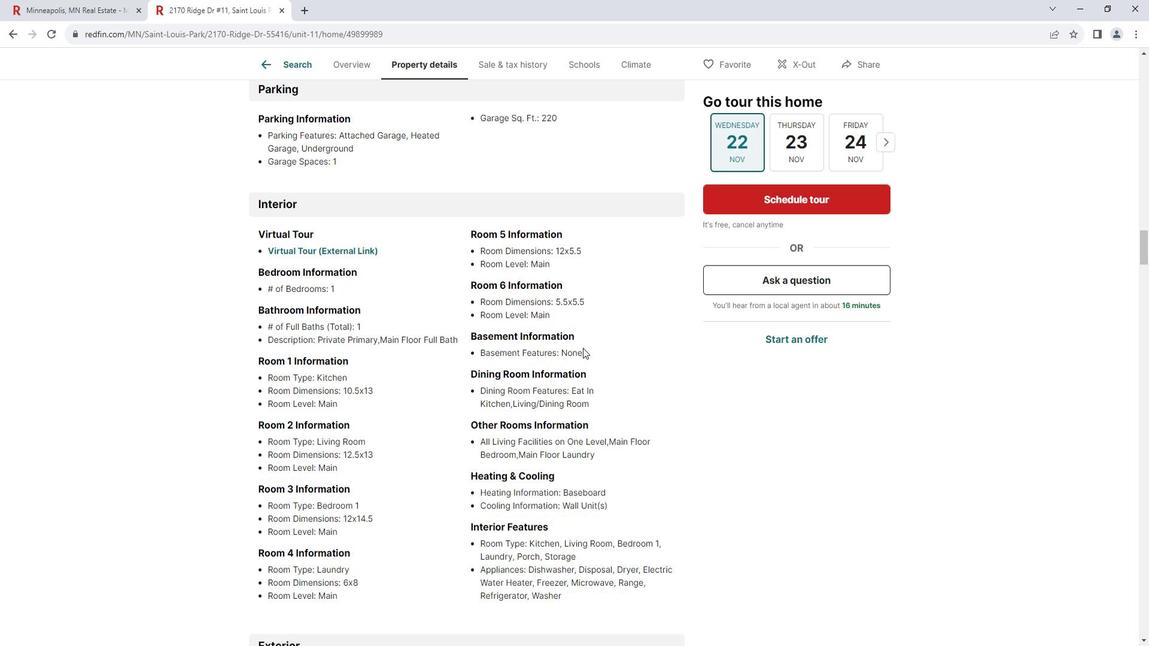 
Action: Mouse scrolled (593, 344) with delta (0, 0)
Screenshot: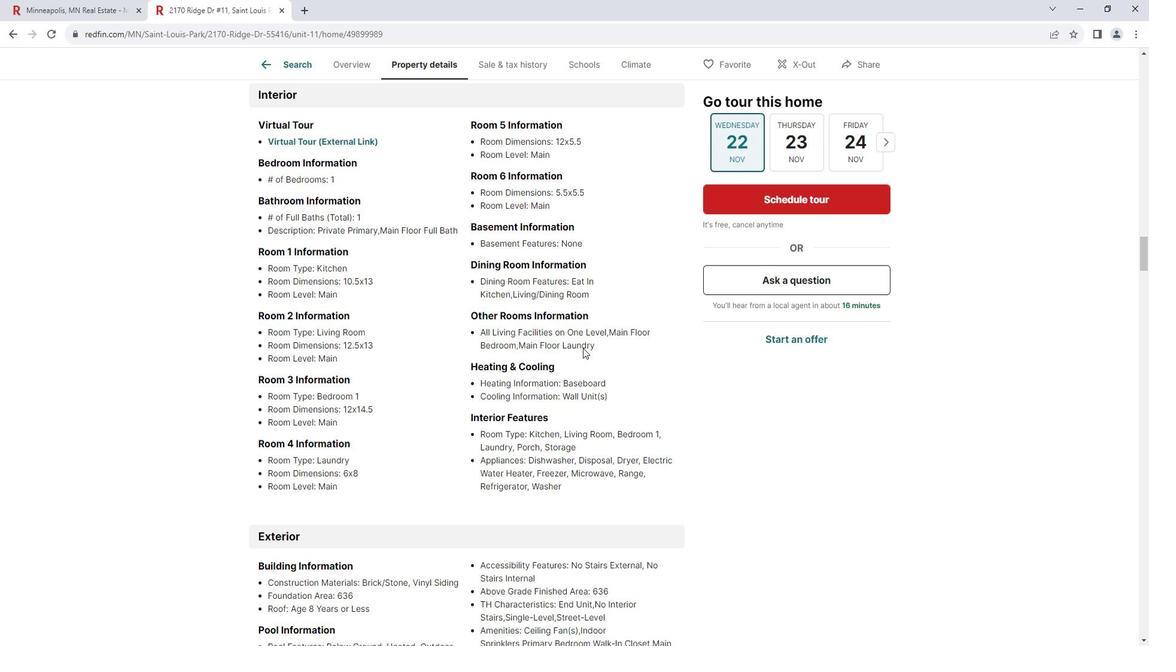 
Action: Mouse scrolled (593, 344) with delta (0, 0)
Screenshot: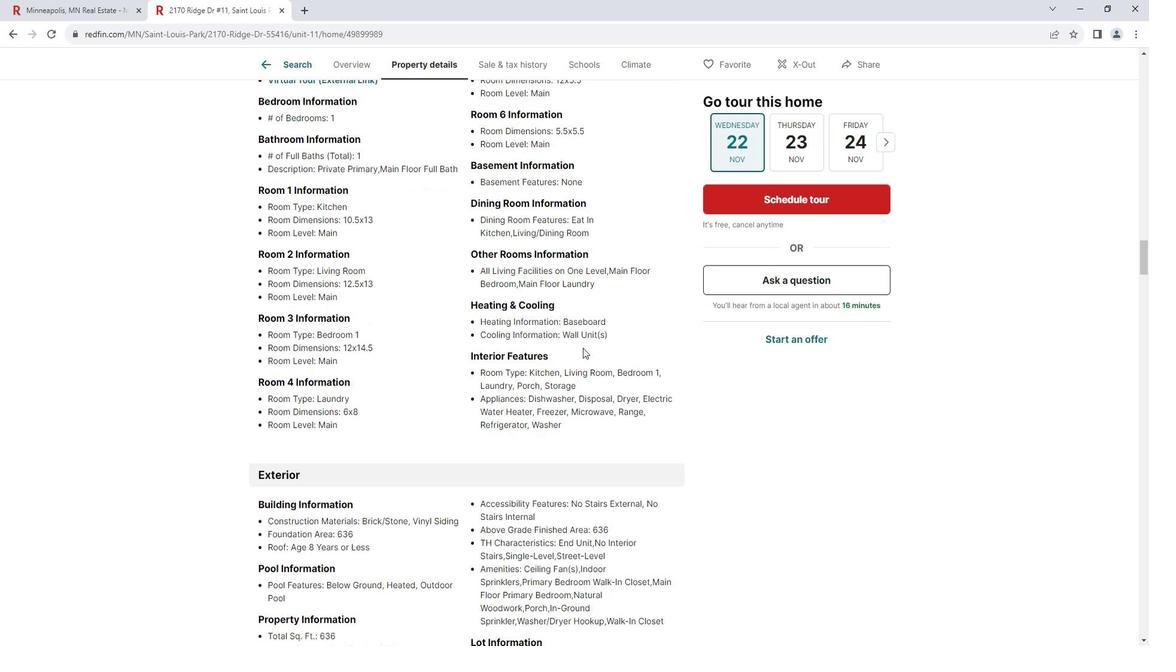 
Action: Mouse scrolled (593, 344) with delta (0, 0)
Screenshot: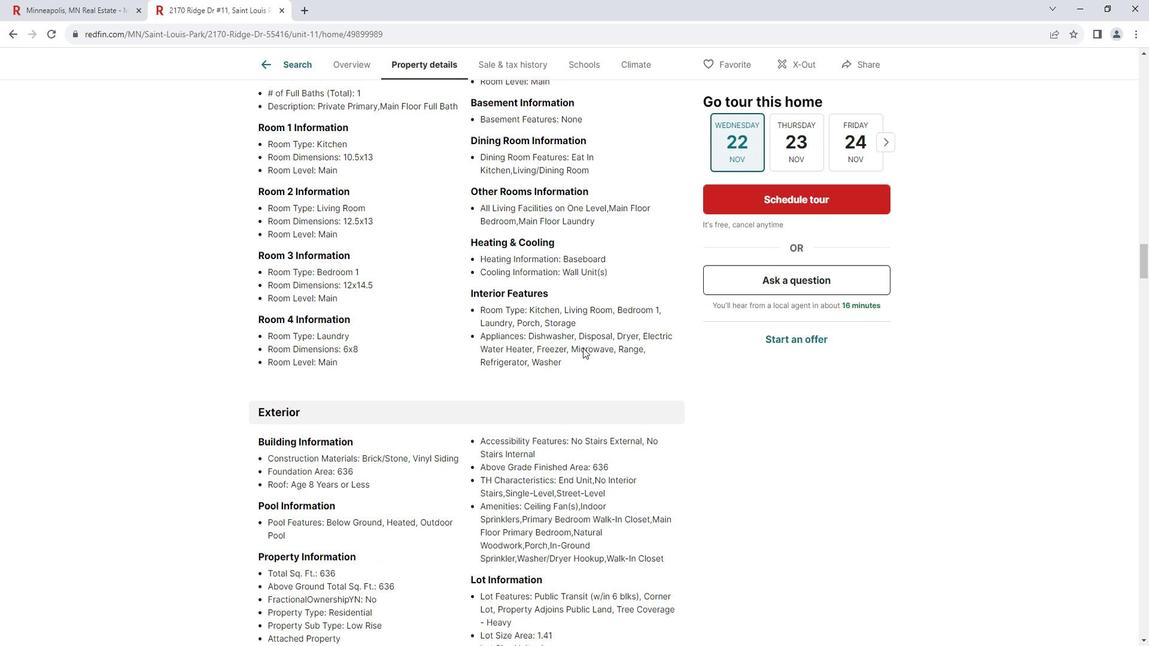 
Action: Mouse scrolled (593, 344) with delta (0, 0)
Screenshot: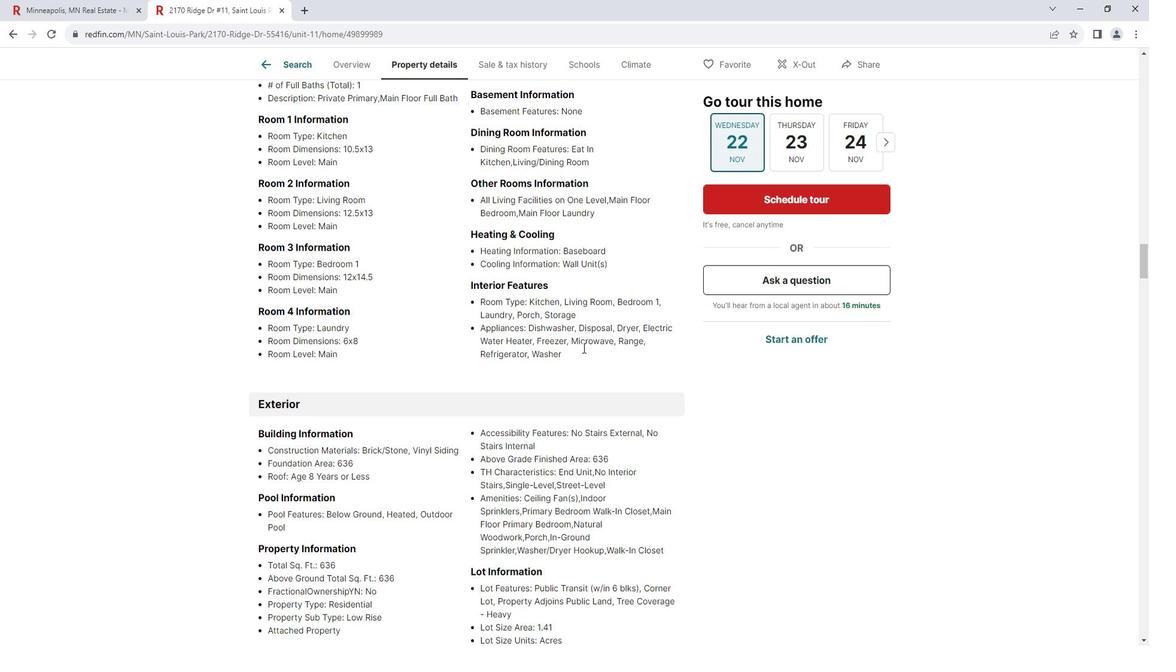
Action: Mouse scrolled (593, 344) with delta (0, 0)
Screenshot: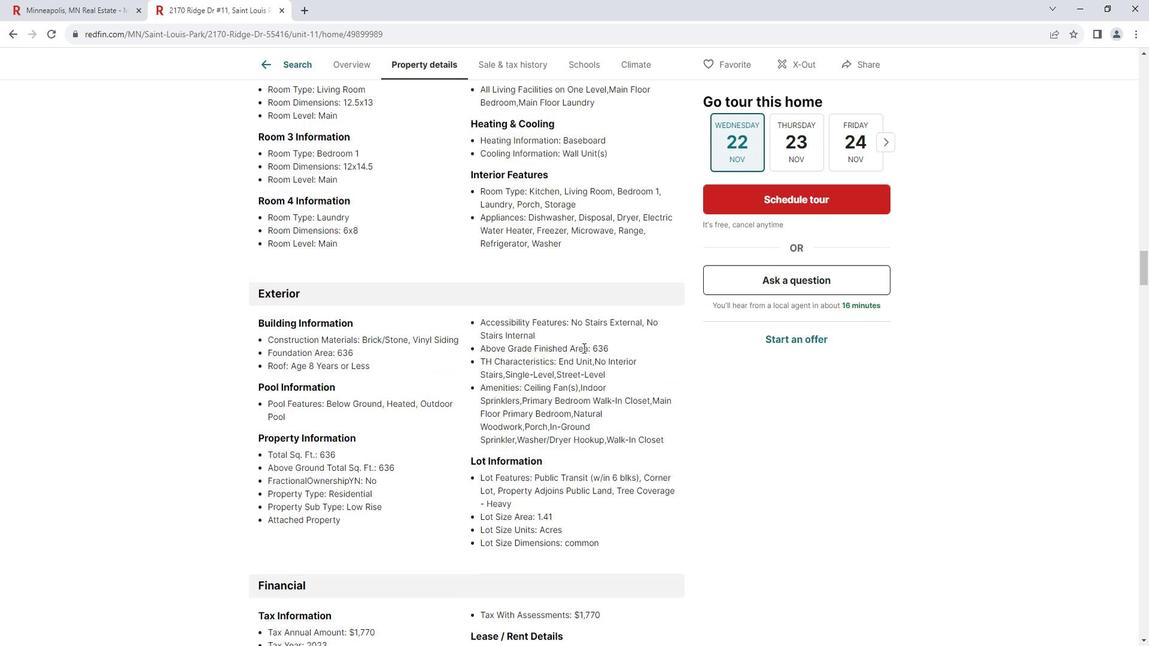 
Action: Mouse scrolled (593, 344) with delta (0, 0)
Screenshot: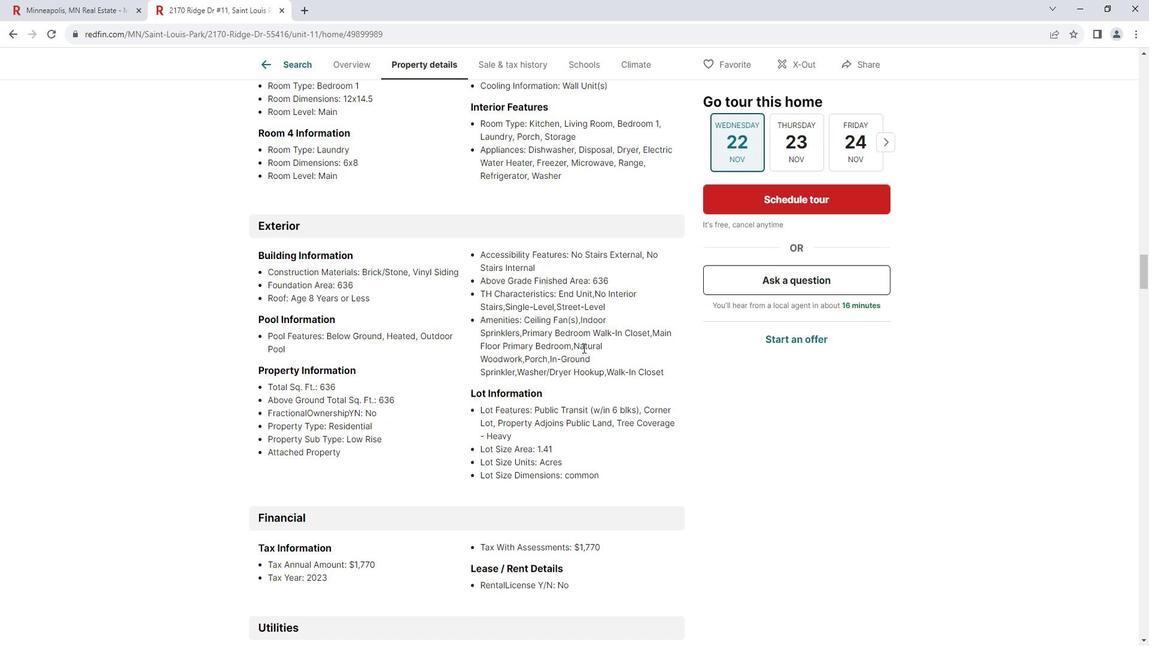 
Action: Mouse scrolled (593, 344) with delta (0, 0)
Screenshot: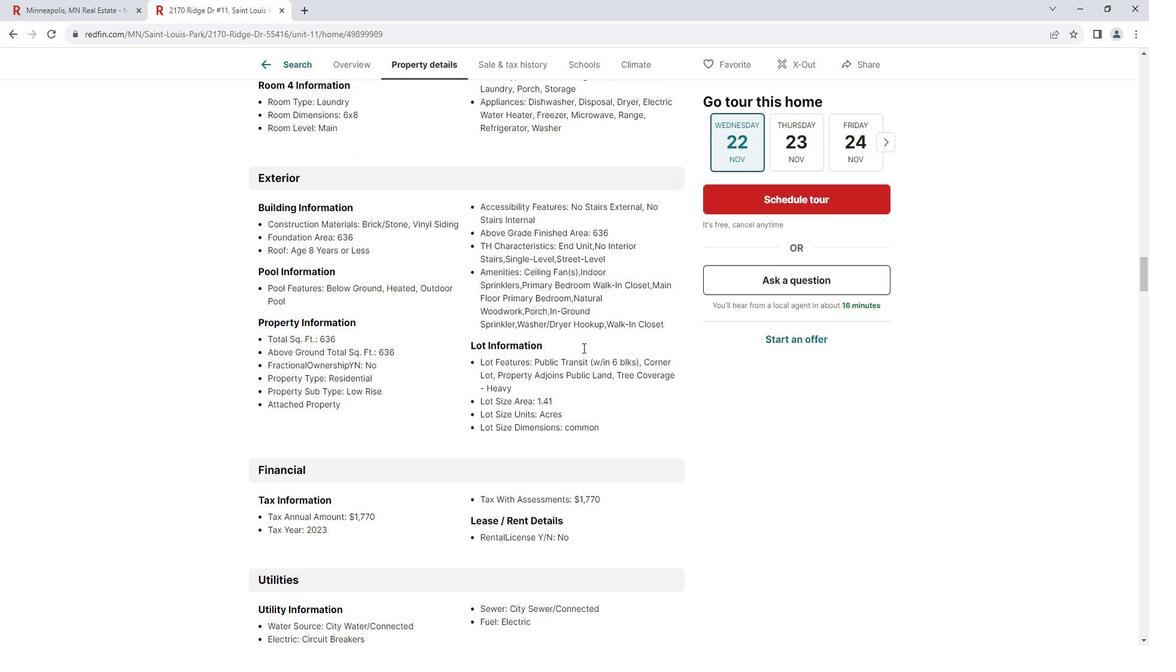 
Action: Mouse scrolled (593, 344) with delta (0, 0)
Screenshot: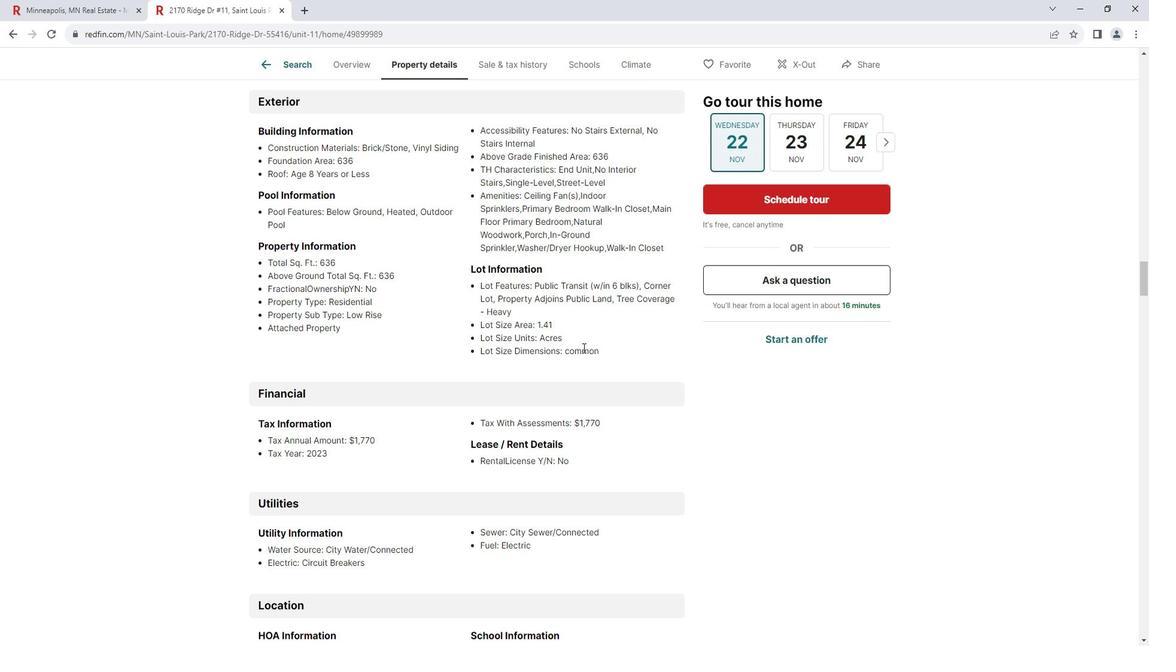 
Action: Mouse scrolled (593, 344) with delta (0, 0)
Screenshot: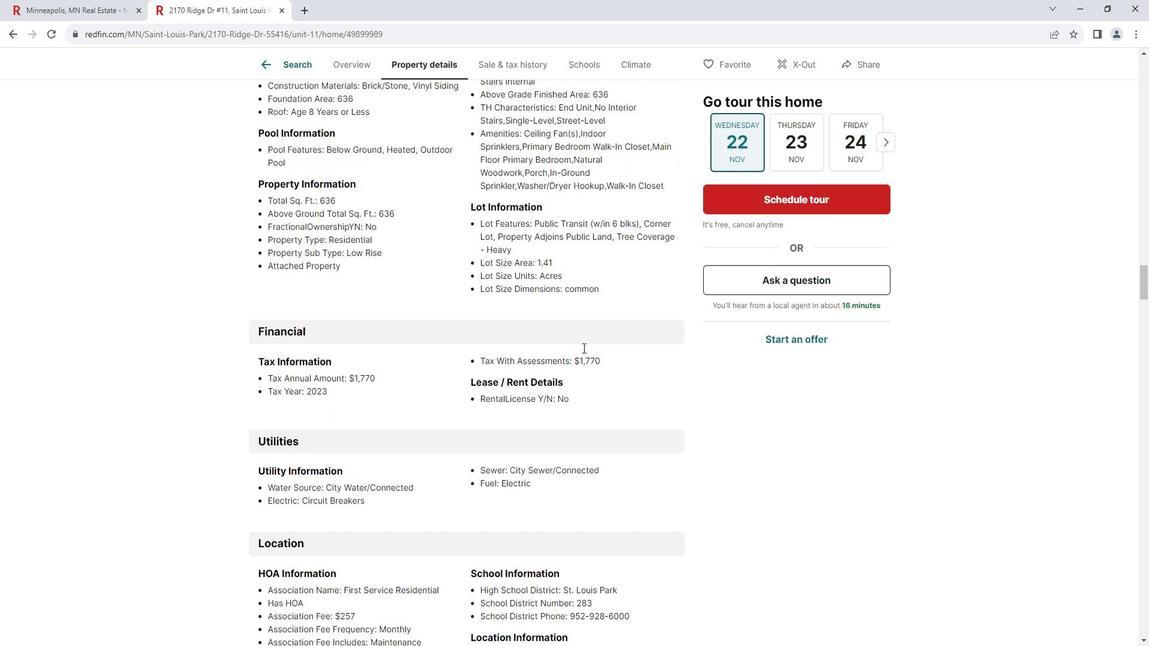 
Action: Mouse scrolled (593, 344) with delta (0, 0)
Screenshot: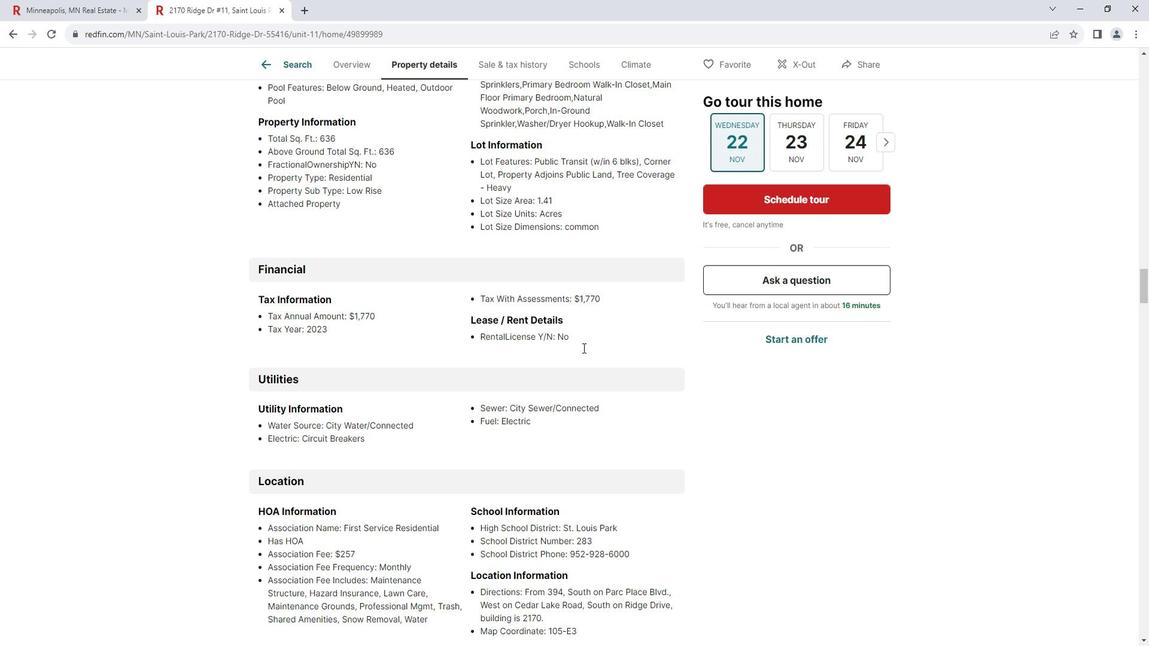 
Action: Mouse scrolled (593, 344) with delta (0, 0)
Screenshot: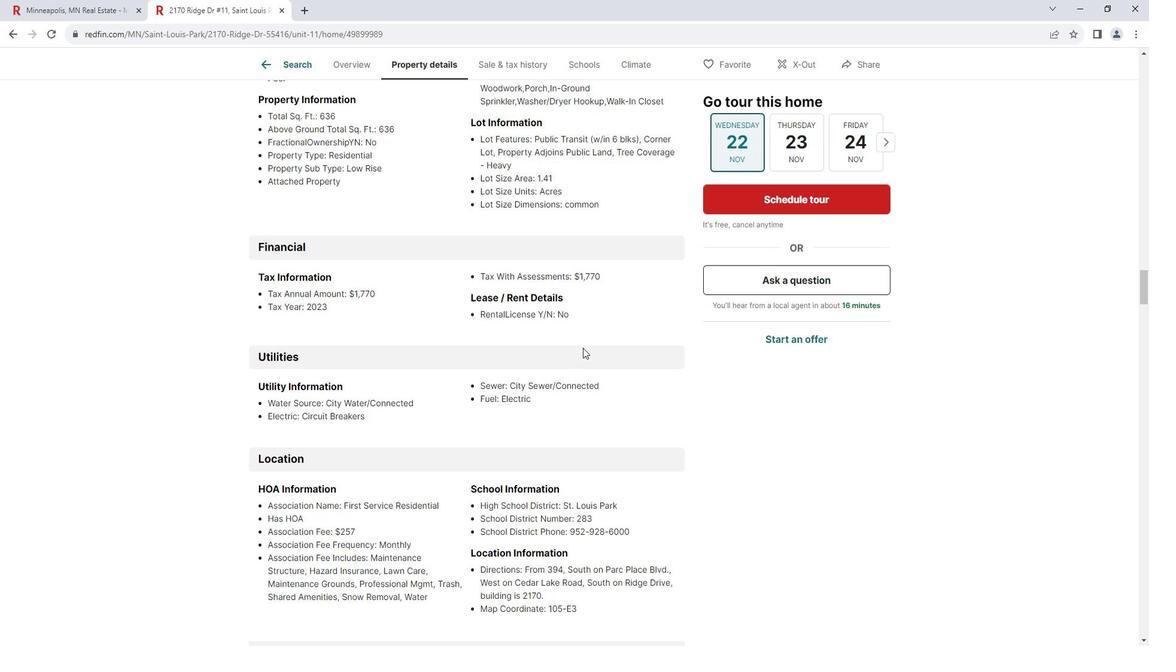 
Action: Mouse scrolled (593, 344) with delta (0, 0)
Screenshot: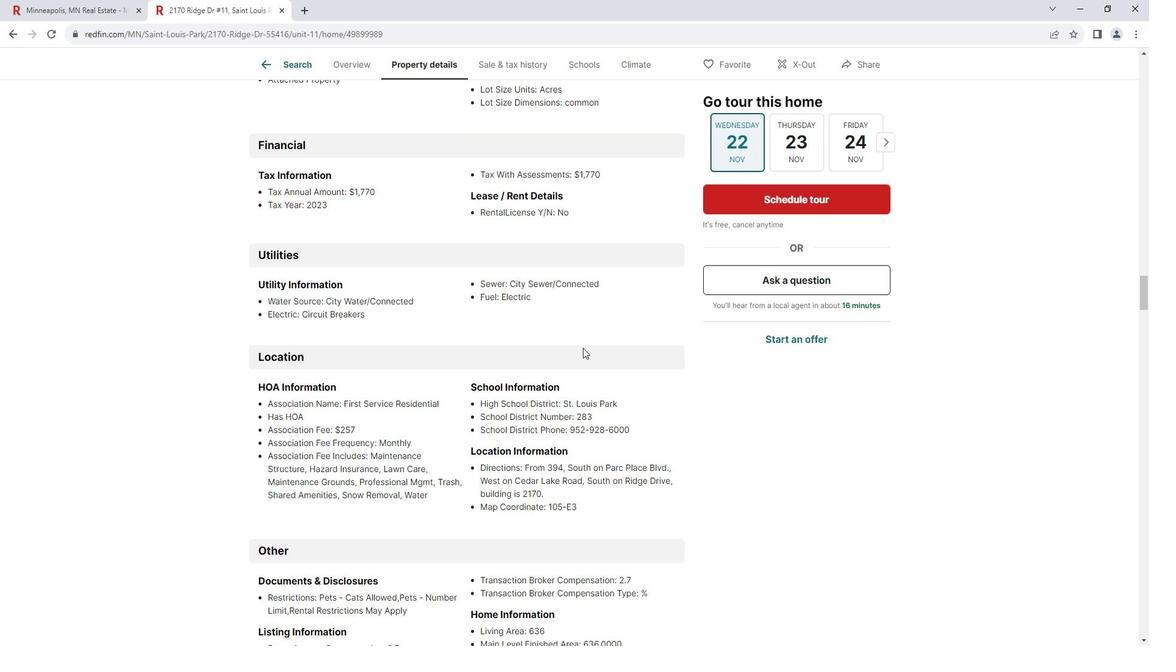 
Action: Mouse scrolled (593, 344) with delta (0, 0)
Screenshot: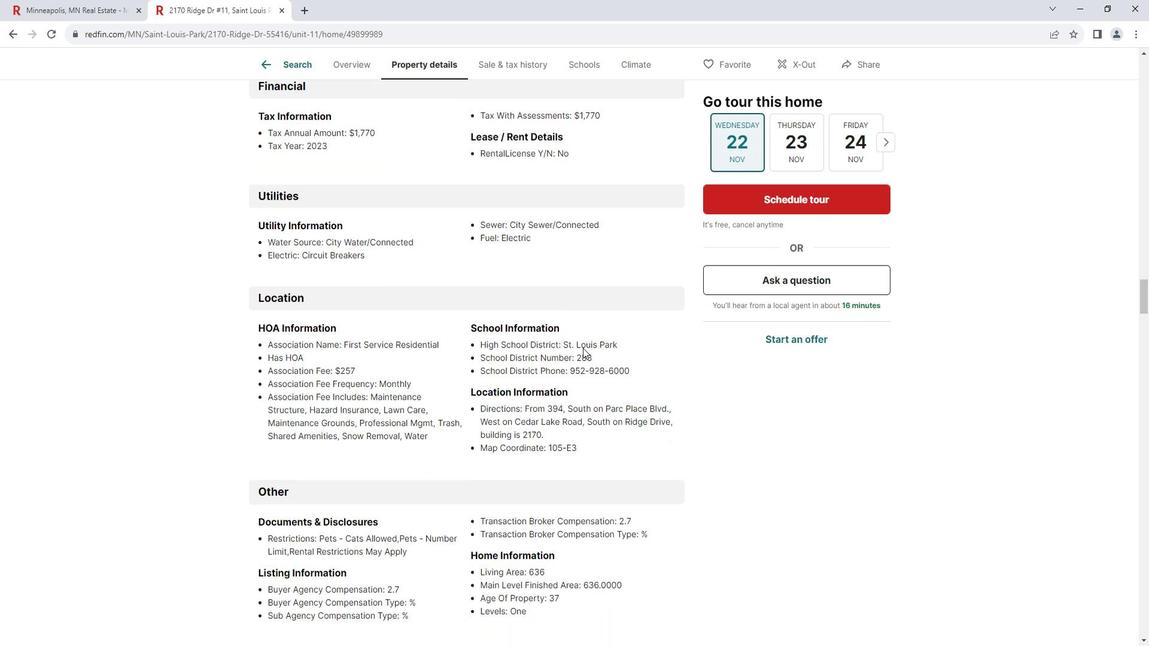 
Action: Mouse scrolled (593, 344) with delta (0, 0)
Screenshot: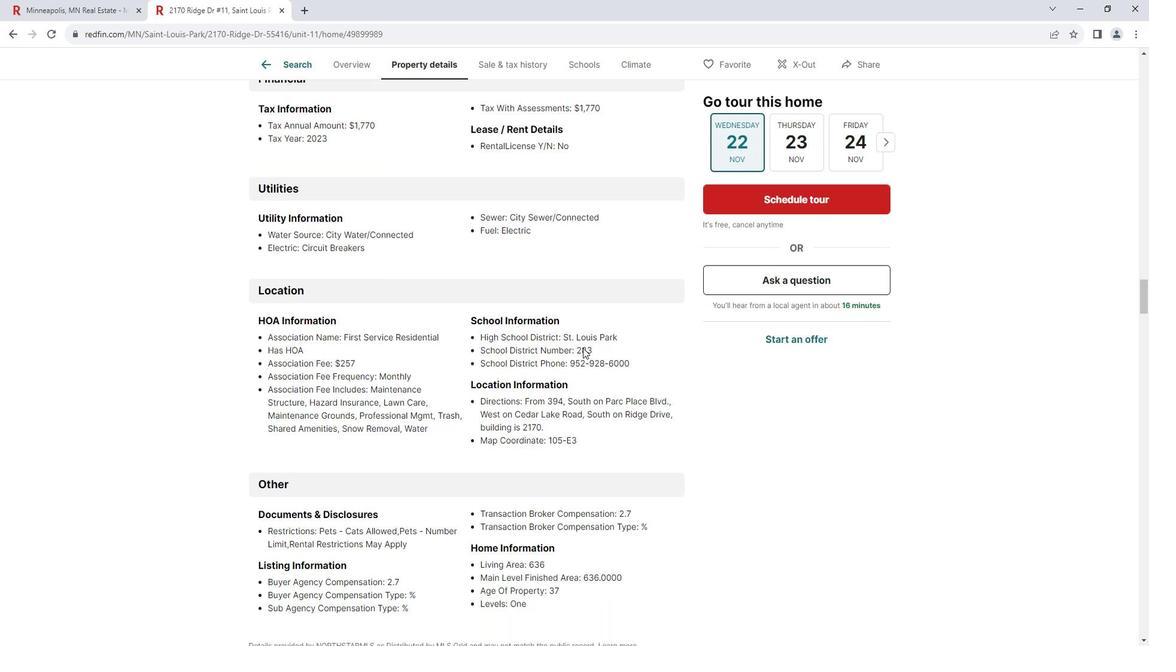 
Action: Mouse scrolled (593, 344) with delta (0, 0)
Screenshot: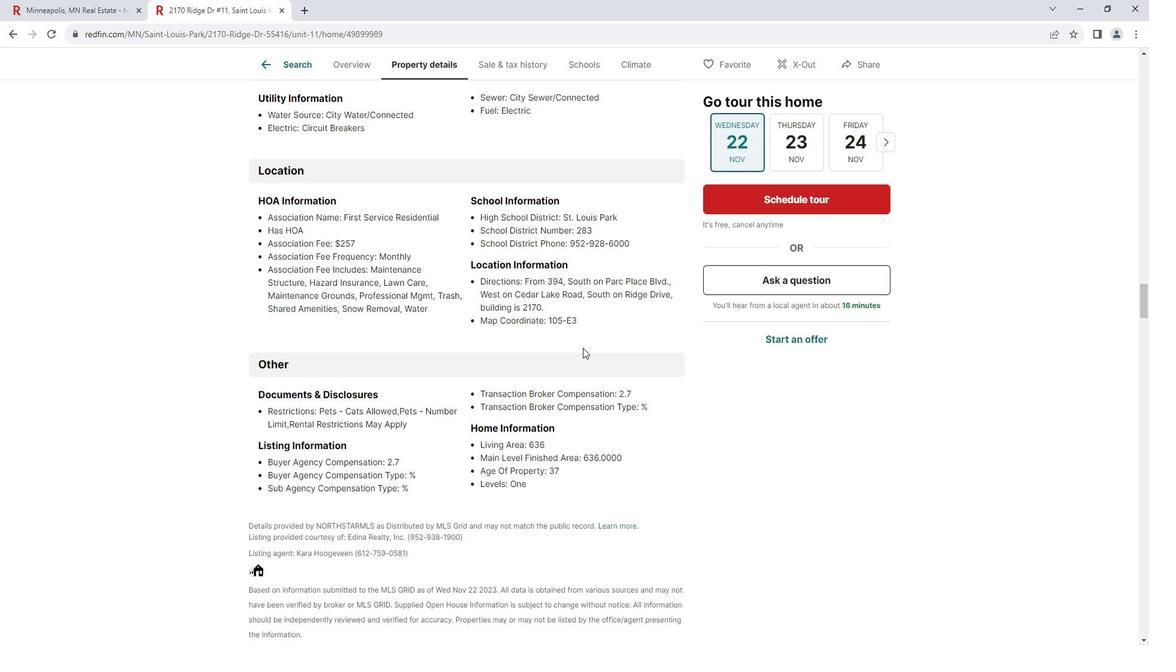 
Action: Mouse scrolled (593, 344) with delta (0, 0)
Screenshot: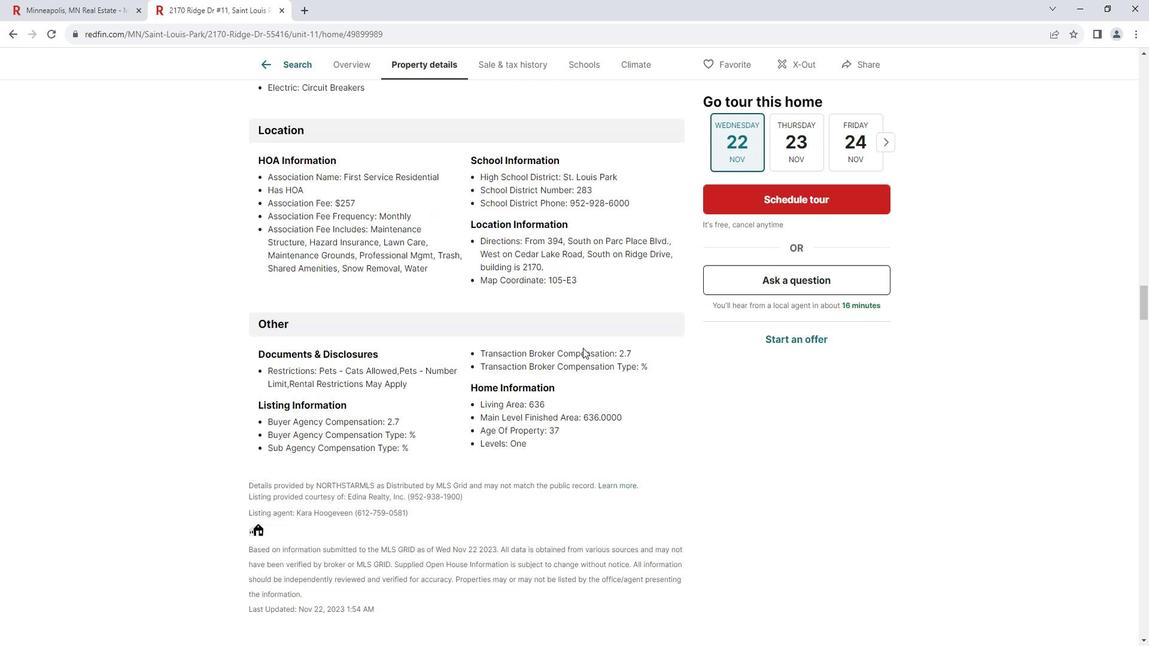 
Action: Mouse scrolled (593, 344) with delta (0, 0)
Screenshot: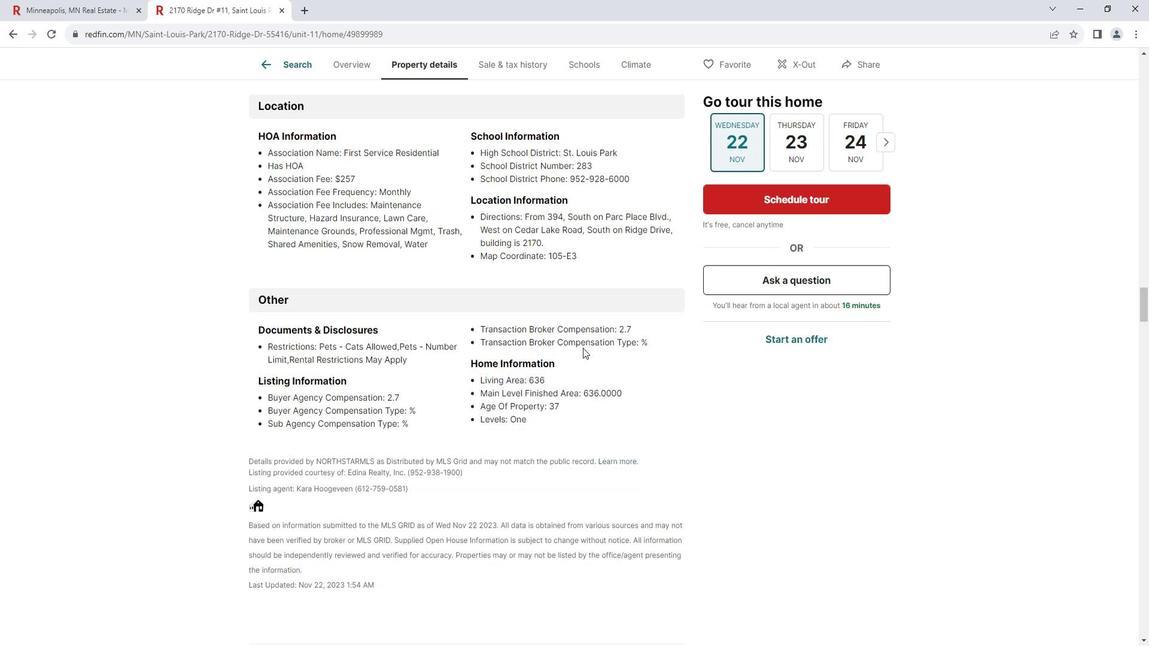 
Action: Mouse scrolled (593, 344) with delta (0, 0)
Screenshot: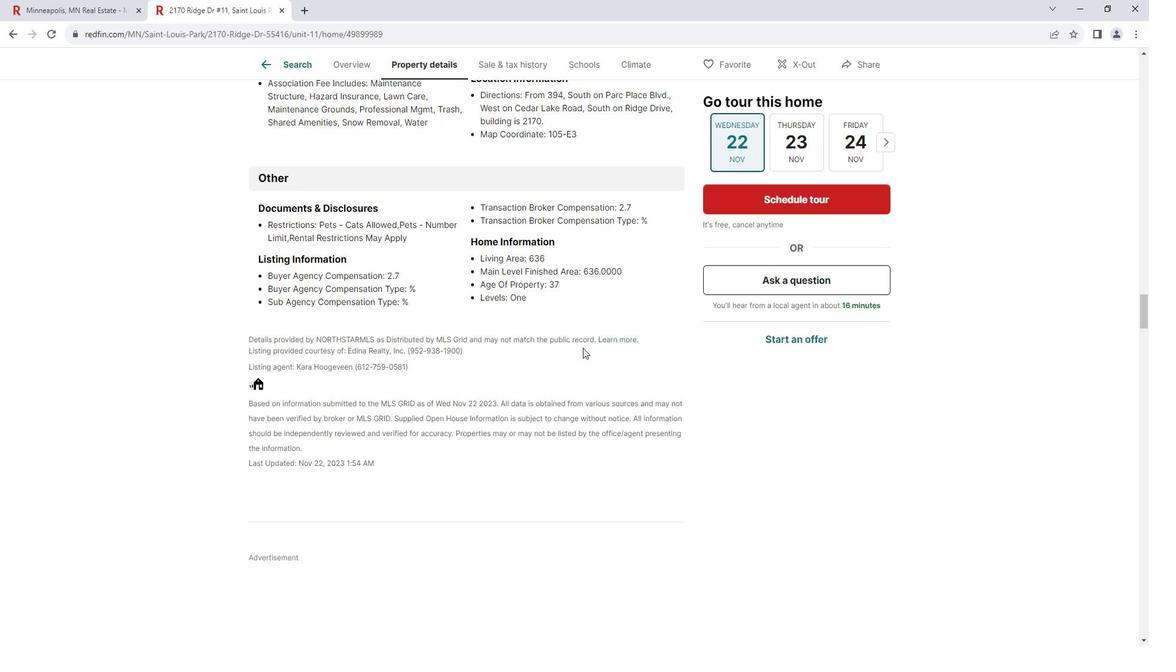 
Action: Mouse scrolled (593, 344) with delta (0, 0)
Screenshot: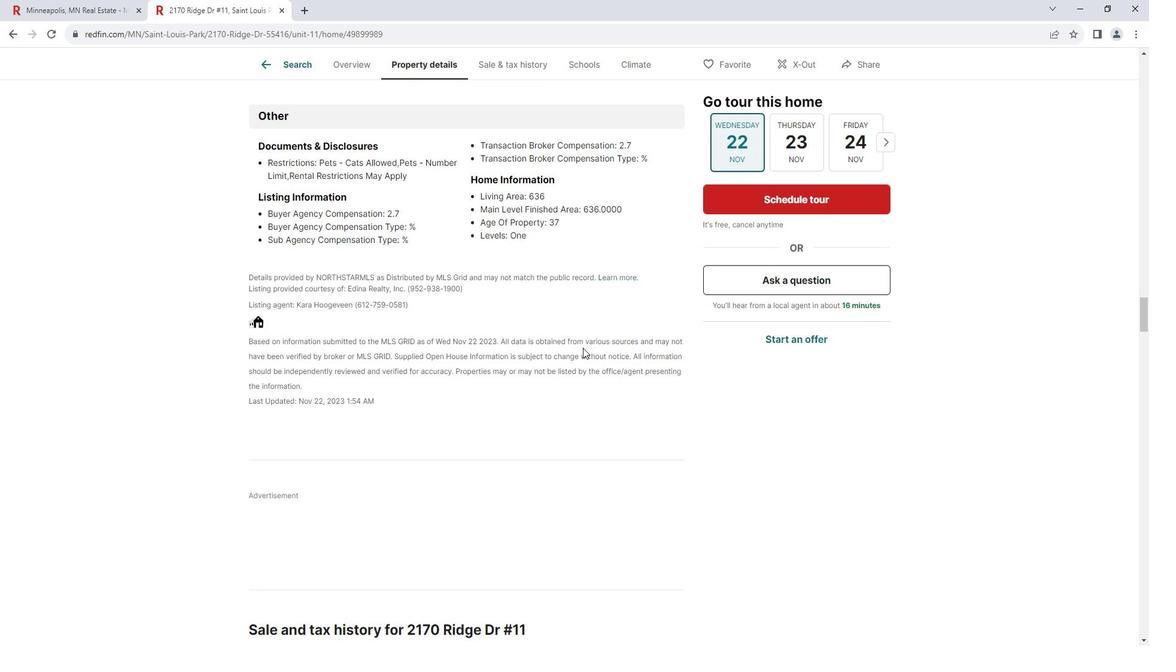
Action: Mouse scrolled (593, 344) with delta (0, 0)
Screenshot: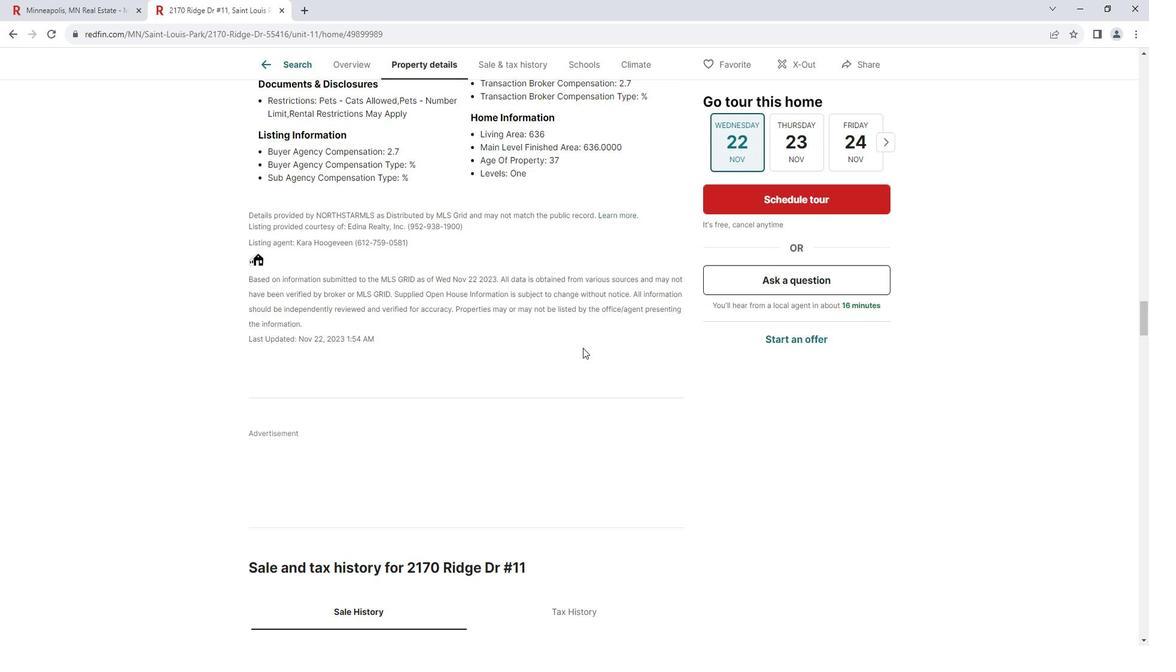 
Action: Mouse scrolled (593, 344) with delta (0, 0)
Screenshot: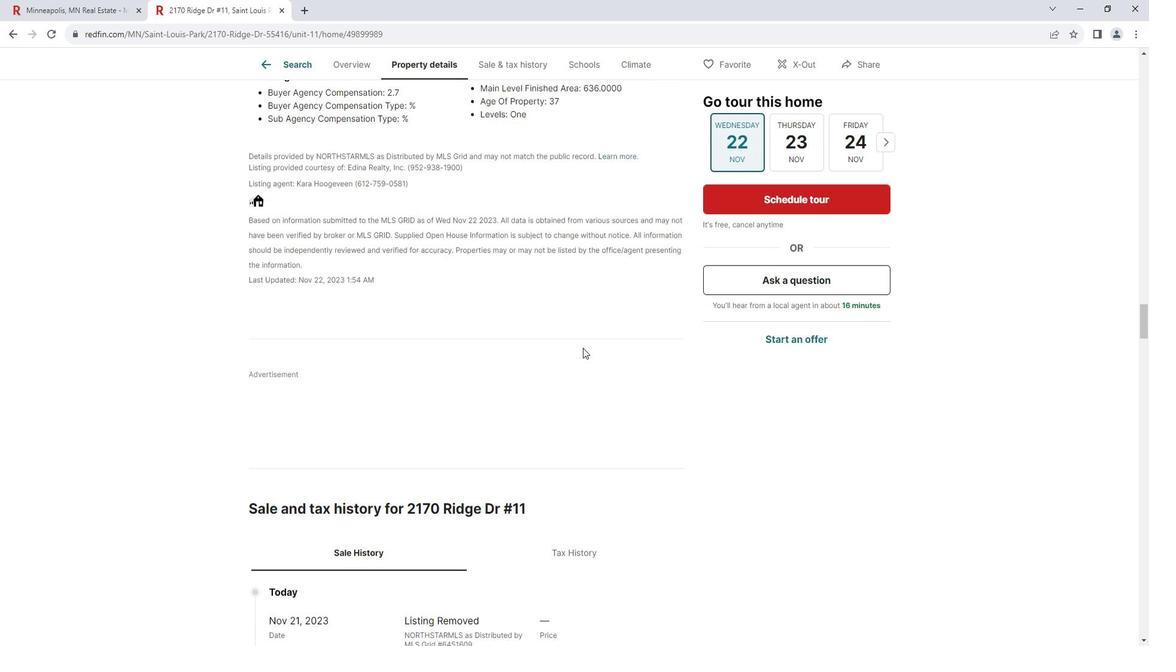 
Action: Mouse scrolled (593, 344) with delta (0, 0)
Screenshot: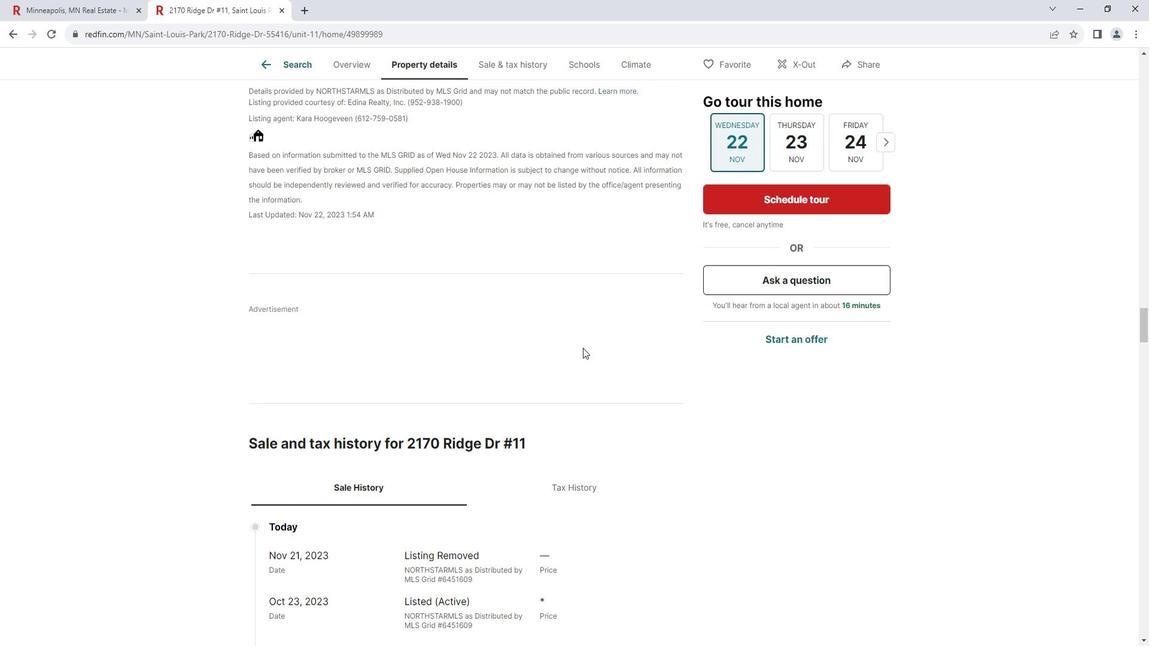 
Action: Mouse scrolled (593, 344) with delta (0, 0)
Screenshot: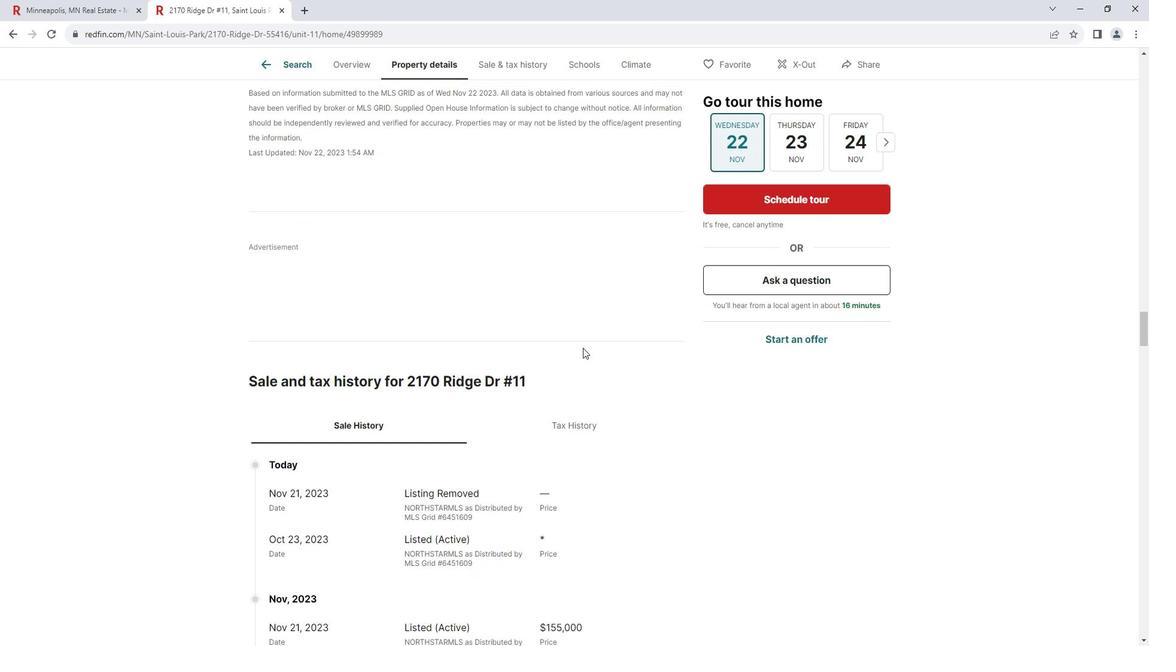 
Action: Mouse scrolled (593, 344) with delta (0, 0)
Screenshot: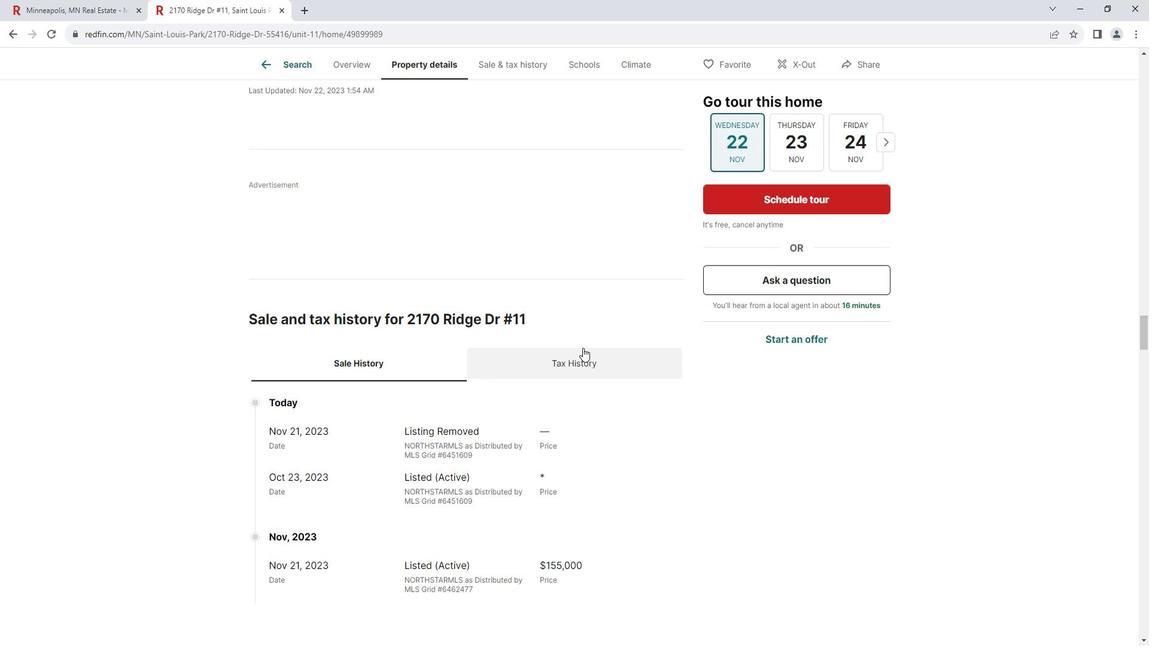 
Action: Mouse scrolled (593, 344) with delta (0, 0)
Screenshot: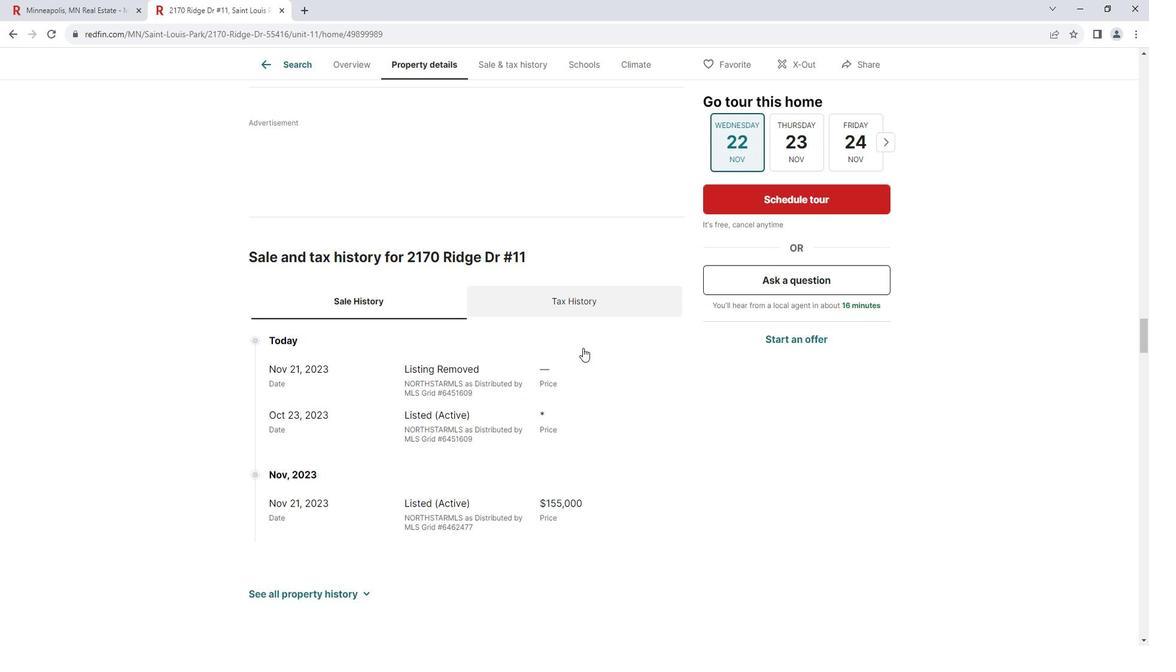 
Action: Mouse moved to (589, 346)
Screenshot: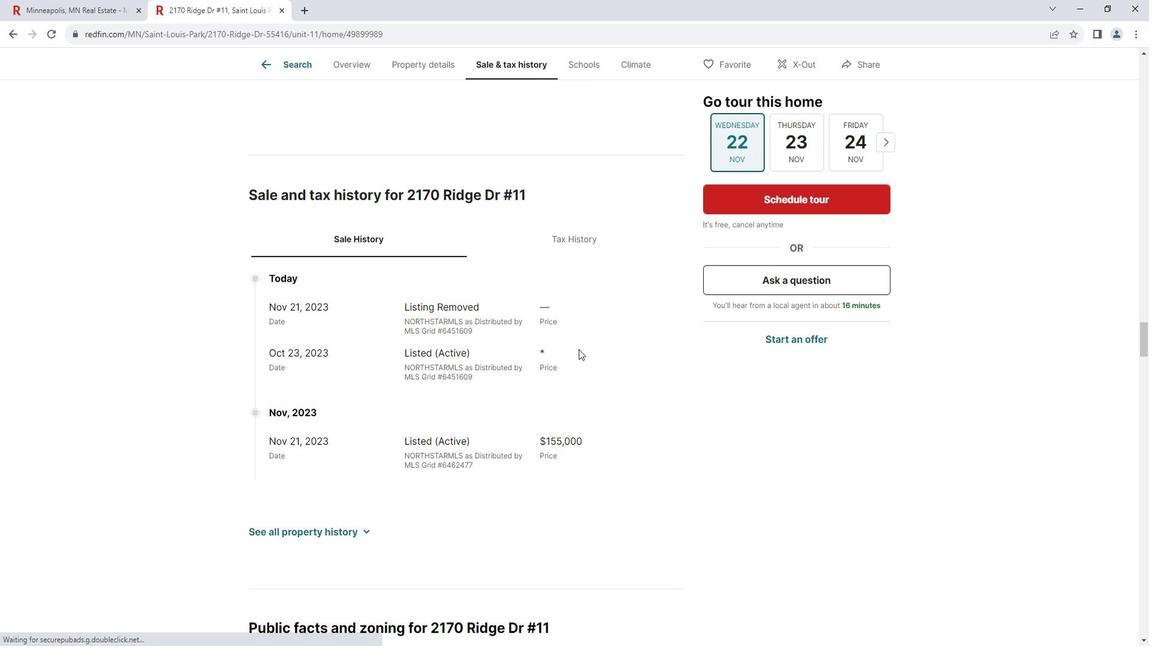 
Action: Mouse scrolled (589, 346) with delta (0, 0)
Screenshot: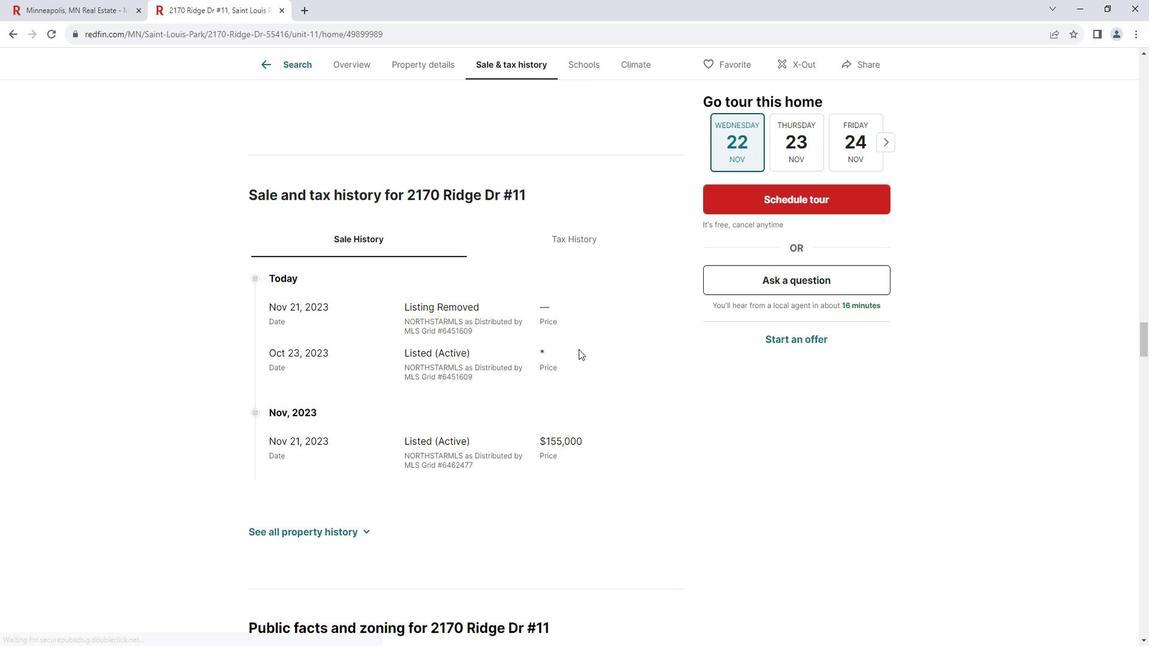 
Action: Mouse moved to (586, 183)
Screenshot: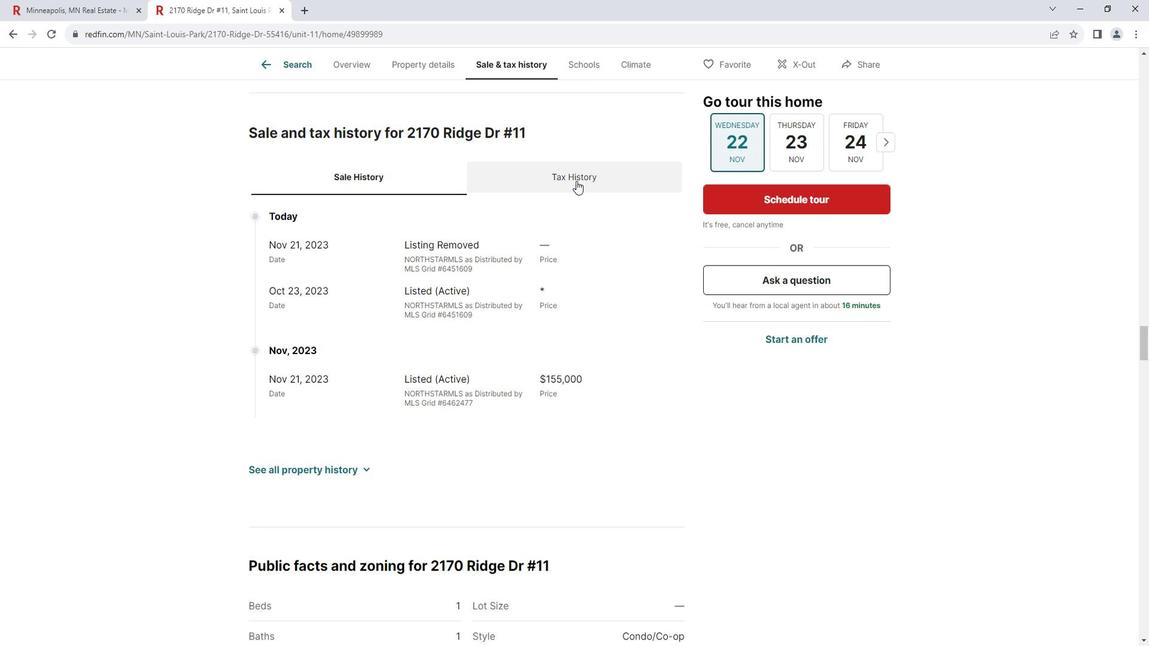 
Action: Mouse pressed left at (586, 183)
Screenshot: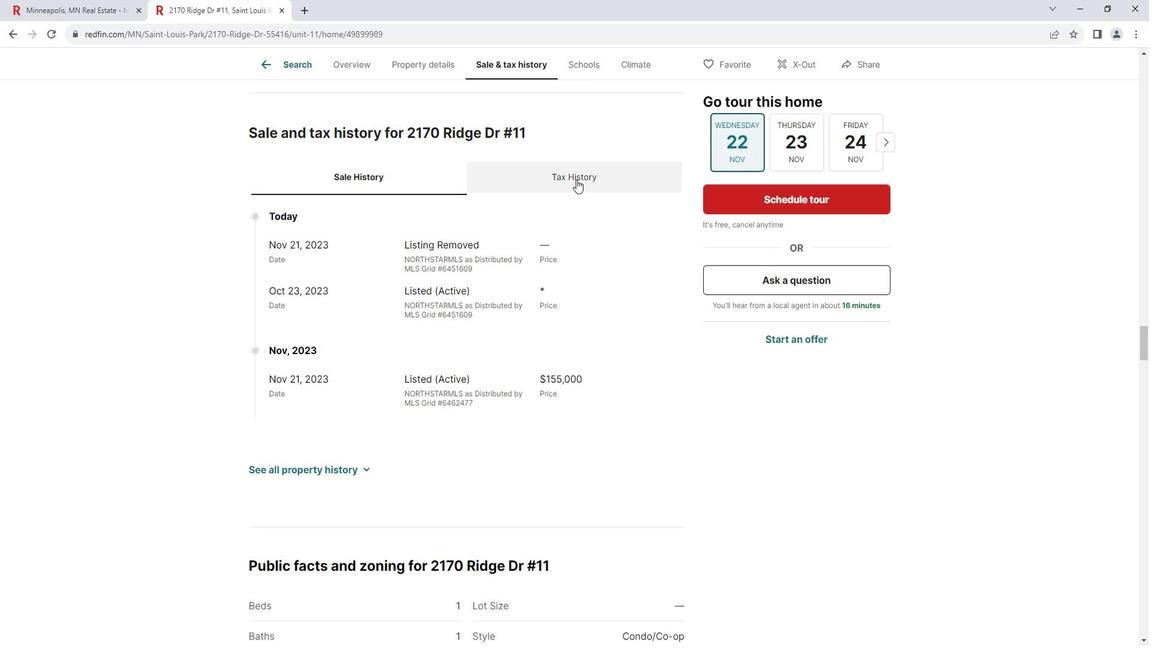 
Action: Mouse moved to (568, 242)
Screenshot: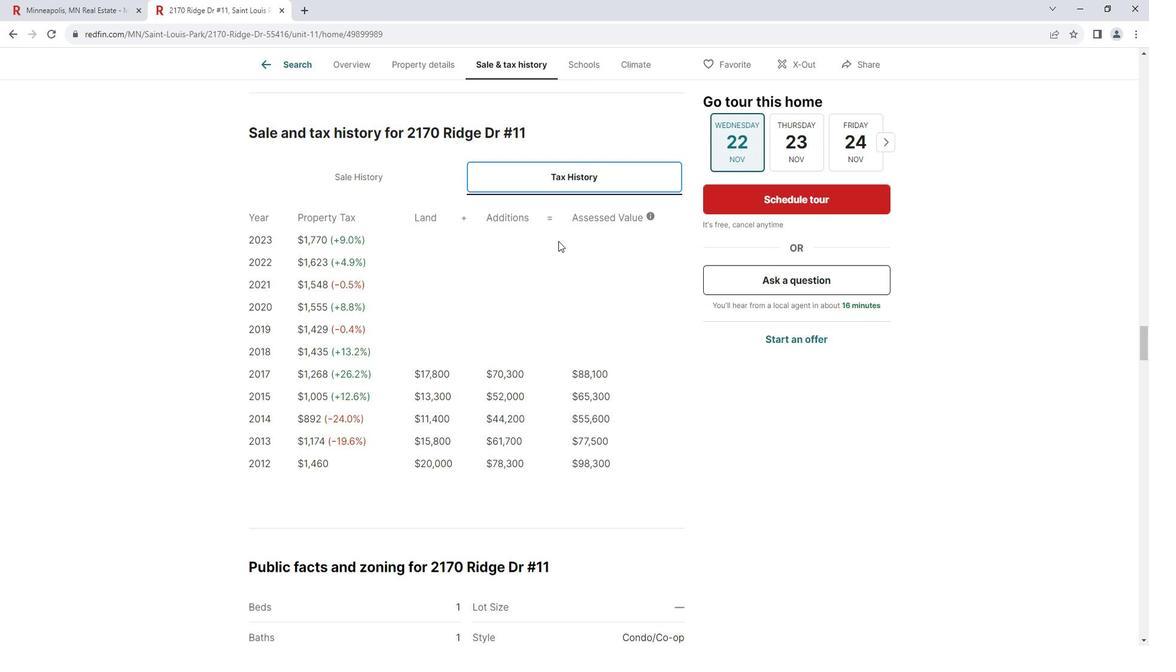 
Action: Mouse scrolled (568, 241) with delta (0, 0)
Screenshot: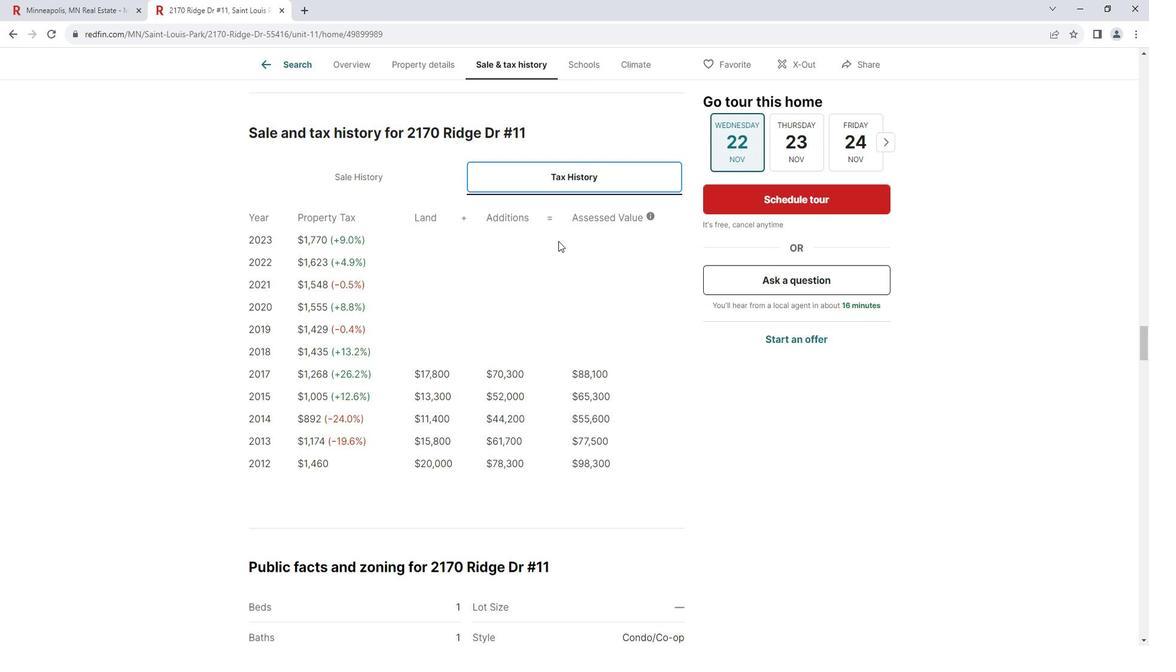 
Action: Mouse scrolled (568, 241) with delta (0, 0)
Screenshot: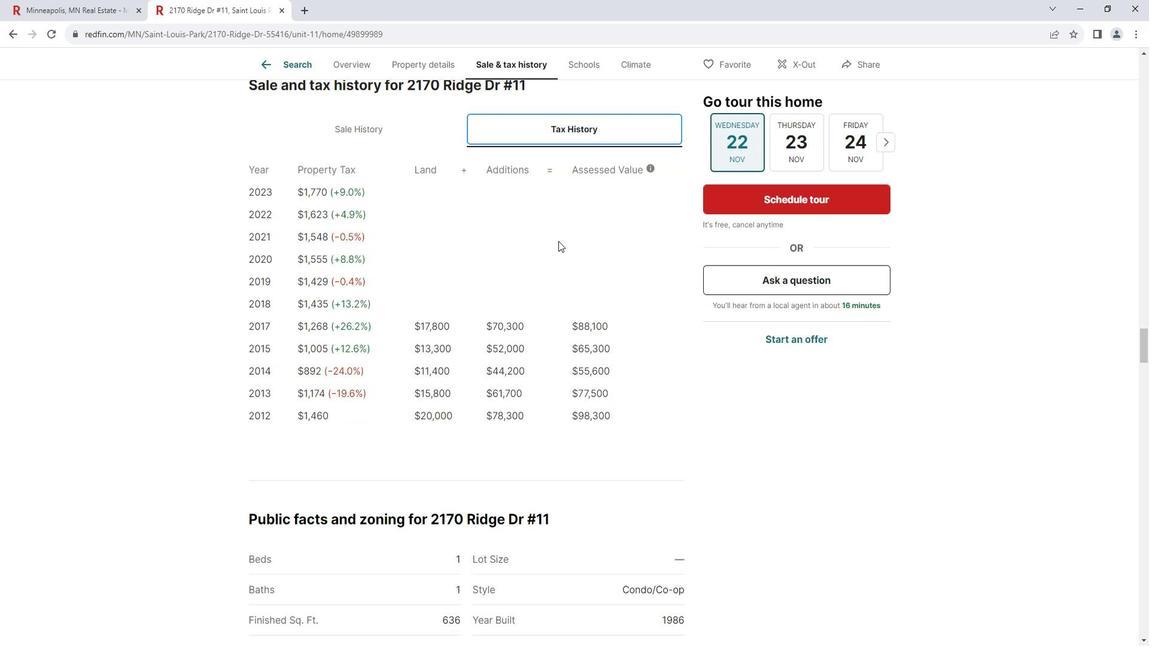 
Action: Mouse scrolled (568, 241) with delta (0, 0)
Screenshot: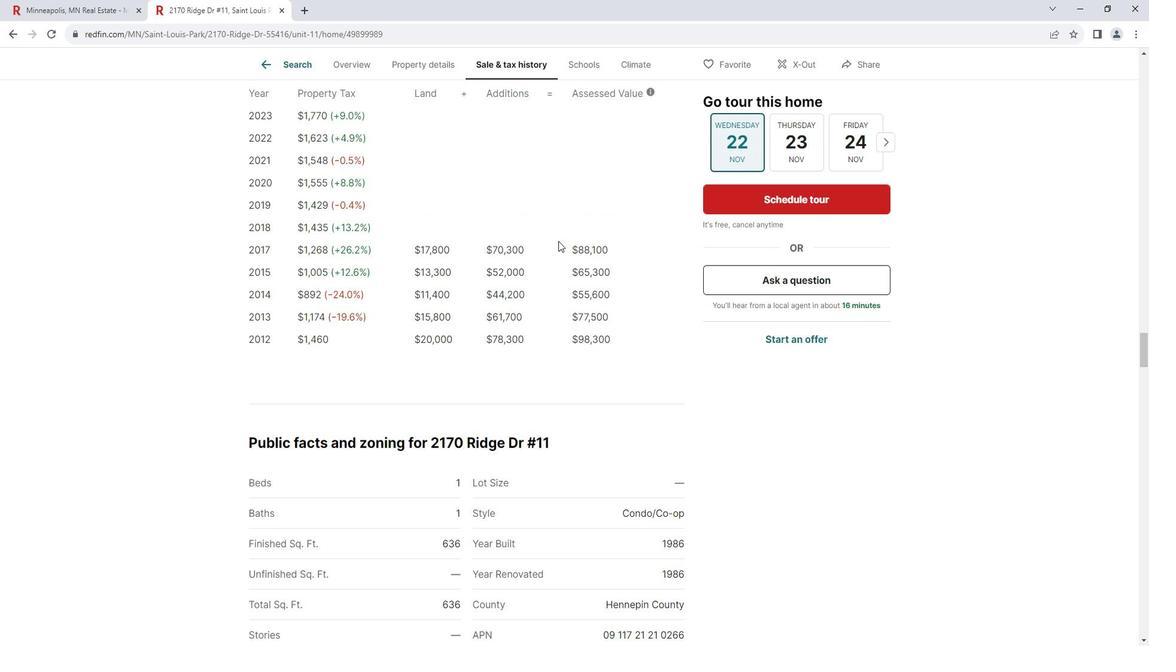 
Action: Mouse scrolled (568, 241) with delta (0, 0)
Screenshot: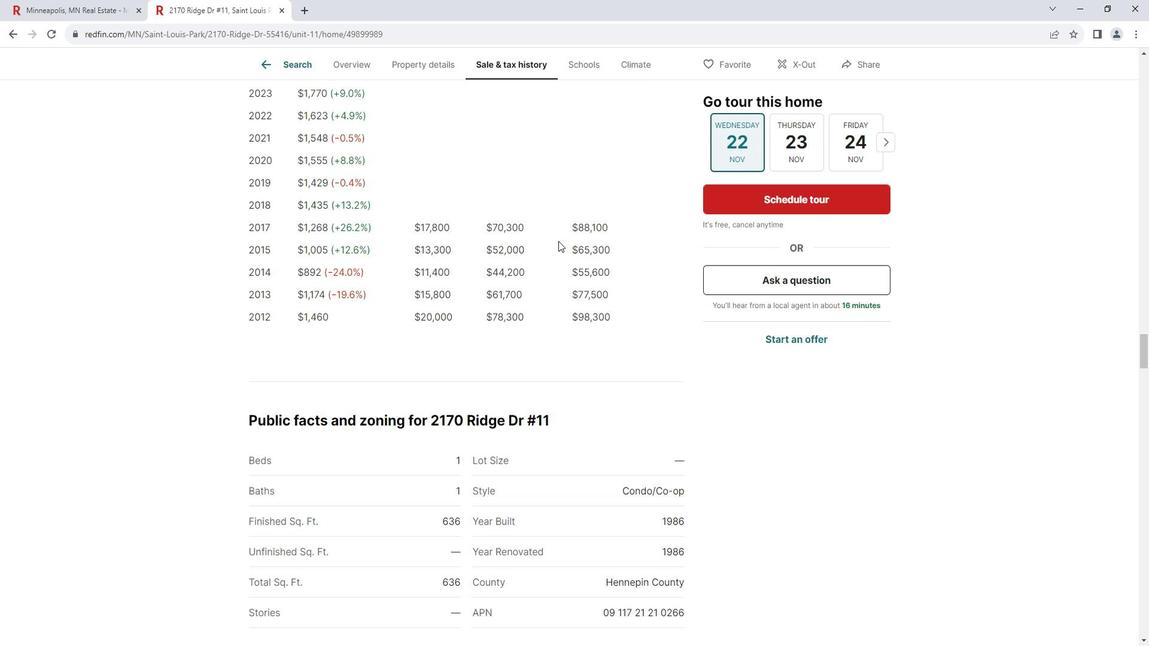 
Action: Mouse scrolled (568, 241) with delta (0, 0)
Screenshot: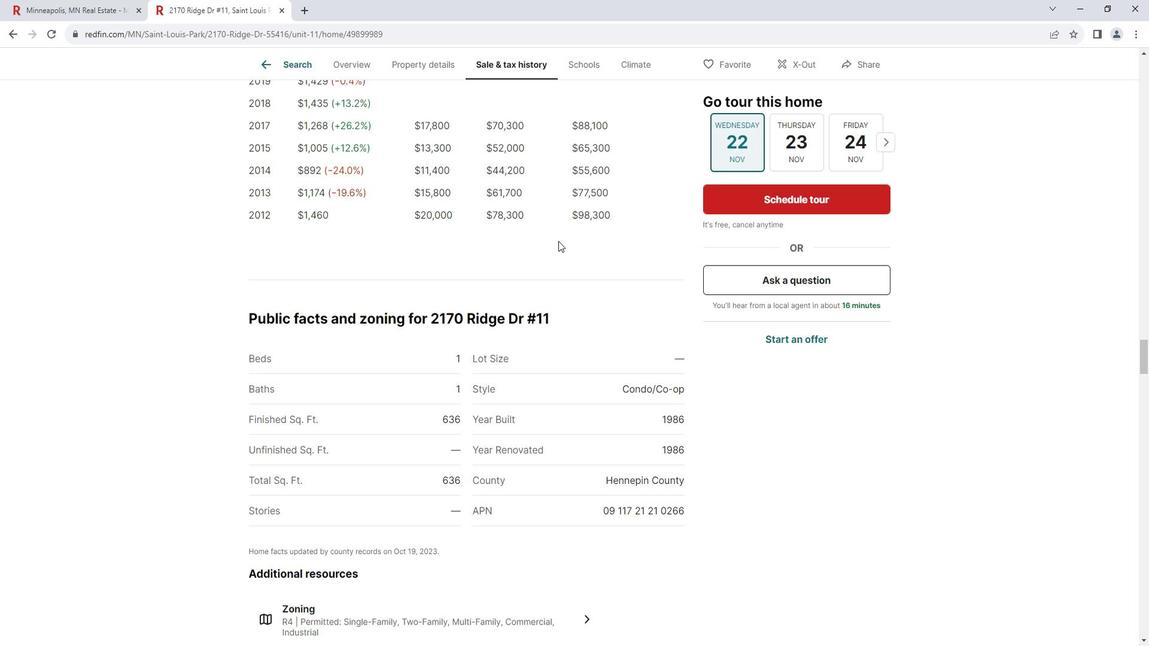 
Action: Mouse scrolled (568, 241) with delta (0, 0)
Screenshot: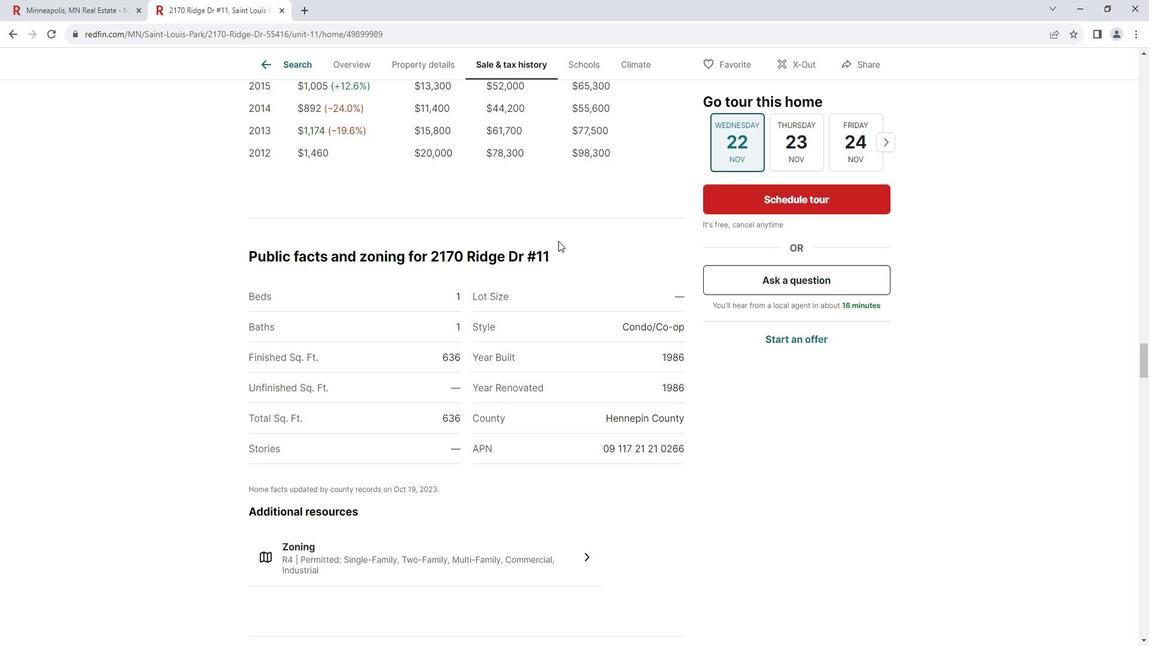 
Action: Mouse scrolled (568, 241) with delta (0, 0)
Screenshot: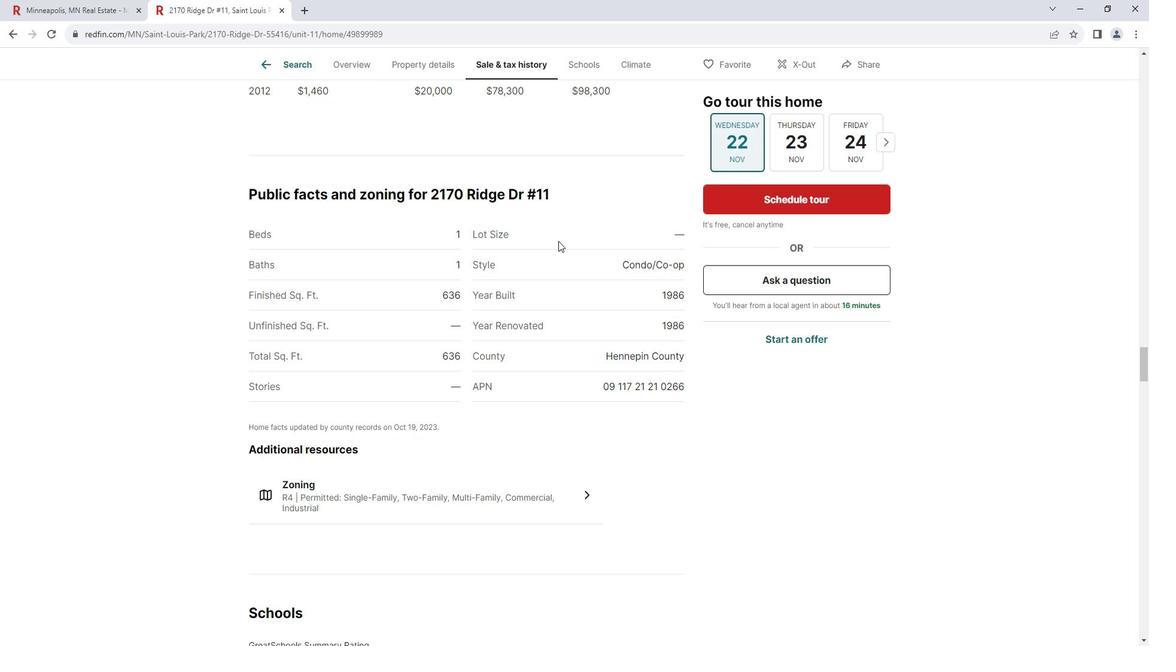 
Action: Mouse scrolled (568, 241) with delta (0, 0)
Screenshot: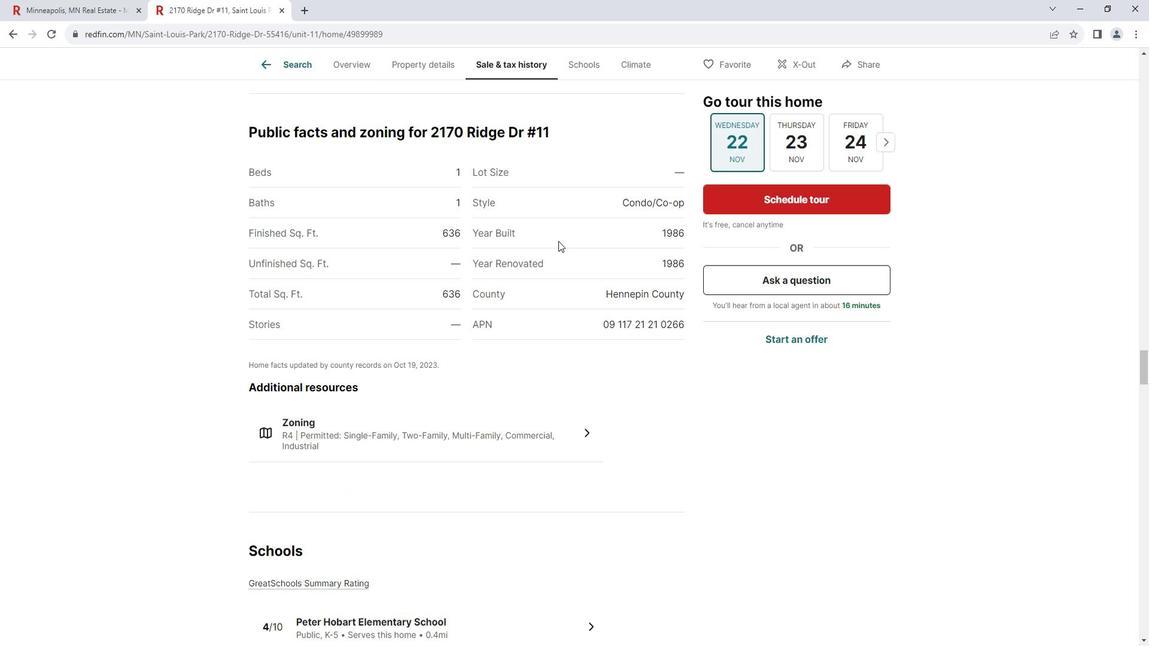 
Action: Mouse scrolled (568, 241) with delta (0, 0)
Screenshot: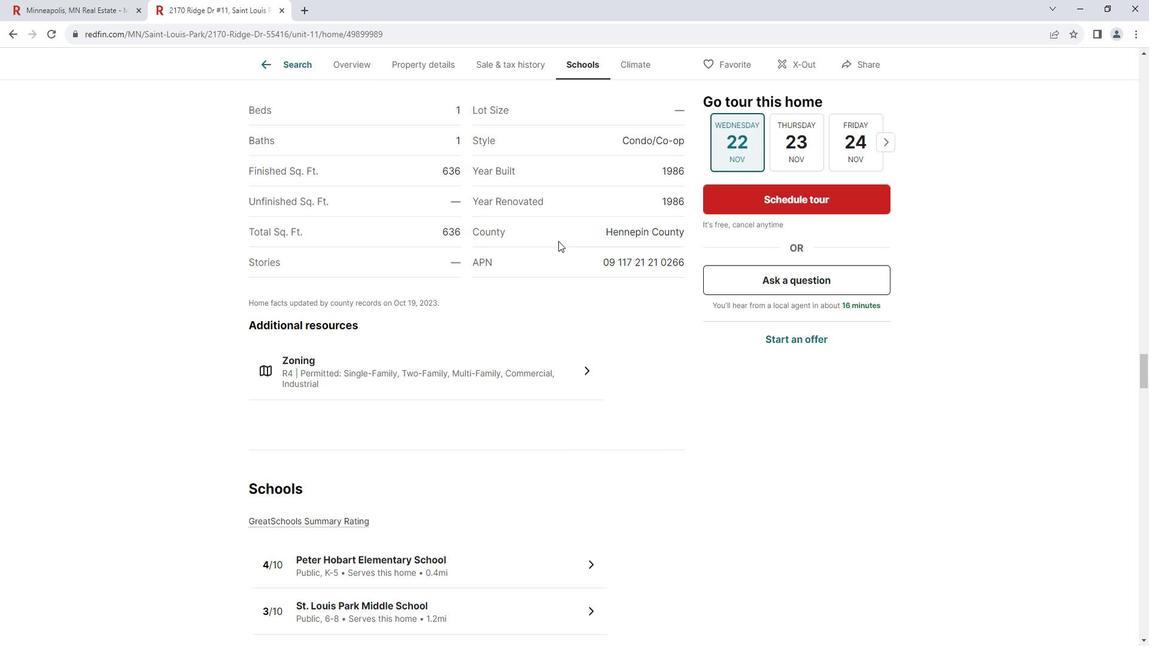 
Action: Mouse scrolled (568, 241) with delta (0, 0)
Screenshot: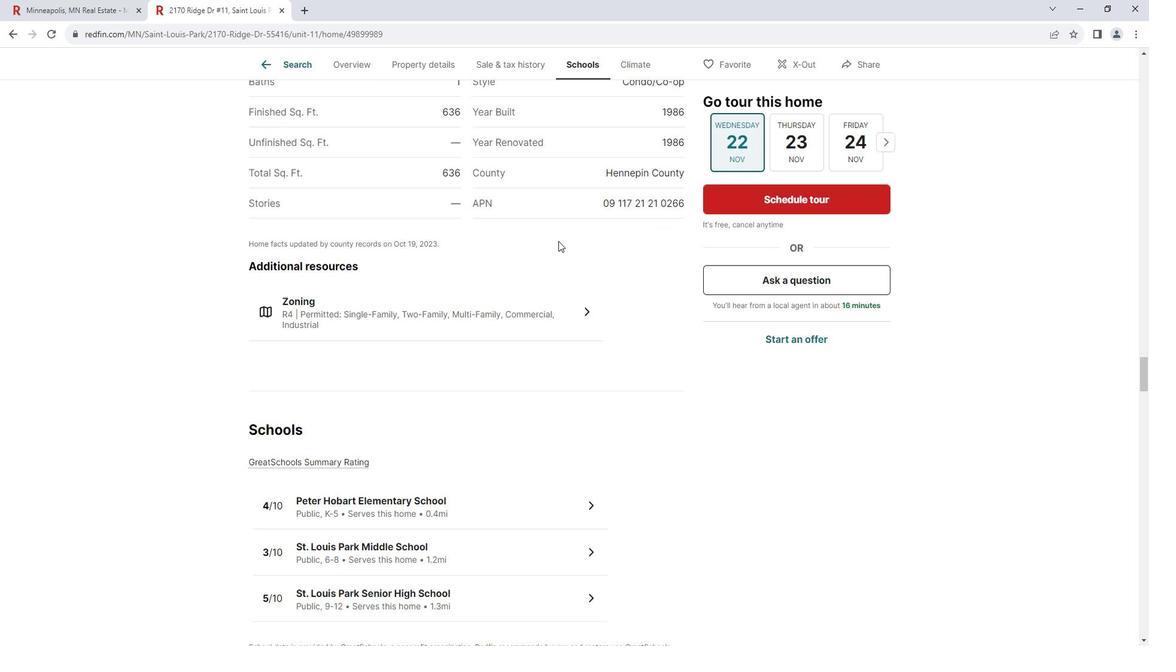 
Action: Mouse scrolled (568, 241) with delta (0, 0)
Screenshot: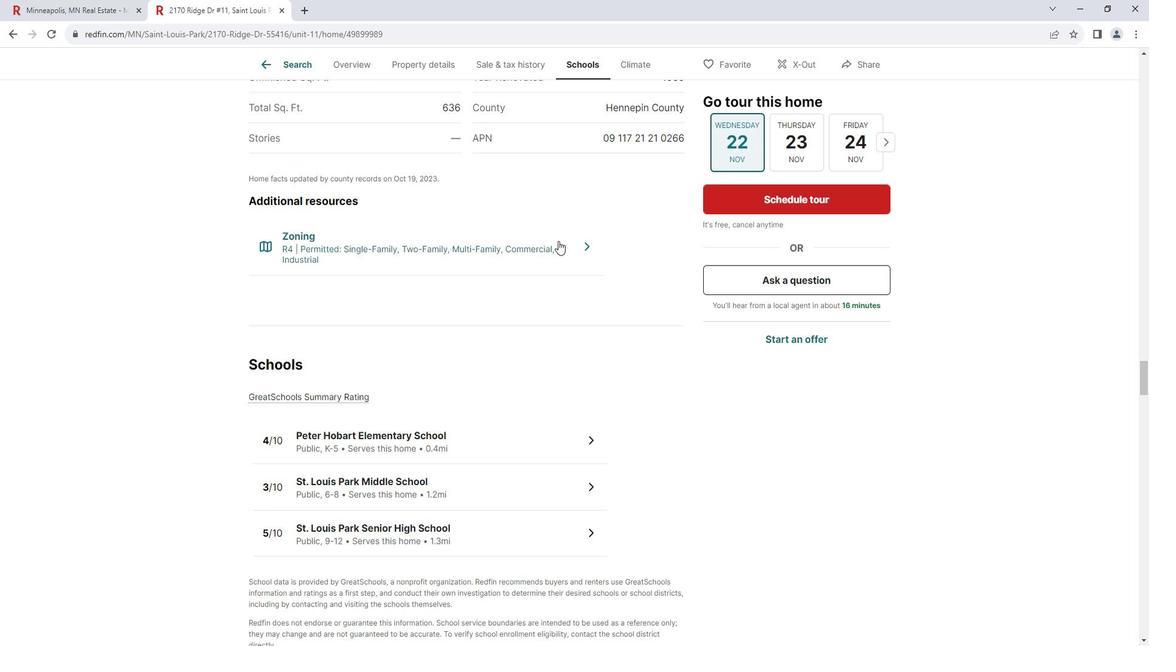 
Action: Mouse scrolled (568, 241) with delta (0, 0)
Screenshot: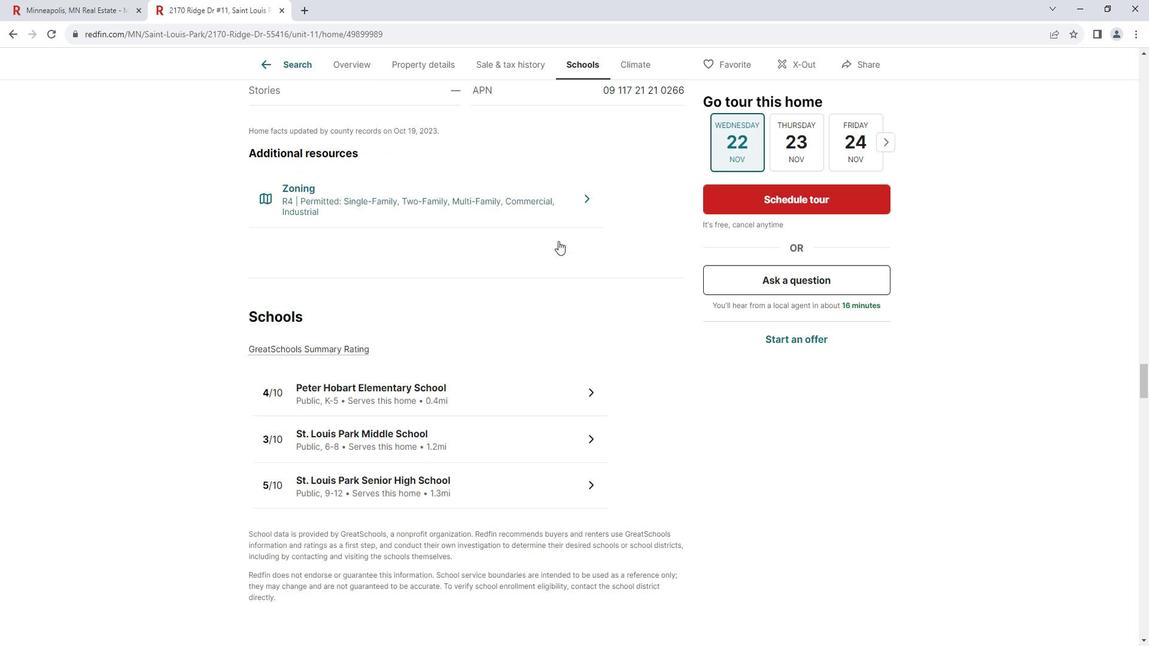 
Action: Mouse scrolled (568, 241) with delta (0, 0)
Screenshot: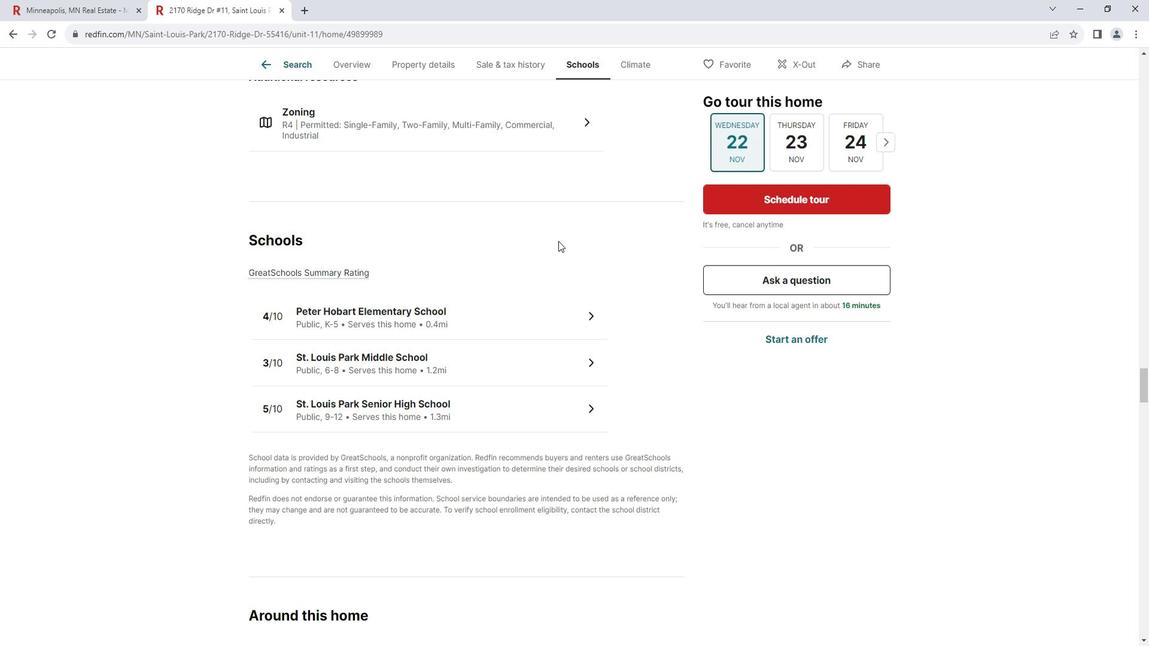 
Action: Mouse scrolled (568, 241) with delta (0, 0)
Screenshot: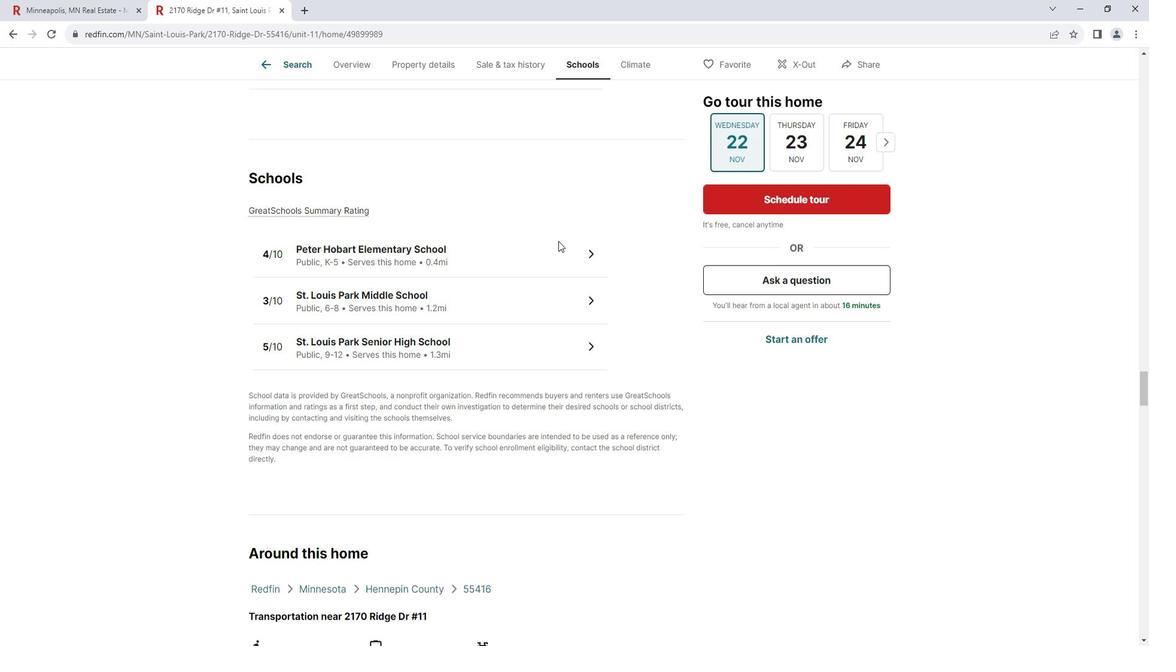 
Action: Mouse scrolled (568, 243) with delta (0, 0)
Screenshot: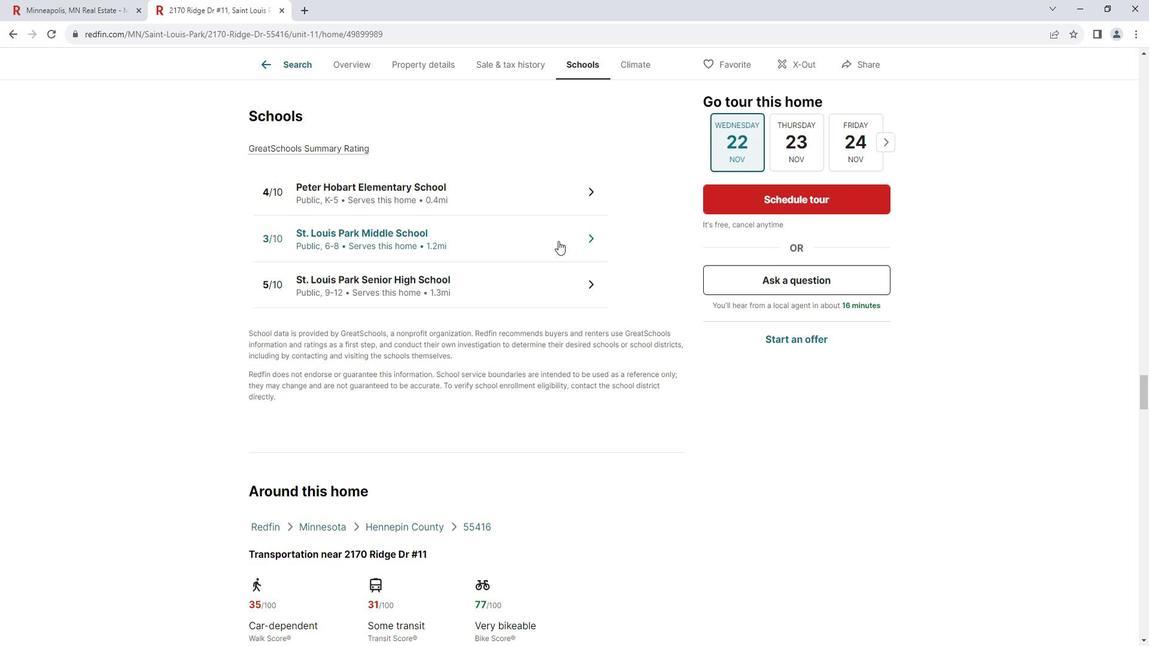 
Action: Mouse scrolled (568, 243) with delta (0, 0)
Screenshot: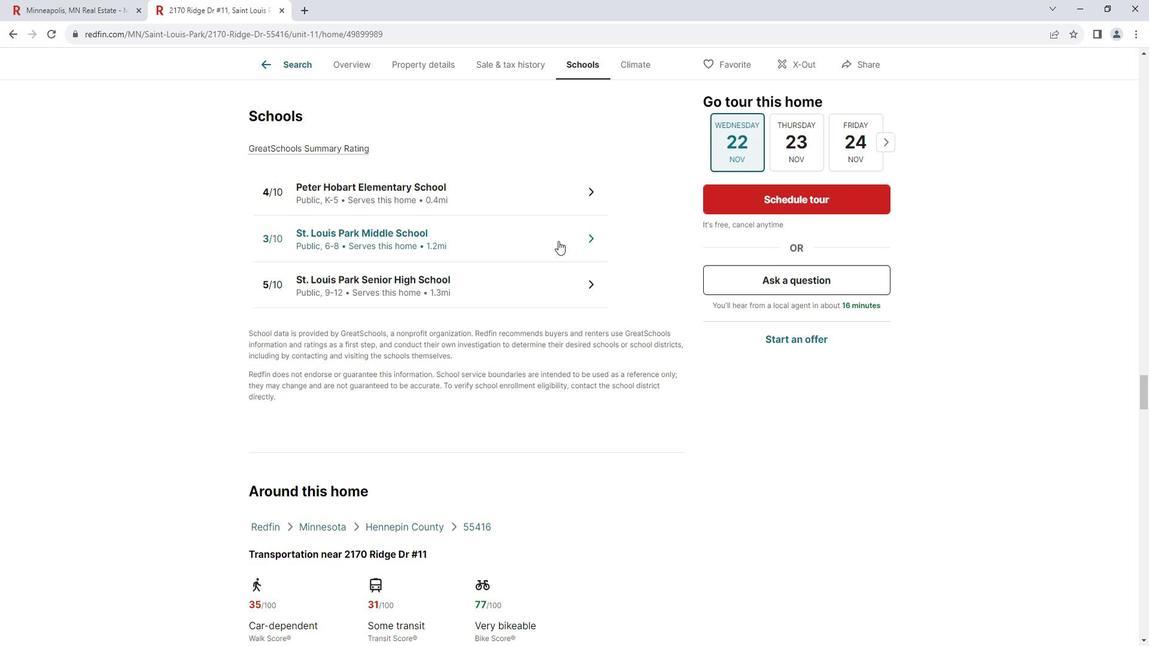 
Action: Mouse scrolled (568, 243) with delta (0, 0)
Screenshot: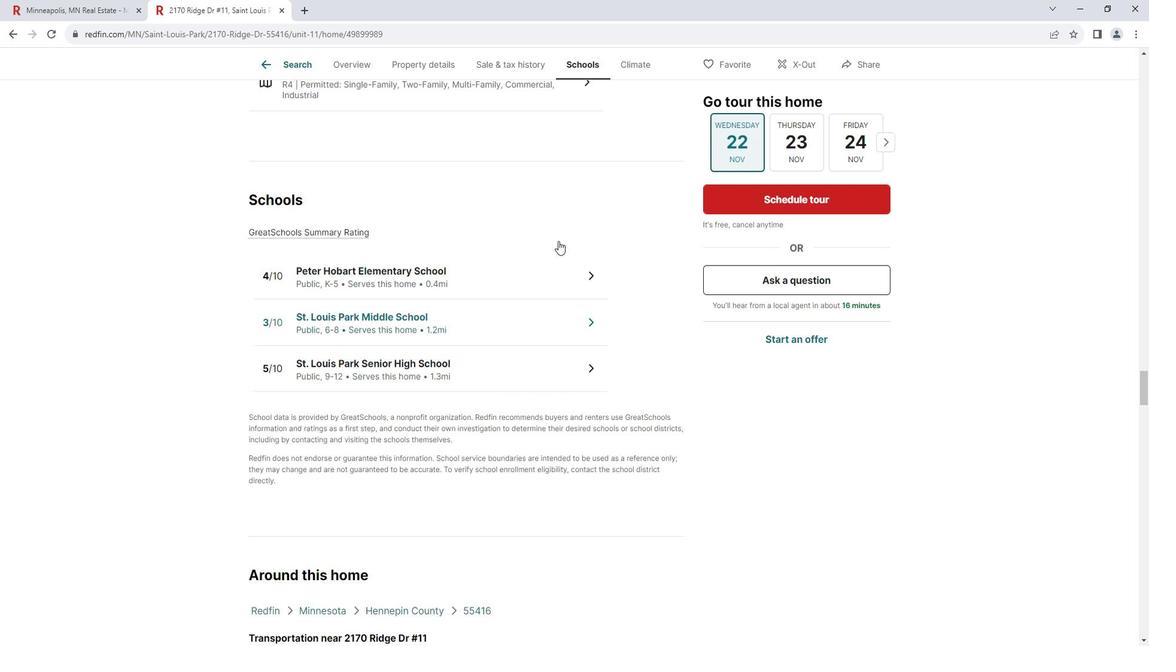 
Action: Mouse scrolled (568, 241) with delta (0, 0)
Screenshot: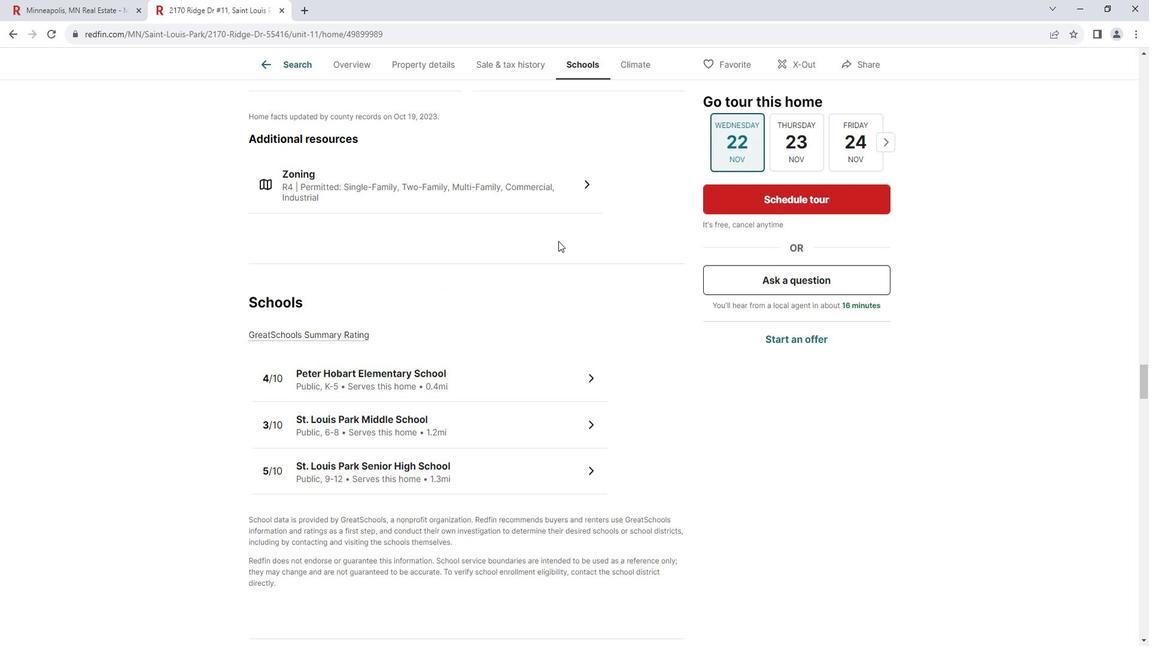 
Action: Mouse scrolled (568, 241) with delta (0, 0)
Screenshot: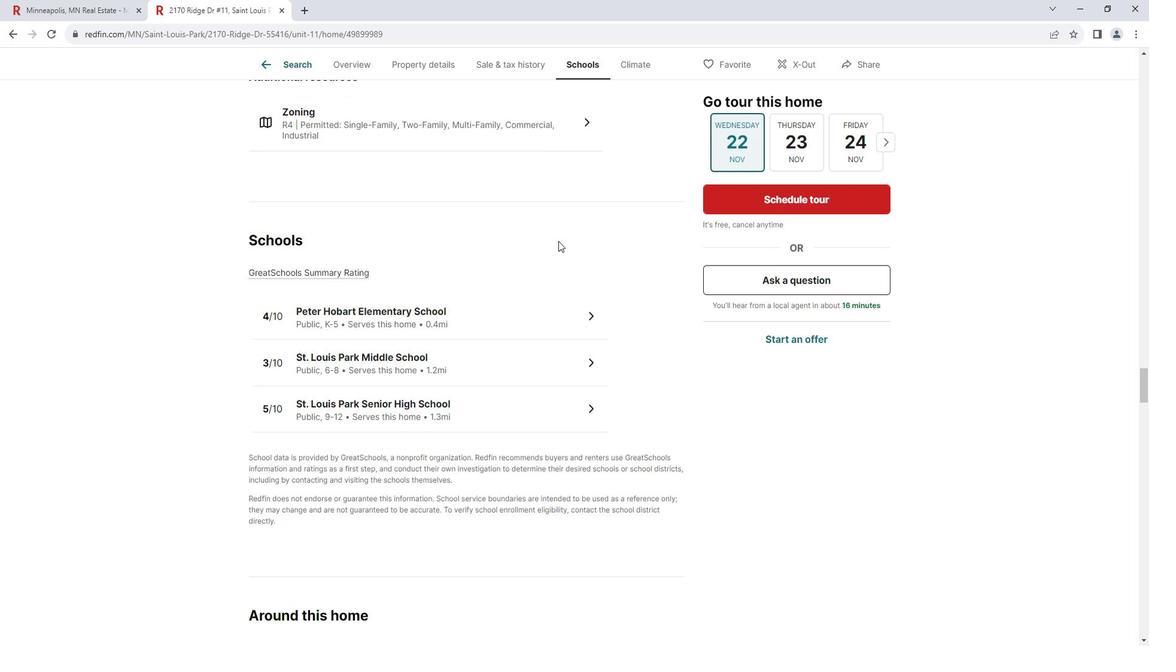 
Action: Mouse scrolled (568, 243) with delta (0, 0)
Screenshot: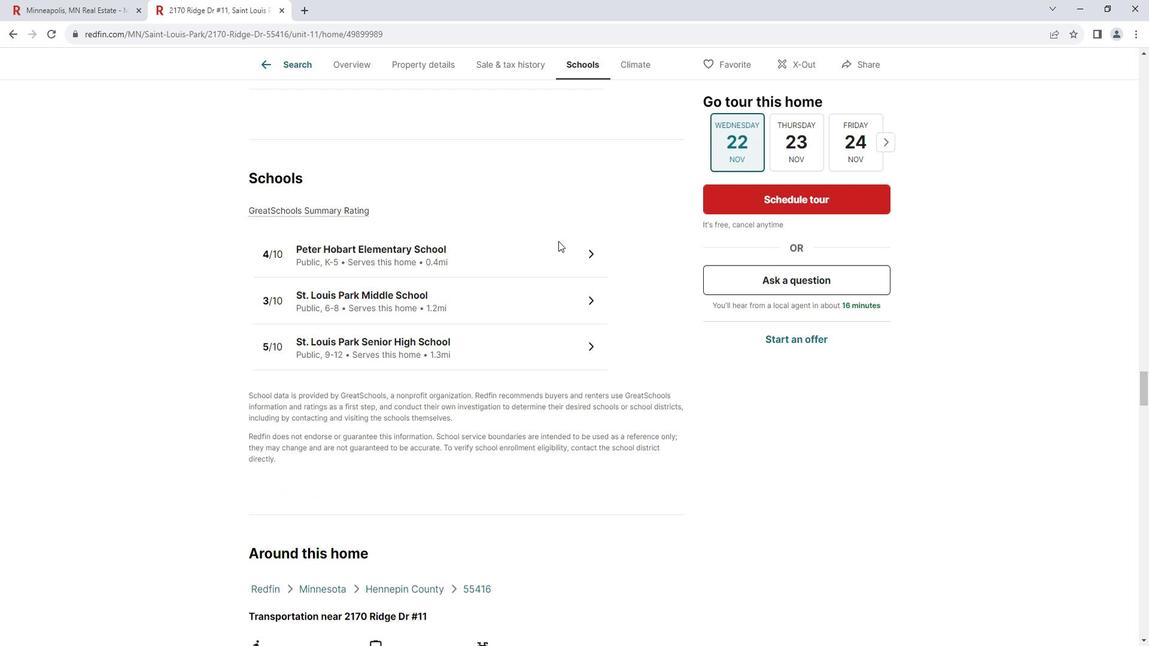
Action: Mouse scrolled (568, 243) with delta (0, 0)
Screenshot: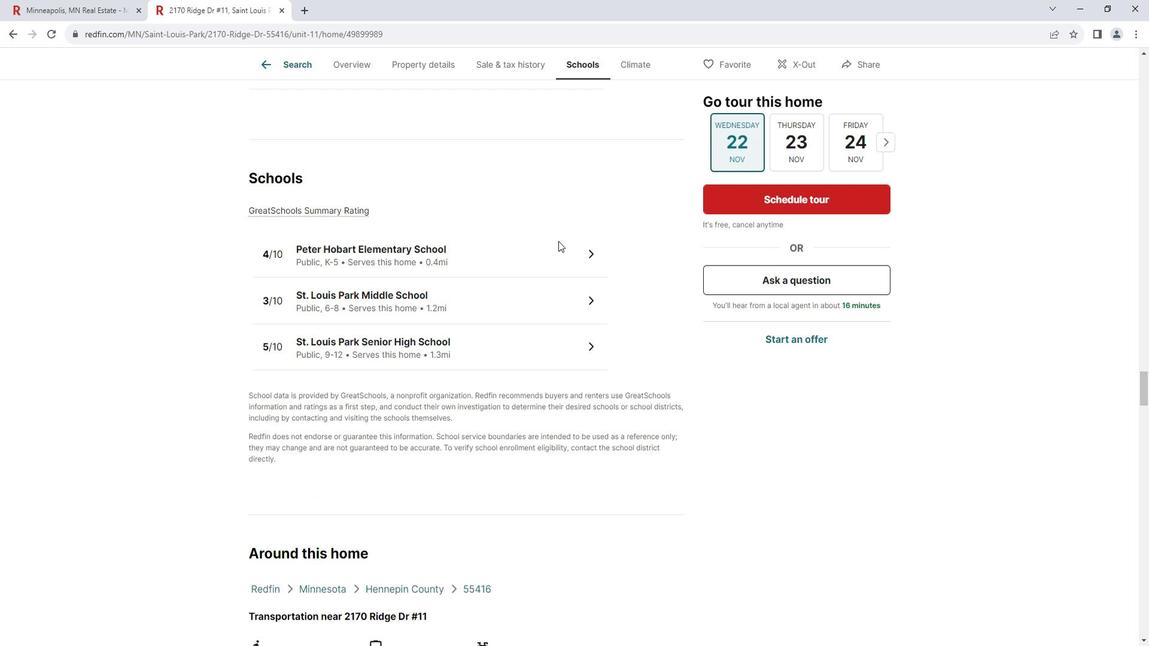
Action: Mouse scrolled (568, 243) with delta (0, 0)
Screenshot: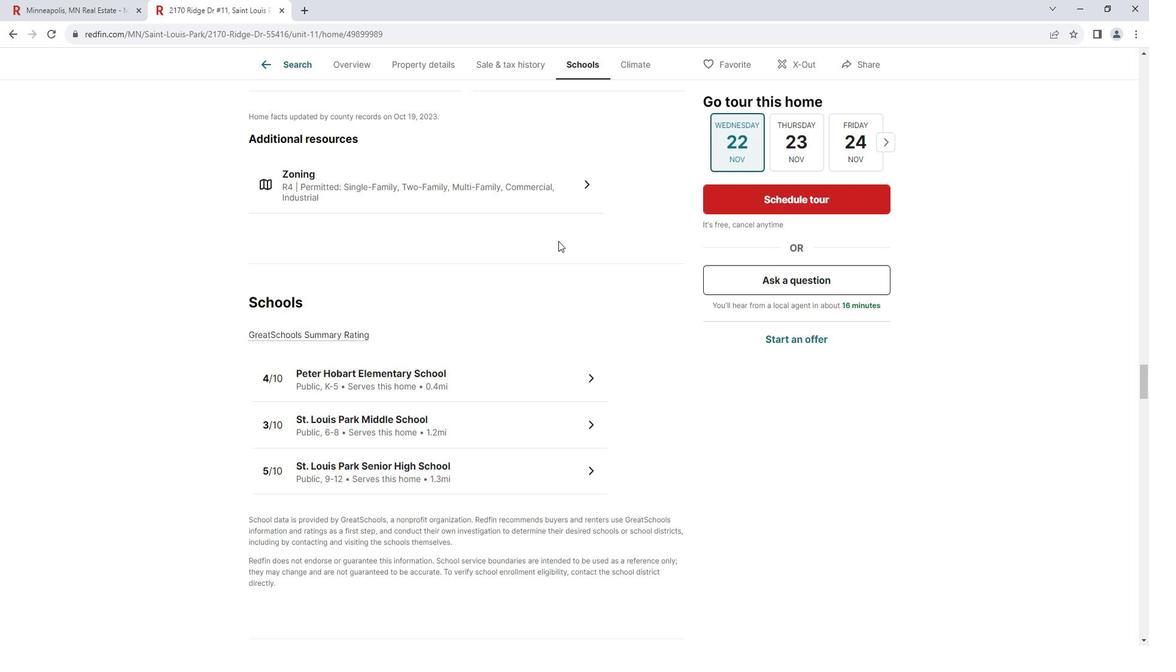 
Action: Mouse scrolled (568, 243) with delta (0, 0)
Screenshot: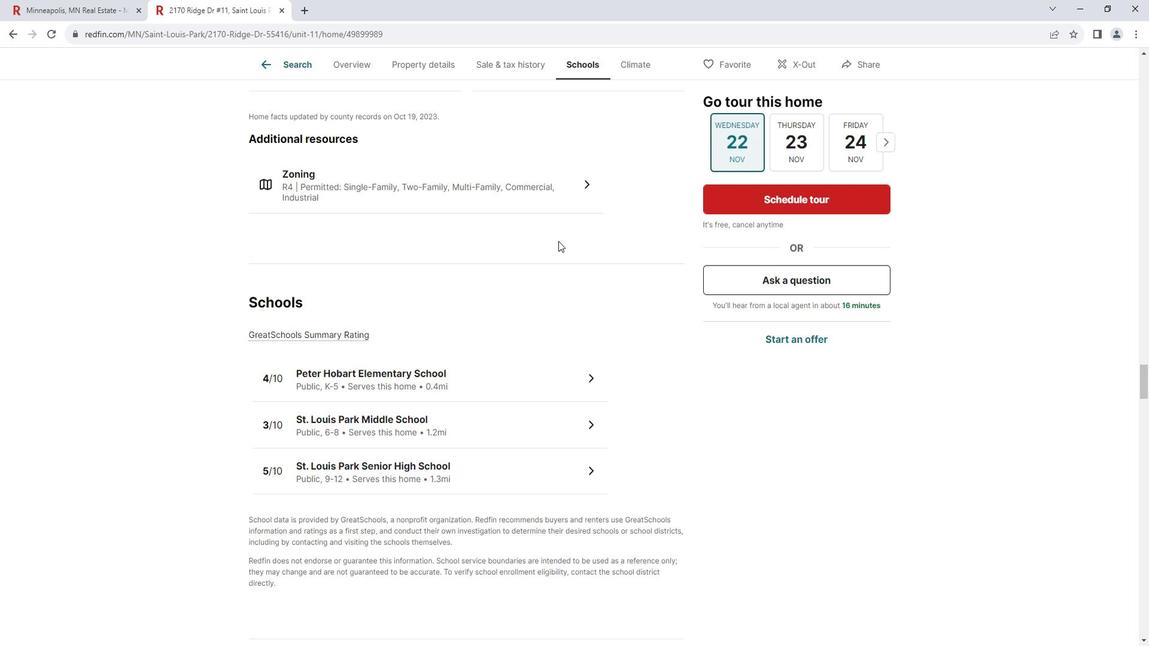 
Action: Mouse moved to (450, 304)
Screenshot: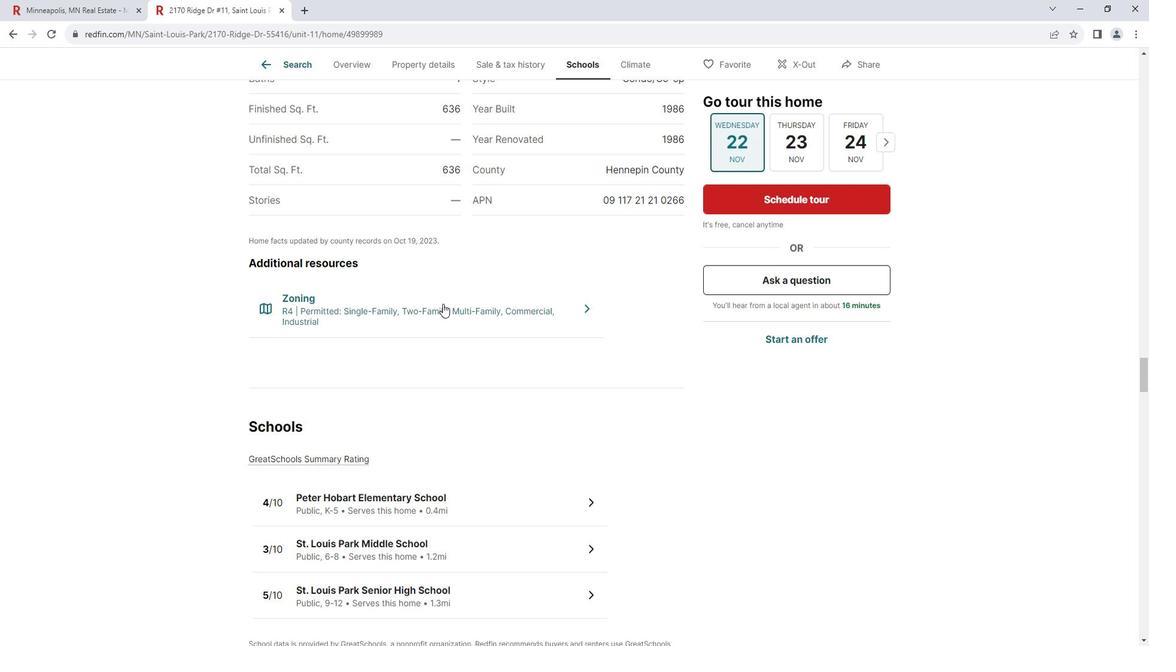 
Action: Mouse pressed left at (450, 304)
Screenshot: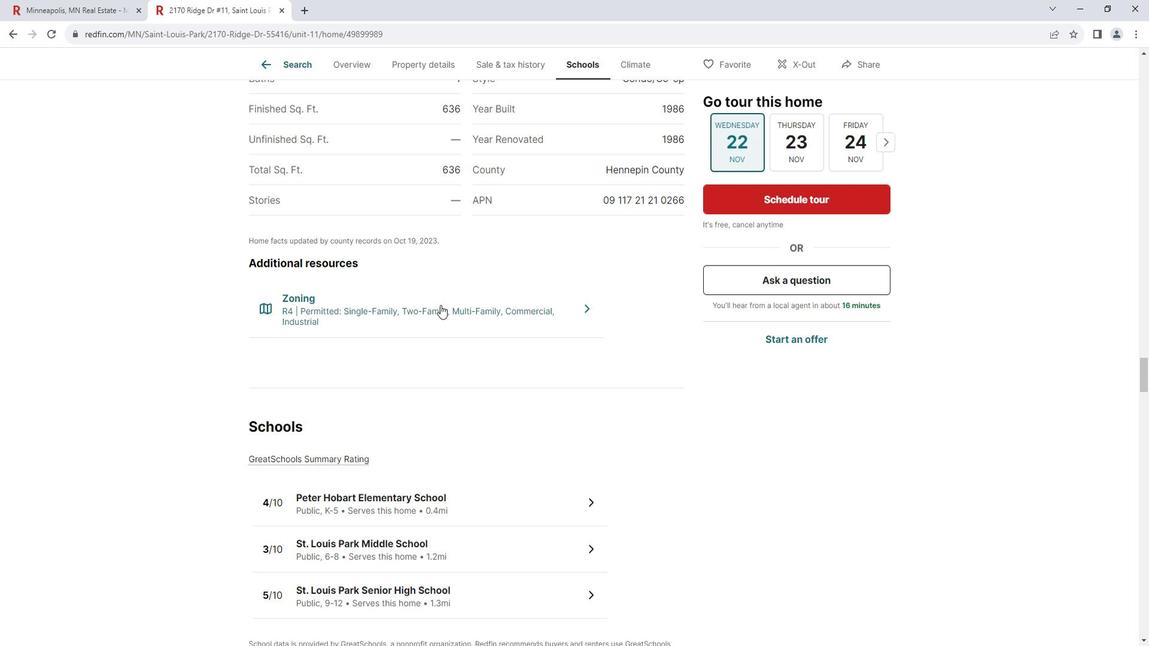 
Action: Mouse moved to (489, 299)
Screenshot: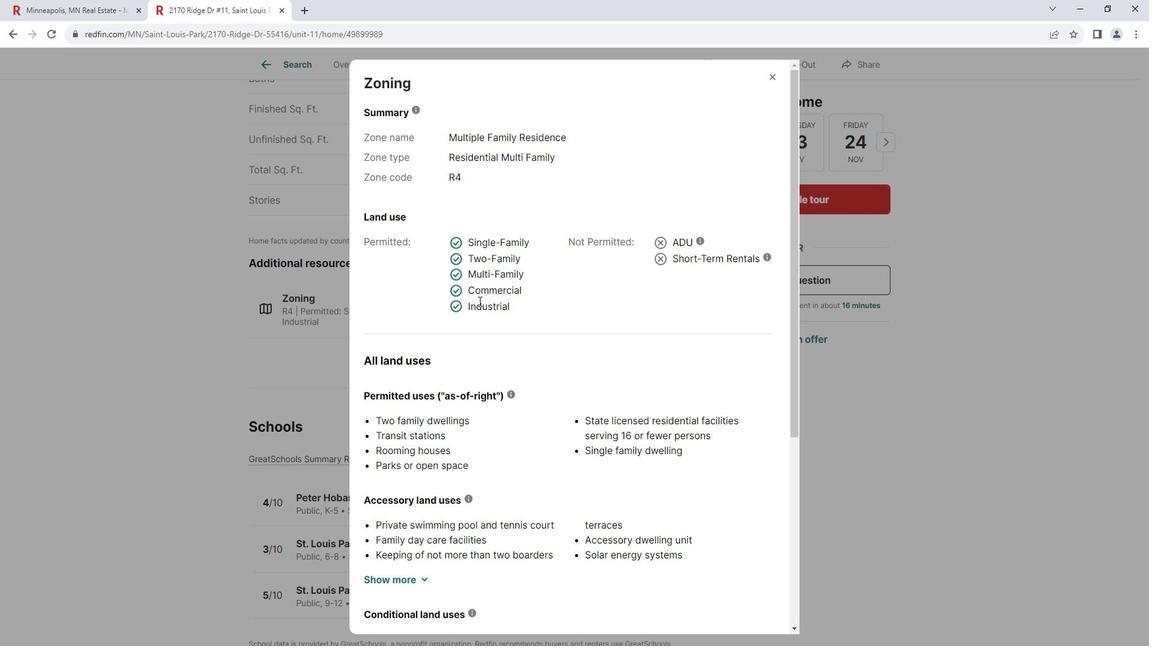 
Action: Mouse scrolled (489, 300) with delta (0, 0)
Screenshot: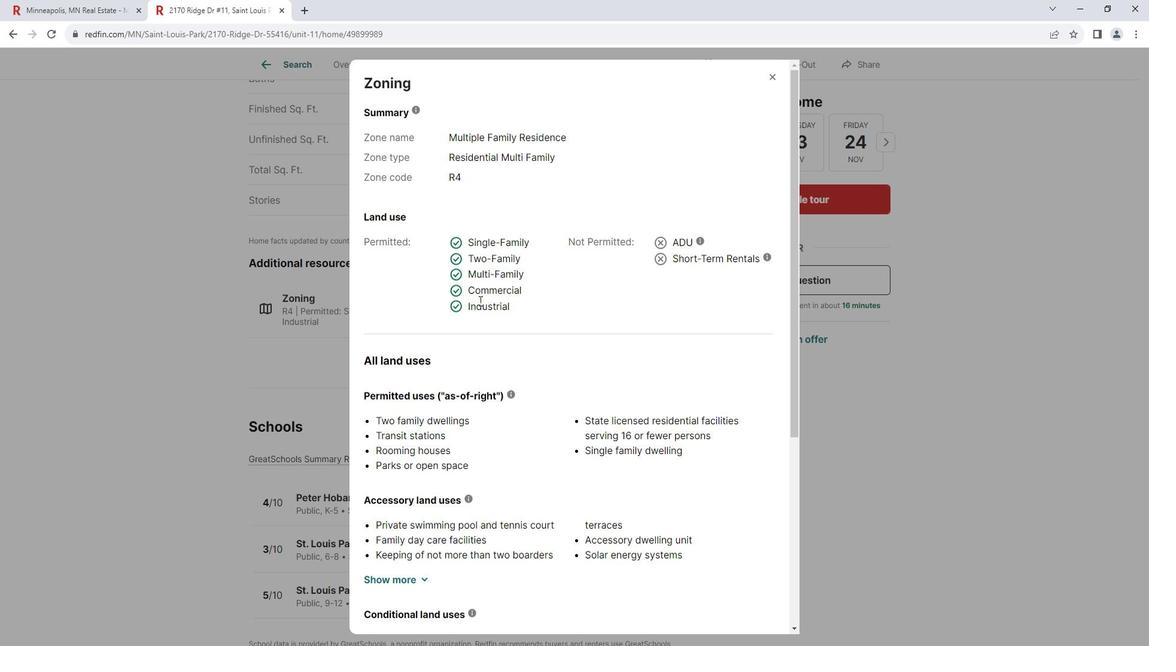 
Action: Mouse scrolled (489, 299) with delta (0, 0)
Screenshot: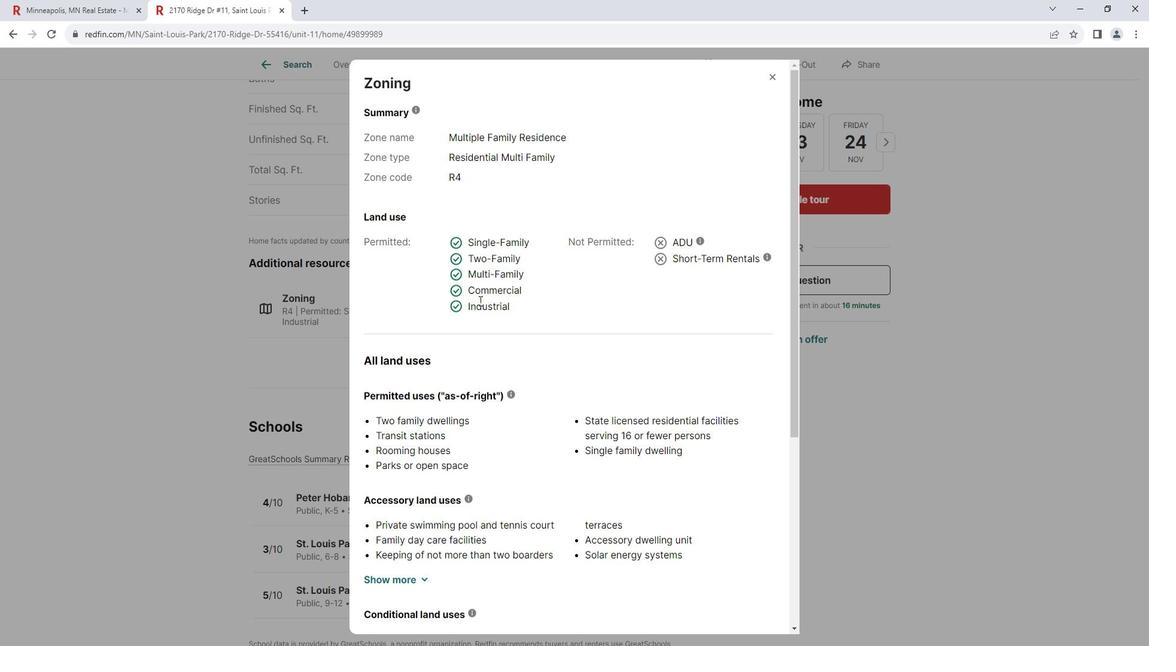 
Action: Mouse scrolled (489, 299) with delta (0, 0)
Screenshot: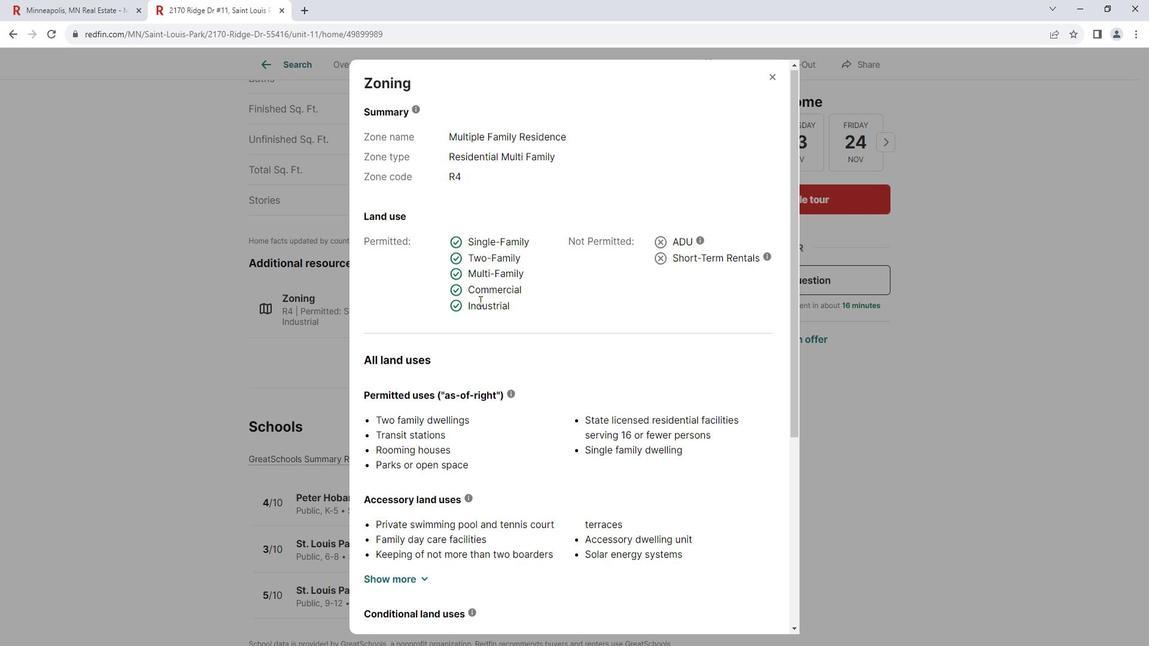 
Action: Mouse moved to (491, 298)
Screenshot: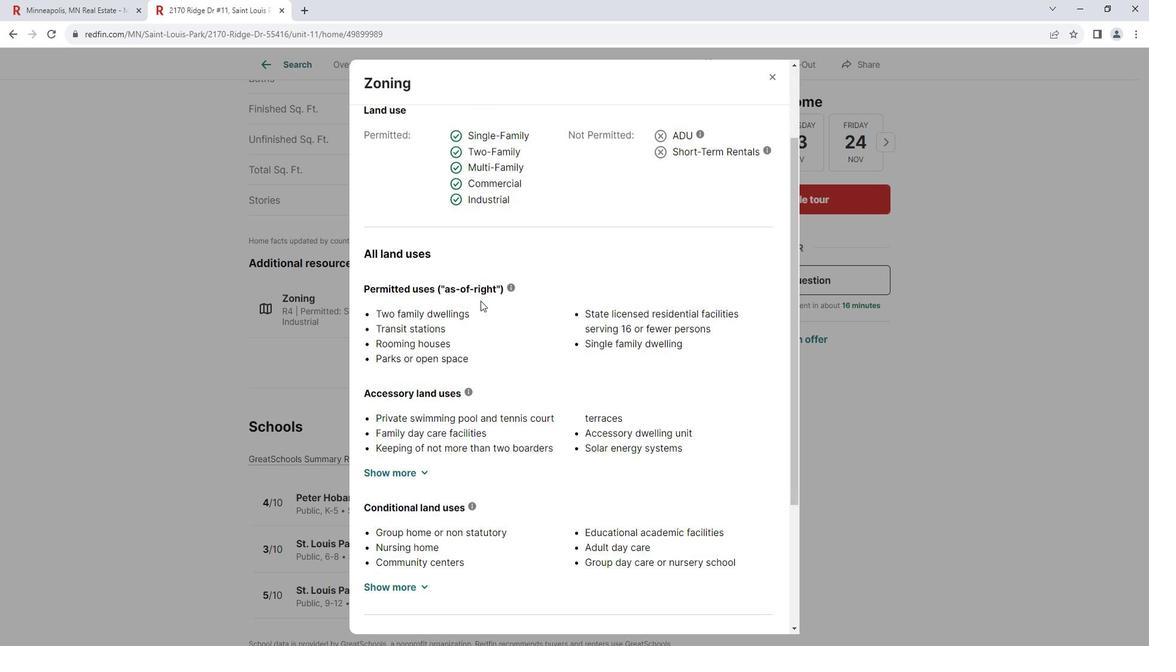 
Action: Mouse scrolled (491, 298) with delta (0, 0)
Screenshot: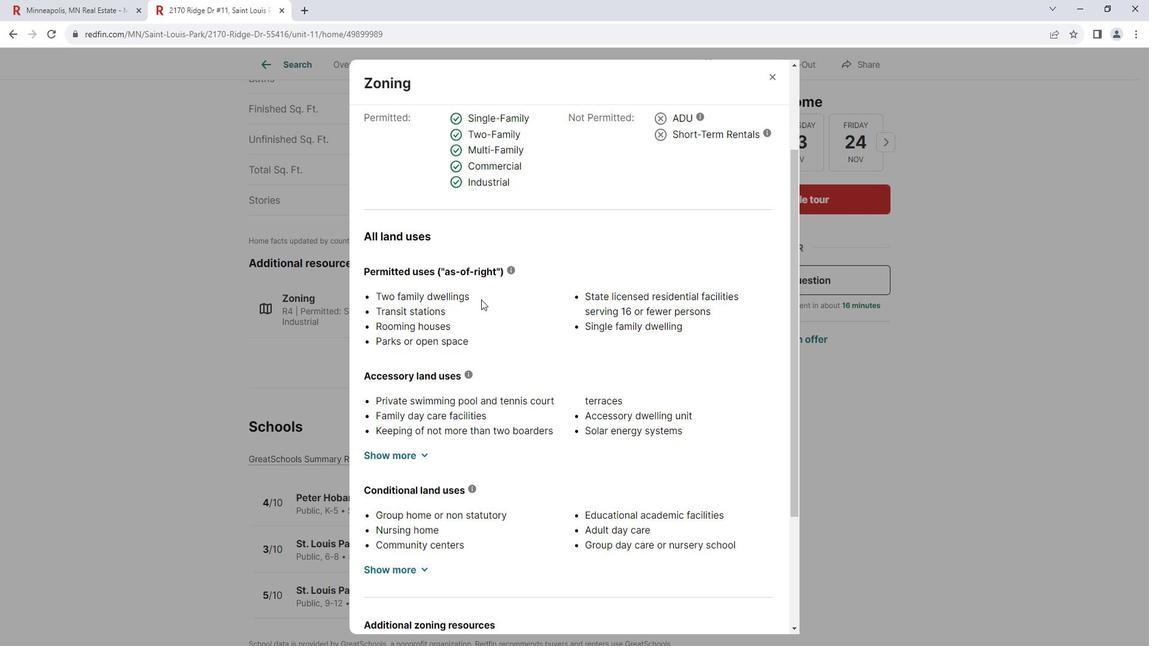
Action: Mouse scrolled (491, 298) with delta (0, 0)
Screenshot: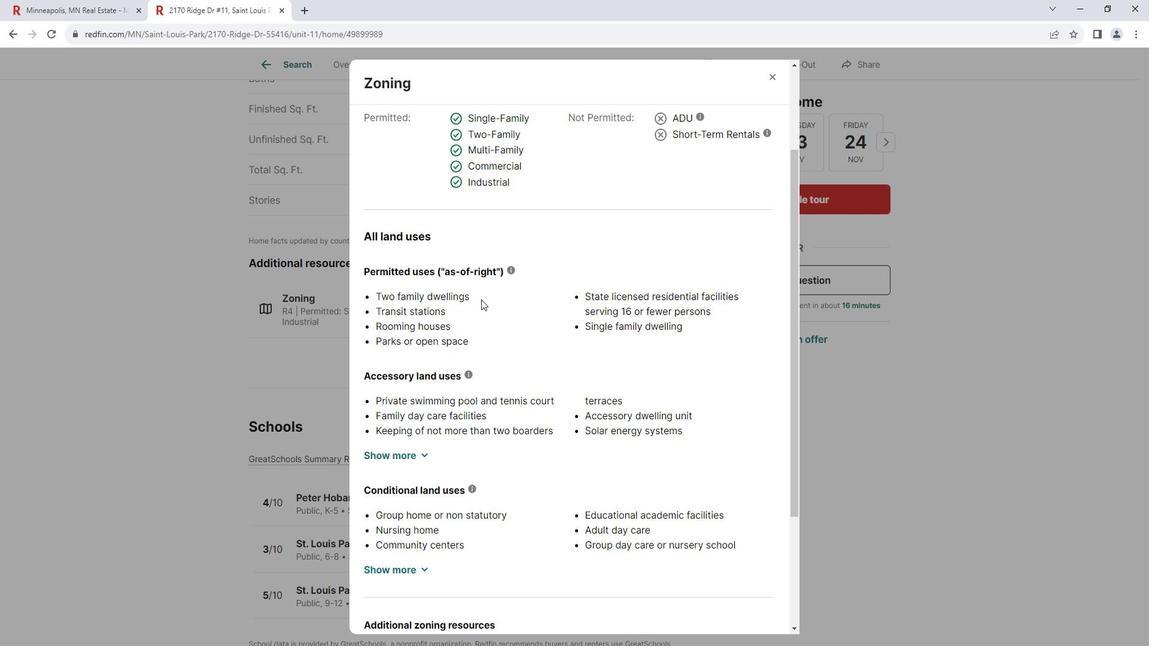 
Action: Mouse scrolled (491, 298) with delta (0, 0)
Screenshot: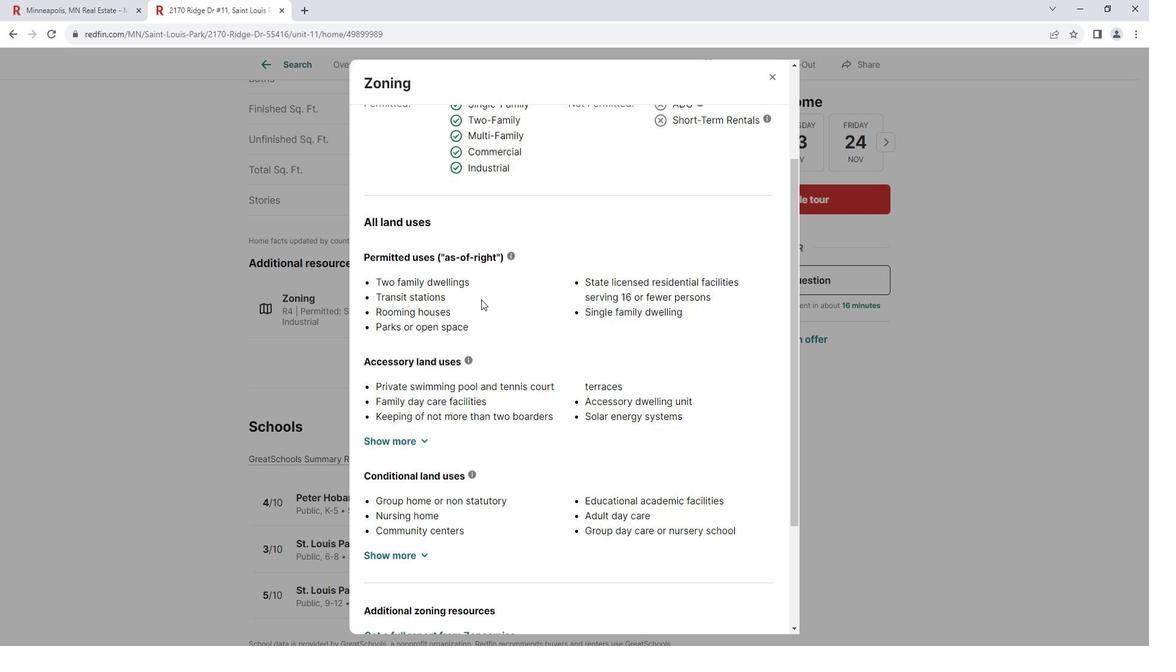 
Action: Mouse scrolled (491, 298) with delta (0, 0)
Screenshot: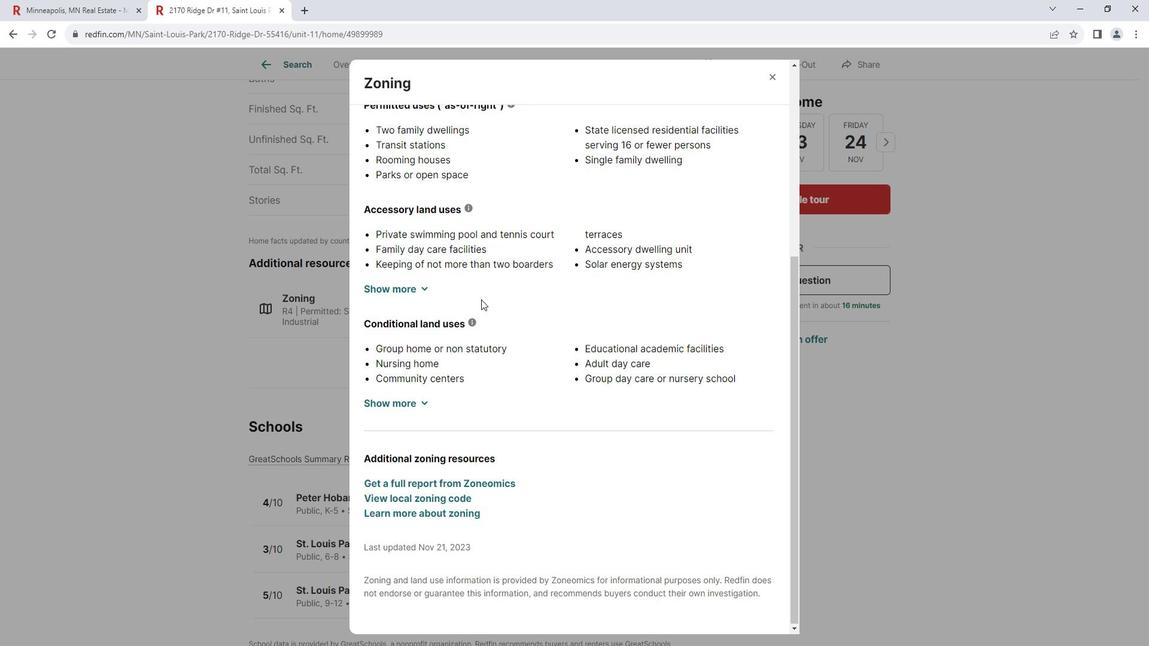 
Action: Mouse scrolled (491, 298) with delta (0, 0)
Screenshot: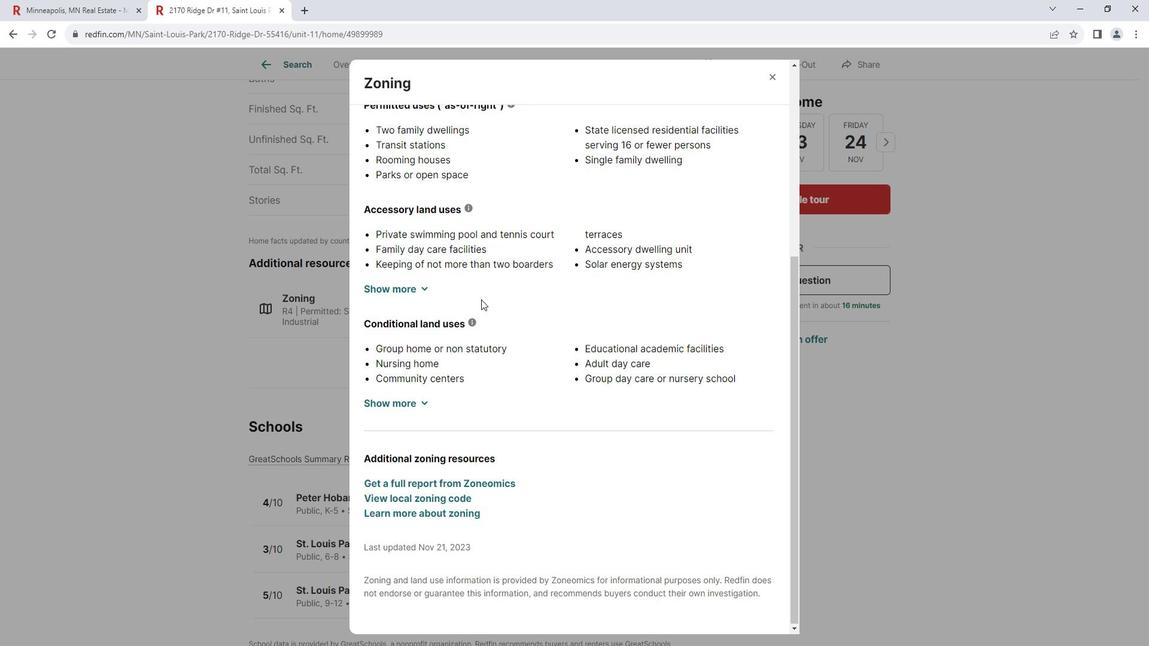 
Action: Mouse moved to (781, 85)
Screenshot: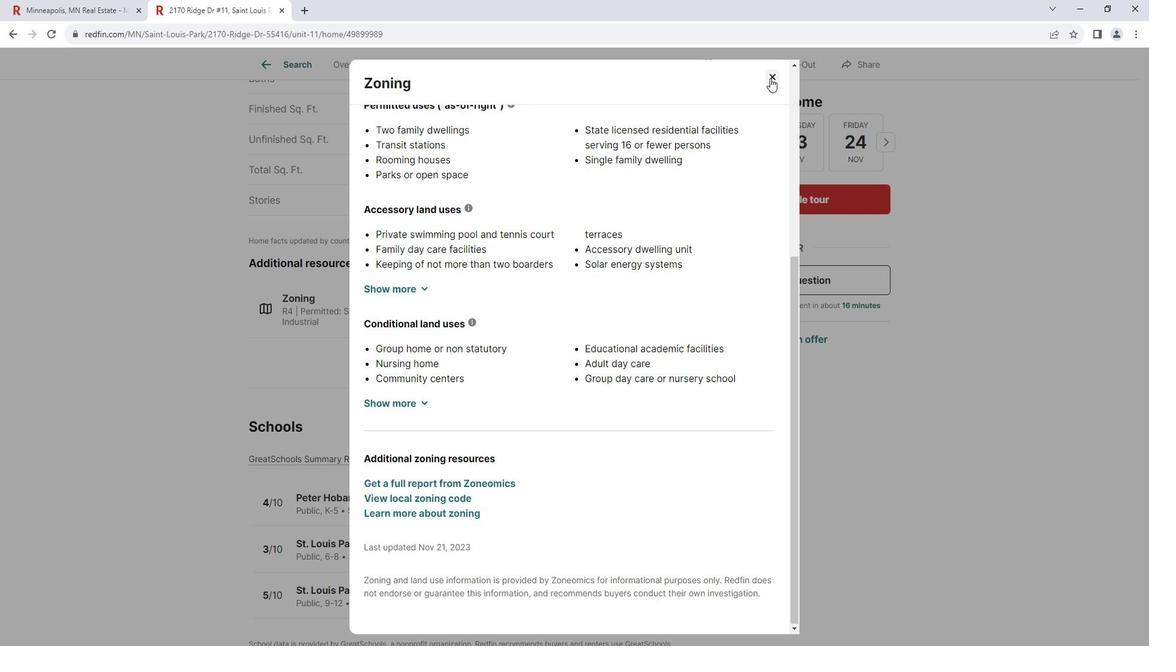 
Action: Mouse pressed left at (781, 85)
Screenshot: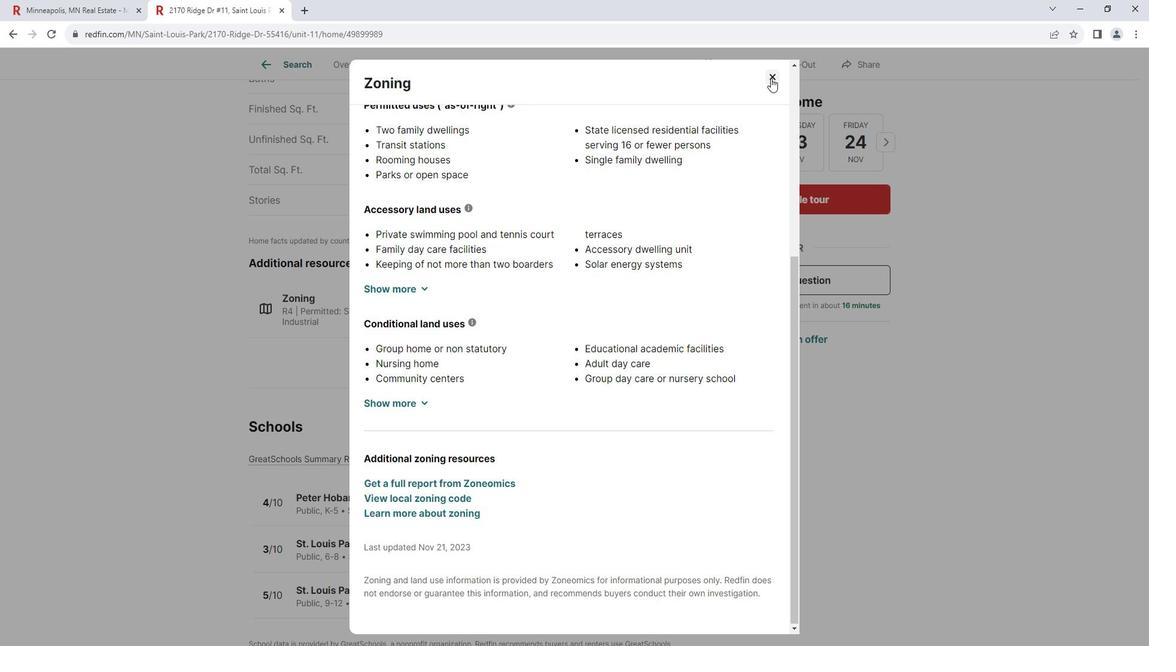 
Action: Mouse moved to (640, 206)
Screenshot: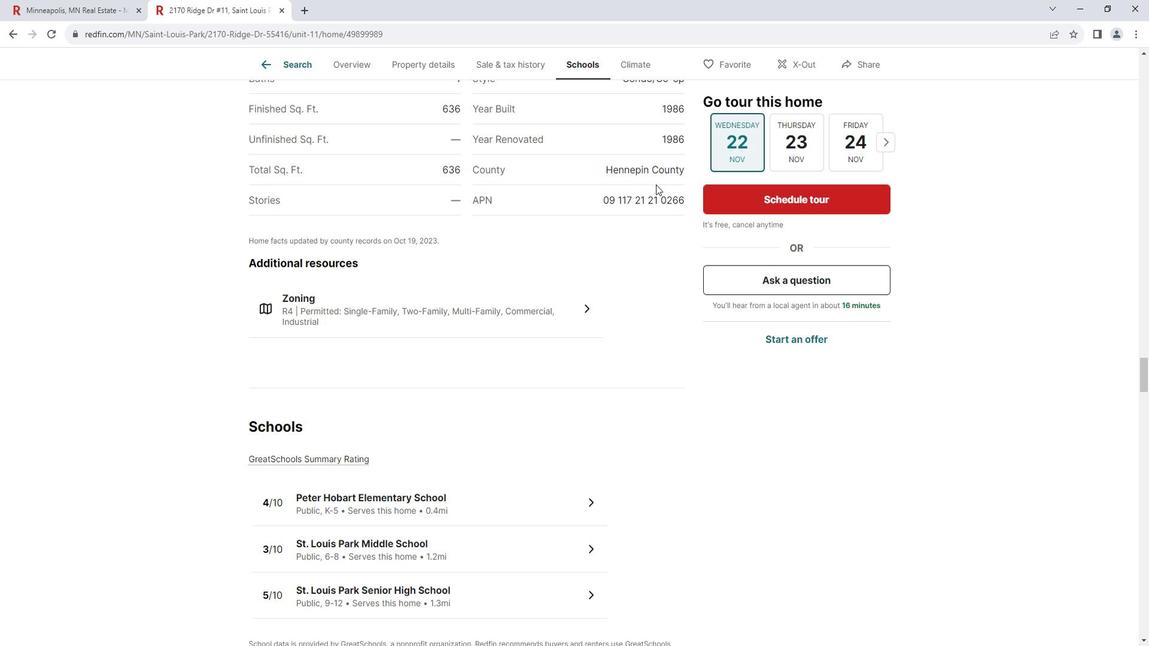 
Action: Mouse scrolled (640, 207) with delta (0, 0)
Screenshot: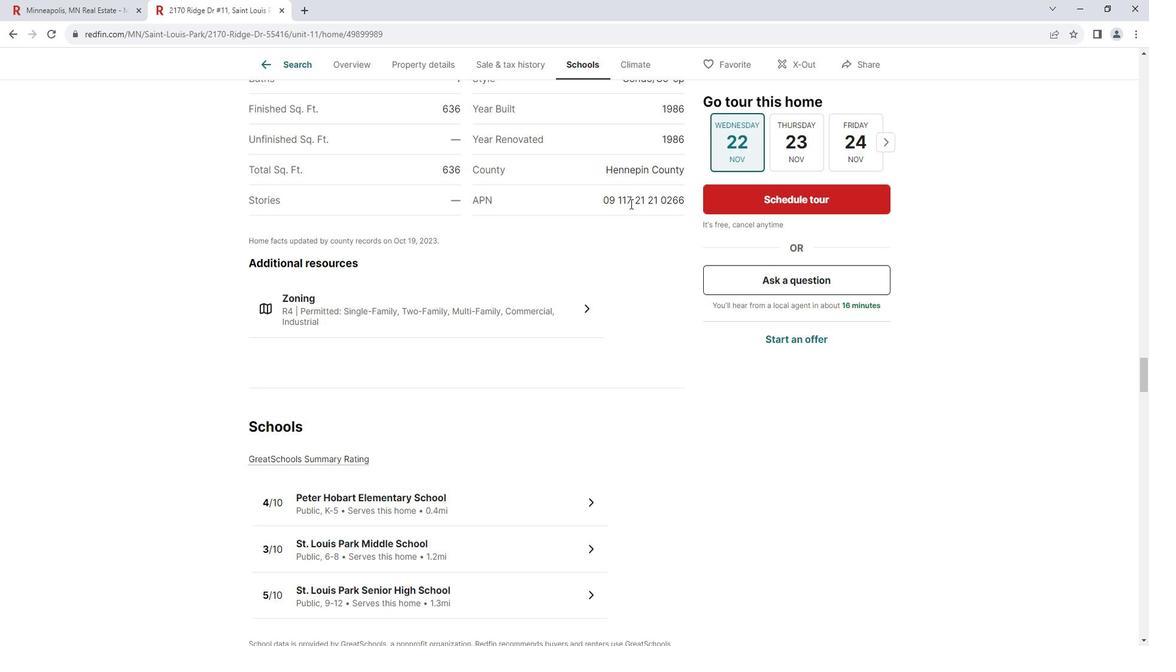 
Action: Mouse scrolled (640, 207) with delta (0, 0)
Screenshot: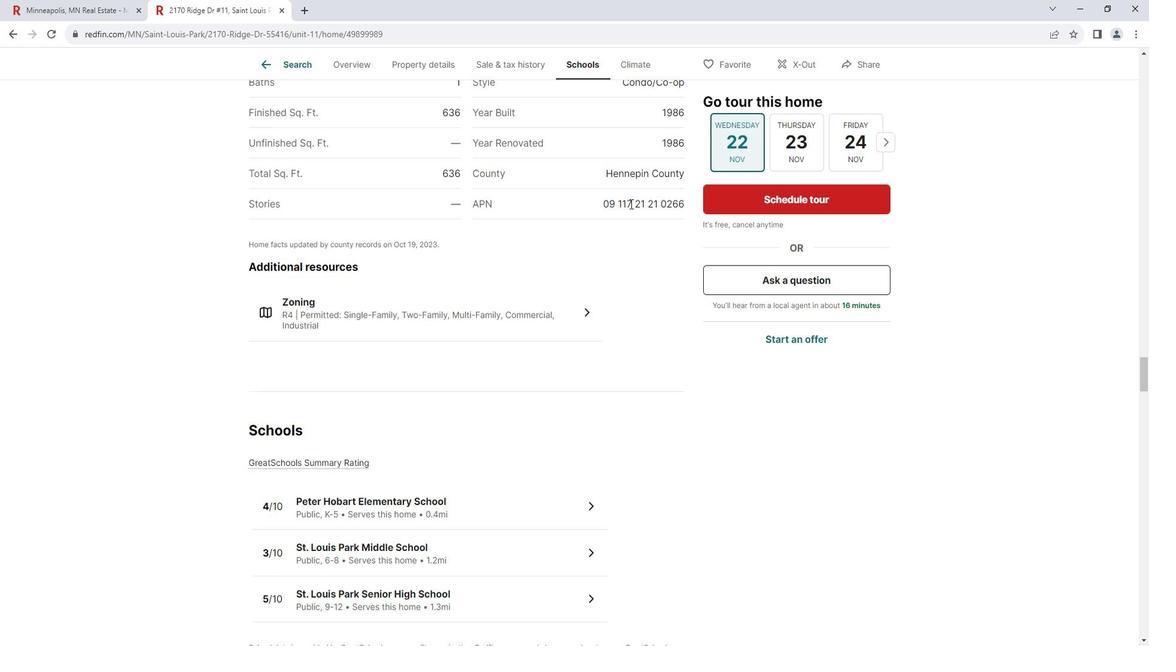 
Action: Mouse scrolled (640, 207) with delta (0, 0)
Screenshot: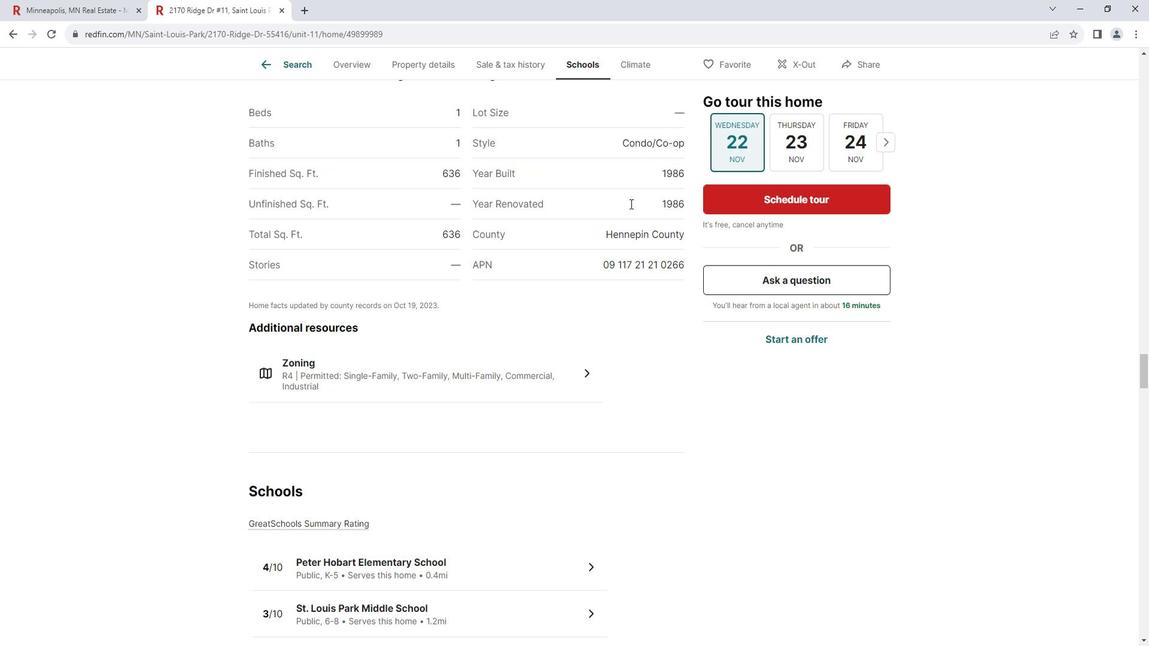 
Action: Mouse scrolled (640, 207) with delta (0, 0)
Screenshot: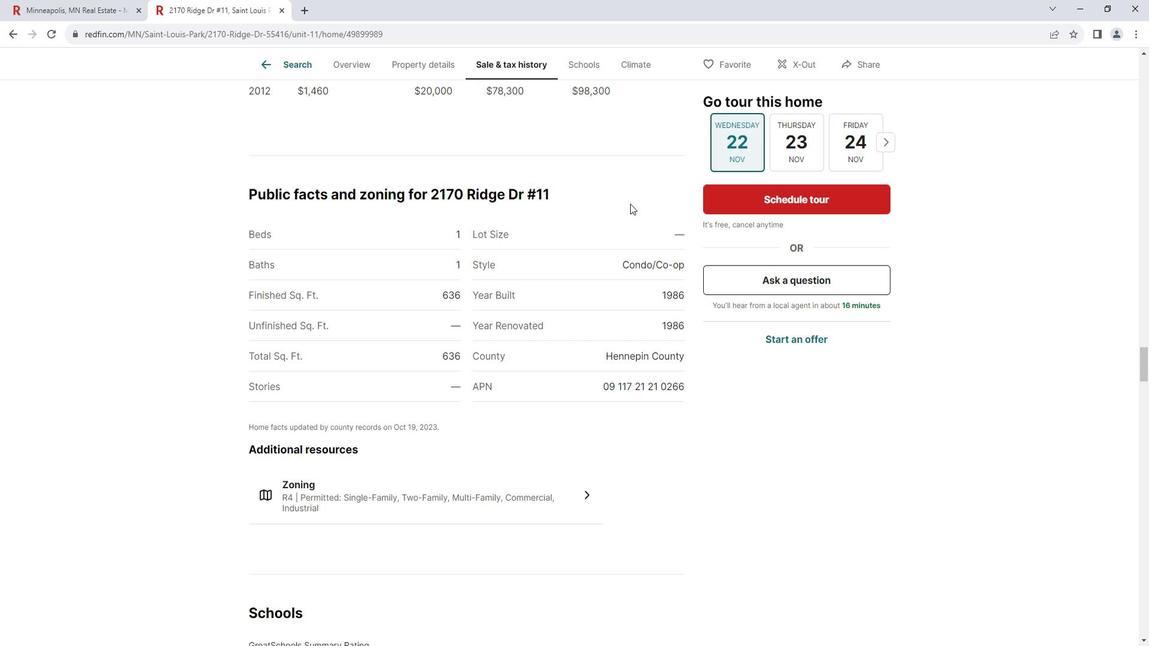 
Action: Mouse scrolled (640, 207) with delta (0, 0)
Screenshot: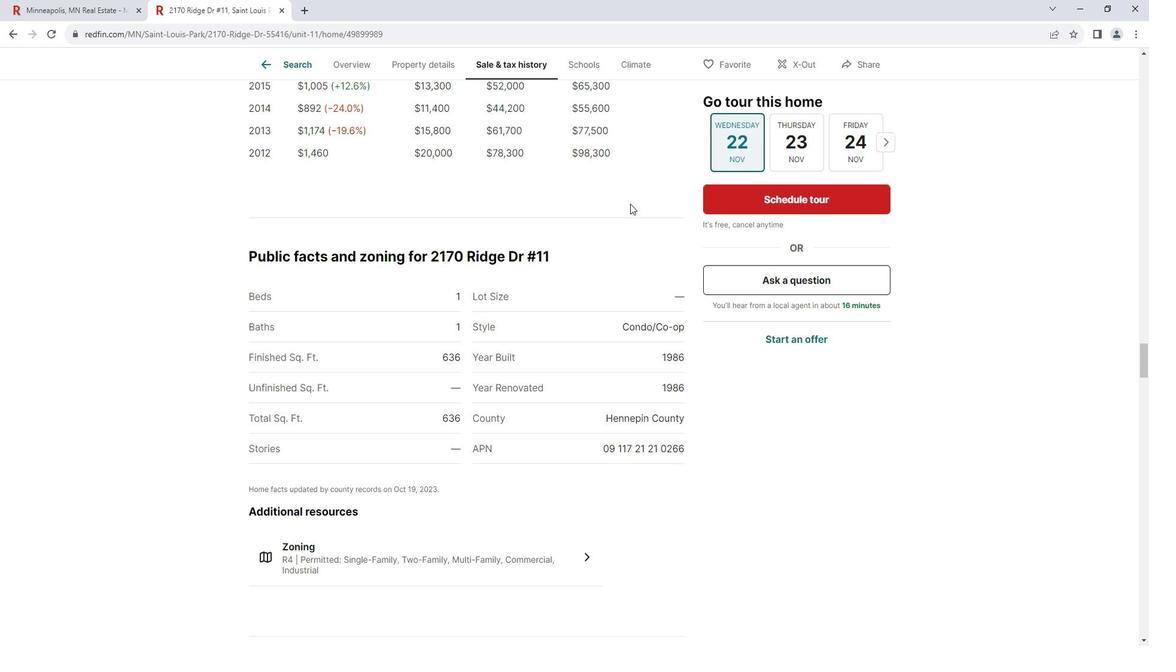 
Action: Mouse scrolled (640, 207) with delta (0, 0)
Screenshot: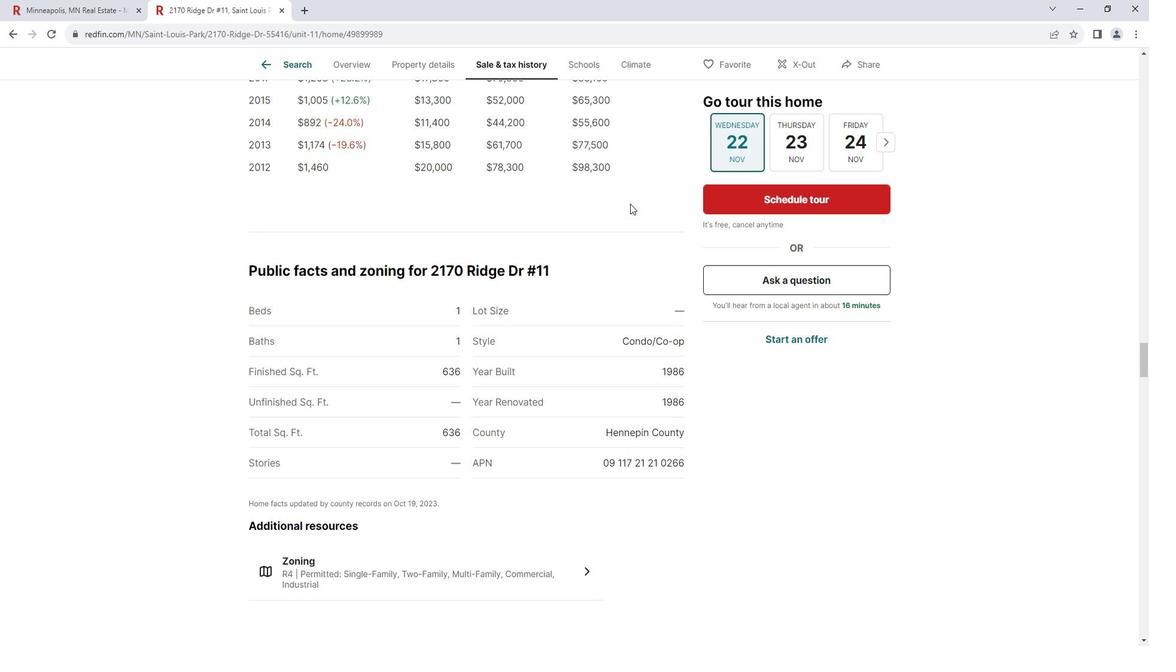 
Action: Mouse scrolled (640, 207) with delta (0, 0)
Screenshot: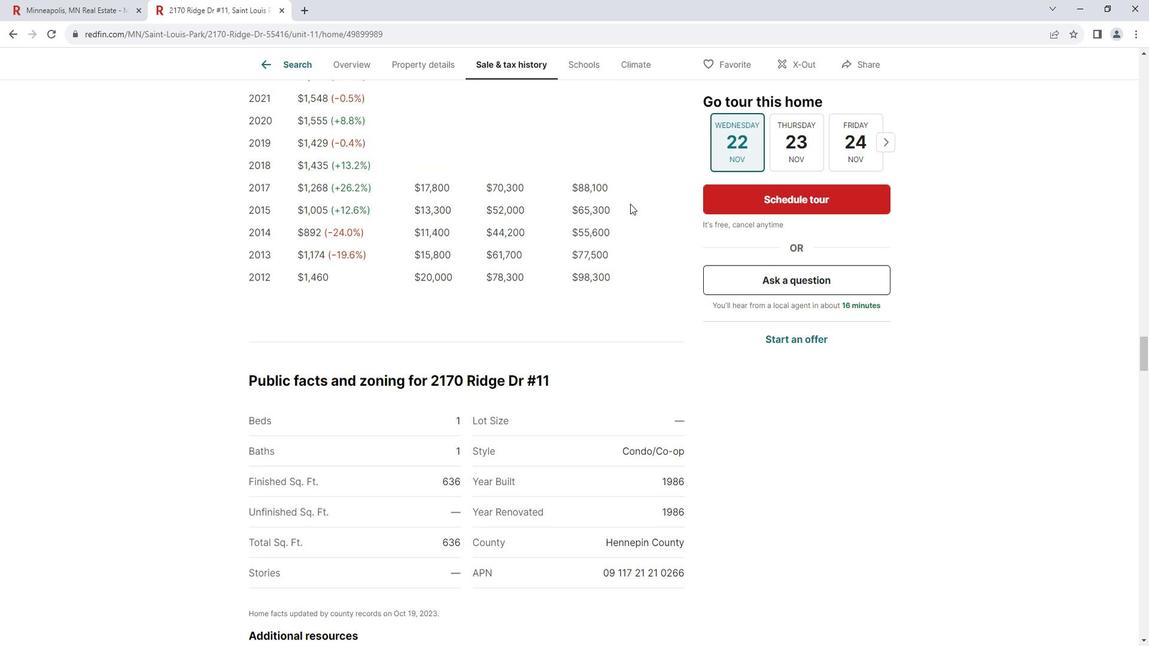
Action: Mouse scrolled (640, 207) with delta (0, 0)
Screenshot: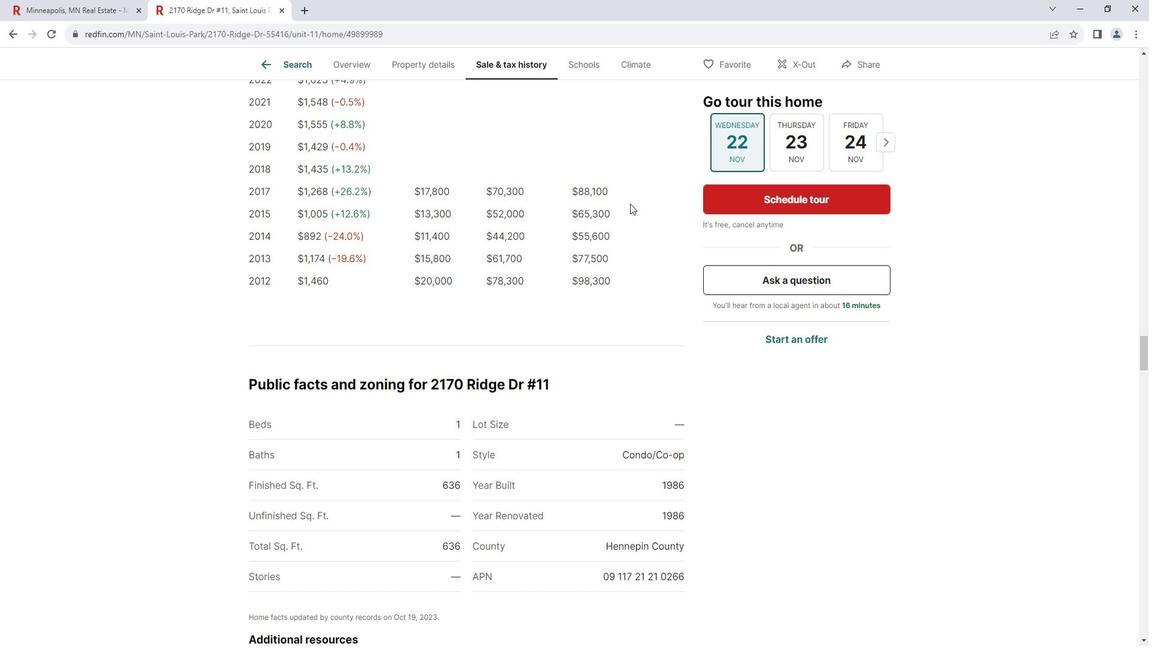 
Action: Mouse scrolled (640, 207) with delta (0, 0)
